 Task: Create a new customer record by entering the following details: Name, Gender, Age, Mobile Number, Date, Current Address, Email, and Permanent Address. Save the record.
Action: Mouse moved to (683, 107)
Screenshot: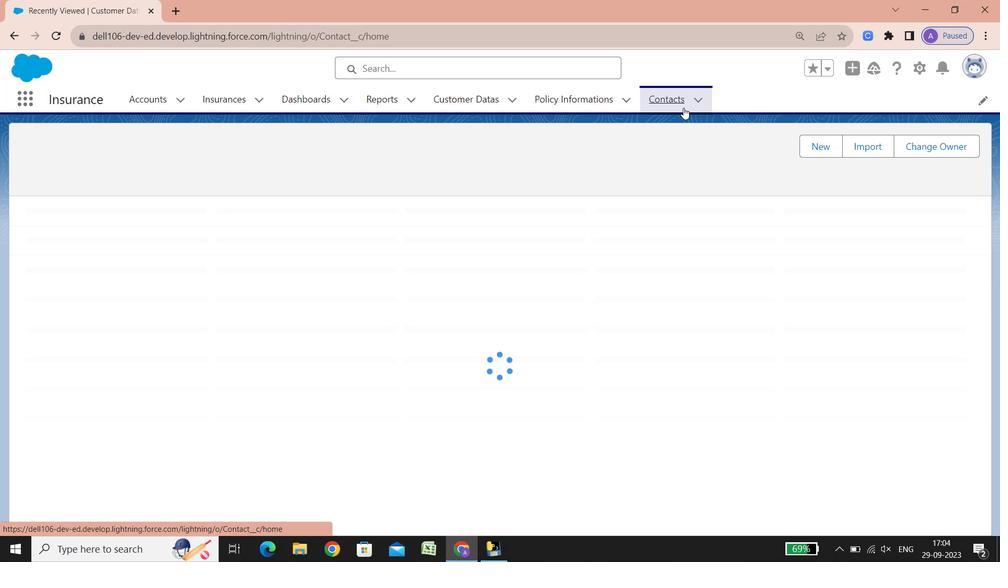 
Action: Mouse pressed left at (683, 107)
Screenshot: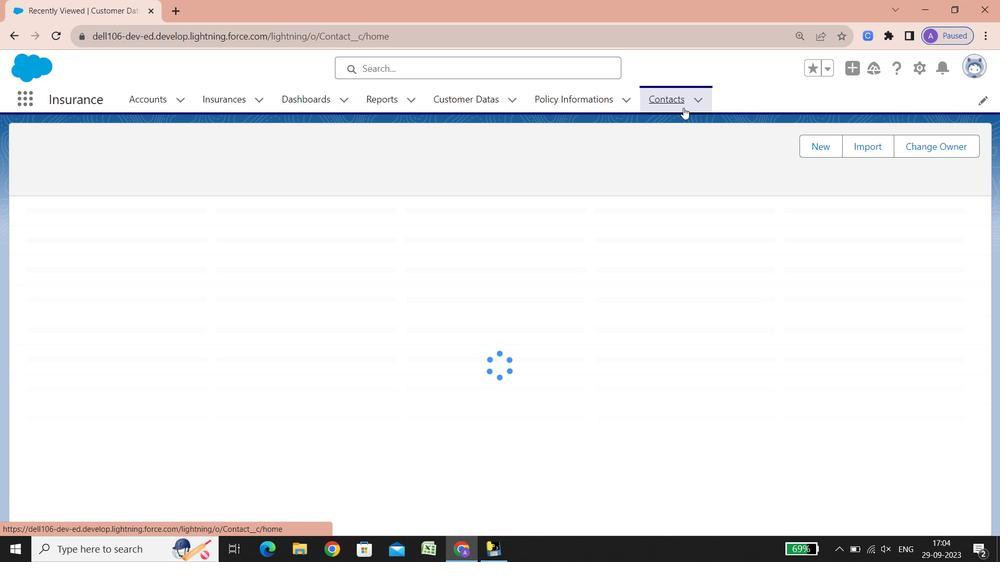 
Action: Mouse moved to (469, 95)
Screenshot: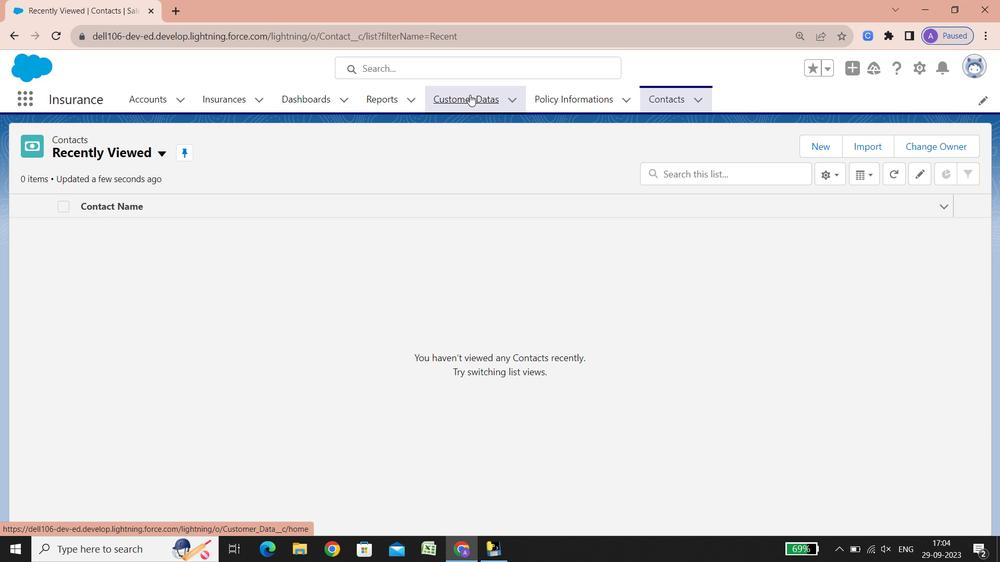 
Action: Mouse pressed left at (469, 95)
Screenshot: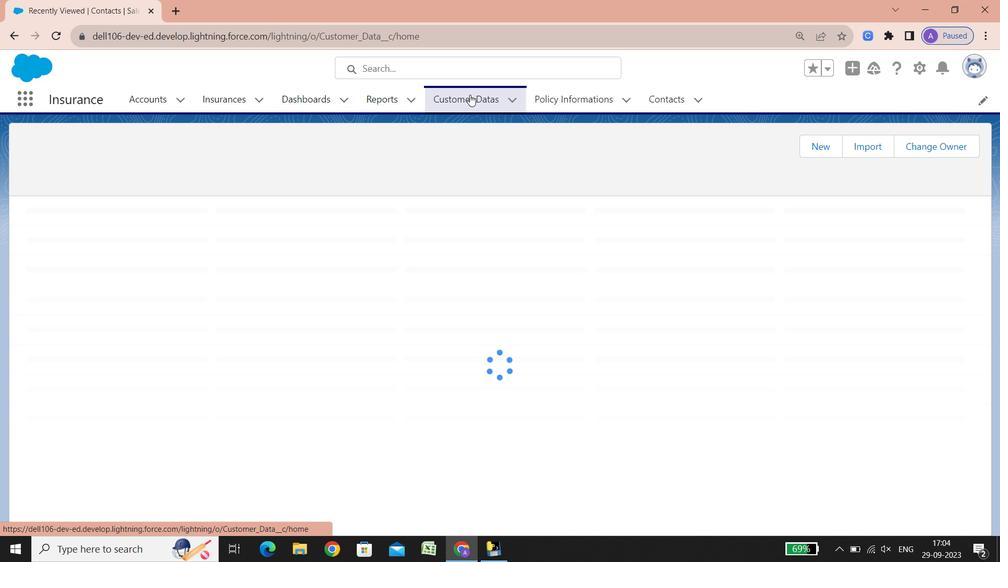 
Action: Mouse moved to (95, 222)
Screenshot: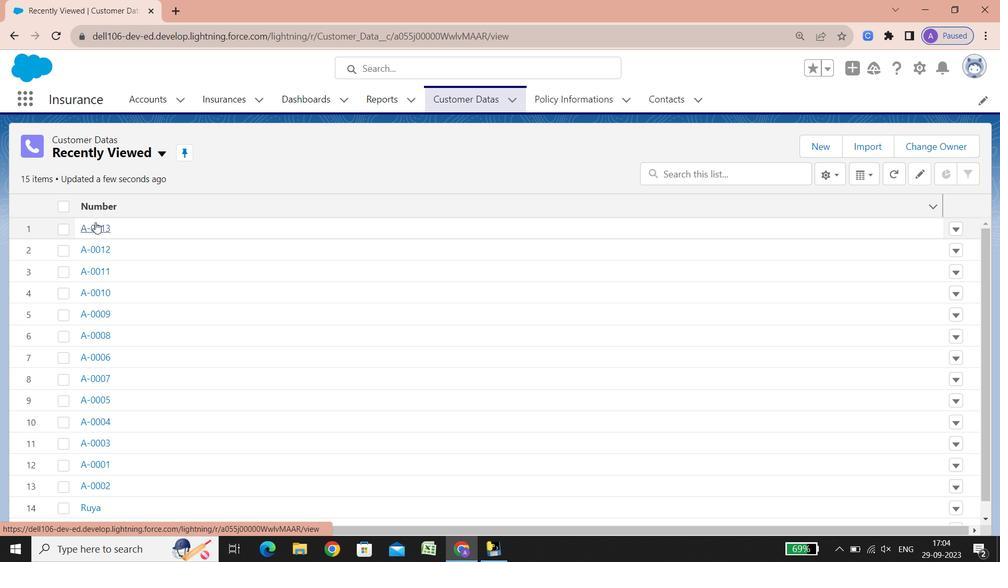 
Action: Mouse pressed left at (95, 222)
Screenshot: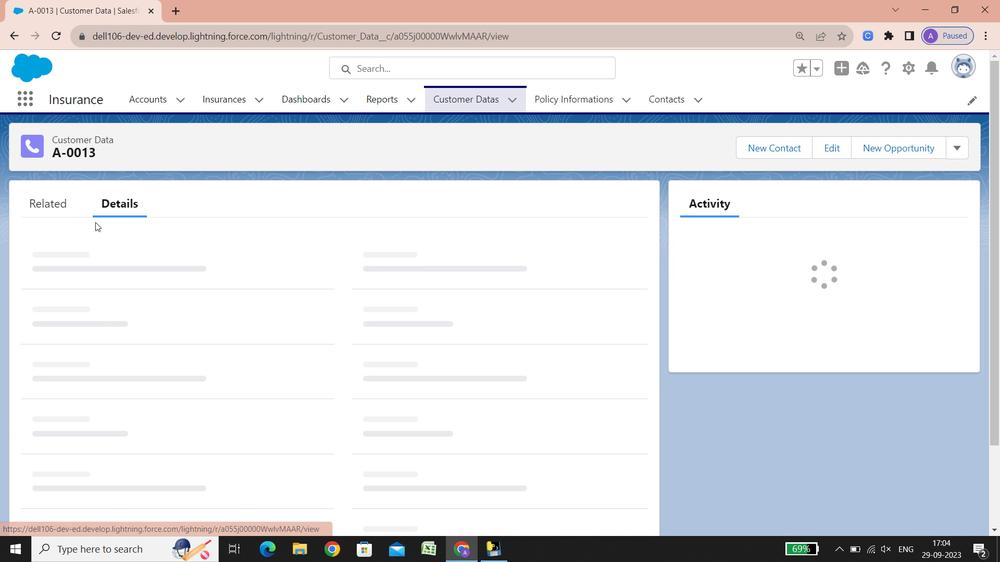
Action: Mouse moved to (824, 146)
Screenshot: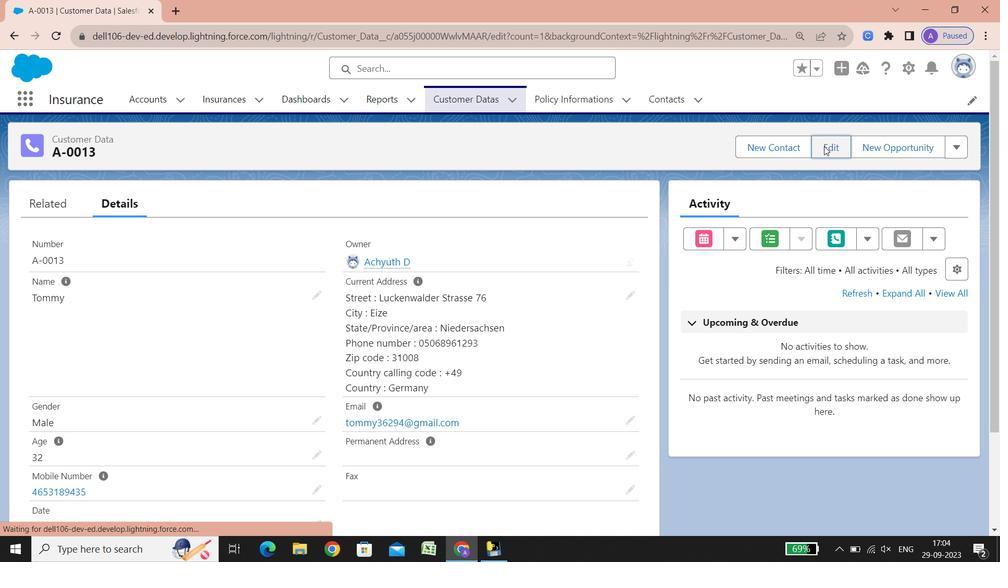 
Action: Mouse pressed left at (824, 146)
Screenshot: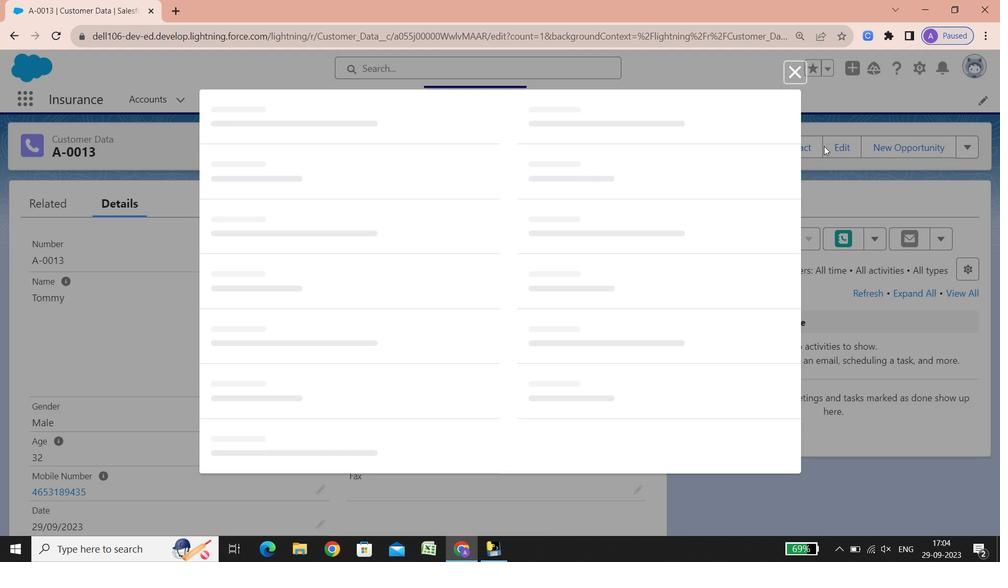 
Action: Mouse moved to (522, 335)
Screenshot: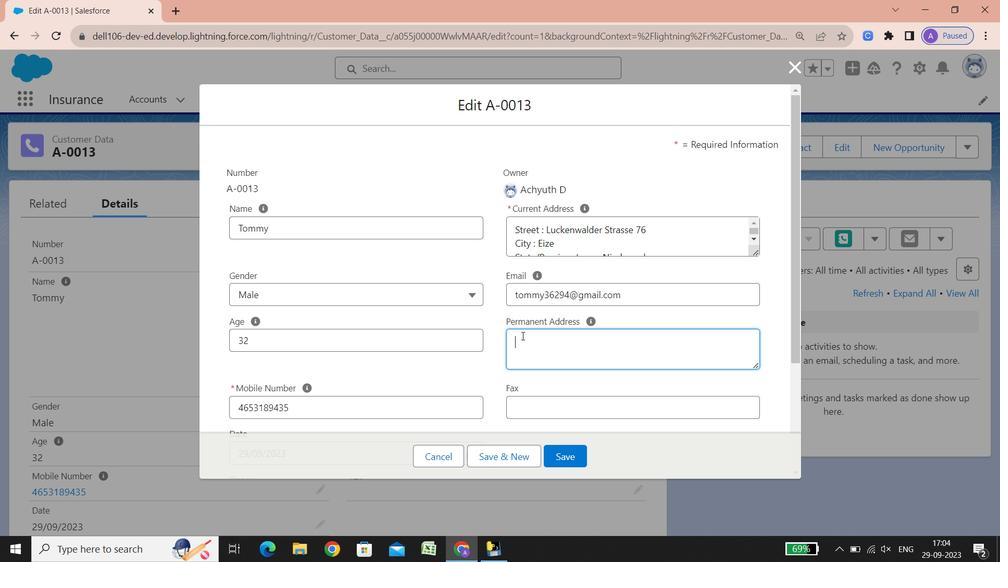 
Action: Mouse pressed left at (522, 335)
Screenshot: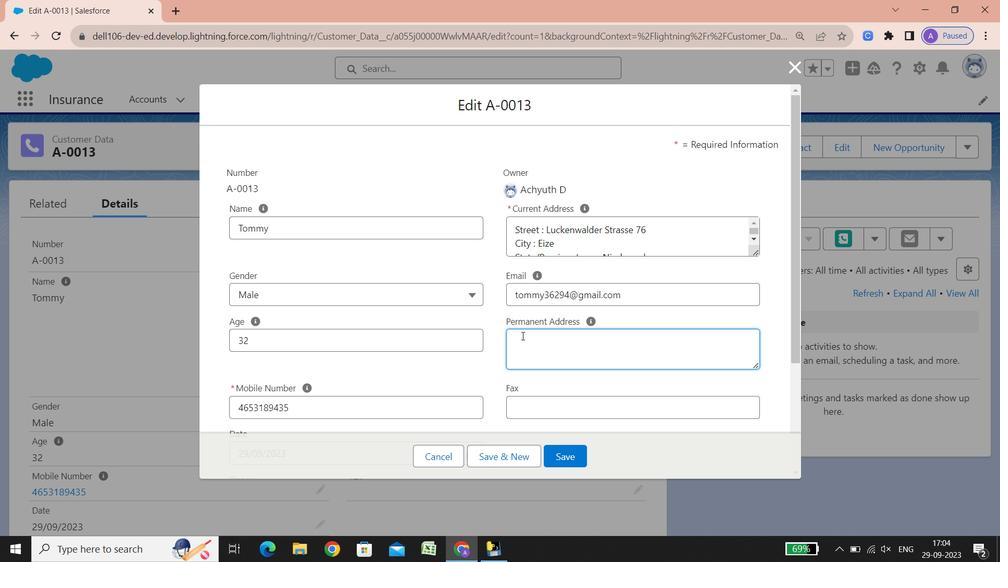 
Action: Key pressed <Key.shift><Key.shift><Key.shift><Key.shift><Key.shift><Key.shift><Key.shift><Key.shift><Key.shift><Key.shift><Key.shift><Key.shift><Key.shift><Key.shift>Stret<Key.backspace>et<Key.space><Key.shift_r><Key.shift_r><Key.shift_r><Key.shift_r><Key.shift_r><Key.shift_r><Key.shift_r><Key.shift_r><Key.shift_r><Key.shift_r><Key.shift_r><Key.shift_r>:<Key.space><Key.shift>Motzstr.<Key.space>70<Key.enter><Key.shift><Key.shift><Key.shift><Key.shift><Key.shift><Key.shift><Key.shift><Key.shift><Key.shift><Key.shift><Key.shift><Key.shift><Key.shift><Key.shift><Key.shift>City<Key.space><Key.shift_r><Key.shift_r><Key.shift_r><Key.shift_r><Key.shift_r><Key.shift_r><Key.shift_r><Key.shift_r><Key.shift_r><Key.shift_r><Key.shift_r><Key.shift_r><Key.shift_r><Key.shift_r><Key.shift_r><Key.shift_r>)<Key.backspace><Key.shift_r>:<Key.space><Key.shift><Key.shift><Key.shift><Key.shift><Key.shift><Key.shift><Key.shift><Key.shift><Key.shift>Appenheim<Key.enter><Key.shift><Key.shift><Key.shift><Key.shift><Key.shift><Key.shift><Key.shift><Key.shift><Key.shift><Key.shift><Key.shift><Key.shift><Key.shift><Key.shift><Key.shift><Key.shift><Key.shift><Key.shift>State/<Key.shift><Key.shift><Key.shift><Key.shift><Key.shift><Key.shift><Key.shift><Key.shift><Key.shift><Key.shift><Key.shift><Key.shift><Key.shift><Key.shift><Key.shift><Key.shift><Key.shift><Key.shift><Key.shift><Key.shift><Key.shift><Key.shift><Key.shift><Key.shift><Key.shift><Key.shift><Key.shift>Province/area<Key.space><Key.shift_r>:<Key.space><Key.shift><Key.shift><Key.shift><Key.shift><Key.shift><Key.shift><Key.shift><Key.shift><Key.shift><Key.shift><Key.shift><Key.shift><Key.shift><Key.shift><Key.shift><Key.shift>Rheinland-<Key.shift>Pfalz<Key.enter><Key.shift><Key.shift>Phone<Key.space>number<Key.space><Key.shift_r>:<Key.space>06122<Key.backspace>5877340<Key.enter><Key.shift><Key.shift><Key.shift><Key.shift><Key.shift><Key.shift><Key.shift><Key.shift><Key.shift><Key.shift><Key.shift><Key.shift><Key.shift><Key.shift><Key.shift><Key.shift><Key.shift><Key.shift><Key.shift><Key.shift>Zip<Key.space>code<Key.space><Key.shift_r><Key.shift_r><Key.shift_r><Key.shift_r>:<Key.space>55437<Key.enter><Key.shift><Key.shift><Key.shift><Key.shift><Key.shift><Key.shift><Key.shift><Key.shift>Country<Key.space>calling<Key.space>code<Key.space><Key.shift_r>:<Key.space><Key.shift_r>+49<Key.enter><Key.shift><Key.shift><Key.shift><Key.shift>Country<Key.space><Key.shift_r><Key.shift_r><Key.shift_r><Key.shift_r><Key.shift_r><Key.shift_r><Key.shift_r><Key.shift_r><Key.shift_r><Key.shift_r><Key.shift_r><Key.shift_r><Key.shift_r><Key.shift_r><Key.shift_r><Key.shift_r><Key.shift_r><Key.shift_r><Key.shift_r><Key.shift_r><Key.shift_r><Key.shift_r><Key.shift_r><Key.shift_r><Key.shift_r><Key.shift_r><Key.shift_r><Key.shift_r><Key.shift_r><Key.shift_r><Key.shift_r><Key.shift_r><Key.shift_r><Key.shift_r><Key.shift_r><Key.shift_r><Key.shift_r><Key.shift_r><Key.shift_r><Key.shift_r><Key.shift_r><Key.shift_r><Key.shift_r><Key.shift_r>:<Key.space><Key.shift>Germany
Screenshot: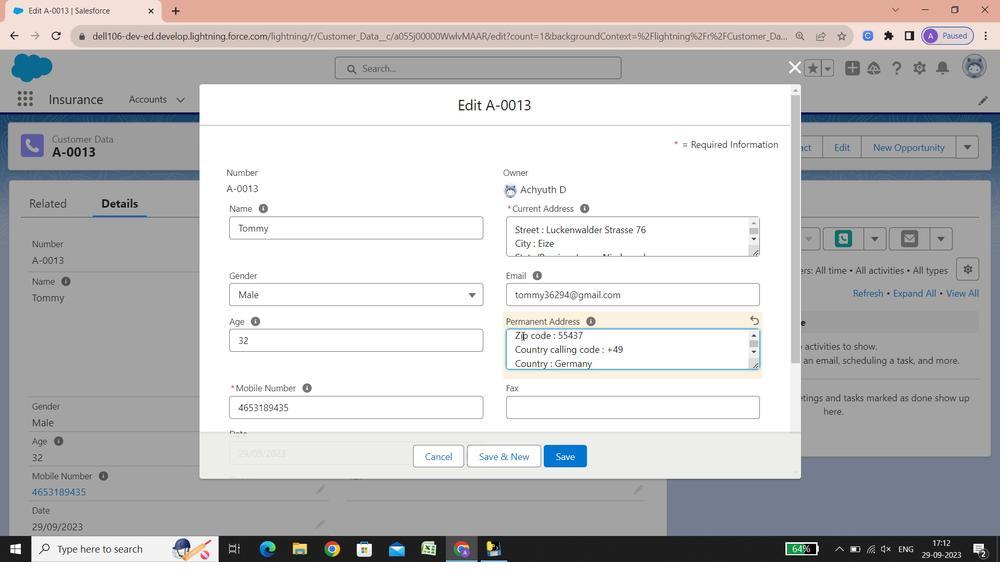 
Action: Mouse scrolled (522, 335) with delta (0, 0)
Screenshot: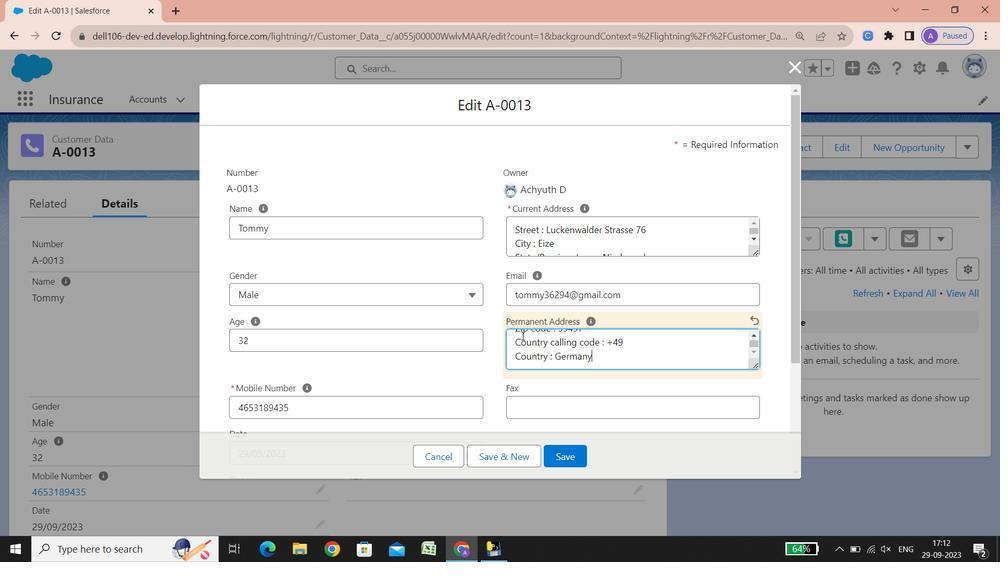 
Action: Mouse scrolled (522, 335) with delta (0, 0)
Screenshot: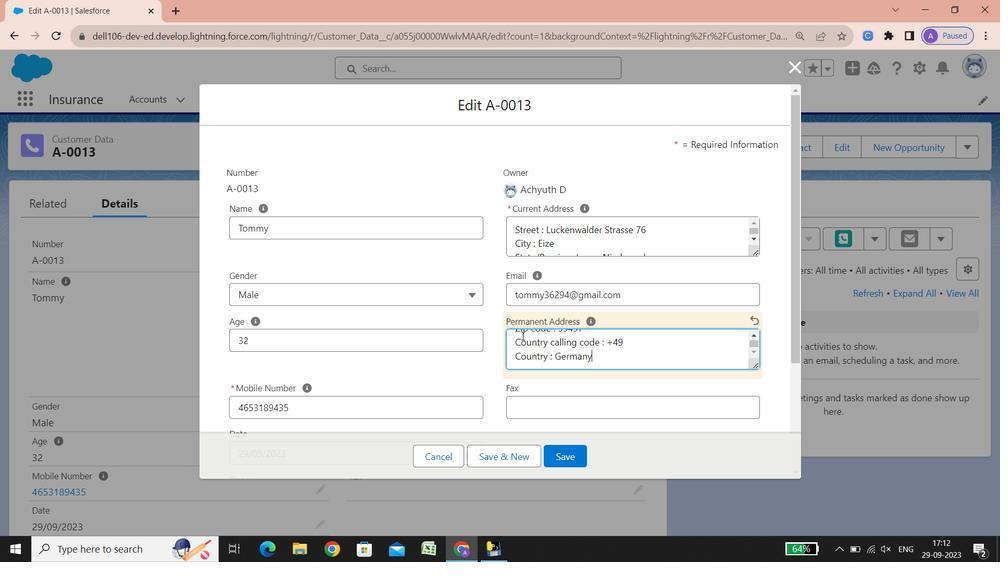 
Action: Mouse scrolled (522, 335) with delta (0, 0)
Screenshot: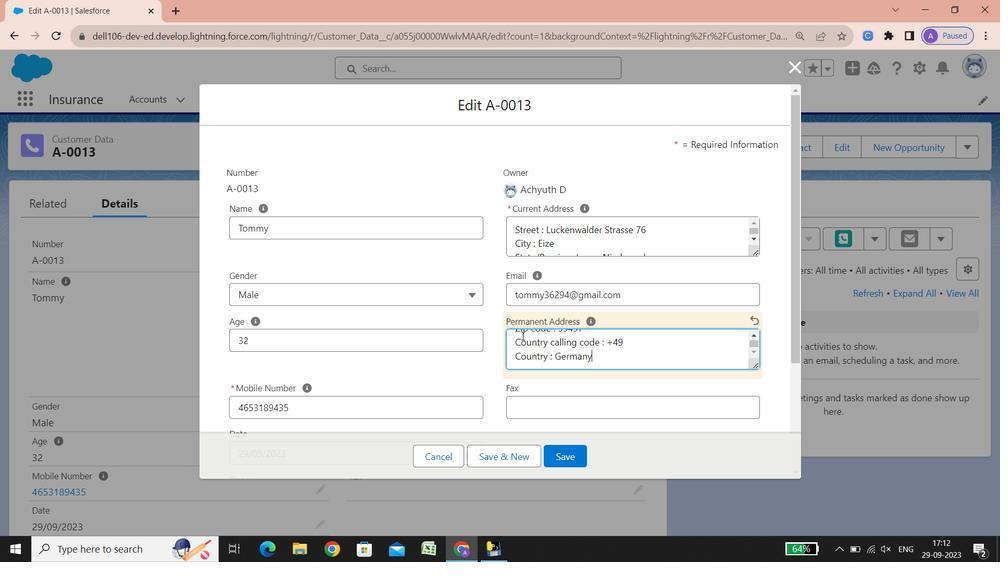 
Action: Mouse scrolled (522, 335) with delta (0, 0)
Screenshot: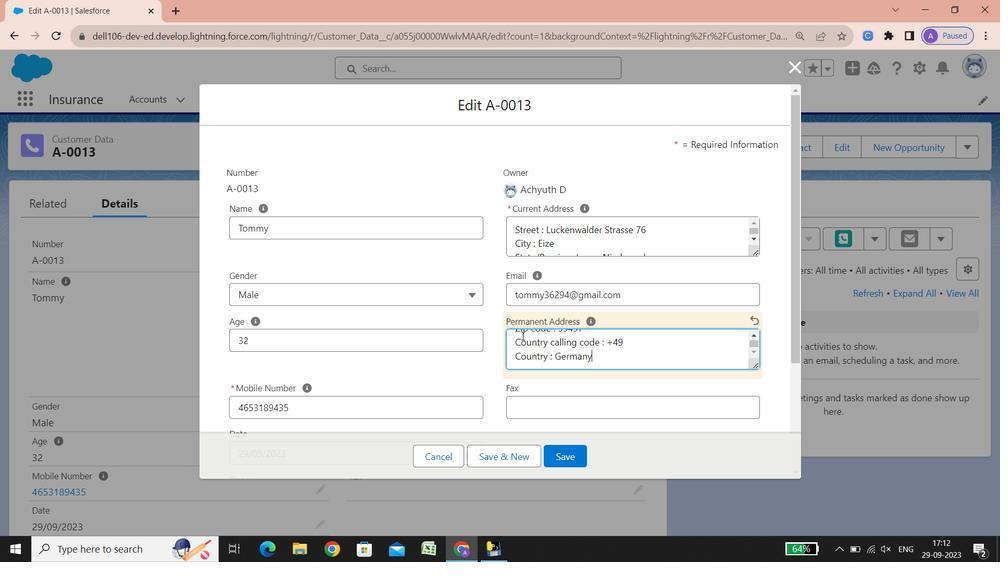 
Action: Mouse scrolled (522, 335) with delta (0, 0)
Screenshot: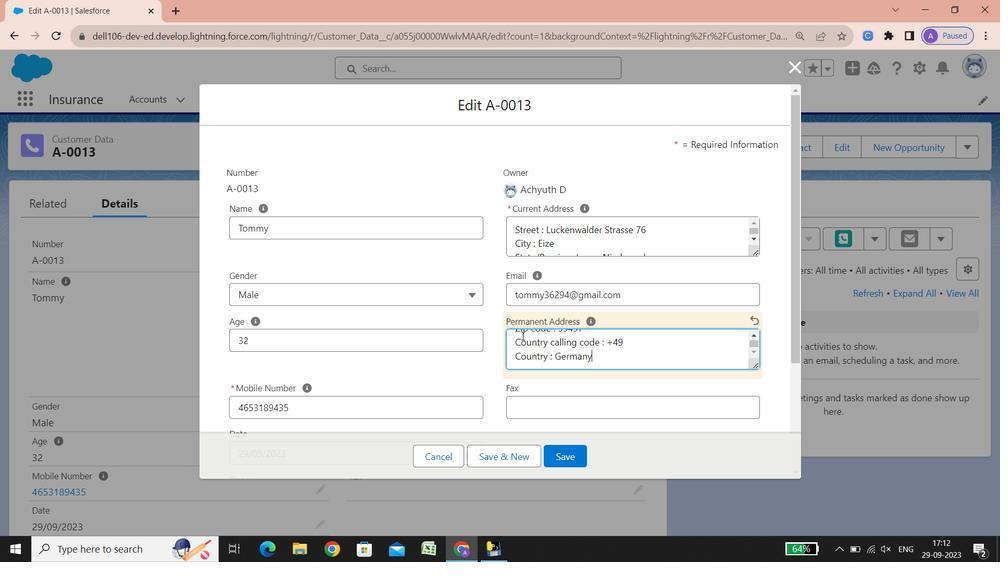 
Action: Mouse scrolled (522, 335) with delta (0, 0)
Screenshot: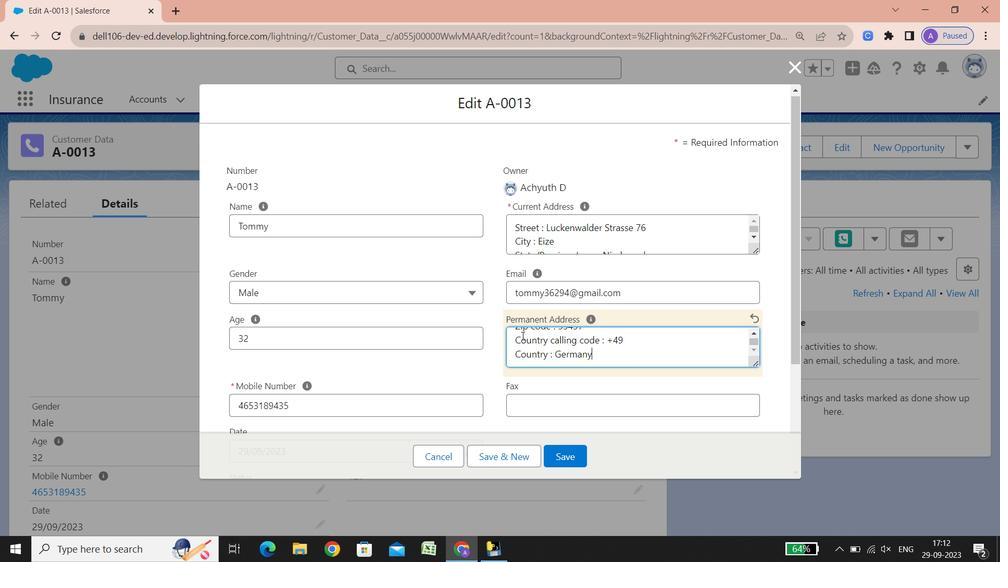 
Action: Mouse scrolled (522, 335) with delta (0, 0)
Screenshot: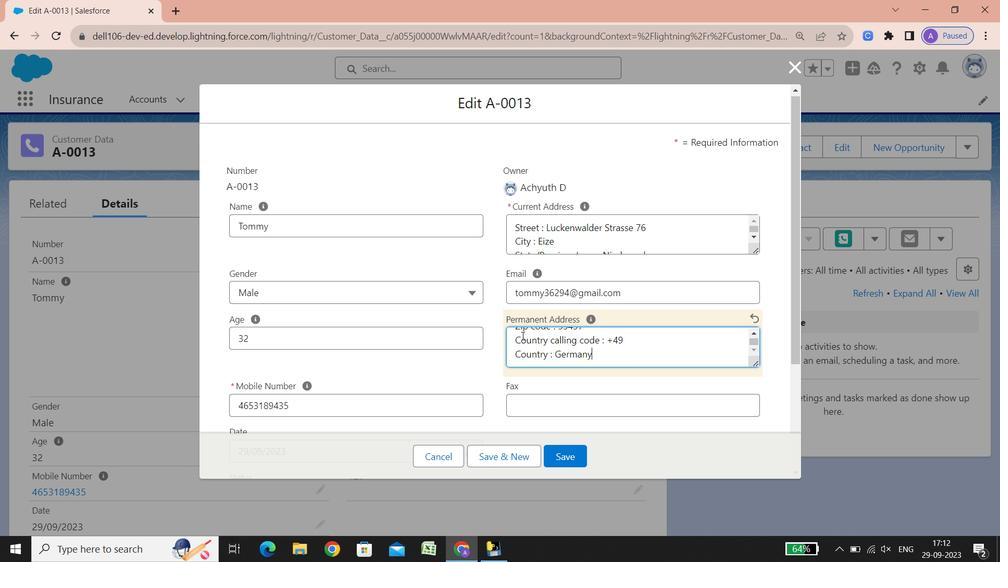 
Action: Mouse scrolled (522, 335) with delta (0, 0)
Screenshot: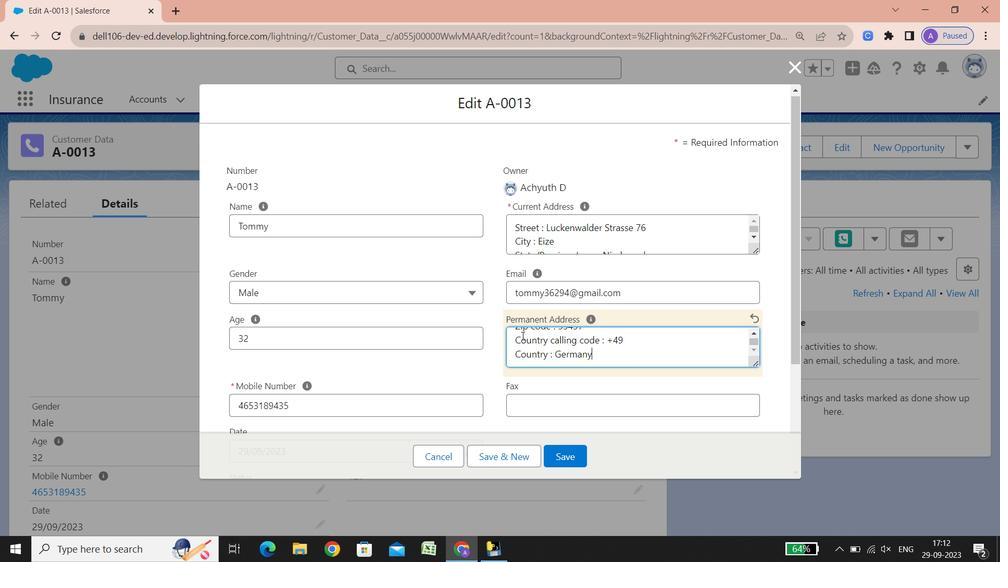 
Action: Mouse scrolled (522, 335) with delta (0, 0)
Screenshot: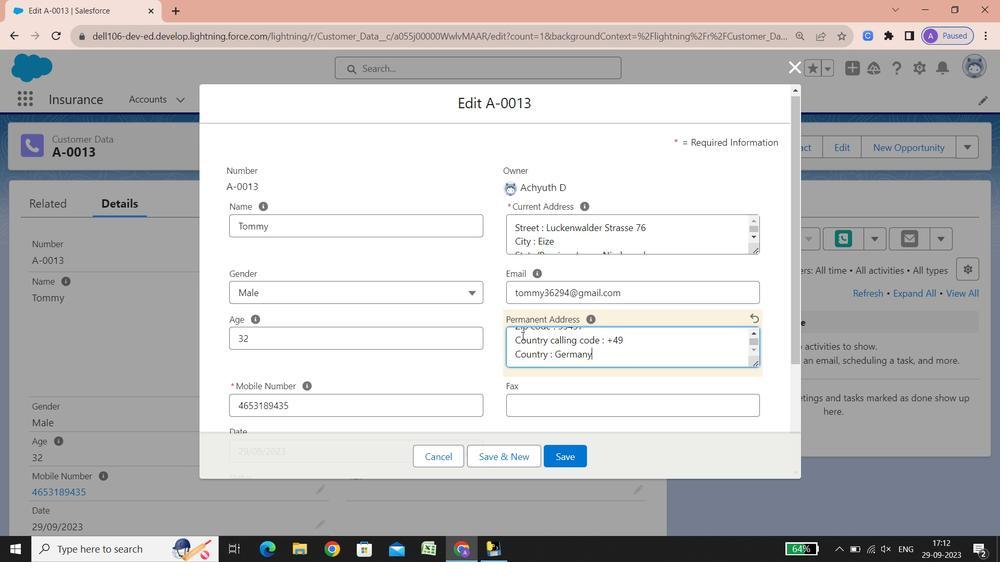 
Action: Mouse scrolled (522, 335) with delta (0, 0)
Screenshot: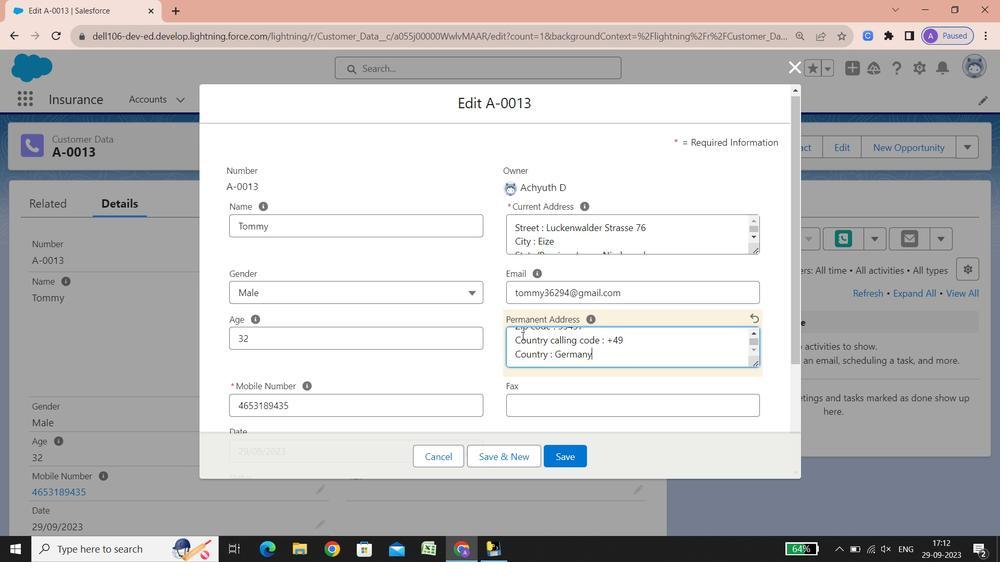 
Action: Mouse scrolled (522, 335) with delta (0, 0)
Screenshot: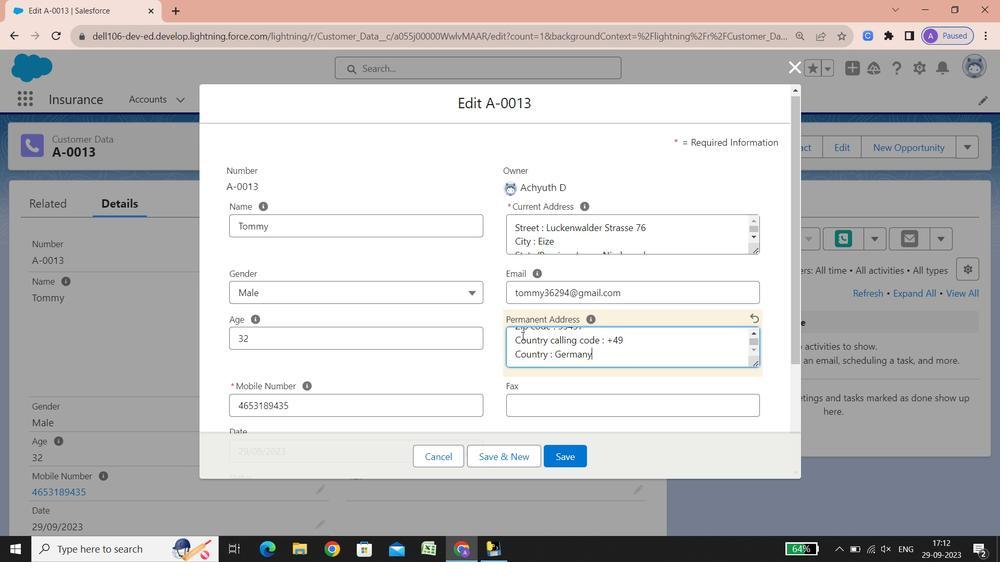 
Action: Mouse scrolled (522, 335) with delta (0, 0)
Screenshot: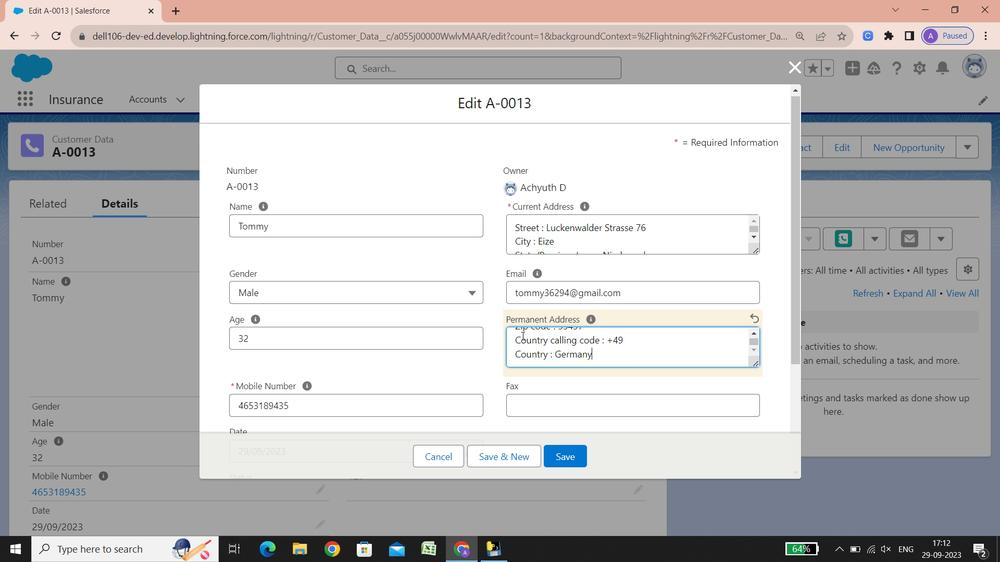 
Action: Mouse scrolled (522, 335) with delta (0, 0)
Screenshot: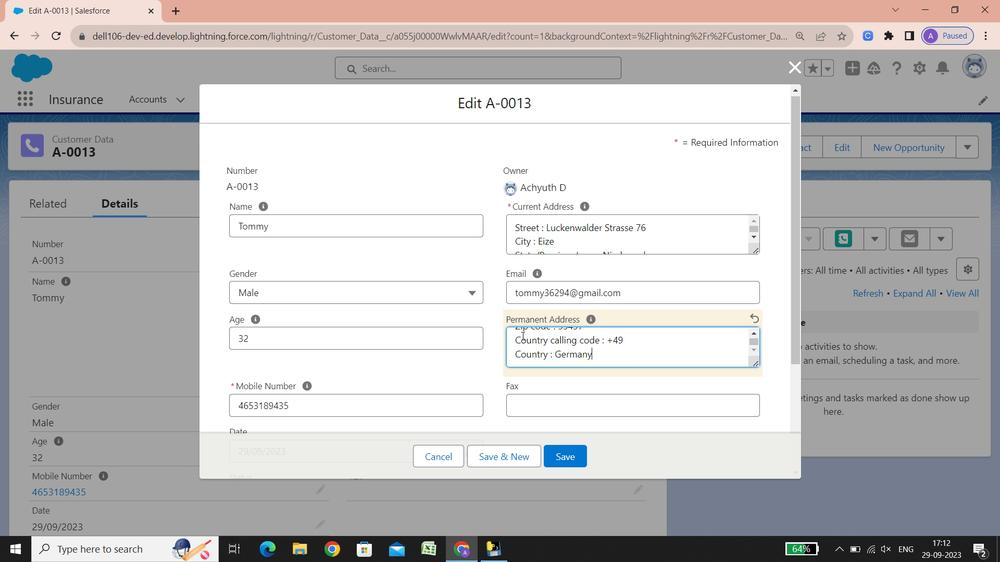 
Action: Mouse scrolled (522, 335) with delta (0, 0)
Screenshot: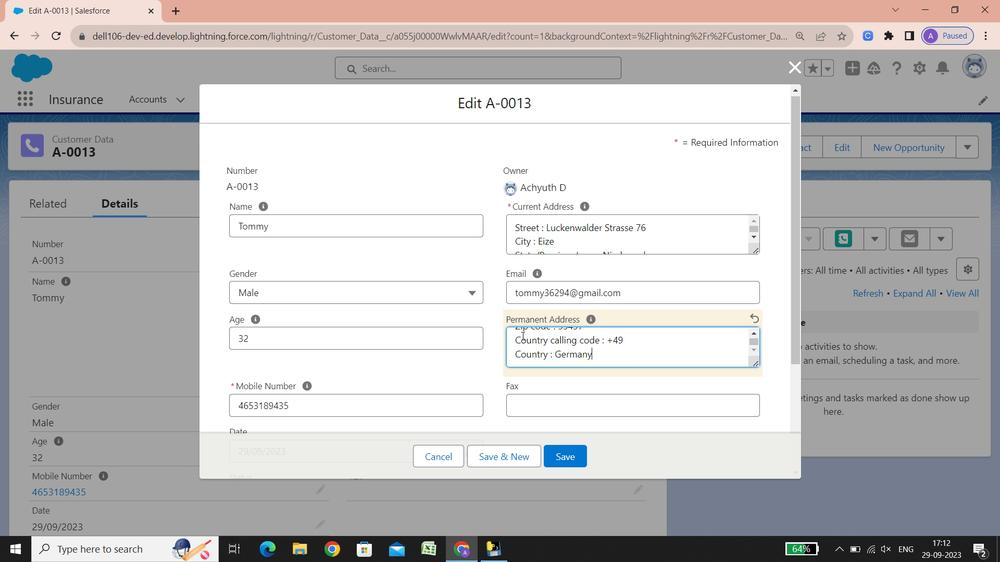 
Action: Mouse scrolled (522, 335) with delta (0, 0)
Screenshot: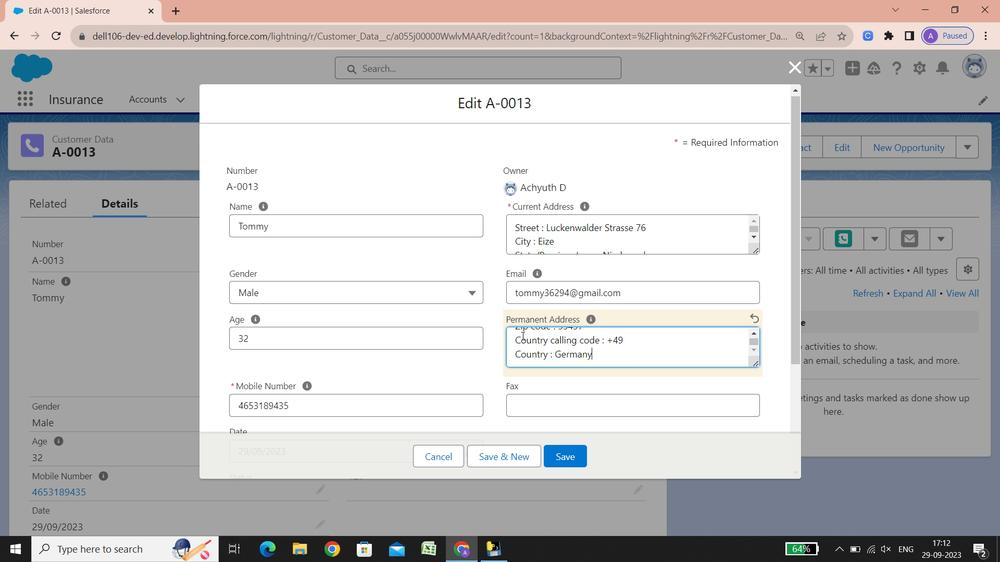 
Action: Mouse scrolled (522, 335) with delta (0, 0)
Screenshot: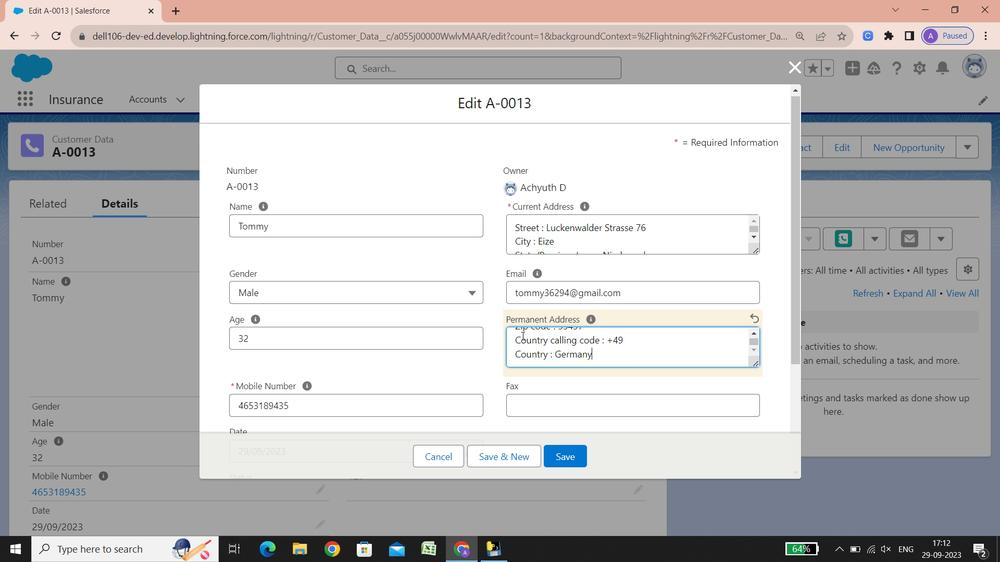 
Action: Mouse scrolled (522, 335) with delta (0, 0)
Screenshot: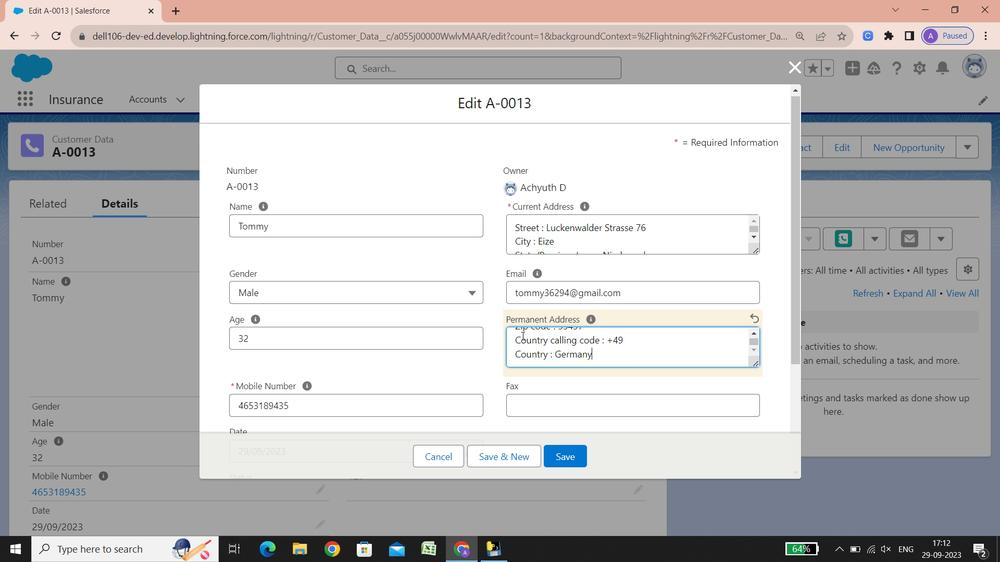 
Action: Mouse scrolled (522, 335) with delta (0, 0)
Screenshot: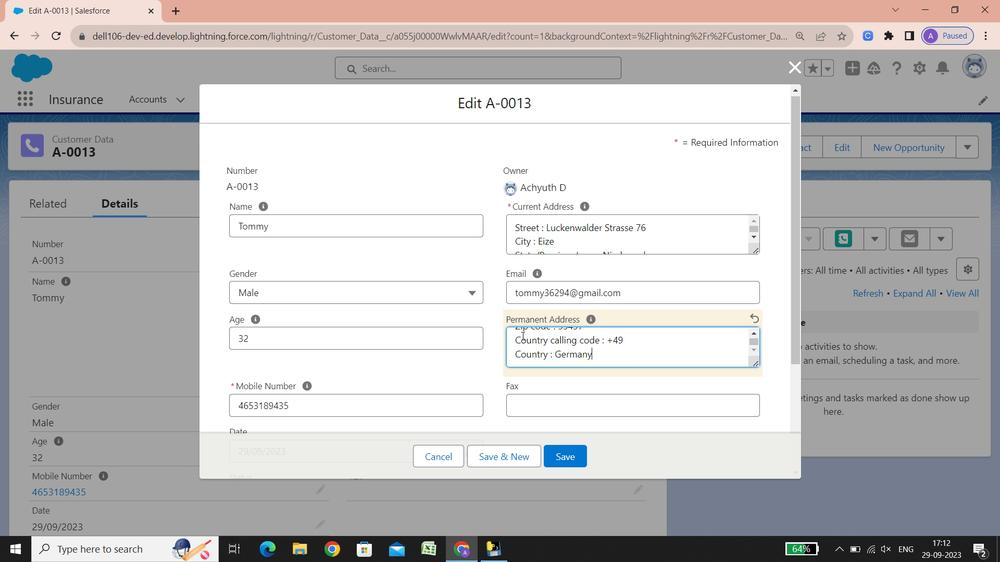 
Action: Mouse scrolled (522, 335) with delta (0, 0)
Screenshot: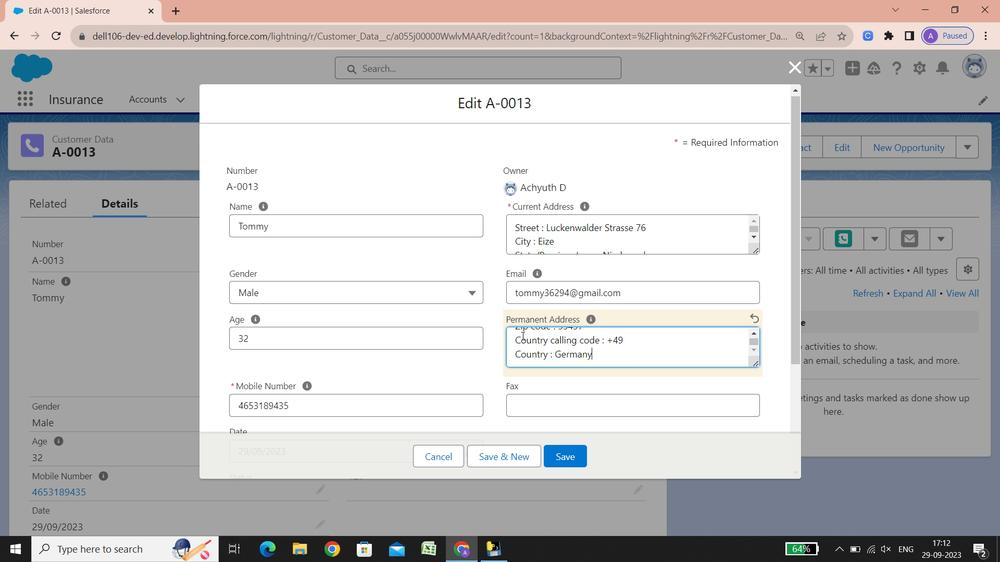 
Action: Mouse scrolled (522, 335) with delta (0, 0)
Screenshot: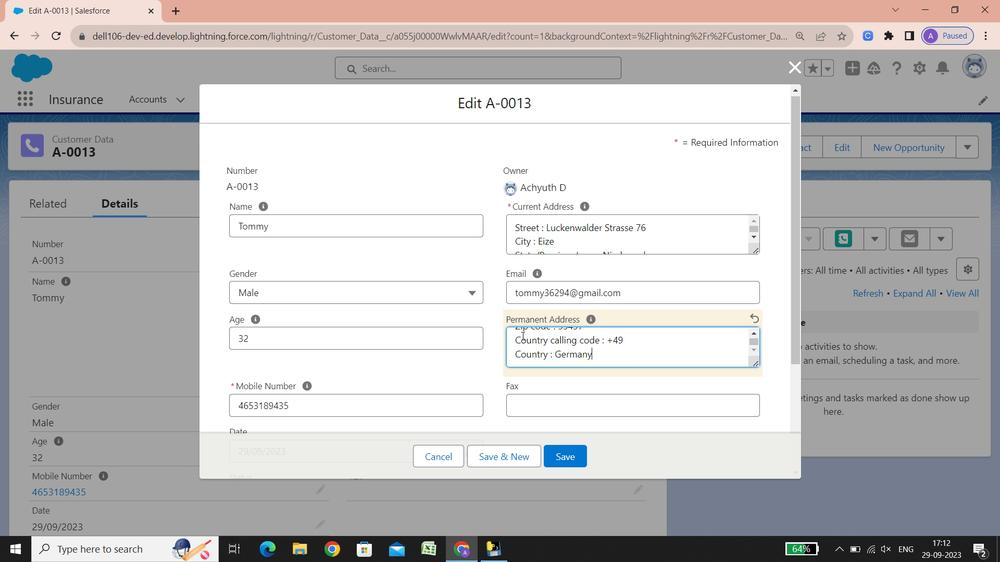 
Action: Mouse scrolled (522, 335) with delta (0, 0)
Screenshot: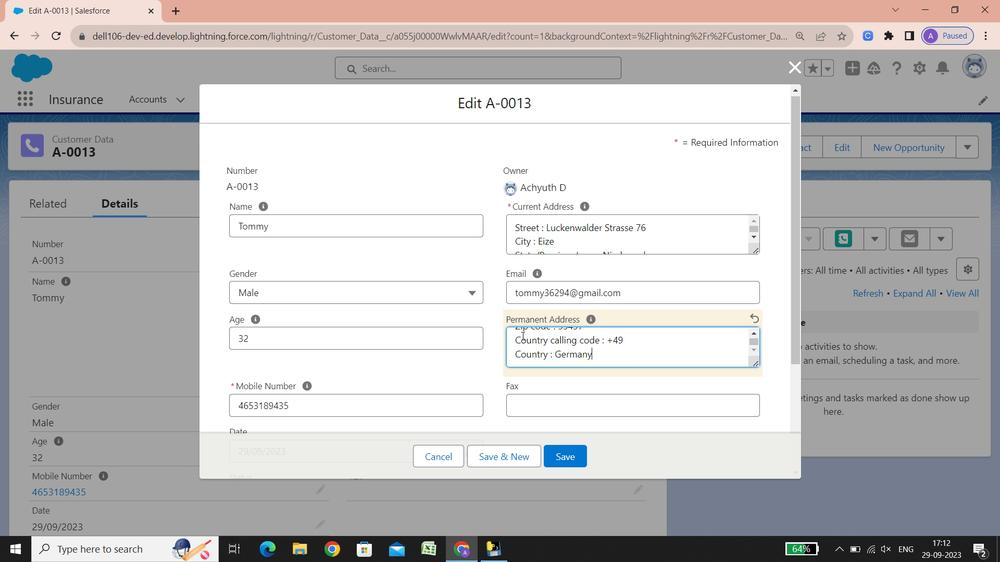 
Action: Mouse scrolled (522, 335) with delta (0, 0)
Screenshot: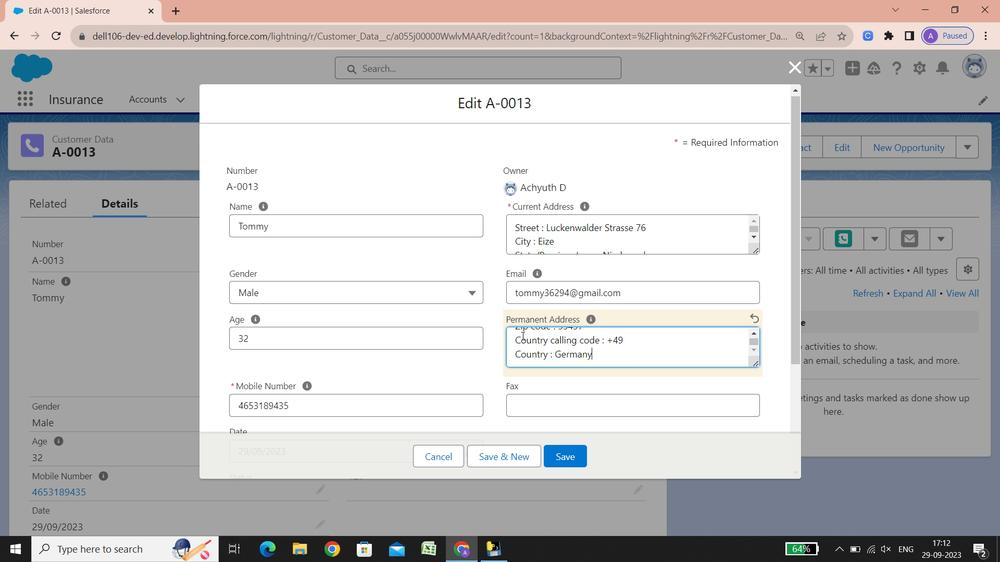 
Action: Mouse scrolled (522, 335) with delta (0, 0)
Screenshot: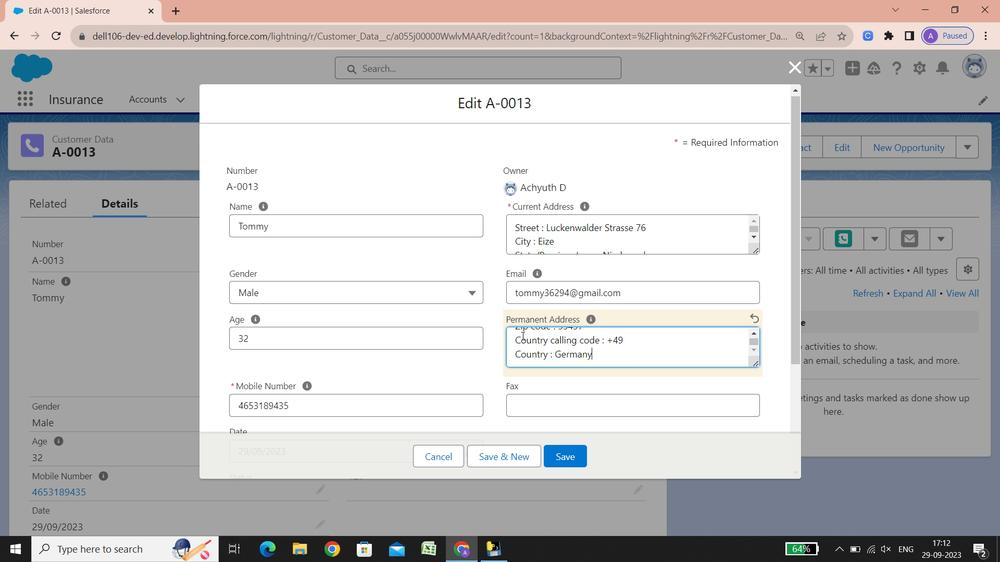 
Action: Mouse scrolled (522, 335) with delta (0, 0)
Screenshot: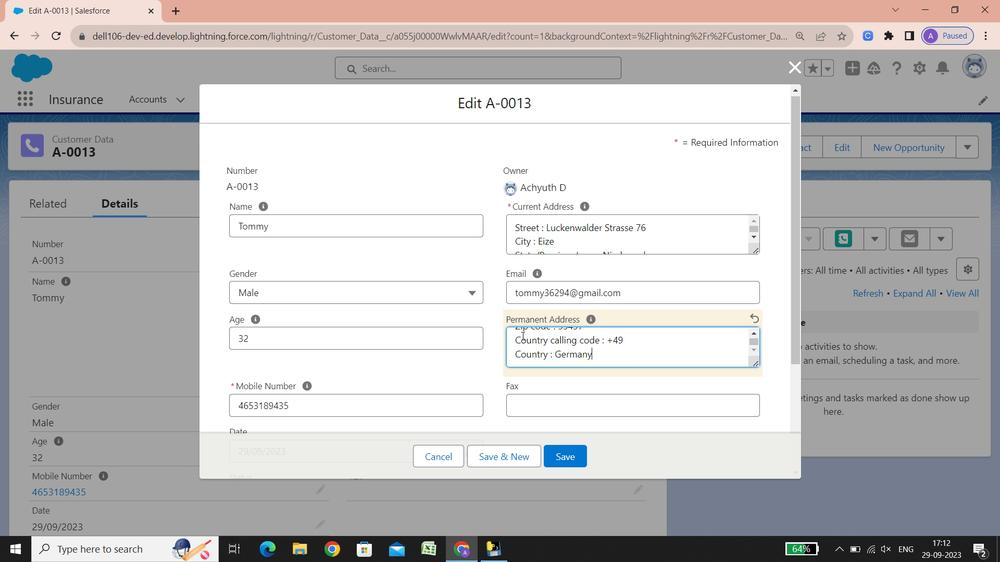 
Action: Mouse scrolled (522, 335) with delta (0, 0)
Screenshot: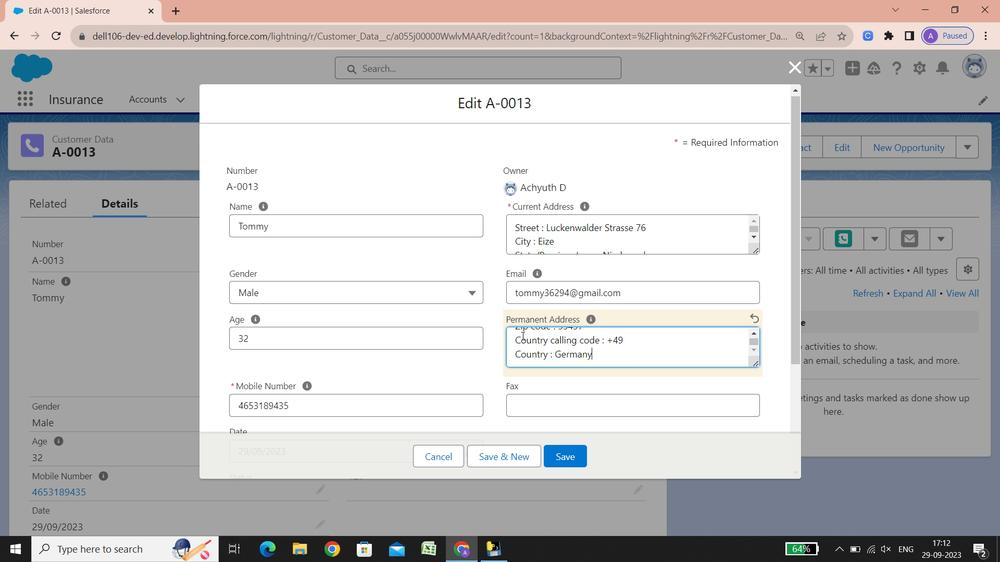 
Action: Mouse scrolled (522, 335) with delta (0, 0)
Screenshot: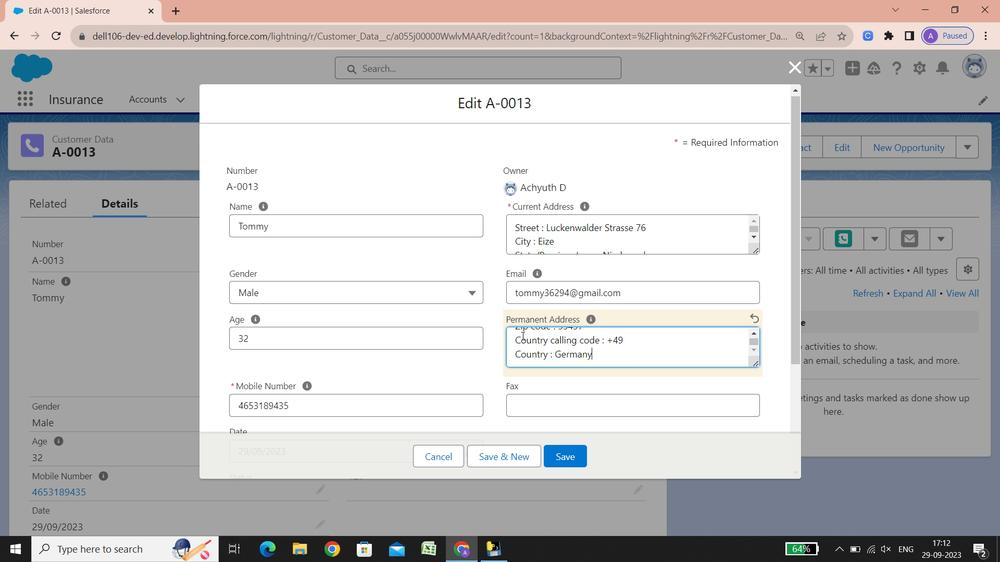 
Action: Mouse scrolled (522, 335) with delta (0, 0)
Screenshot: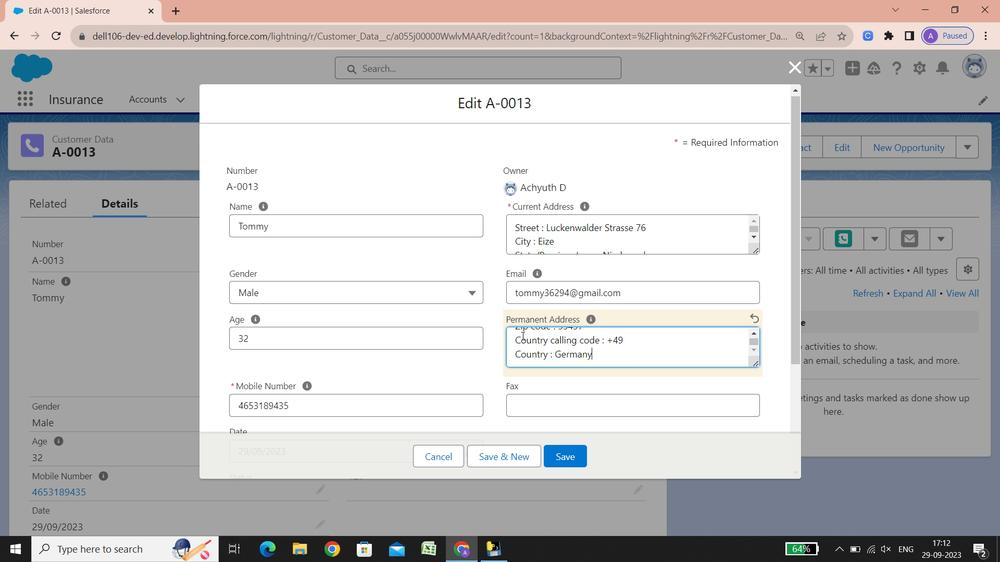 
Action: Mouse scrolled (522, 335) with delta (0, 0)
Screenshot: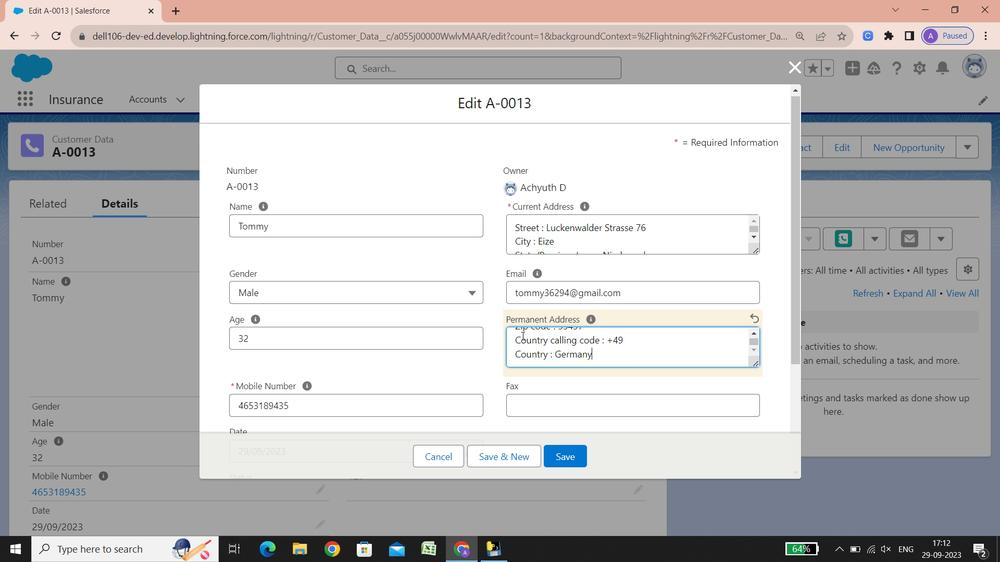 
Action: Mouse scrolled (522, 335) with delta (0, 0)
Screenshot: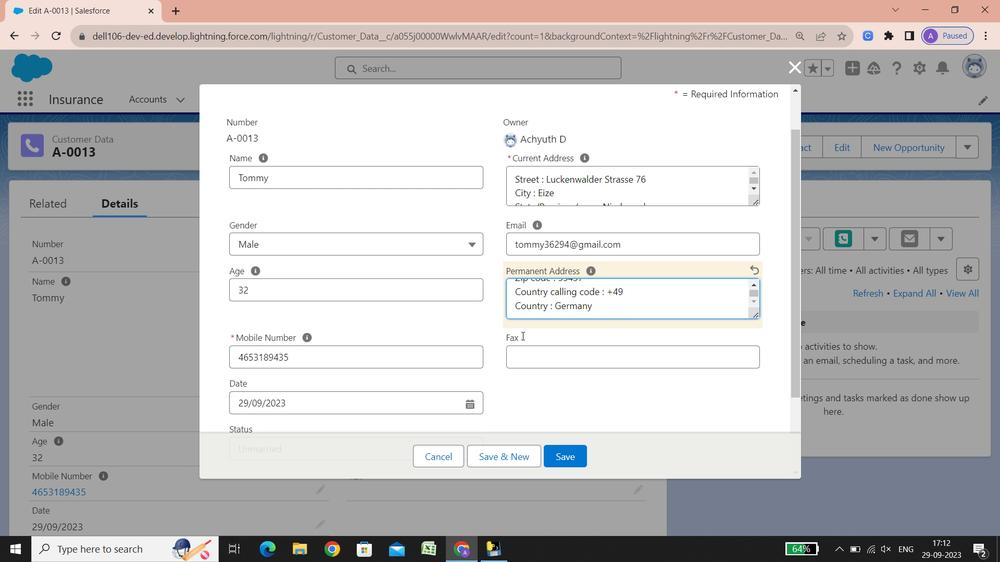 
Action: Mouse scrolled (522, 335) with delta (0, 0)
Screenshot: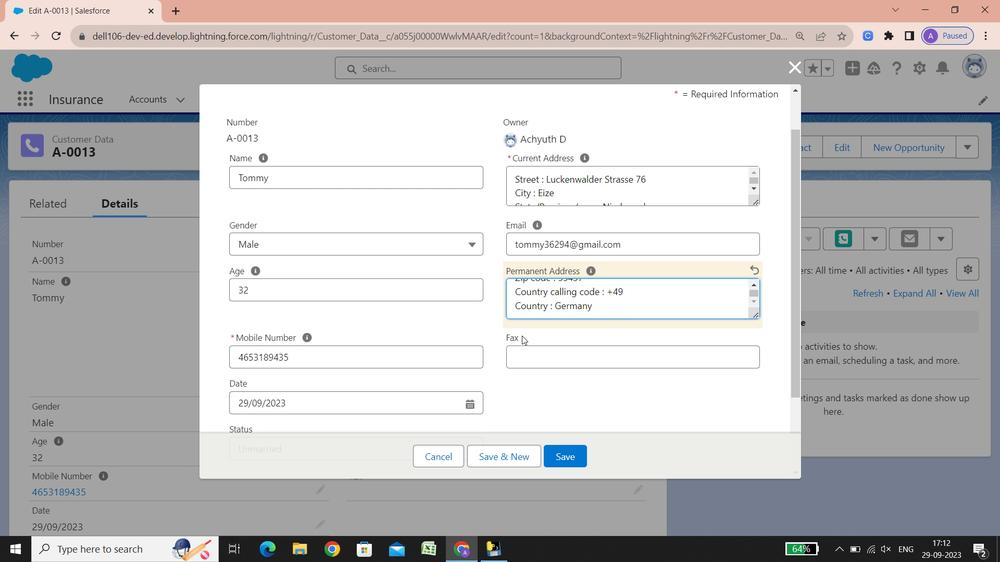 
Action: Mouse scrolled (522, 335) with delta (0, 0)
Screenshot: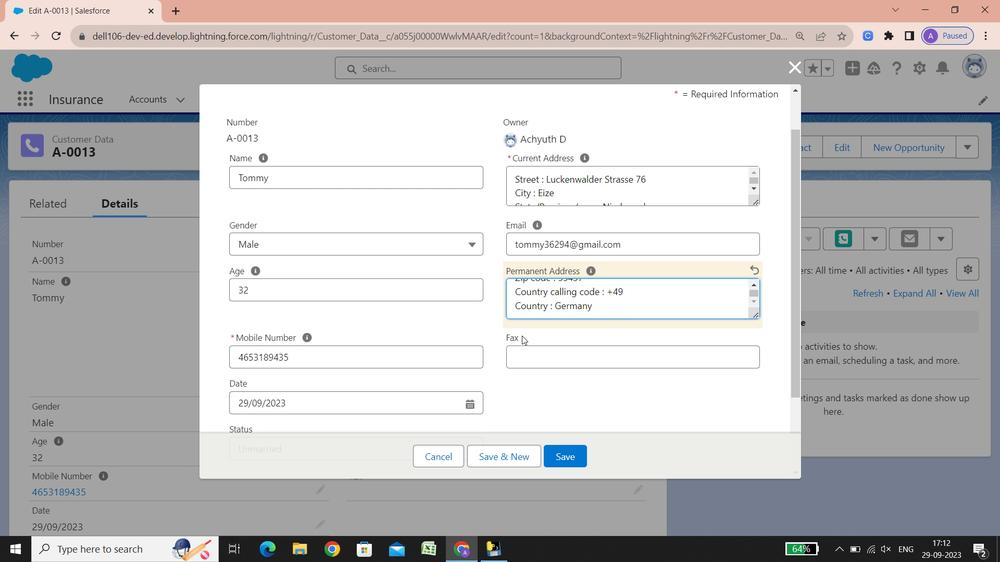 
Action: Mouse scrolled (522, 335) with delta (0, 0)
Screenshot: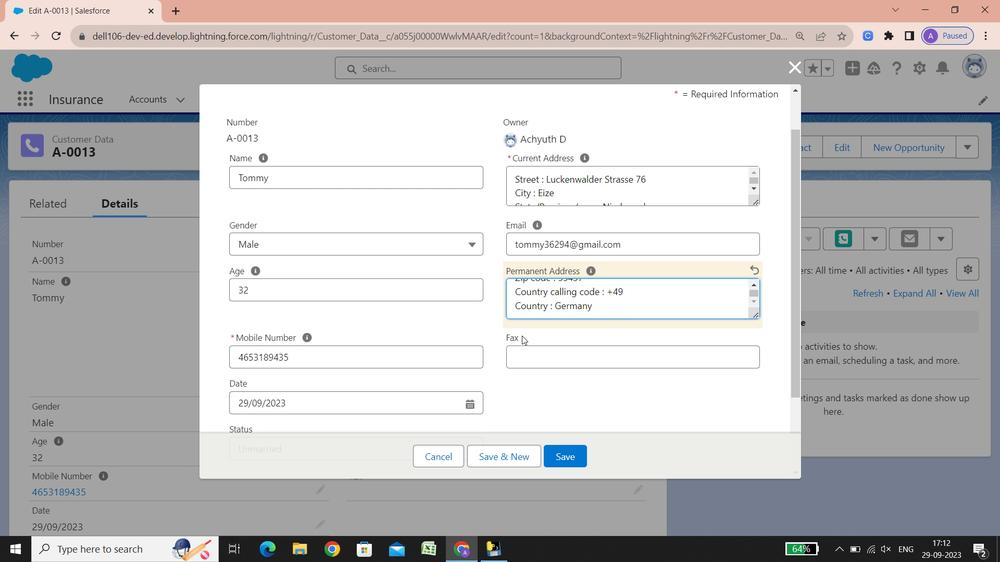 
Action: Mouse scrolled (522, 335) with delta (0, 0)
Screenshot: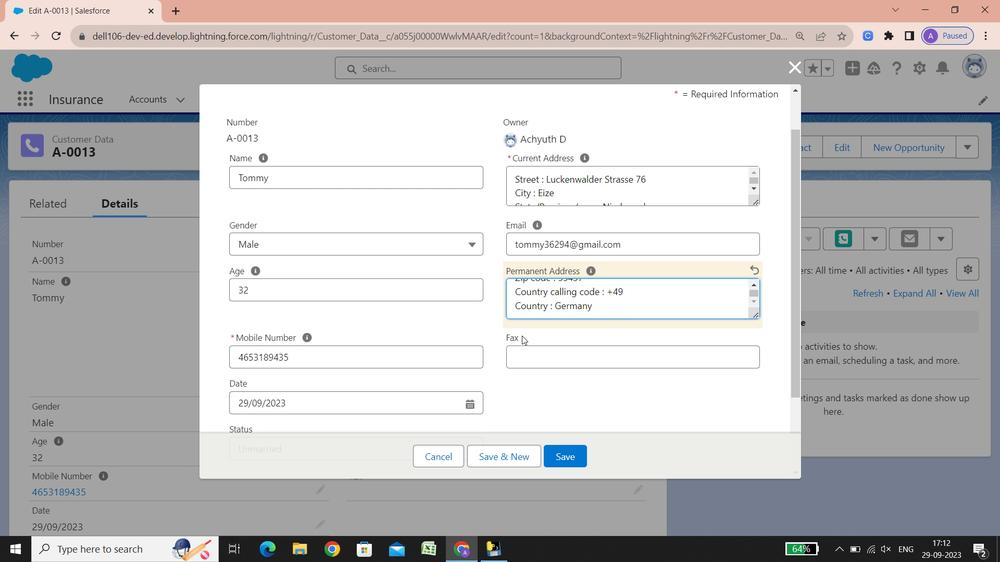 
Action: Mouse scrolled (522, 335) with delta (0, 0)
Screenshot: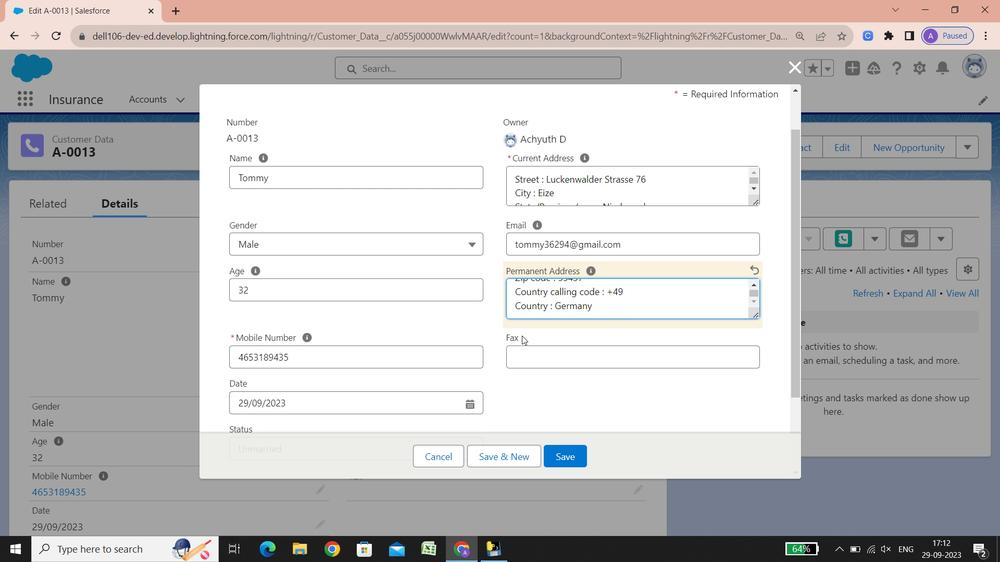 
Action: Mouse scrolled (522, 335) with delta (0, 0)
Screenshot: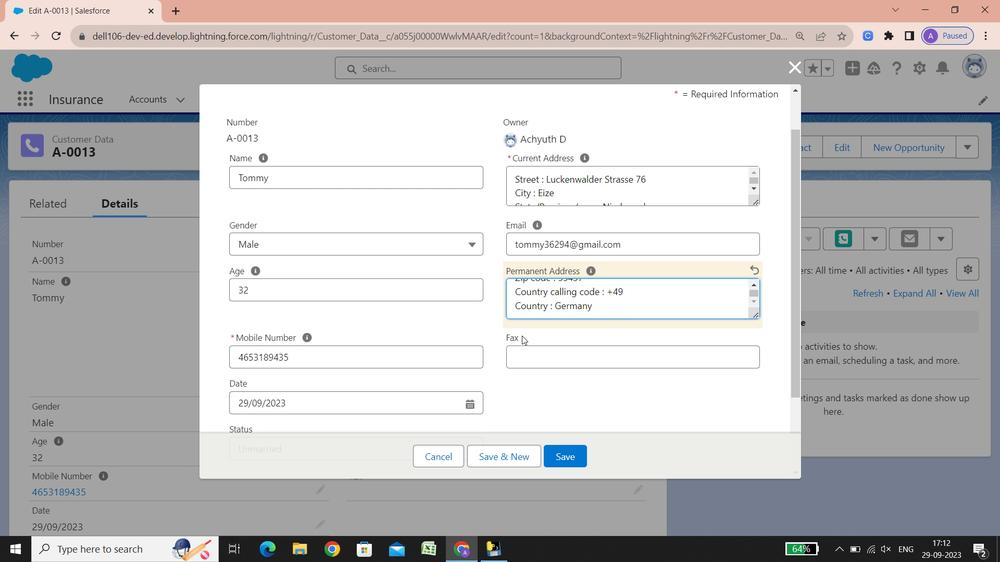 
Action: Mouse scrolled (522, 335) with delta (0, 0)
Screenshot: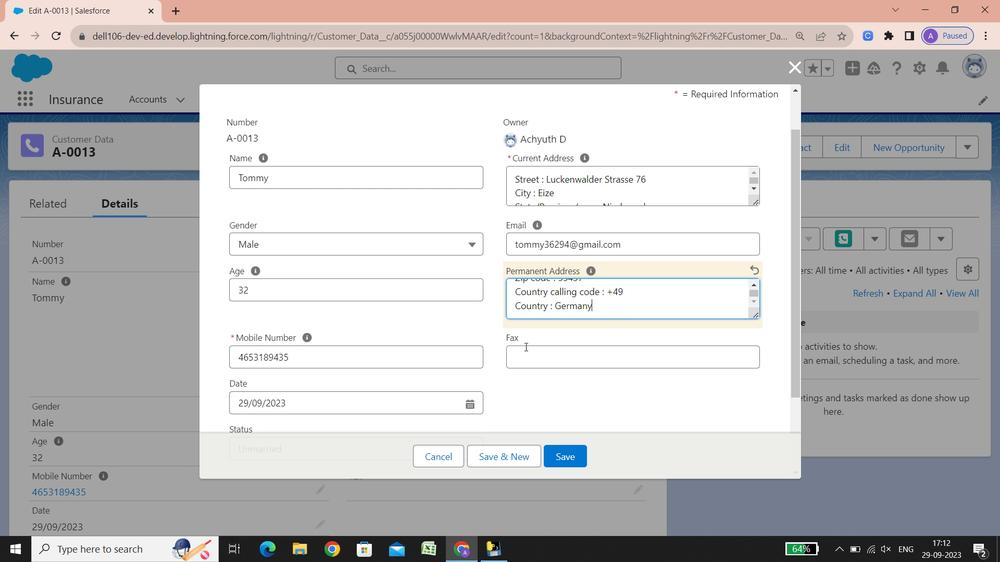 
Action: Mouse scrolled (522, 335) with delta (0, 0)
Screenshot: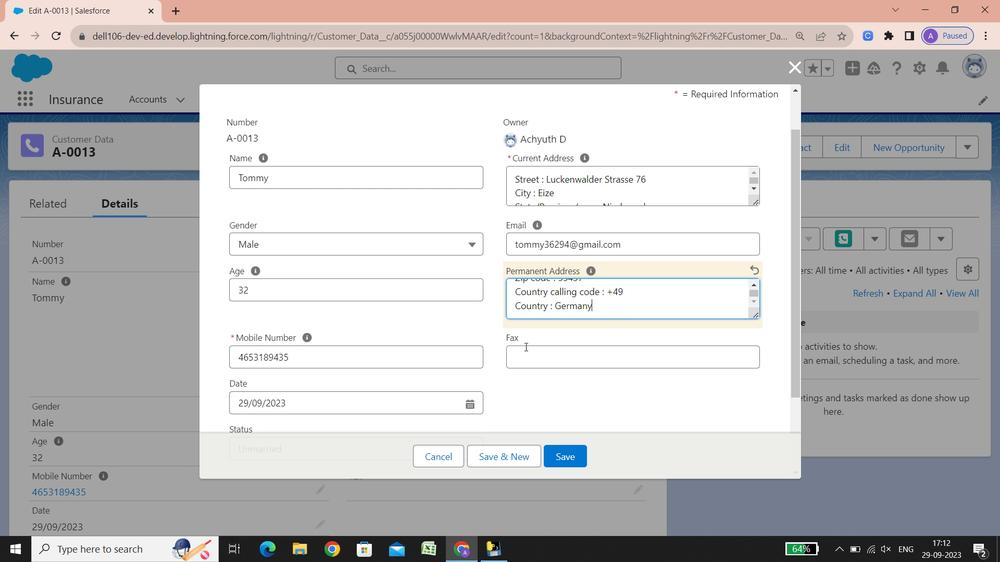 
Action: Mouse scrolled (522, 335) with delta (0, 0)
Screenshot: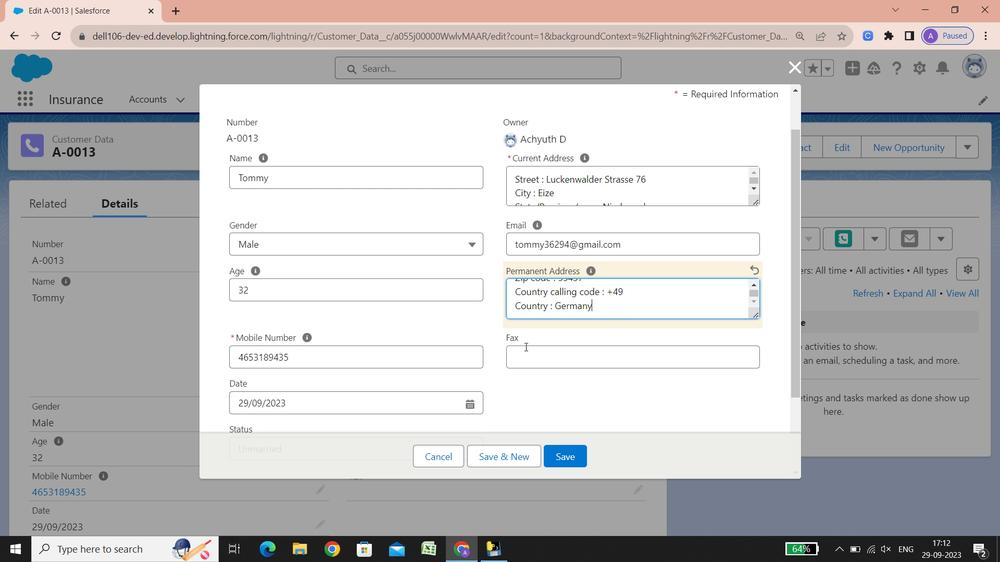 
Action: Mouse scrolled (522, 335) with delta (0, 0)
Screenshot: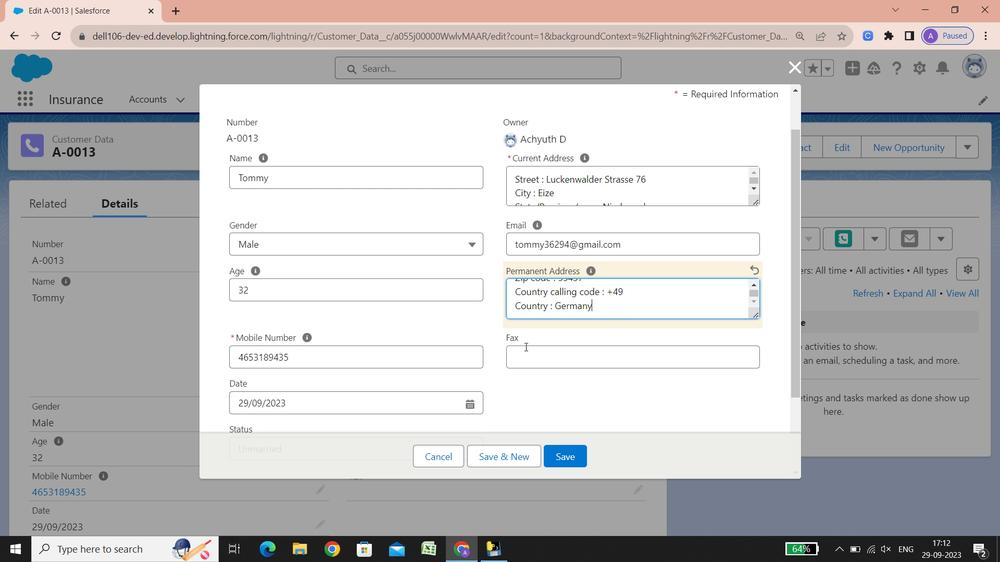 
Action: Mouse scrolled (522, 335) with delta (0, 0)
Screenshot: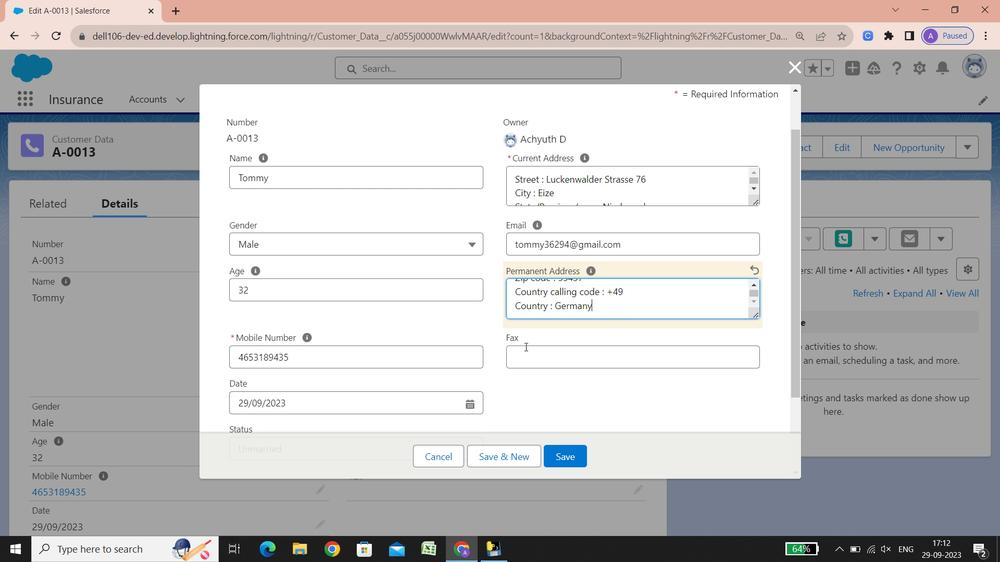 
Action: Mouse scrolled (522, 335) with delta (0, 0)
Screenshot: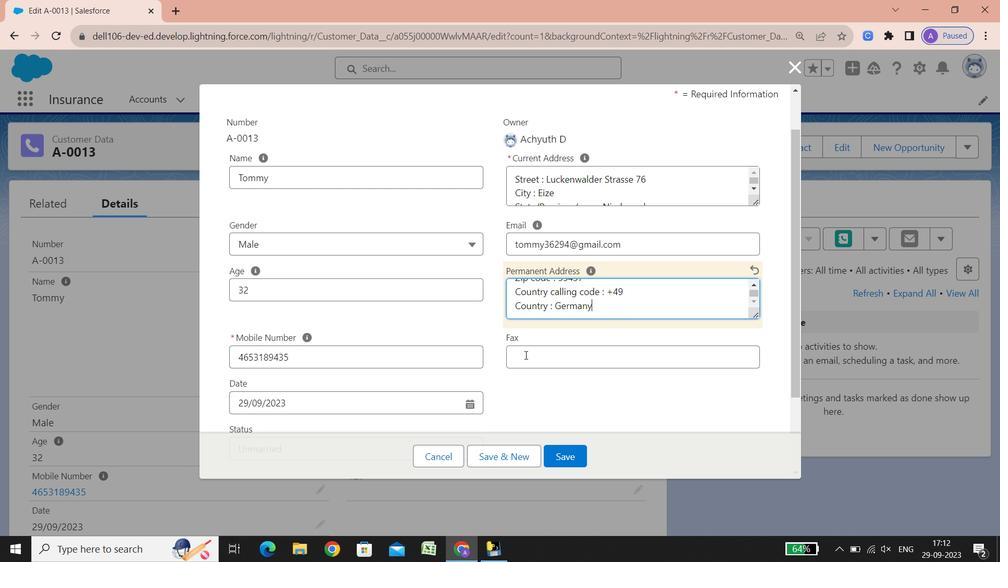 
Action: Mouse scrolled (522, 335) with delta (0, 0)
Screenshot: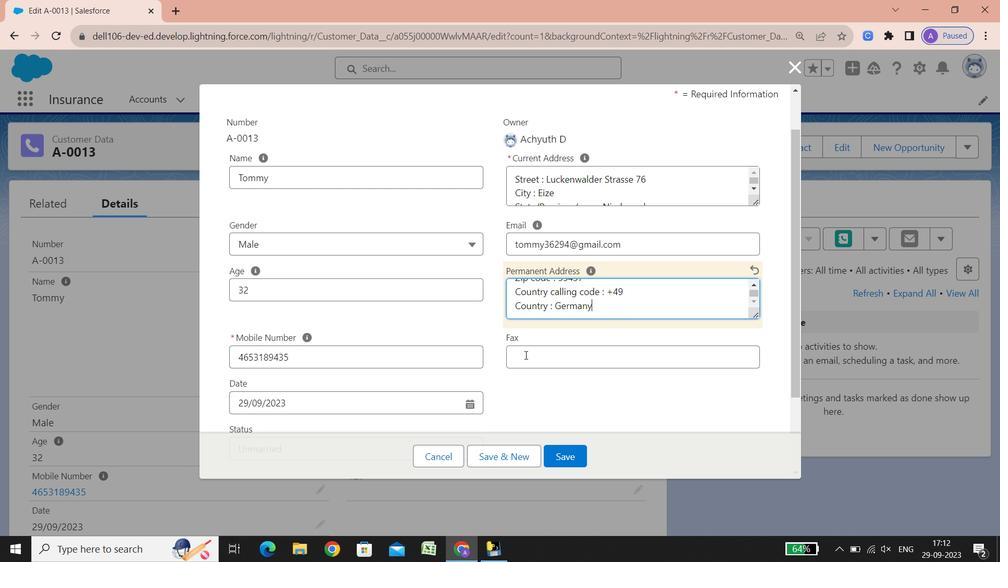 
Action: Mouse scrolled (522, 335) with delta (0, 0)
Screenshot: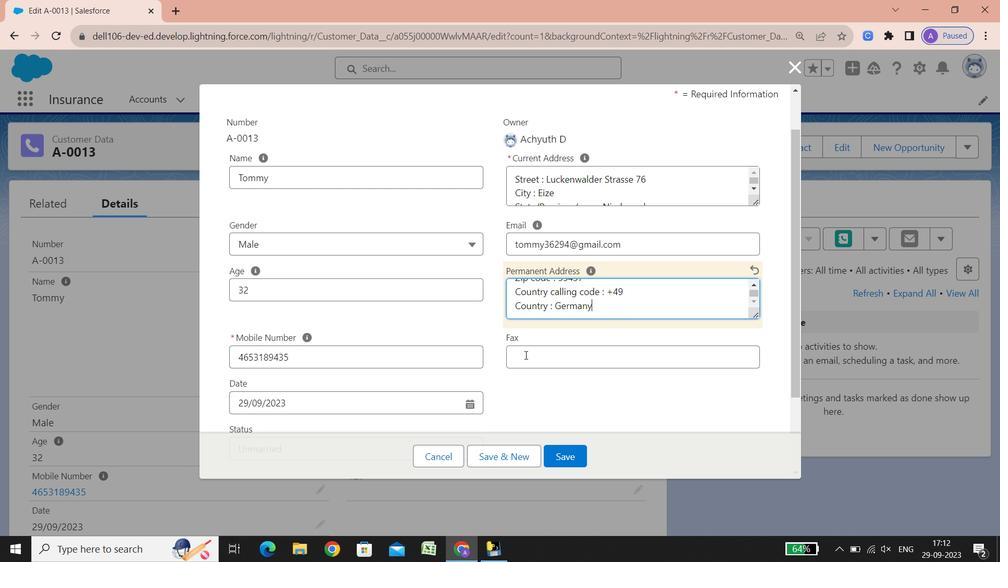 
Action: Mouse scrolled (522, 335) with delta (0, 0)
Screenshot: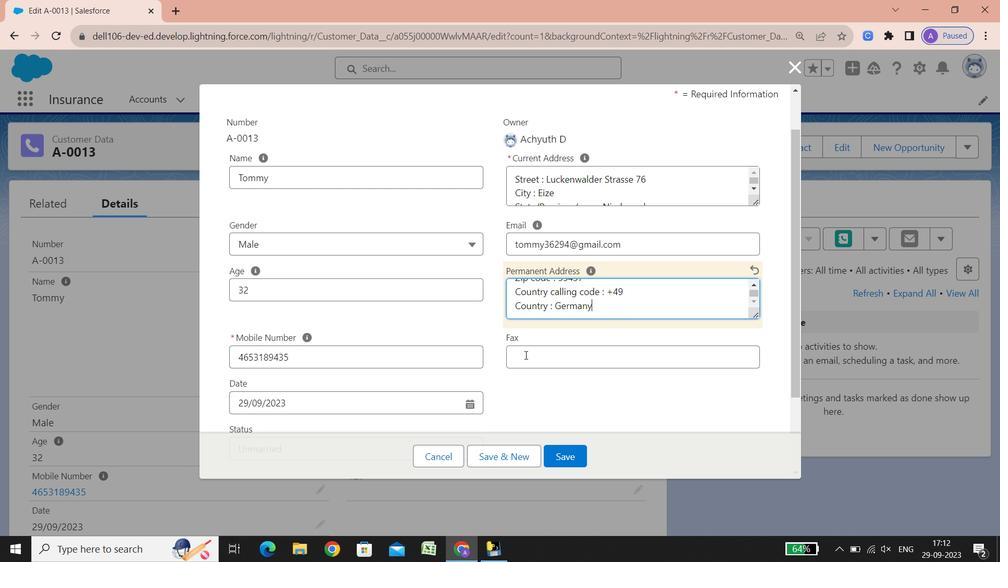 
Action: Mouse scrolled (522, 335) with delta (0, 0)
Screenshot: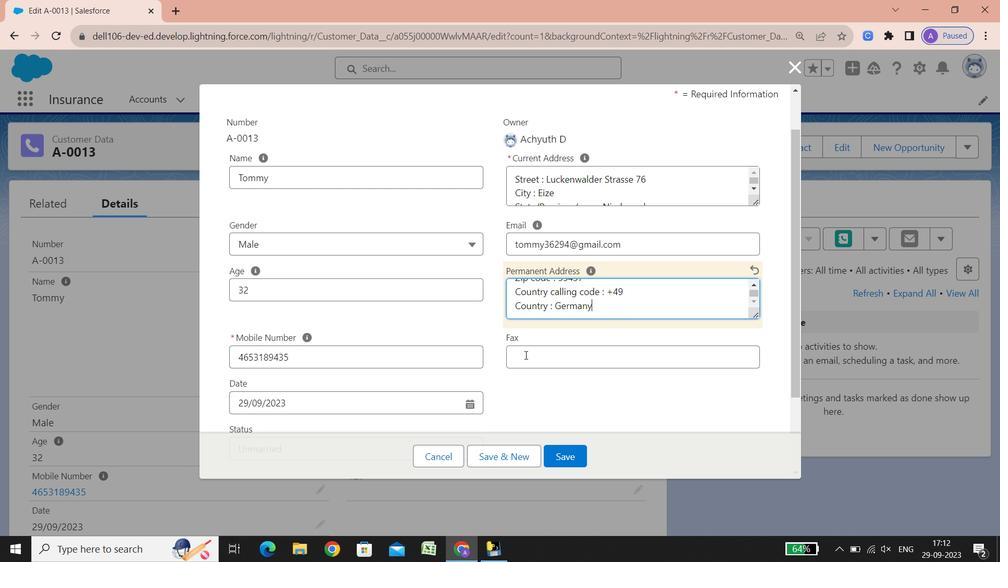 
Action: Mouse scrolled (522, 335) with delta (0, 0)
Screenshot: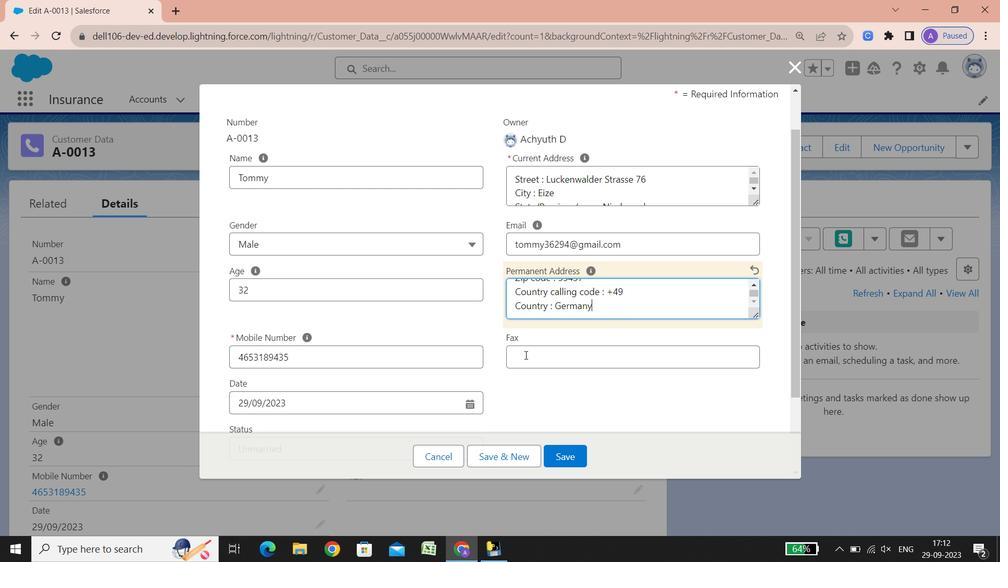 
Action: Mouse scrolled (522, 335) with delta (0, 0)
Screenshot: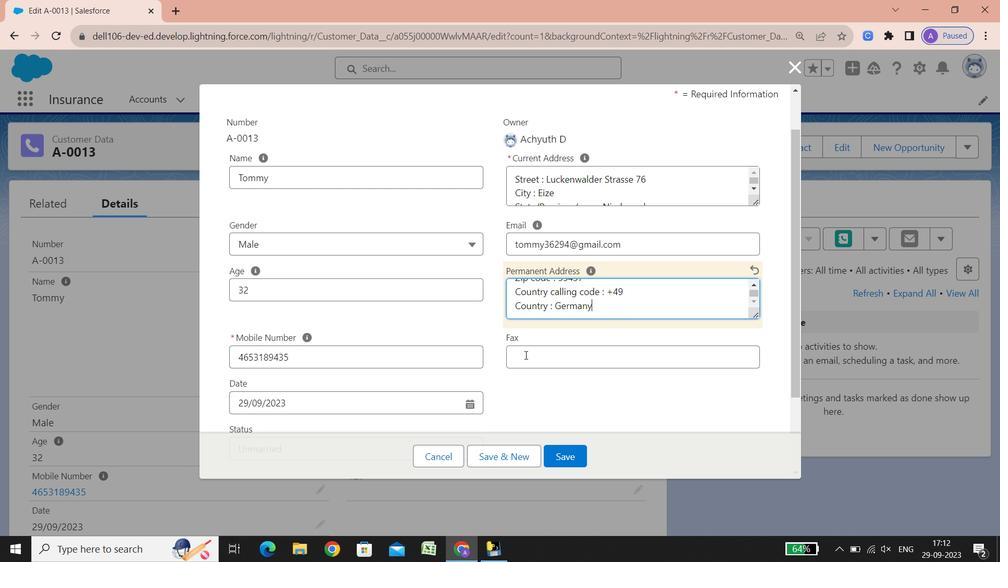 
Action: Mouse scrolled (522, 335) with delta (0, 0)
Screenshot: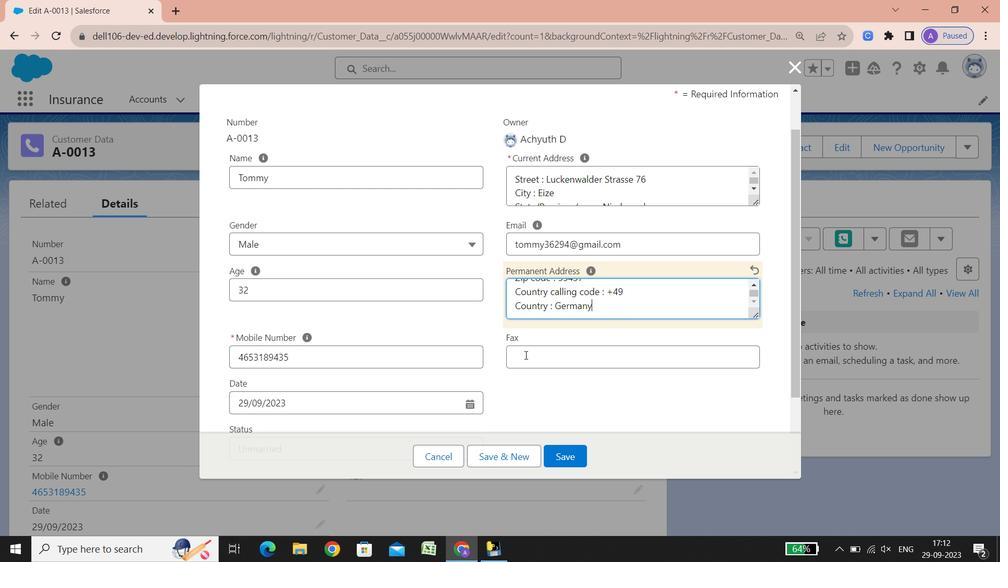 
Action: Mouse moved to (525, 355)
Screenshot: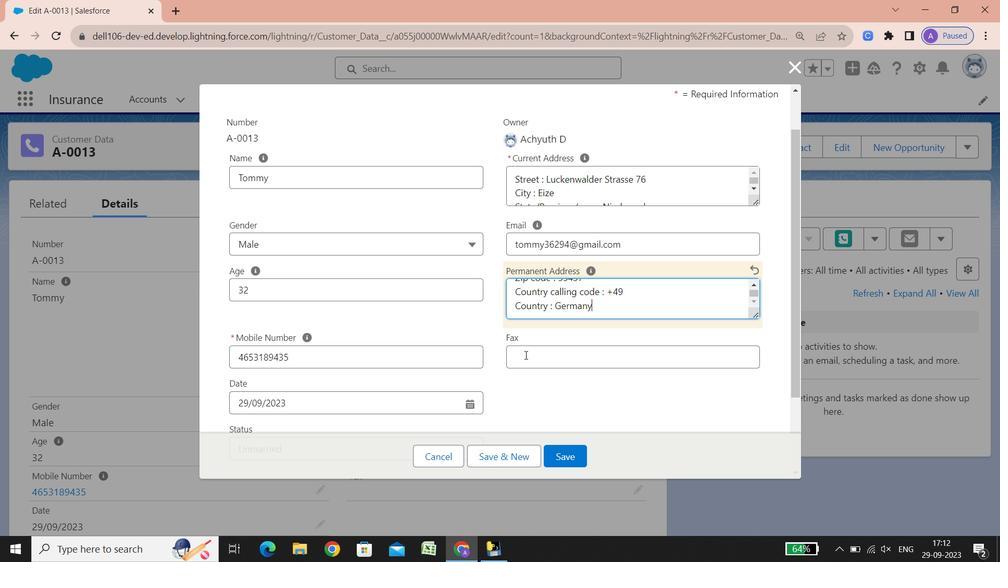 
Action: Mouse pressed left at (525, 355)
Screenshot: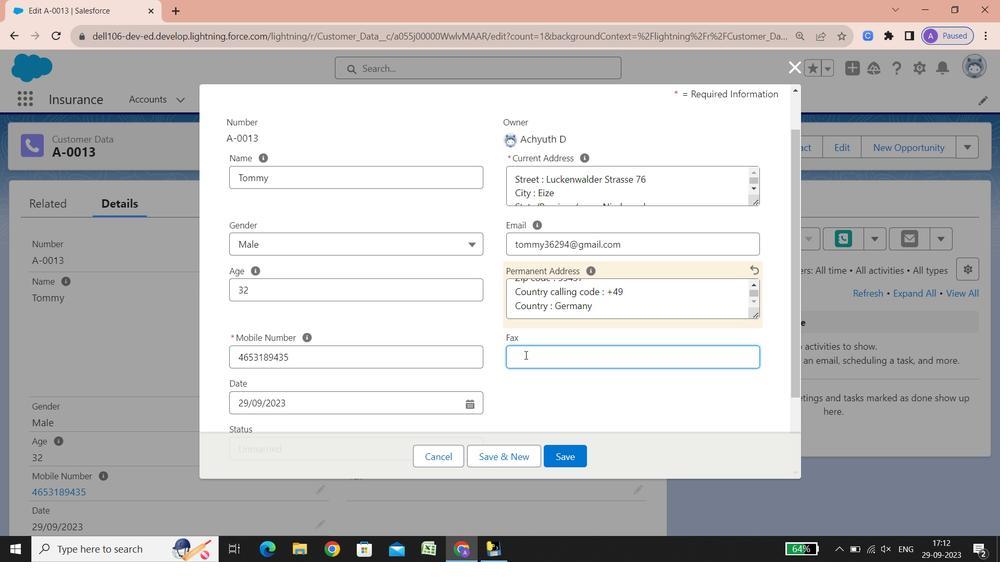 
Action: Key pressed 3525981896566
Screenshot: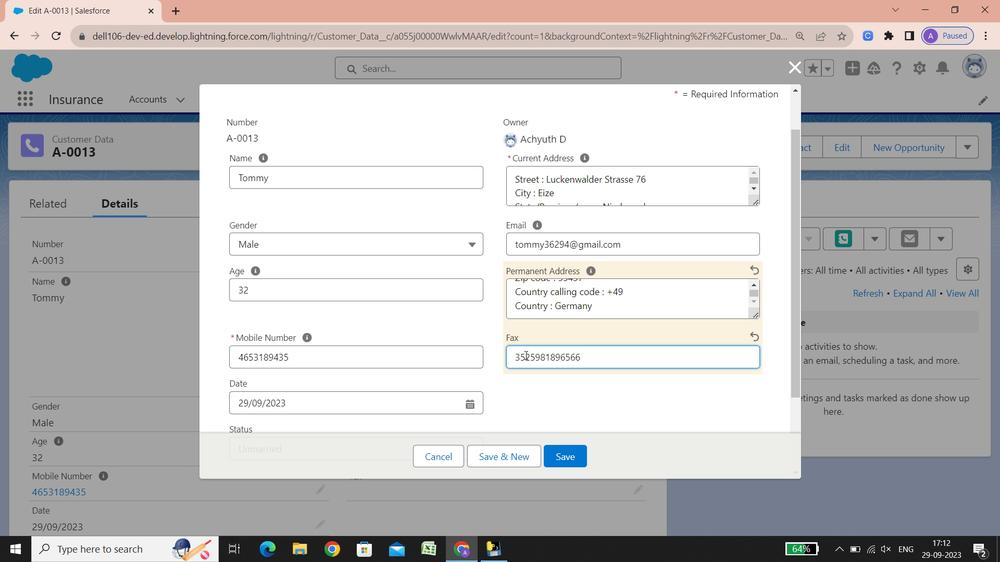 
Action: Mouse moved to (569, 452)
Screenshot: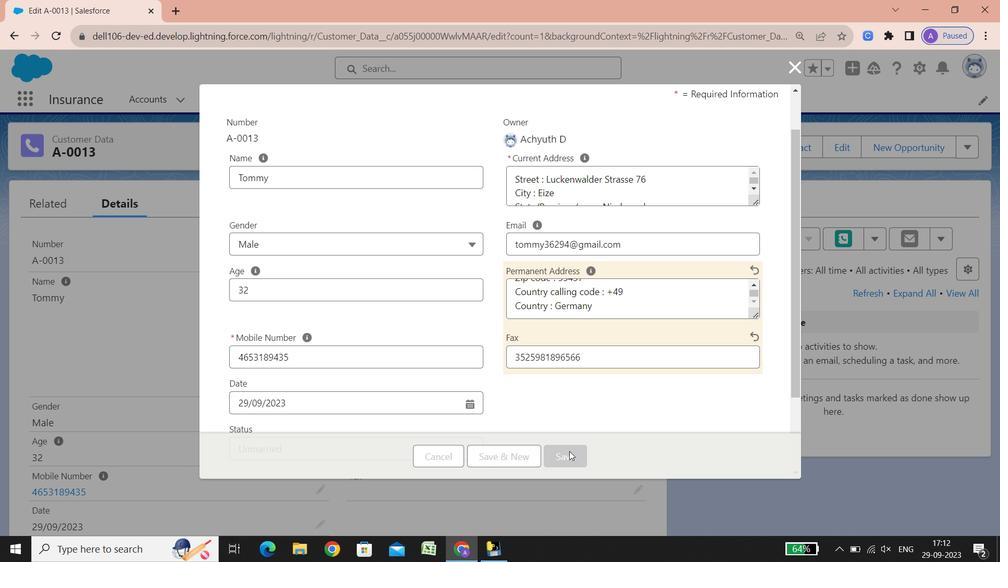 
Action: Mouse pressed left at (569, 452)
Screenshot: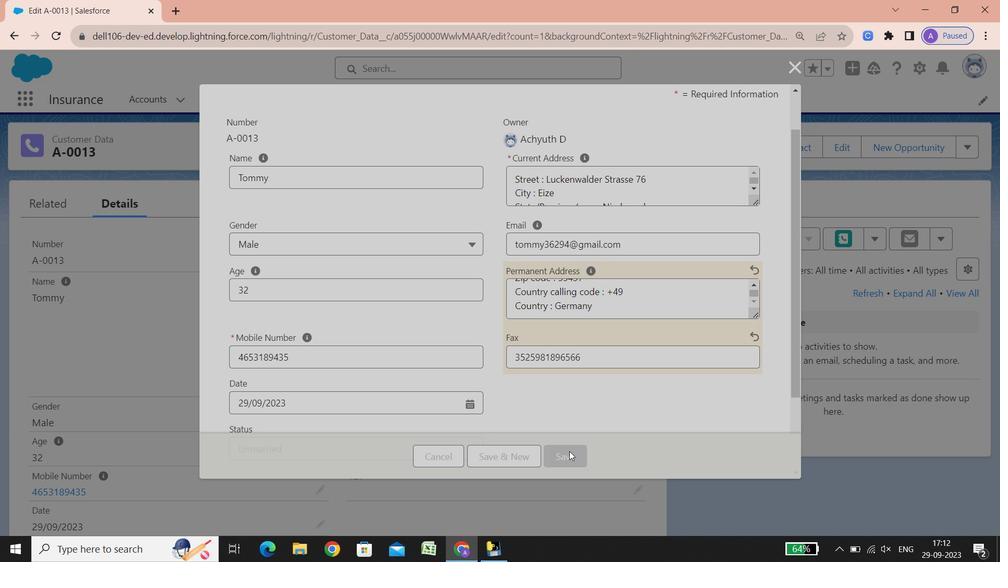 
Action: Mouse moved to (450, 94)
Screenshot: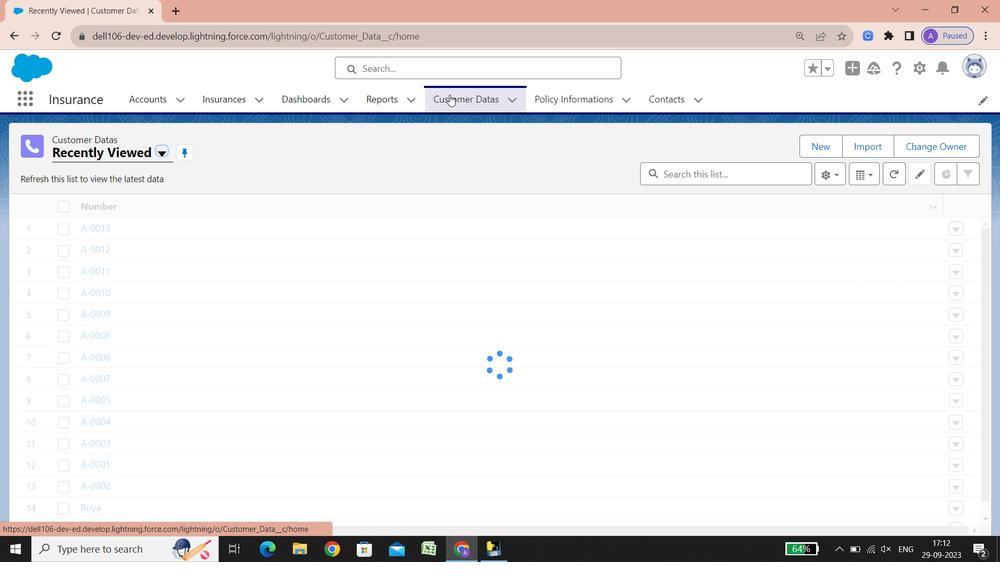 
Action: Mouse pressed left at (450, 94)
Screenshot: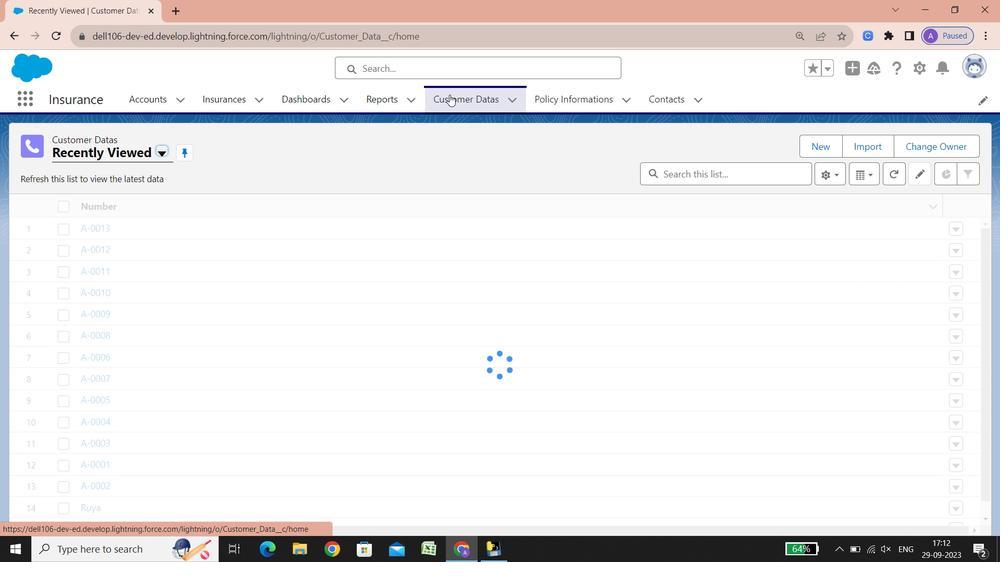 
Action: Mouse moved to (826, 152)
Screenshot: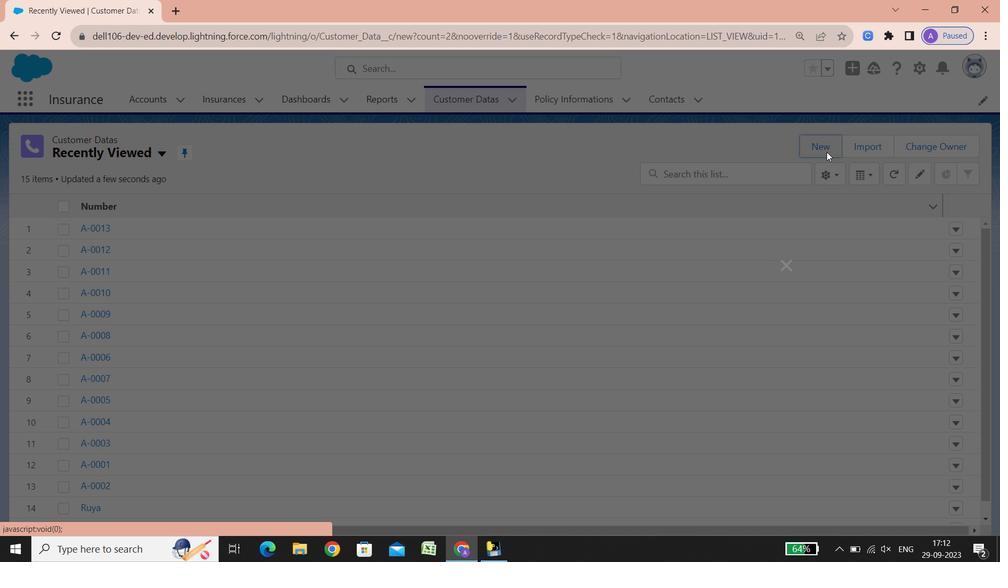 
Action: Mouse pressed left at (826, 152)
Screenshot: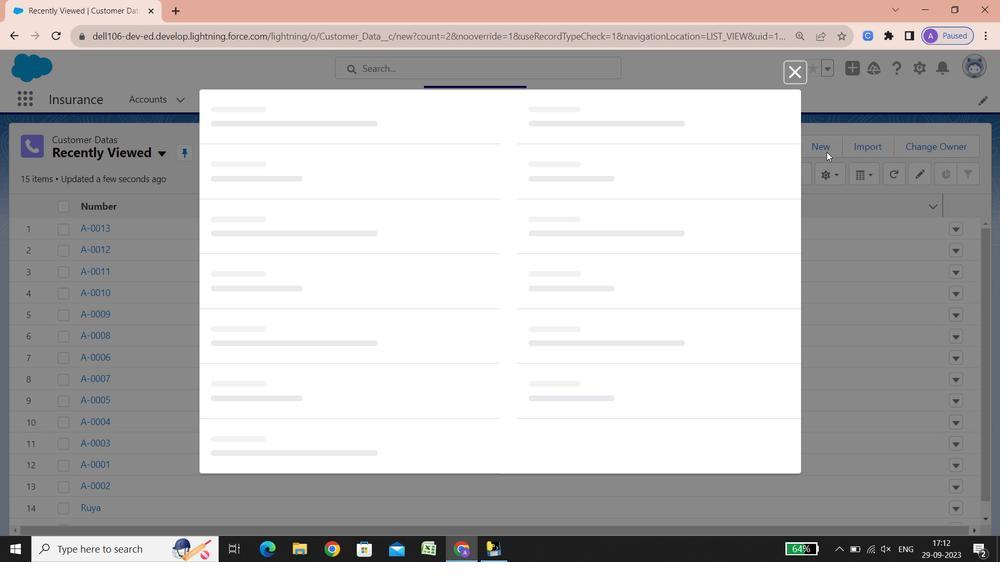 
Action: Mouse moved to (357, 240)
Screenshot: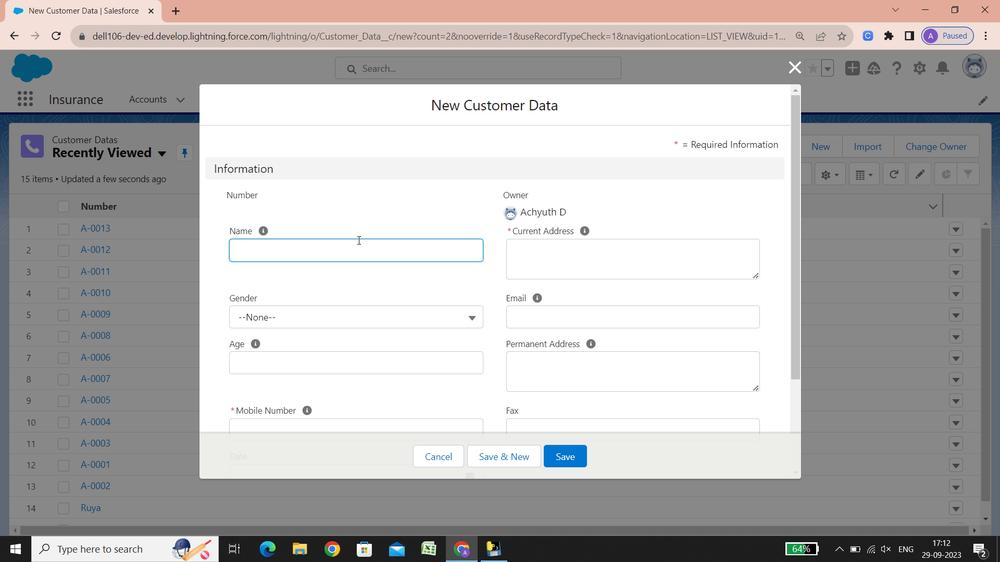 
Action: Key pressed <Key.shift><Key.shift><Key.shift><Key.shift><Key.shift><Key.shift><Key.shift><Key.shift><Key.shift><Key.shift><Key.shift><Key.shift><Key.shift><Key.shift><Key.shift><Key.shift>Alpha
Screenshot: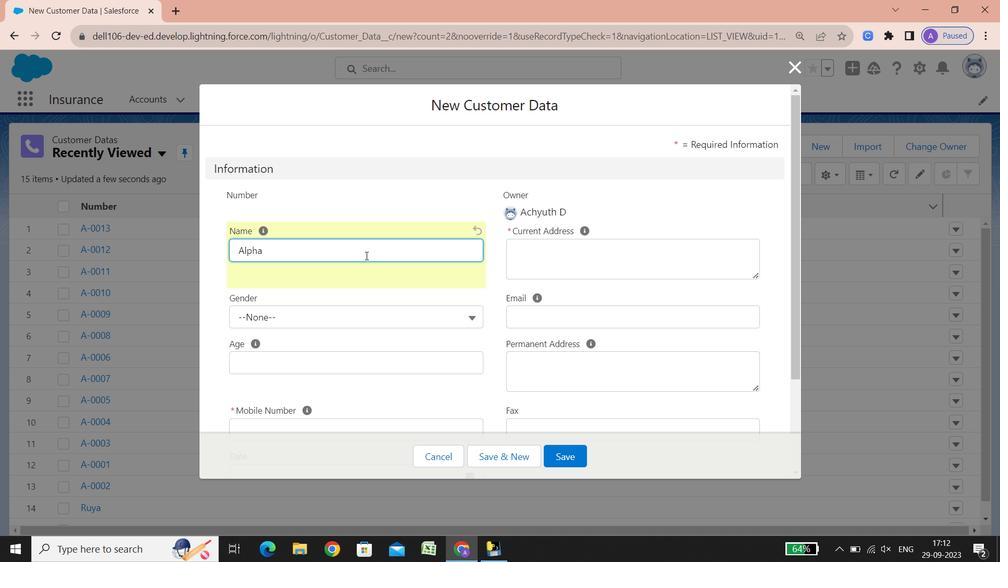 
Action: Mouse moved to (387, 320)
Screenshot: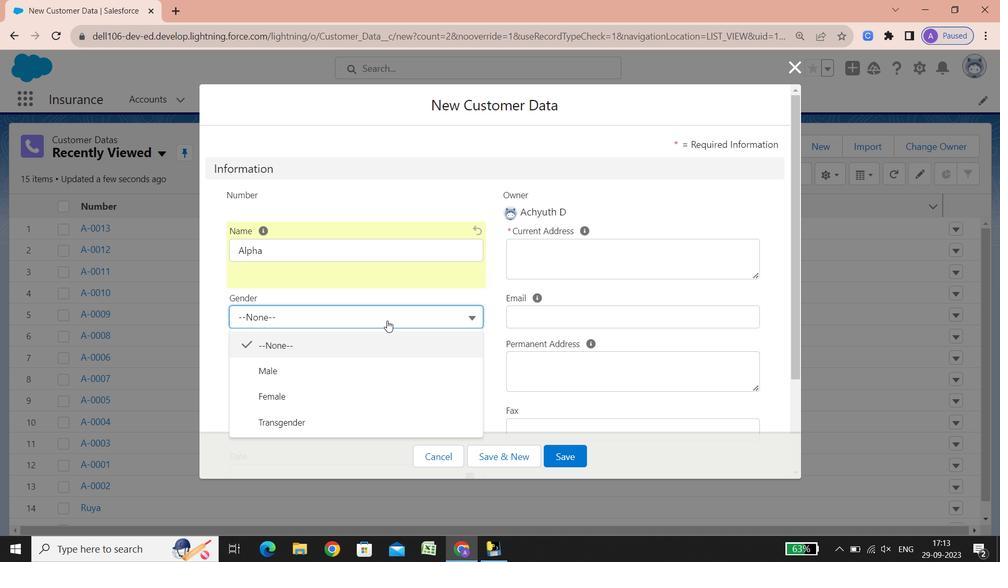 
Action: Mouse pressed left at (387, 320)
Screenshot: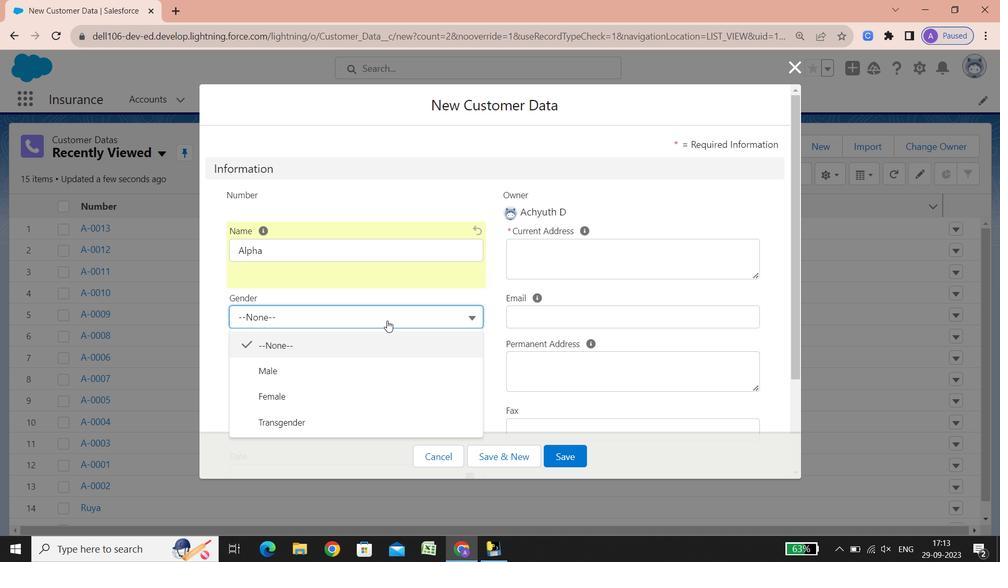 
Action: Mouse moved to (326, 365)
Screenshot: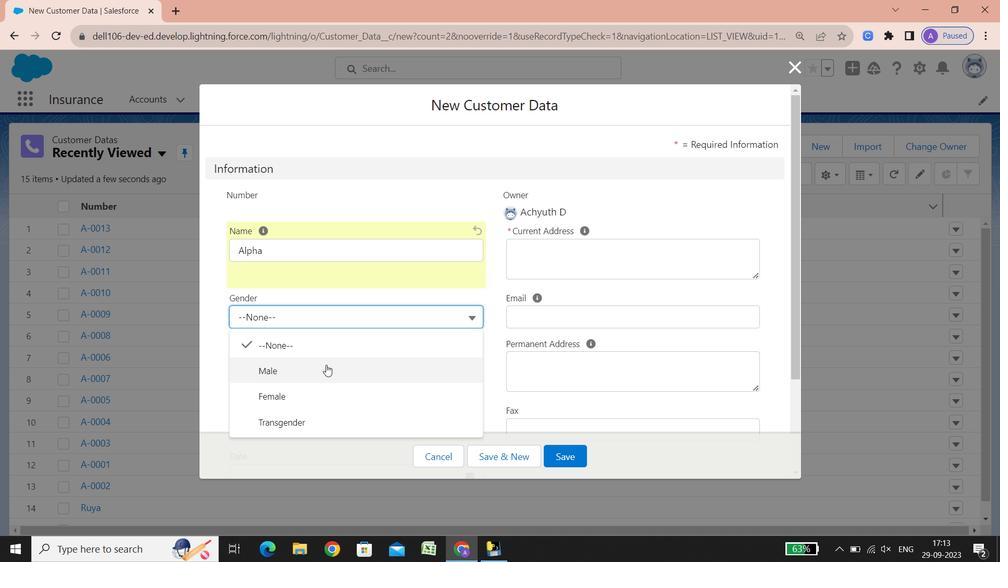 
Action: Mouse pressed left at (326, 365)
Screenshot: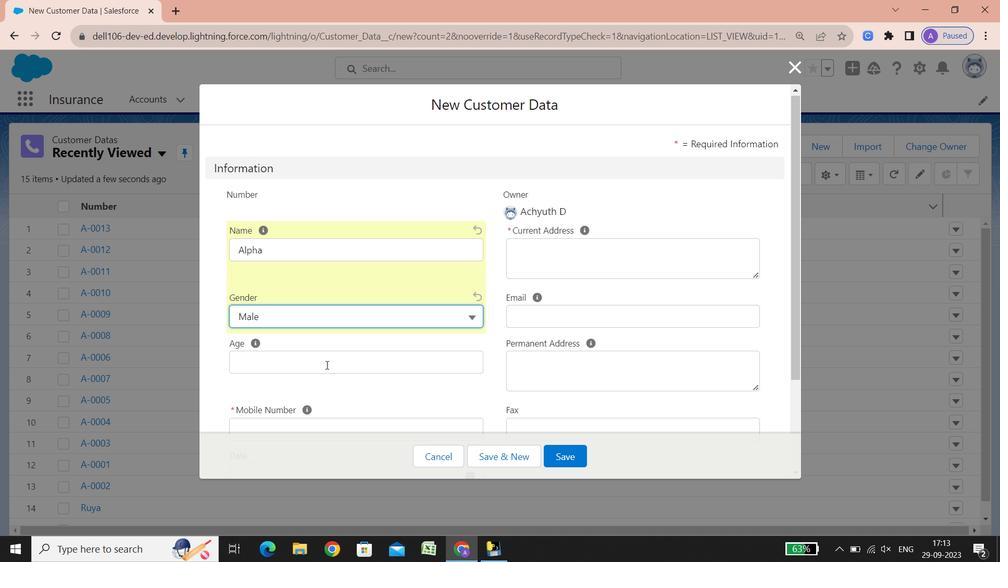 
Action: Mouse scrolled (326, 364) with delta (0, 0)
Screenshot: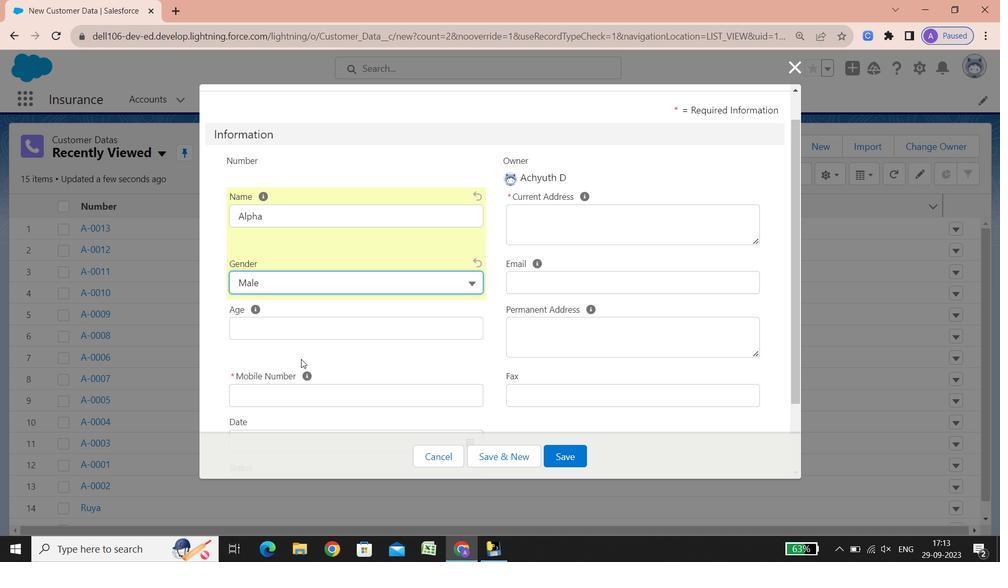 
Action: Mouse scrolled (326, 364) with delta (0, 0)
Screenshot: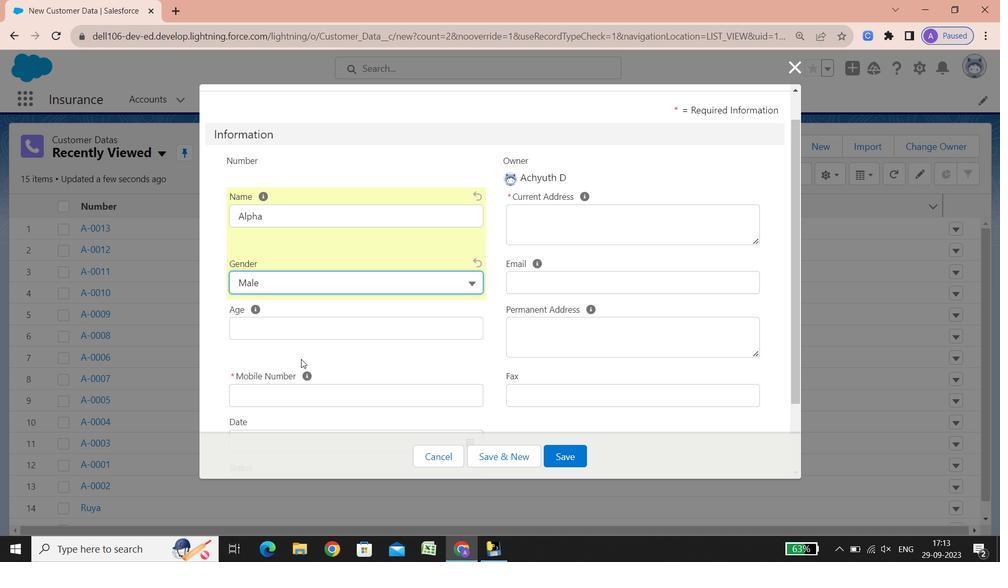 
Action: Mouse scrolled (326, 364) with delta (0, 0)
Screenshot: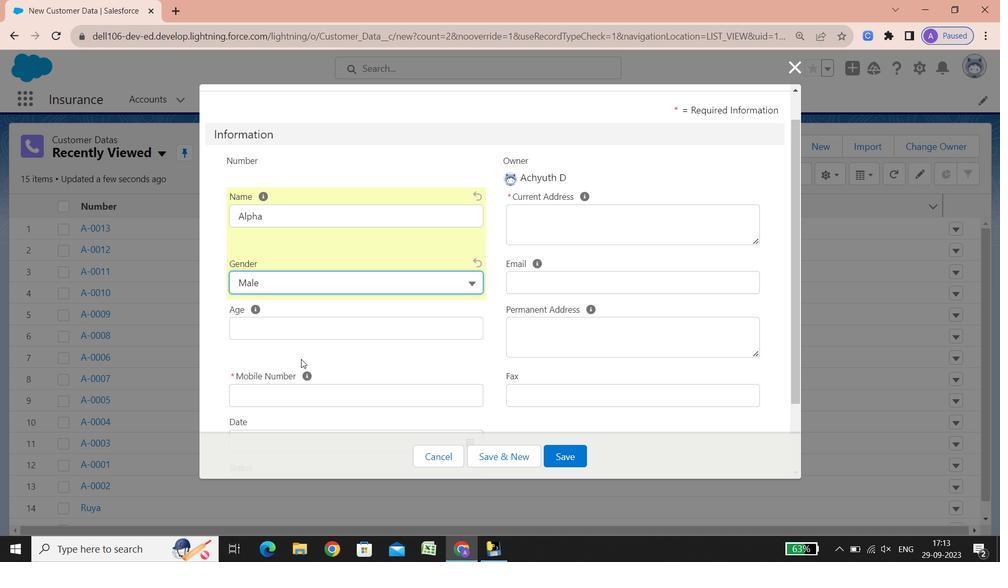 
Action: Mouse scrolled (326, 364) with delta (0, 0)
Screenshot: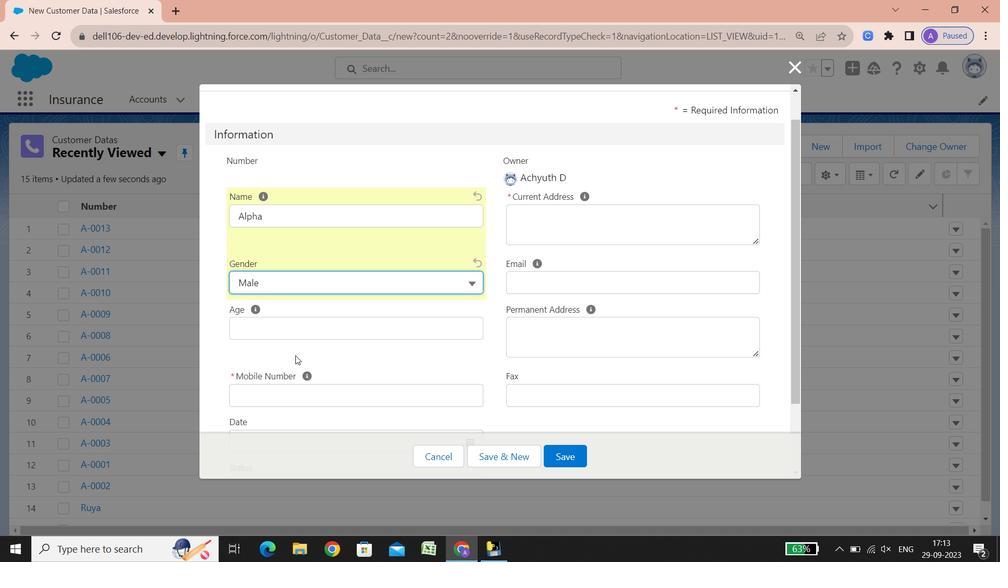 
Action: Mouse scrolled (326, 364) with delta (0, 0)
Screenshot: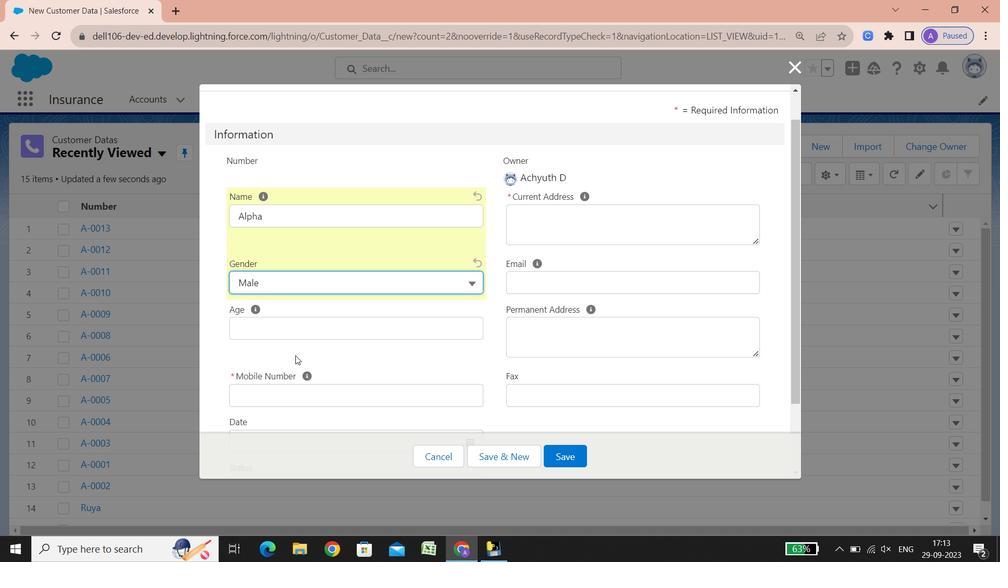 
Action: Mouse scrolled (326, 364) with delta (0, 0)
Screenshot: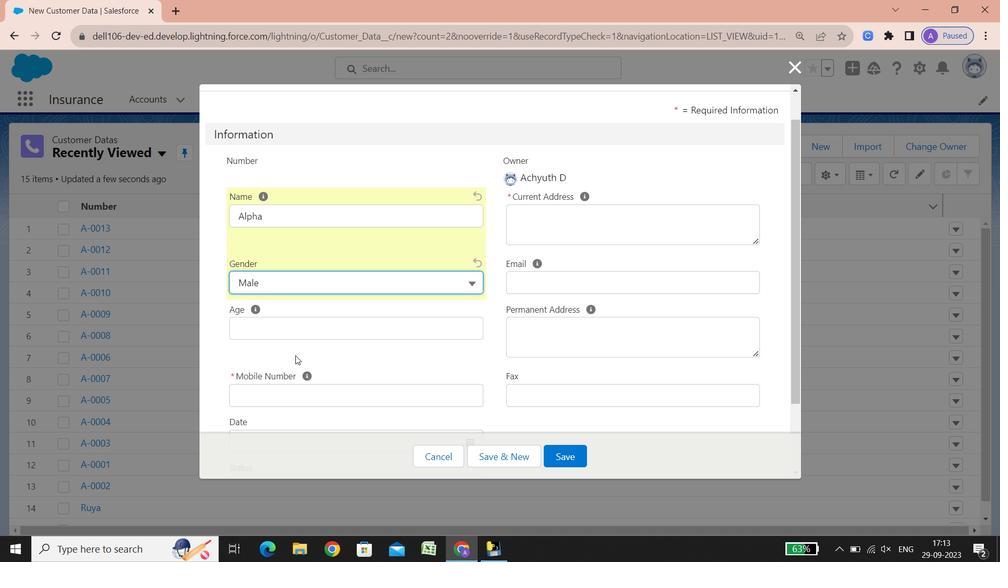 
Action: Mouse scrolled (326, 364) with delta (0, 0)
Screenshot: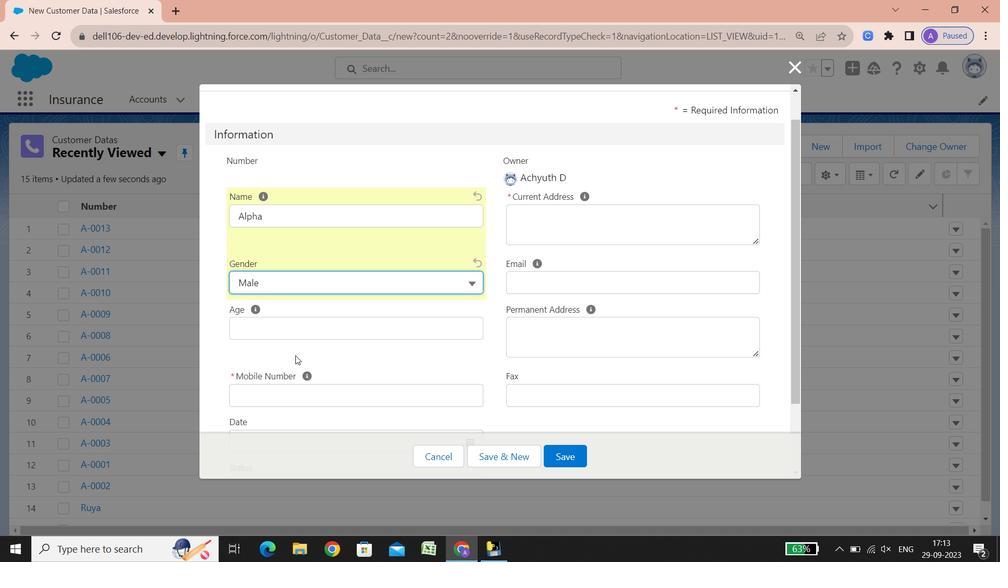 
Action: Mouse scrolled (326, 364) with delta (0, 0)
Screenshot: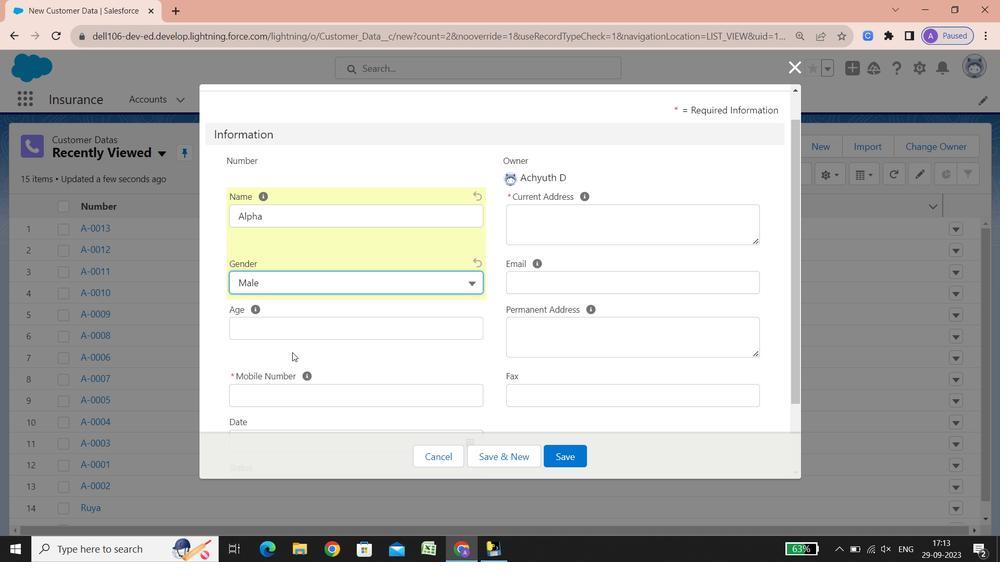 
Action: Mouse scrolled (326, 364) with delta (0, 0)
Screenshot: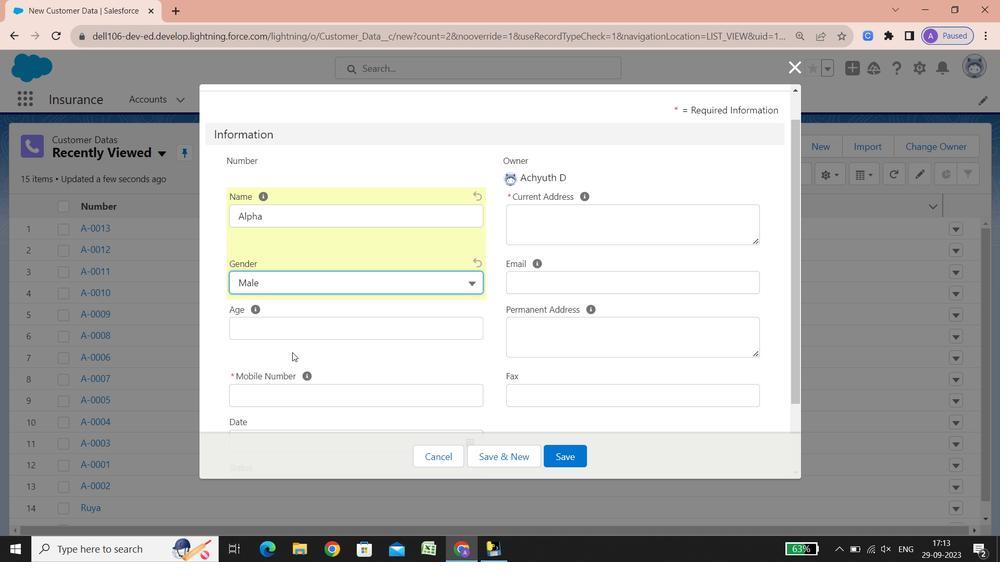 
Action: Mouse scrolled (326, 364) with delta (0, 0)
Screenshot: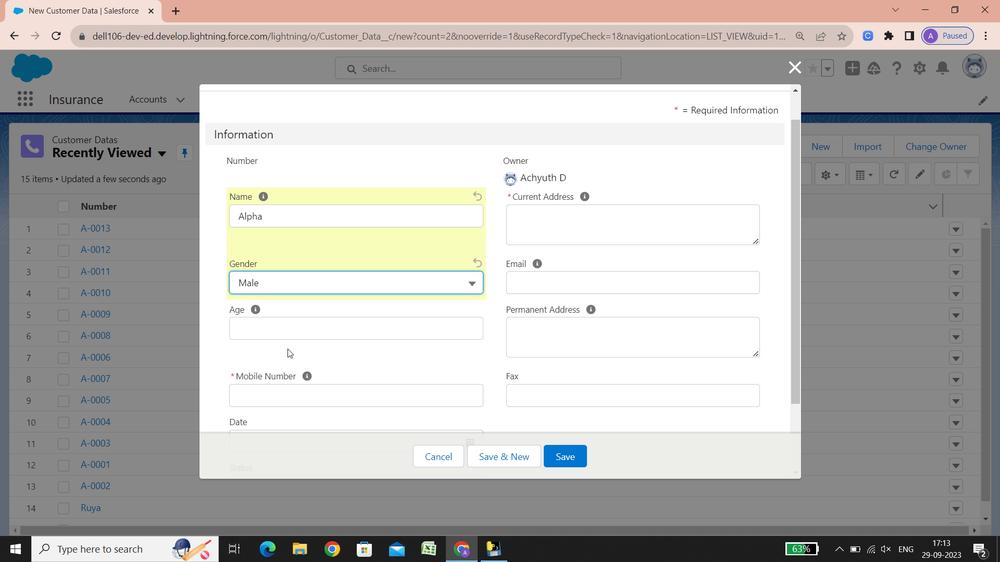 
Action: Mouse scrolled (326, 364) with delta (0, 0)
Screenshot: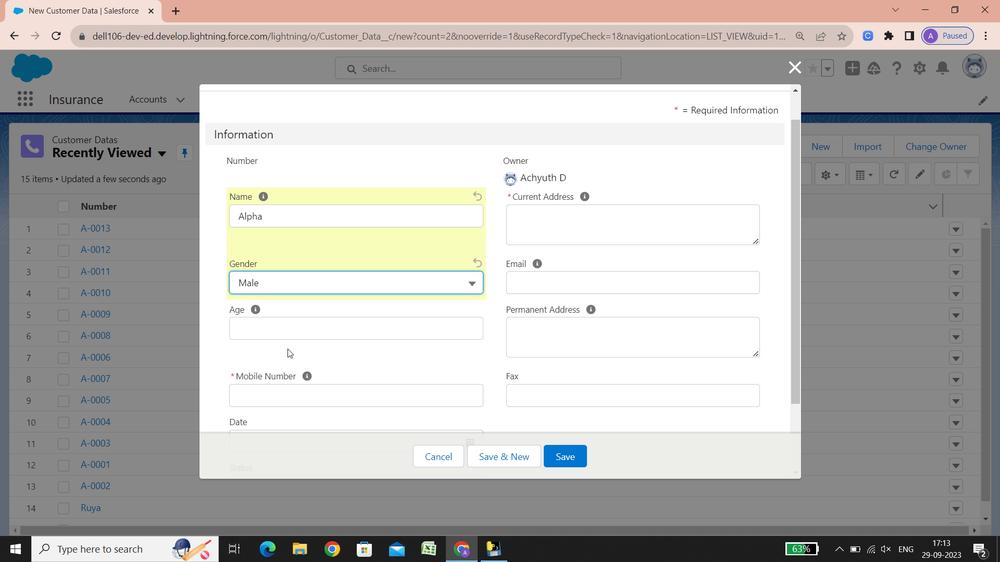 
Action: Mouse scrolled (326, 364) with delta (0, 0)
Screenshot: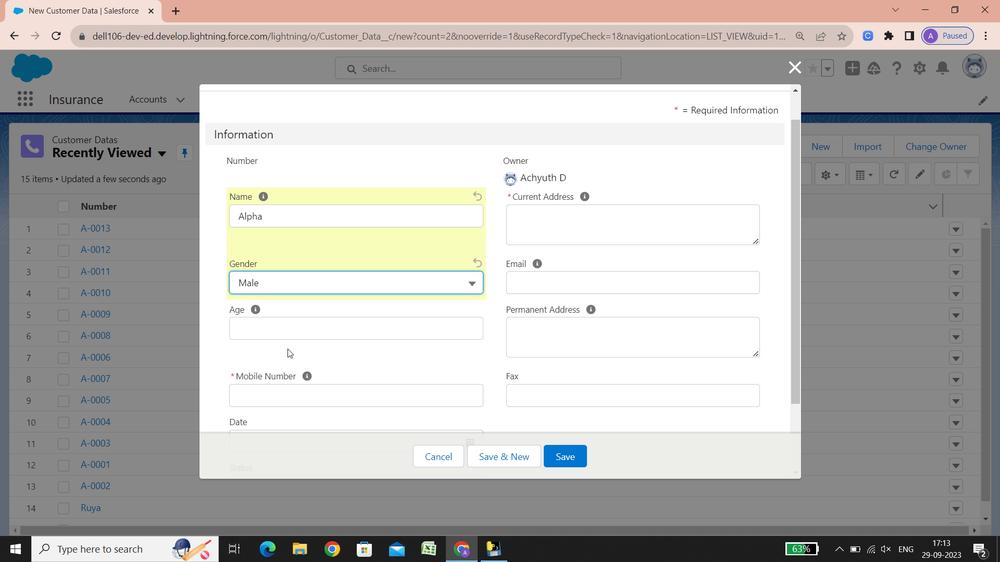 
Action: Mouse scrolled (326, 364) with delta (0, 0)
Screenshot: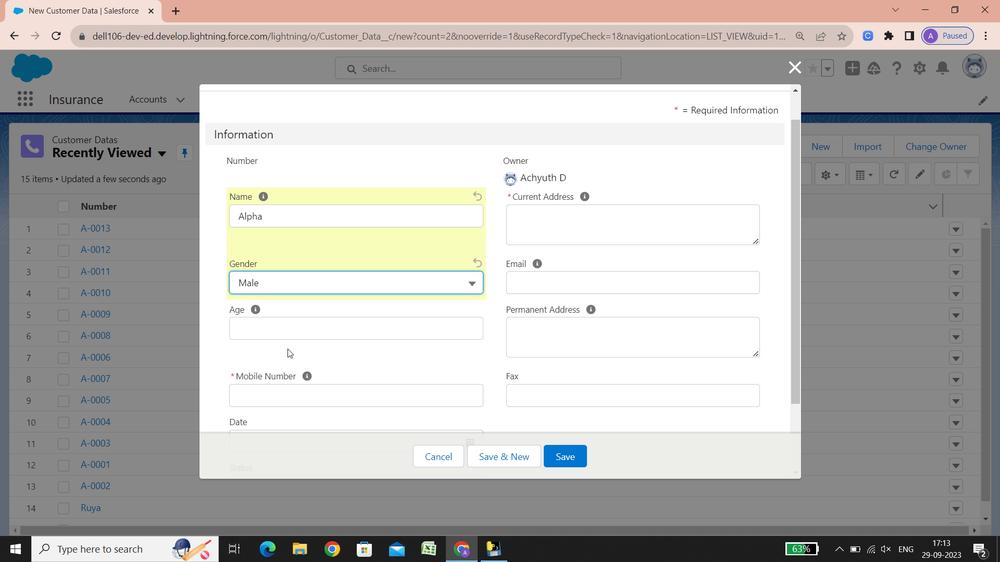 
Action: Mouse scrolled (326, 364) with delta (0, 0)
Screenshot: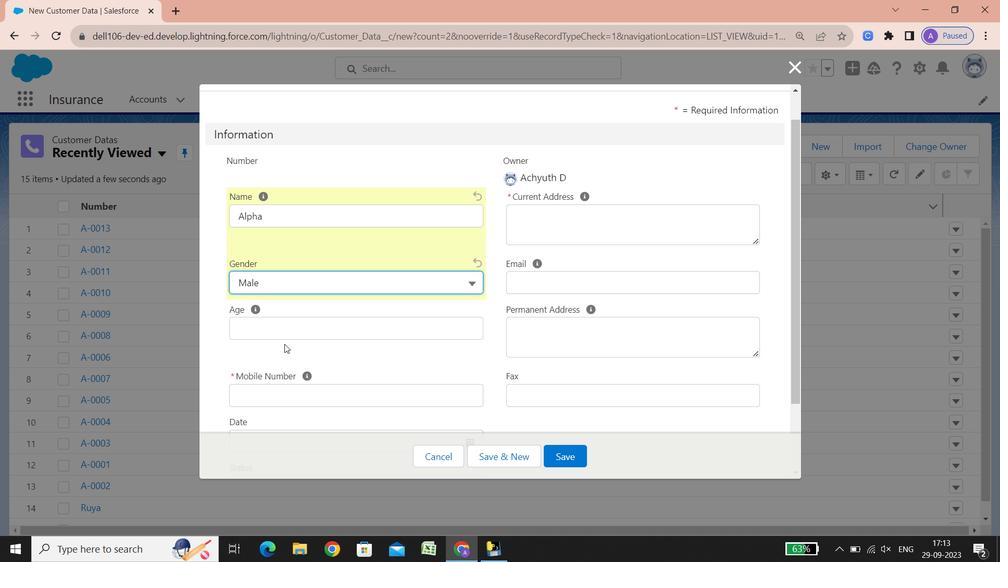 
Action: Mouse scrolled (326, 364) with delta (0, 0)
Screenshot: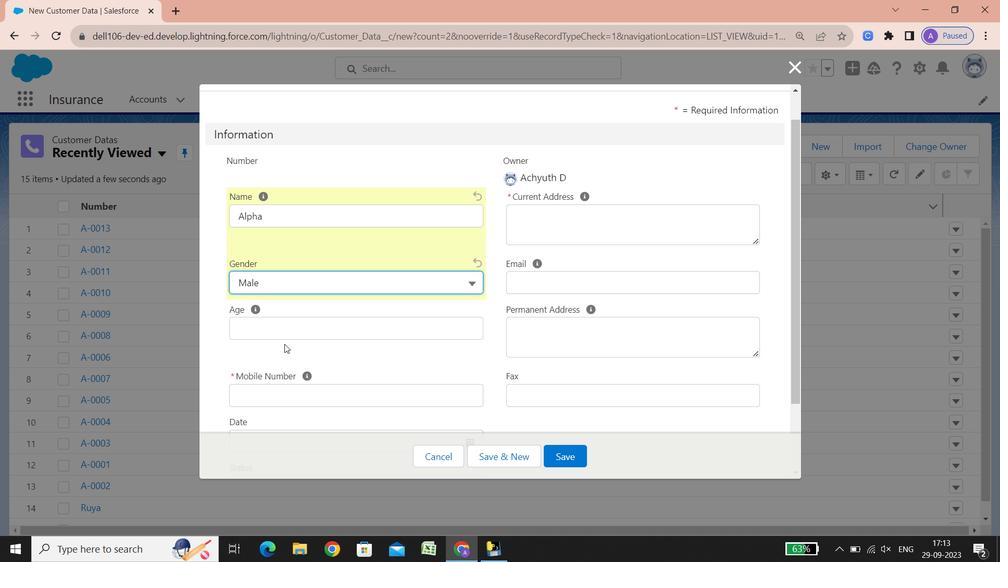 
Action: Mouse scrolled (326, 364) with delta (0, 0)
Screenshot: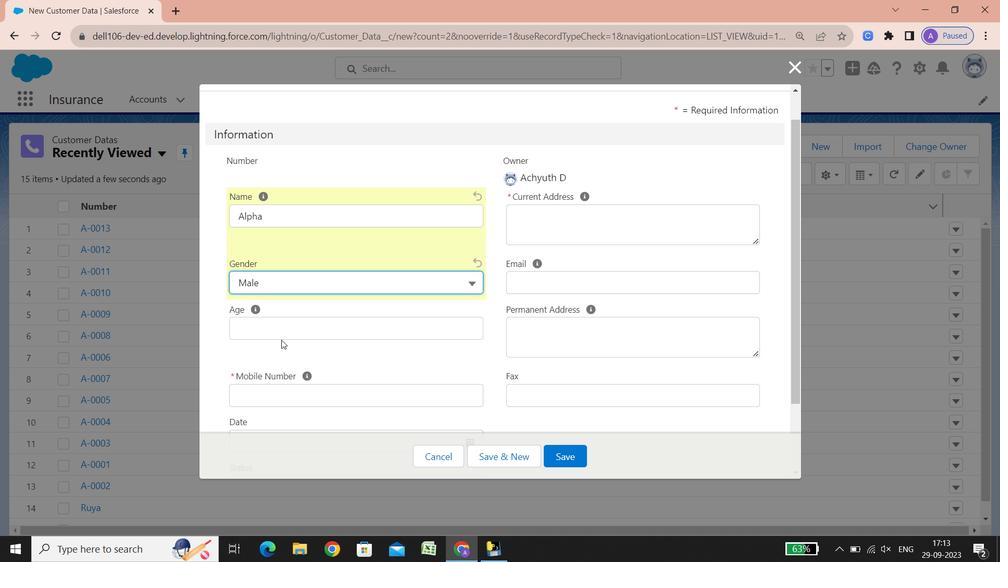 
Action: Mouse scrolled (326, 364) with delta (0, 0)
Screenshot: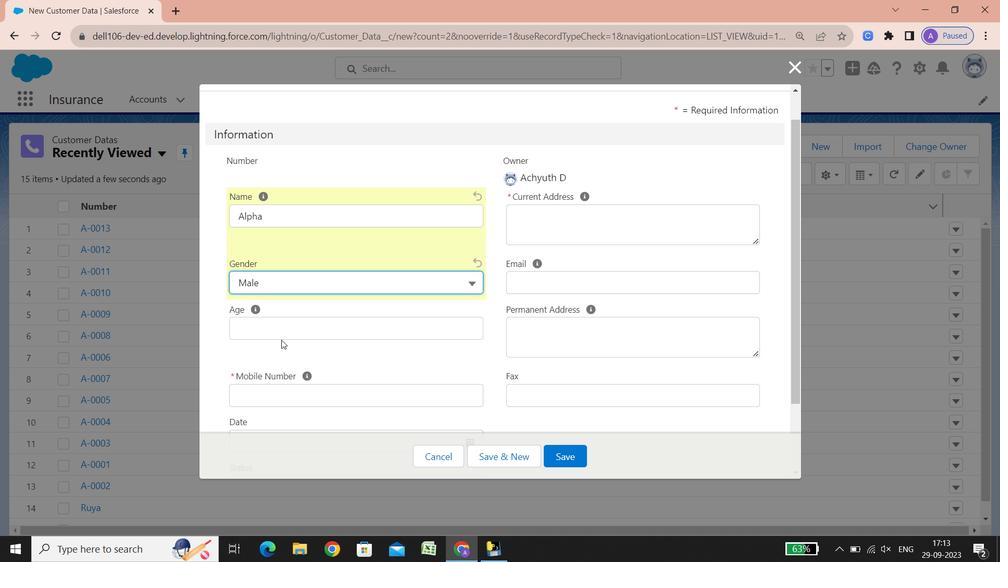 
Action: Mouse scrolled (326, 364) with delta (0, 0)
Screenshot: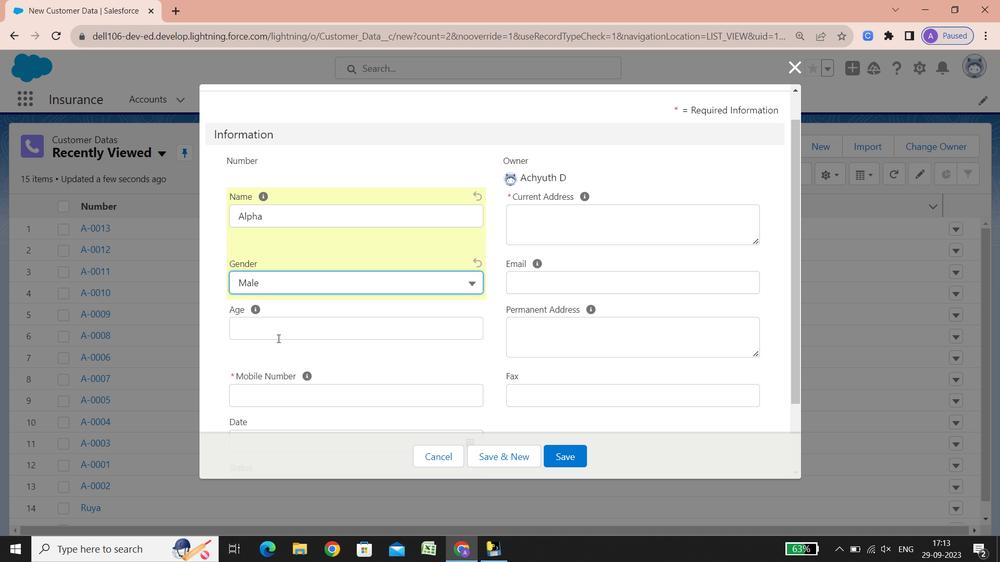 
Action: Mouse scrolled (326, 364) with delta (0, 0)
Screenshot: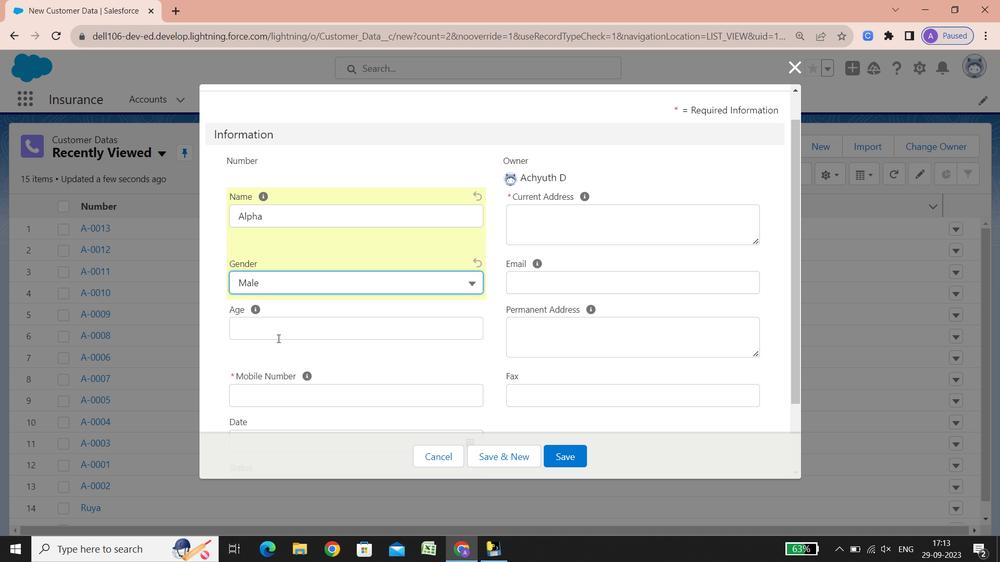 
Action: Mouse scrolled (326, 364) with delta (0, 0)
Screenshot: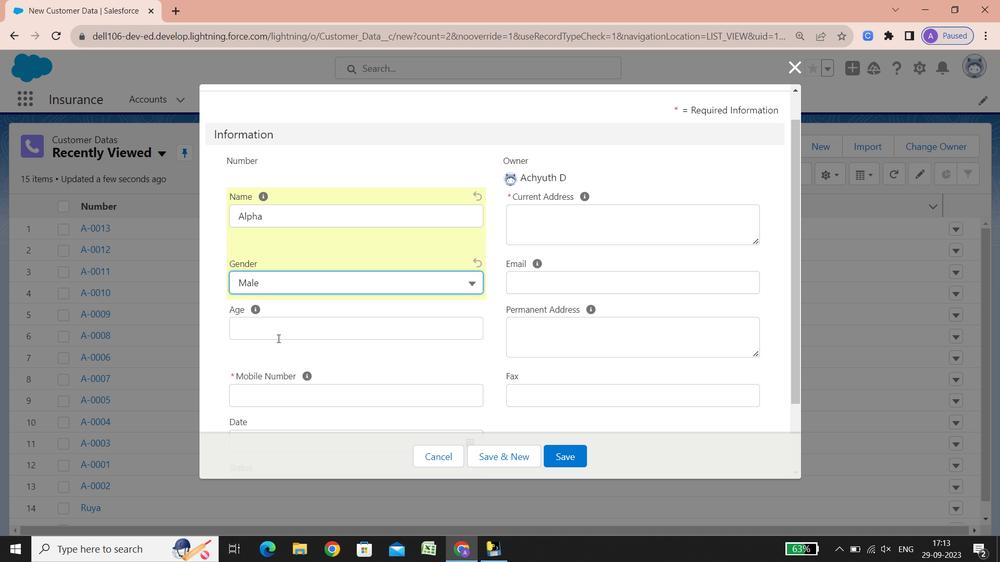 
Action: Mouse scrolled (326, 364) with delta (0, 0)
Screenshot: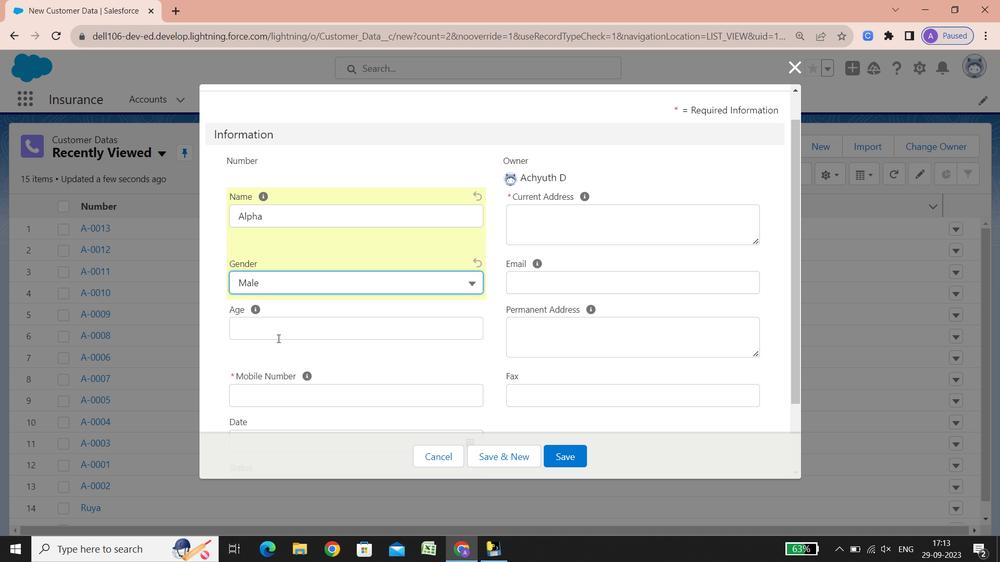 
Action: Mouse scrolled (326, 364) with delta (0, 0)
Screenshot: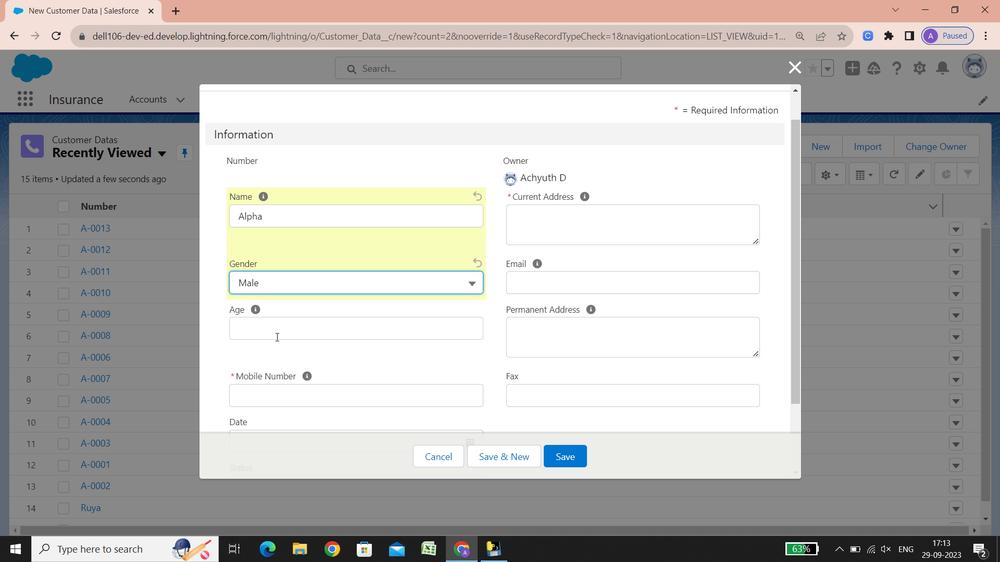 
Action: Mouse scrolled (326, 364) with delta (0, 0)
Screenshot: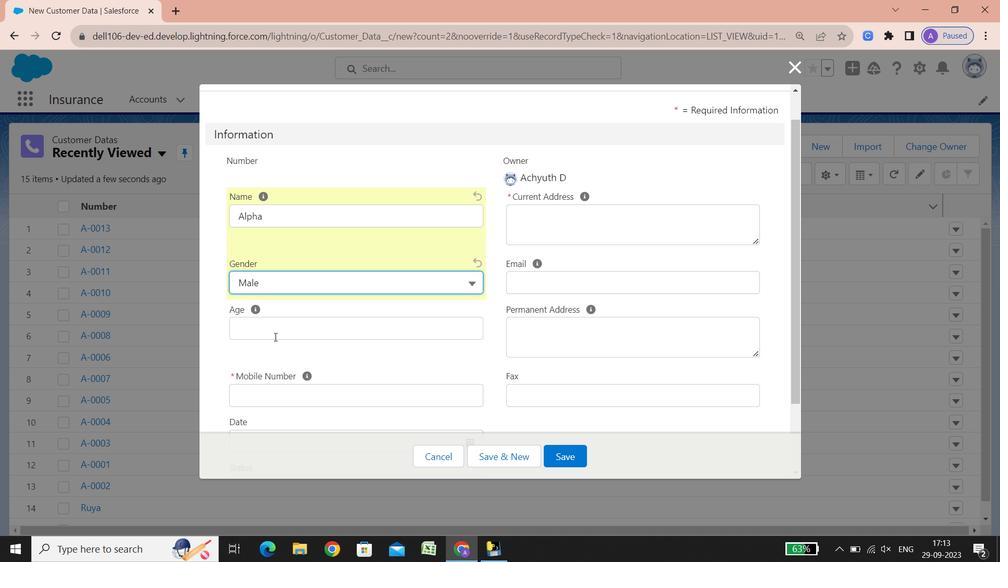 
Action: Mouse moved to (259, 330)
Screenshot: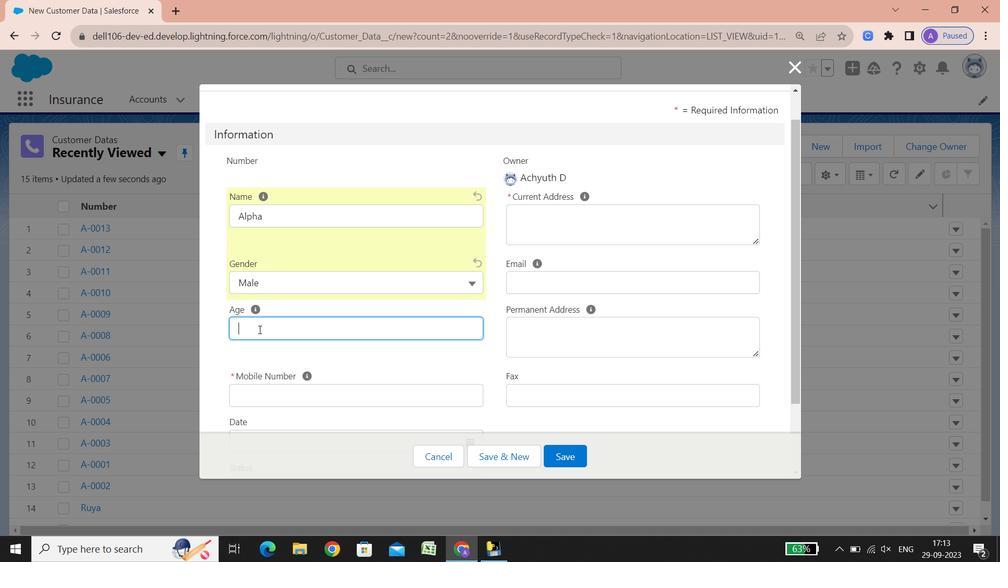 
Action: Mouse pressed left at (259, 330)
Screenshot: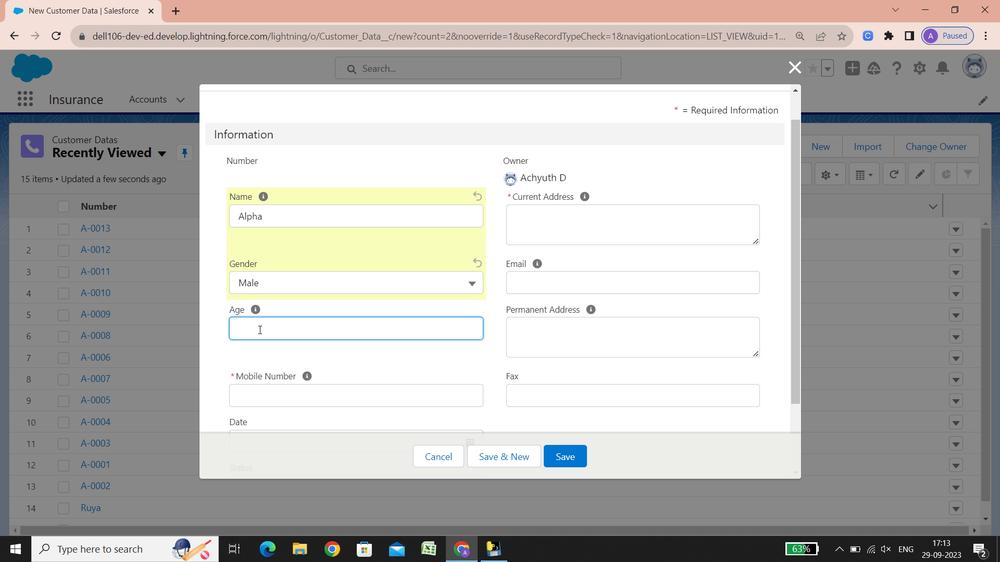 
Action: Key pressed 621<Key.backspace>
Screenshot: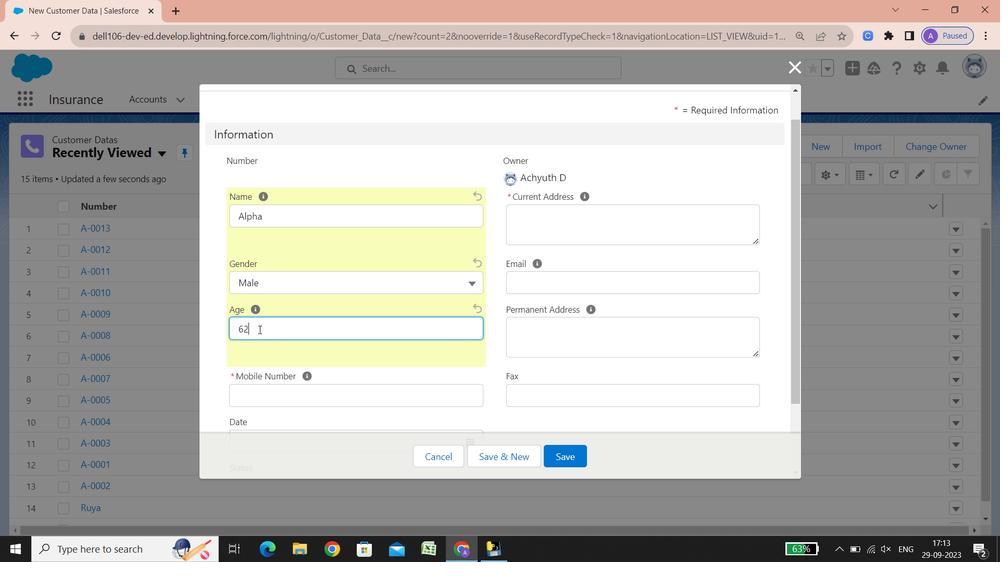 
Action: Mouse scrolled (259, 329) with delta (0, 0)
Screenshot: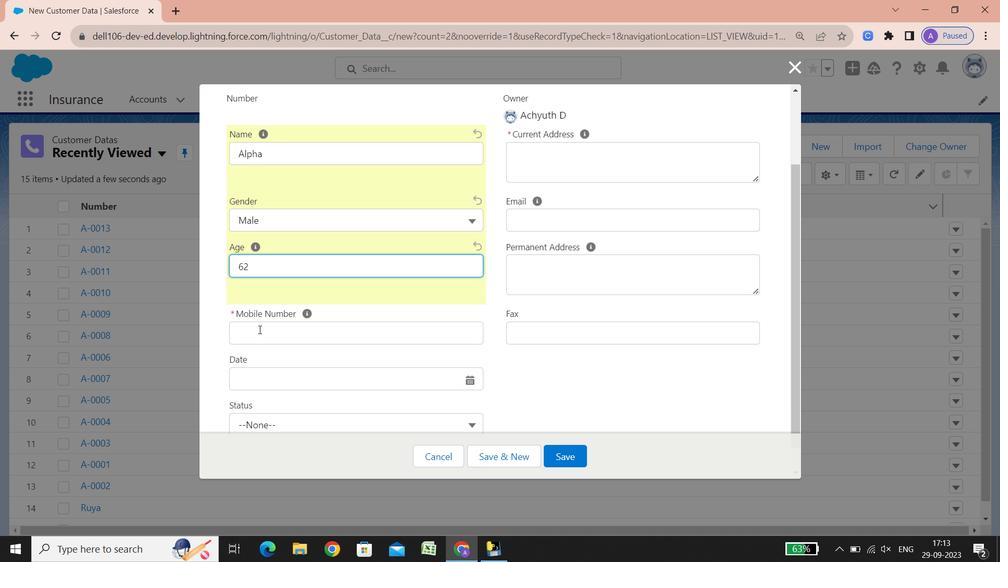 
Action: Mouse scrolled (259, 329) with delta (0, 0)
Screenshot: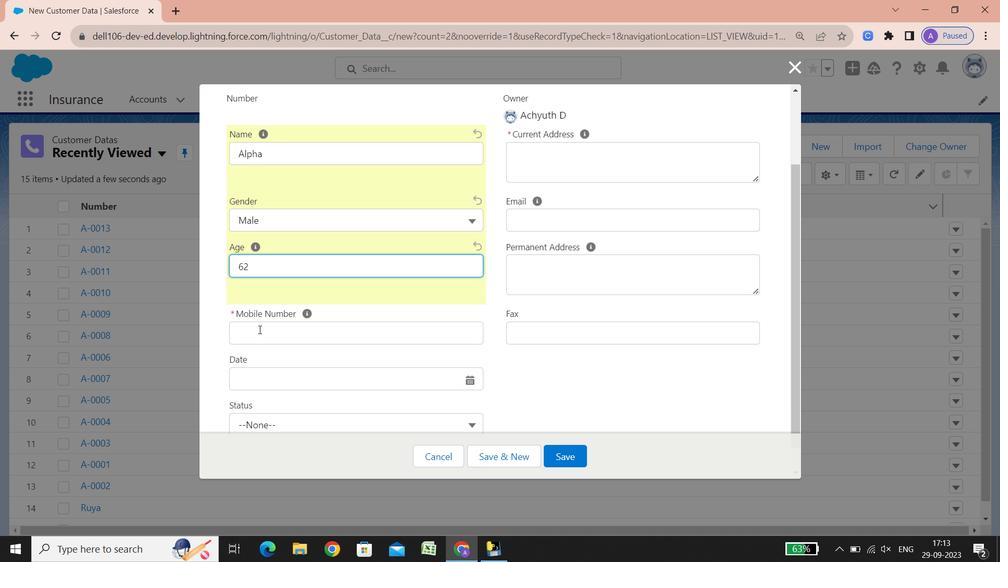 
Action: Mouse scrolled (259, 329) with delta (0, 0)
Screenshot: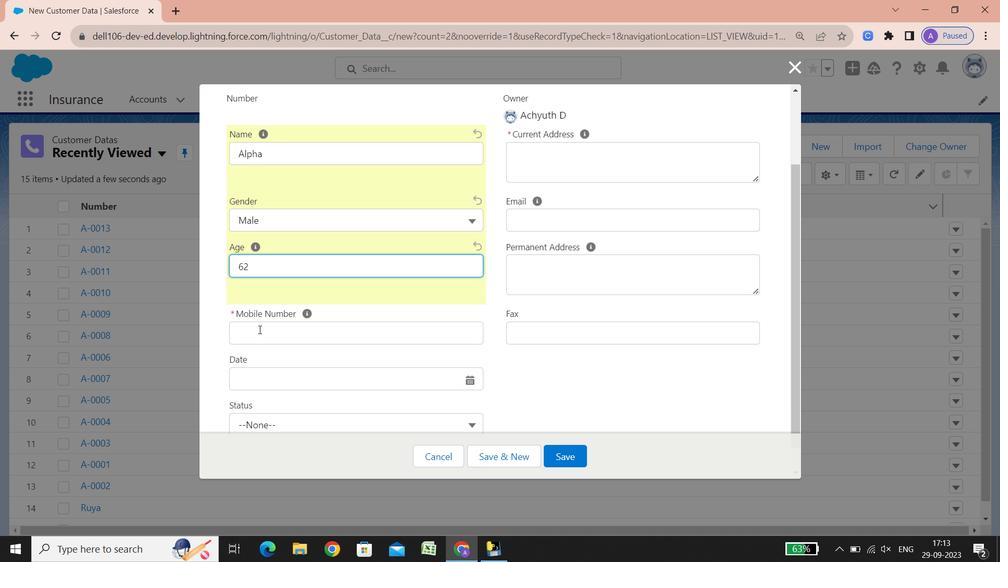 
Action: Mouse scrolled (259, 329) with delta (0, 0)
Screenshot: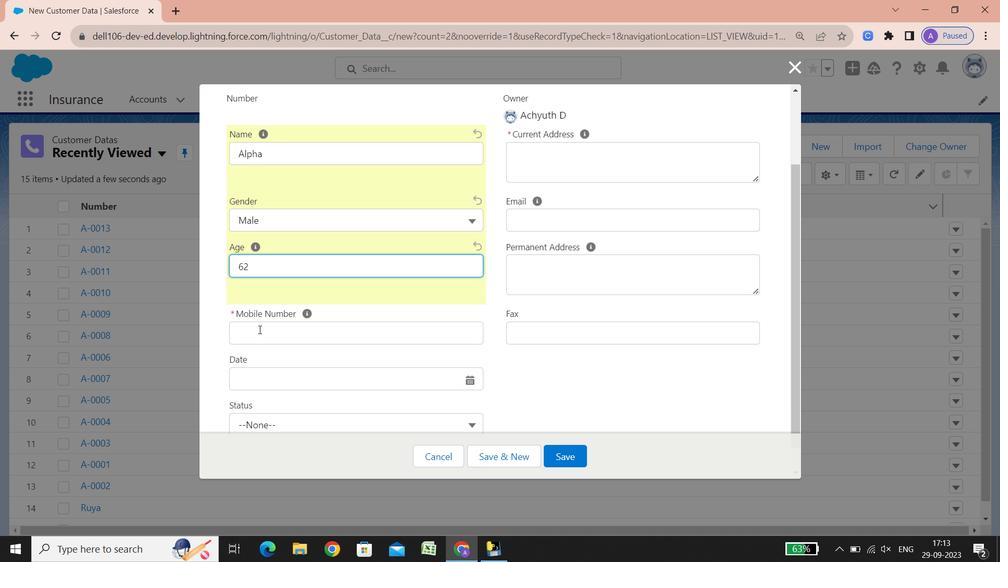 
Action: Mouse scrolled (259, 329) with delta (0, 0)
Screenshot: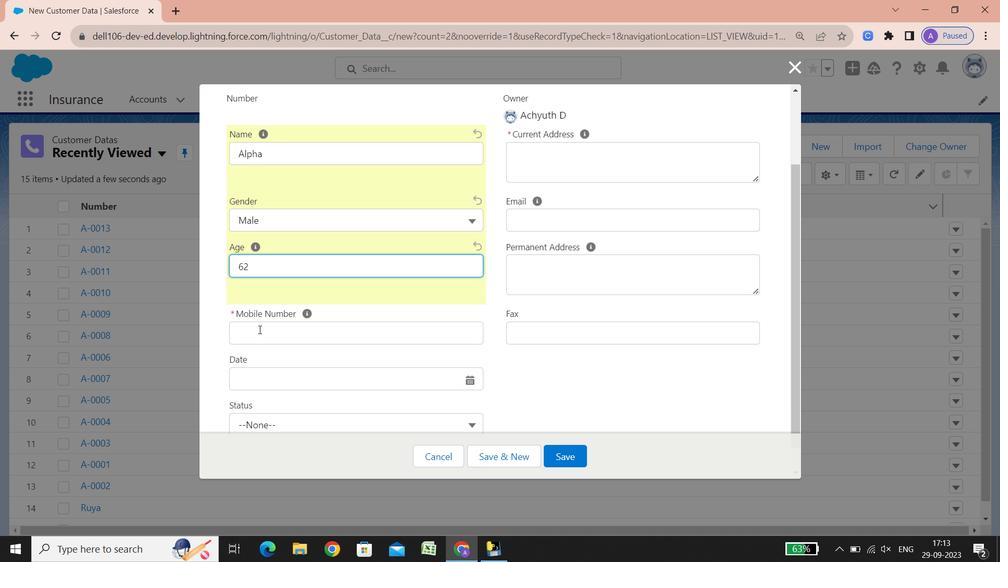 
Action: Mouse scrolled (259, 329) with delta (0, 0)
Screenshot: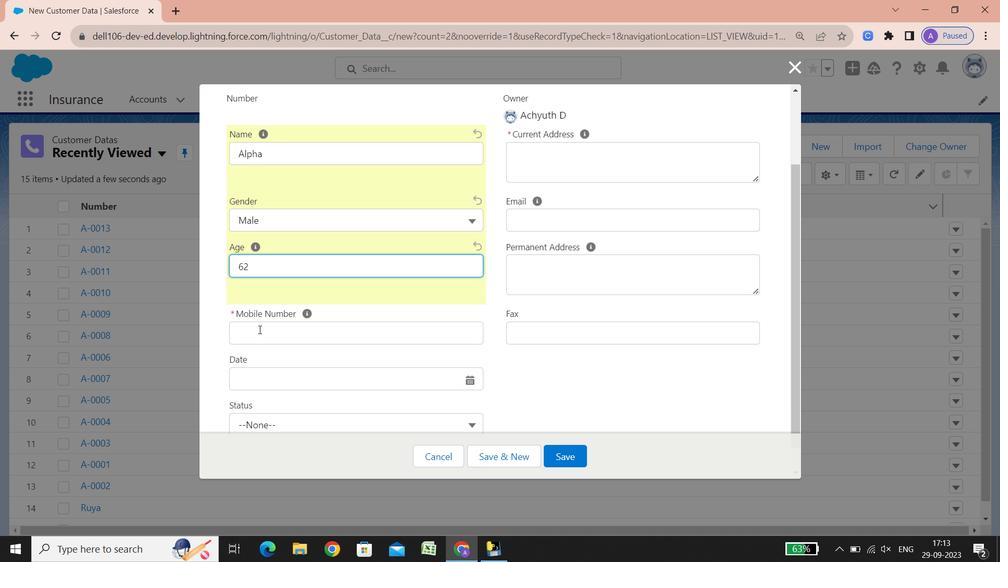 
Action: Mouse scrolled (259, 329) with delta (0, 0)
Screenshot: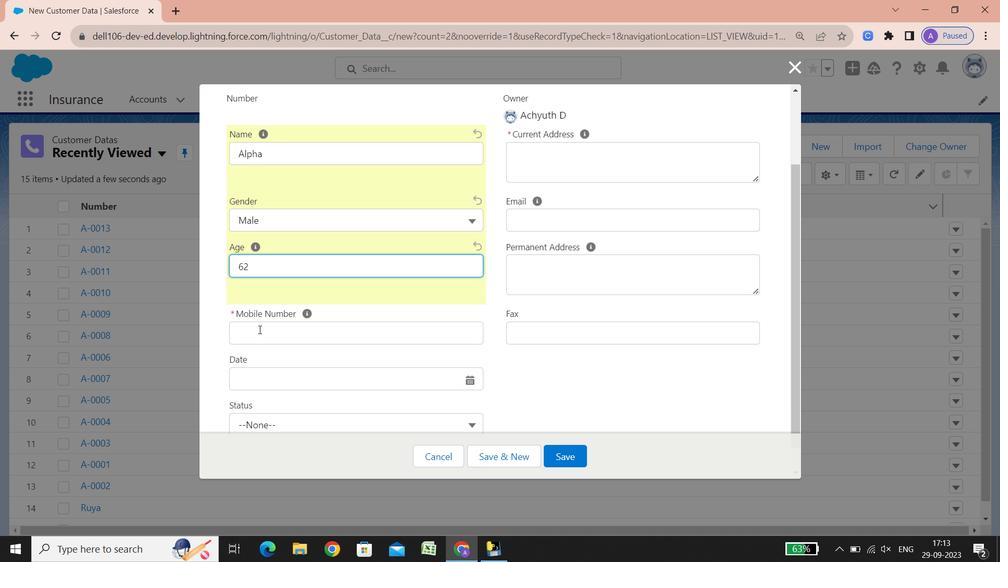 
Action: Mouse scrolled (259, 329) with delta (0, 0)
Screenshot: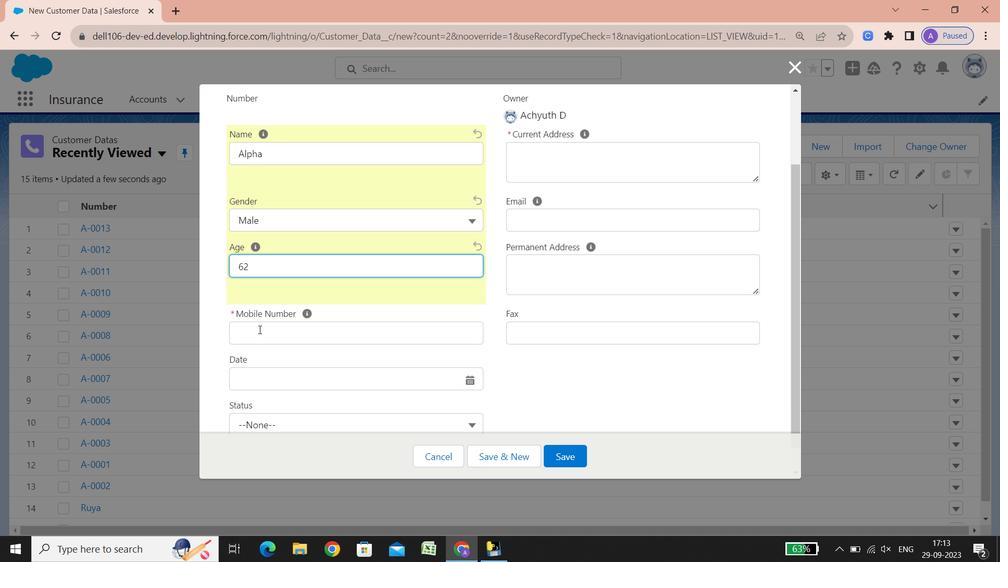 
Action: Mouse scrolled (259, 329) with delta (0, 0)
Screenshot: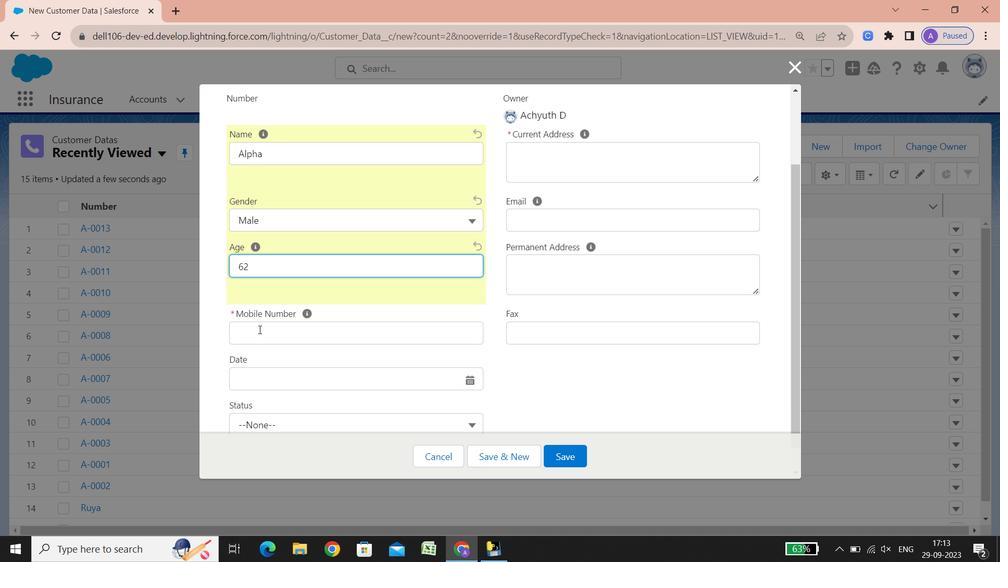 
Action: Mouse scrolled (259, 329) with delta (0, 0)
Screenshot: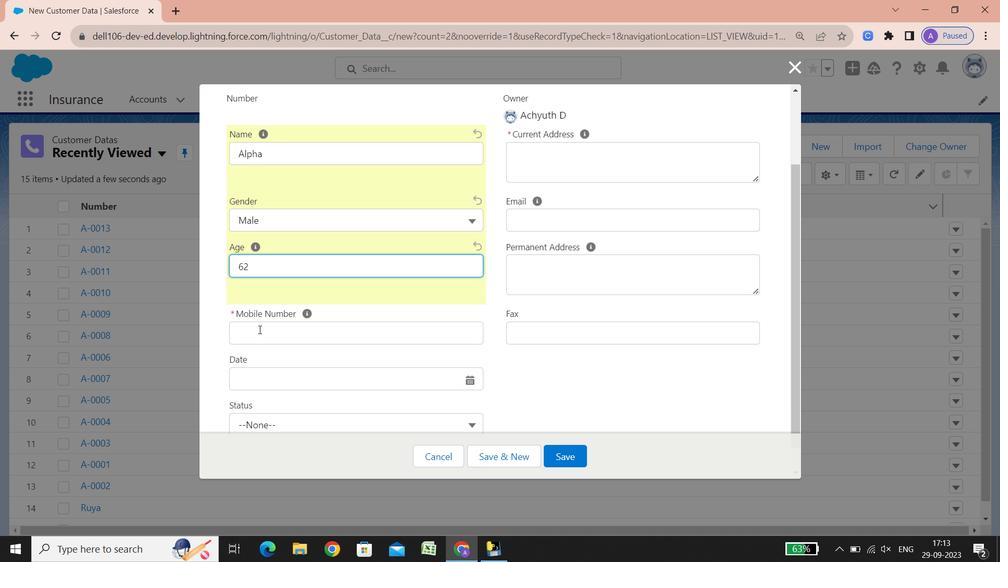 
Action: Mouse scrolled (259, 329) with delta (0, 0)
Screenshot: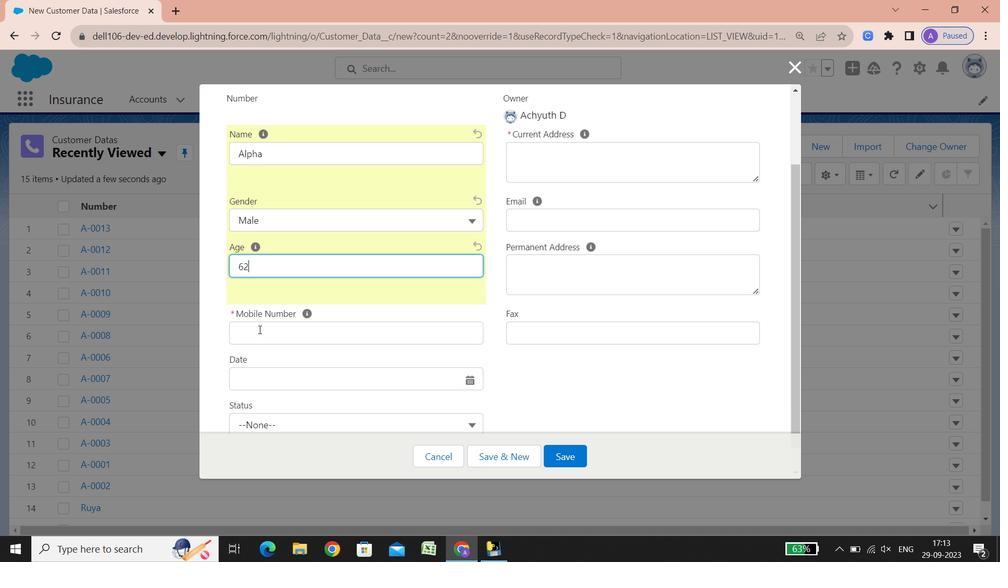 
Action: Mouse scrolled (259, 329) with delta (0, 0)
Screenshot: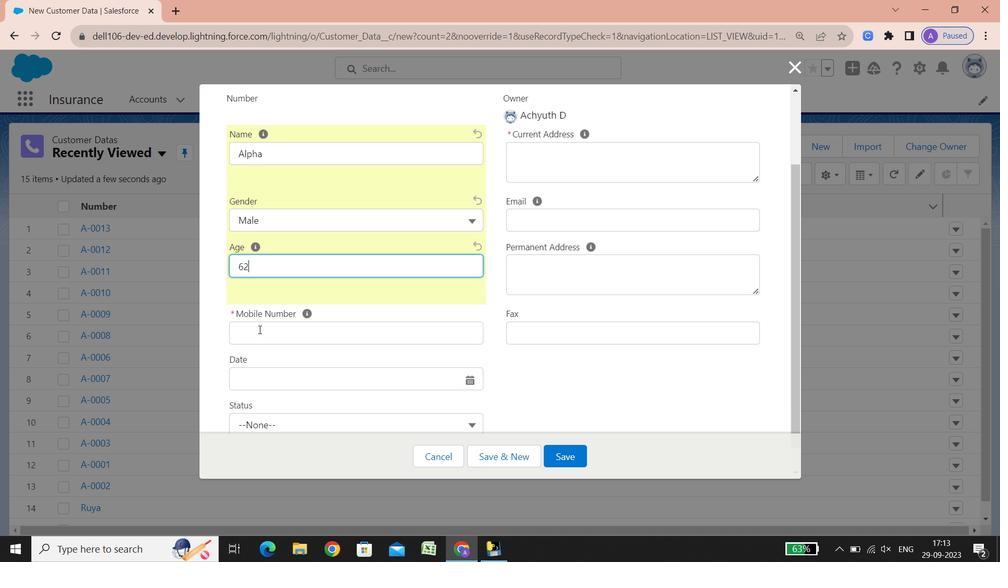 
Action: Mouse scrolled (259, 329) with delta (0, 0)
Screenshot: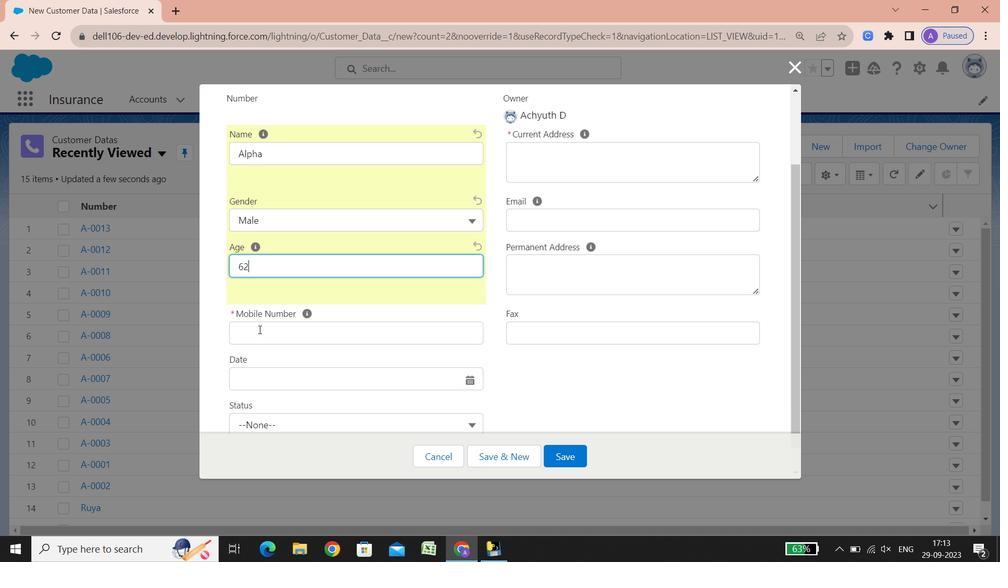 
Action: Mouse scrolled (259, 329) with delta (0, 0)
Screenshot: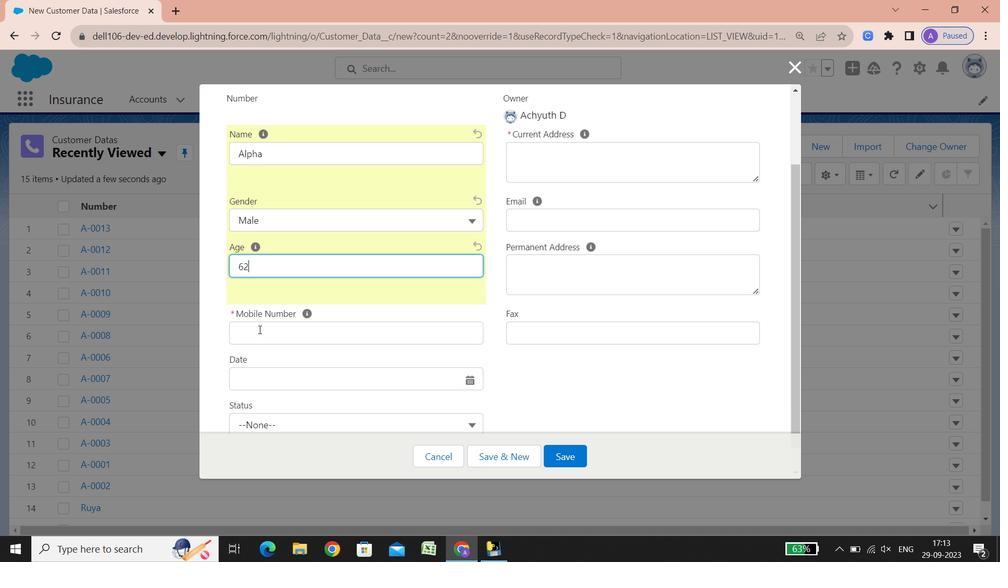 
Action: Mouse scrolled (259, 329) with delta (0, 0)
Screenshot: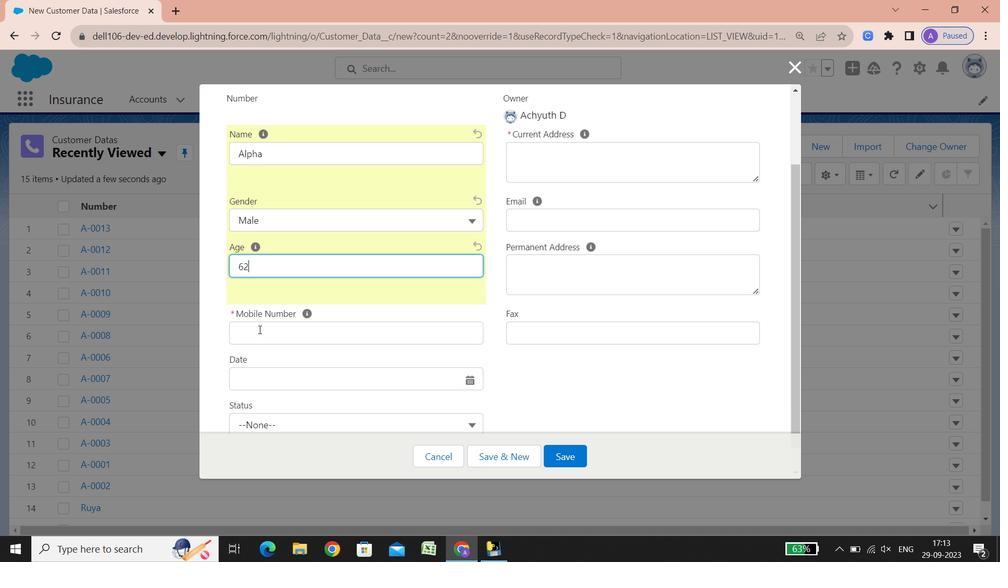 
Action: Mouse scrolled (259, 329) with delta (0, 0)
Screenshot: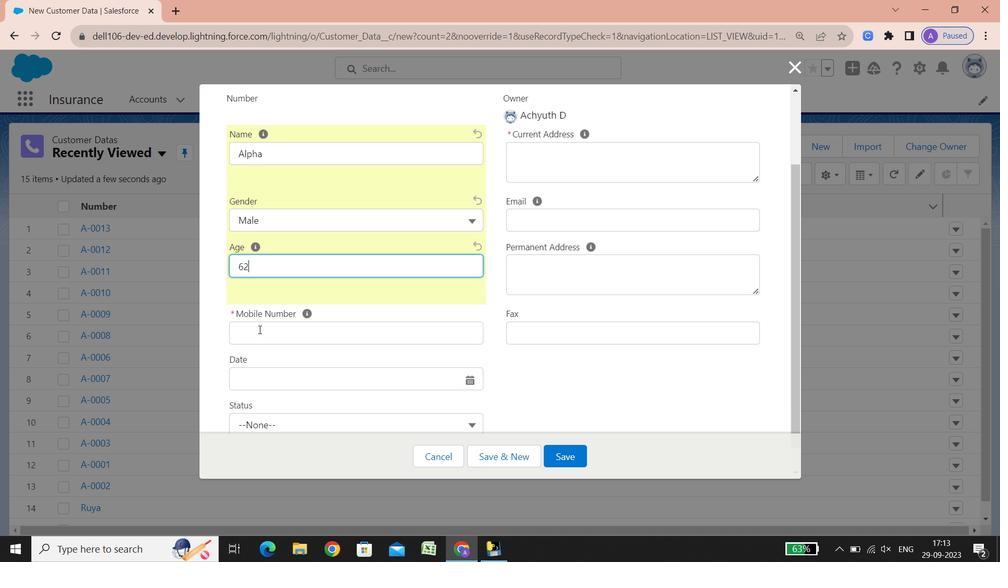 
Action: Mouse scrolled (259, 329) with delta (0, 0)
Screenshot: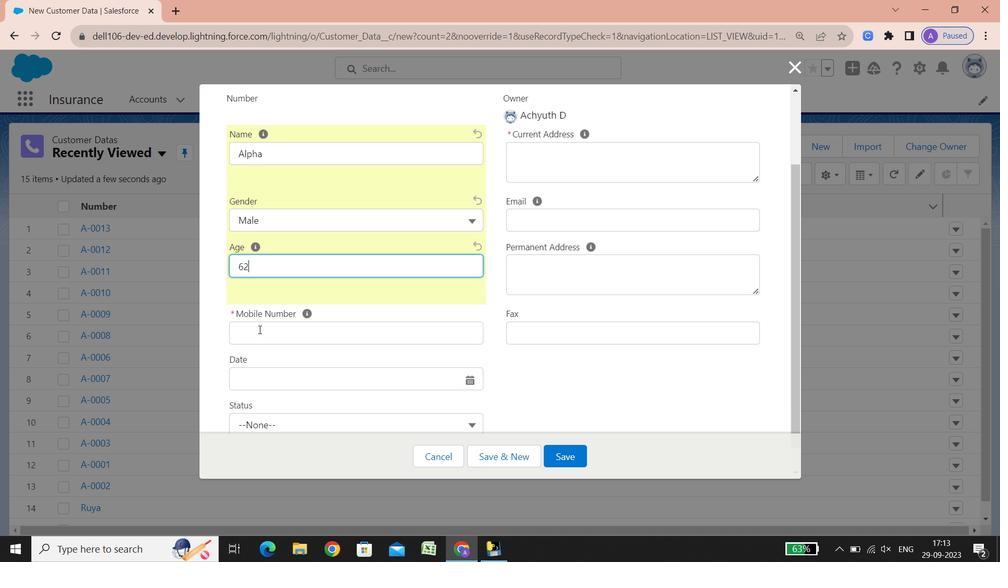 
Action: Mouse scrolled (259, 329) with delta (0, 0)
Screenshot: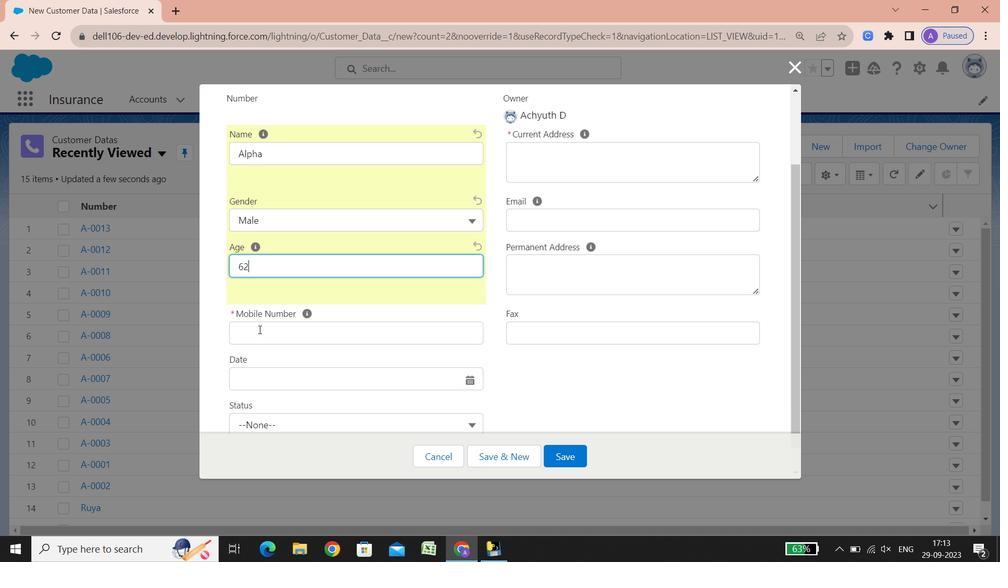 
Action: Mouse scrolled (259, 329) with delta (0, 0)
Screenshot: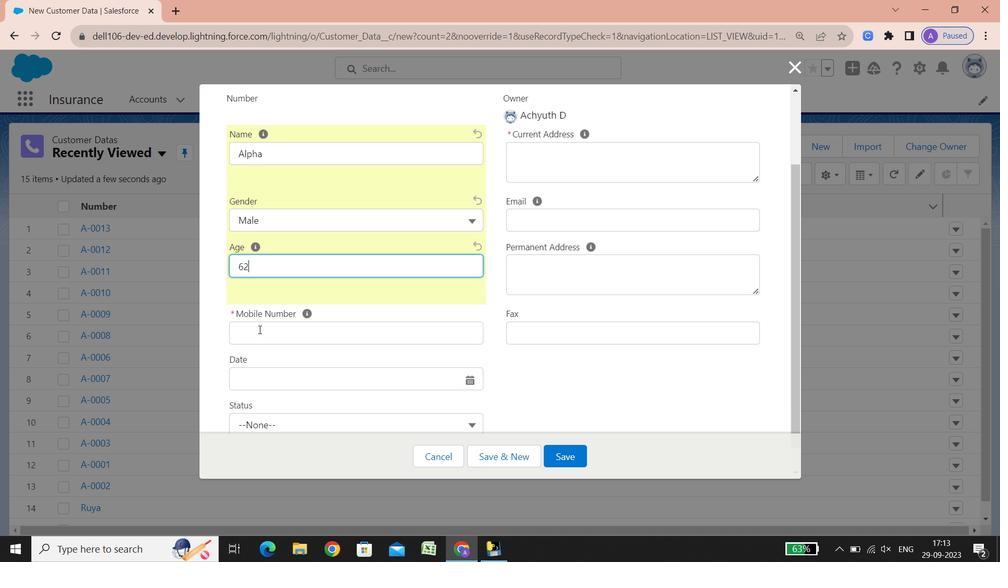 
Action: Mouse scrolled (259, 329) with delta (0, 0)
Screenshot: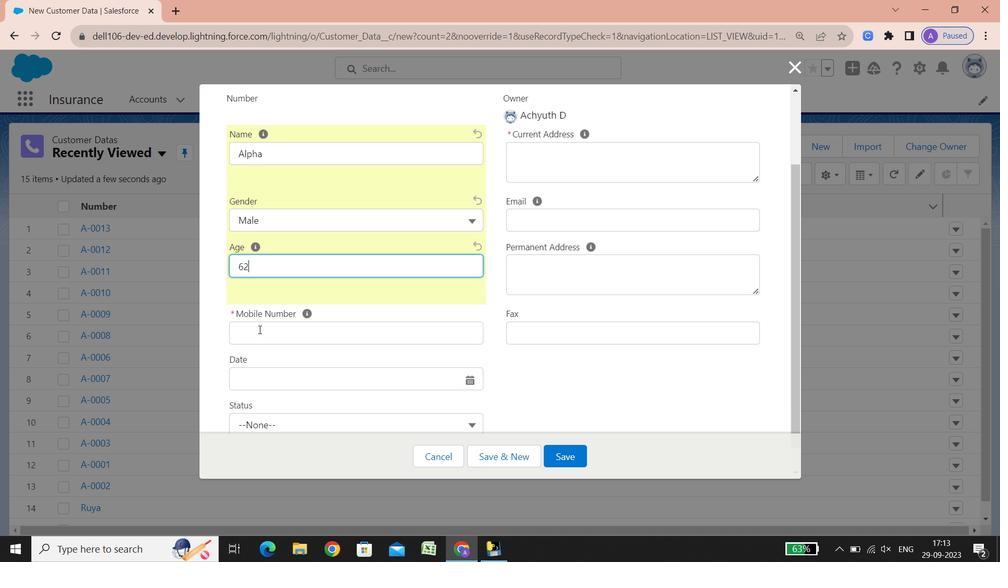 
Action: Mouse moved to (258, 330)
Screenshot: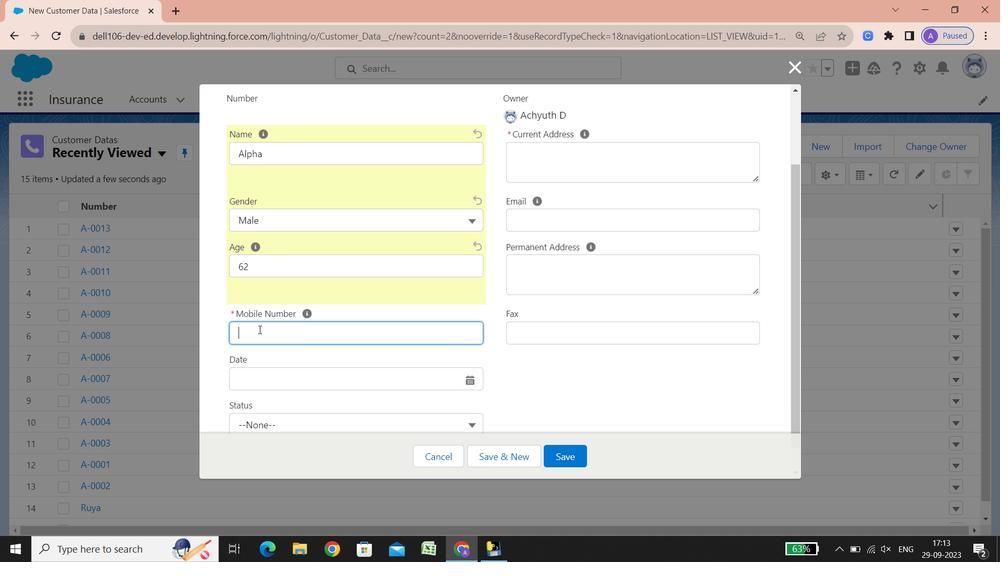 
Action: Mouse pressed left at (258, 330)
Screenshot: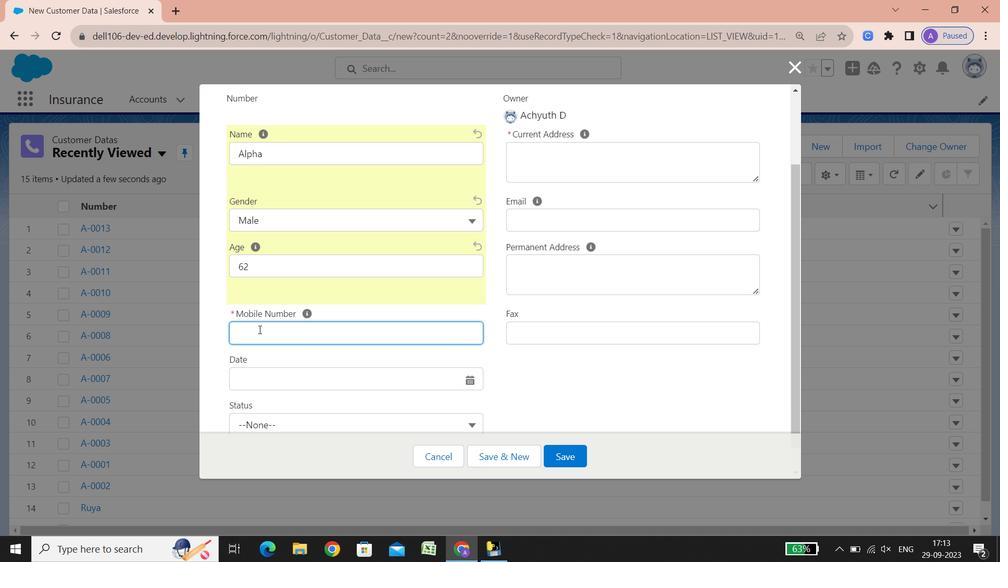 
Action: Key pressed 6995411855<Key.backspace>
Screenshot: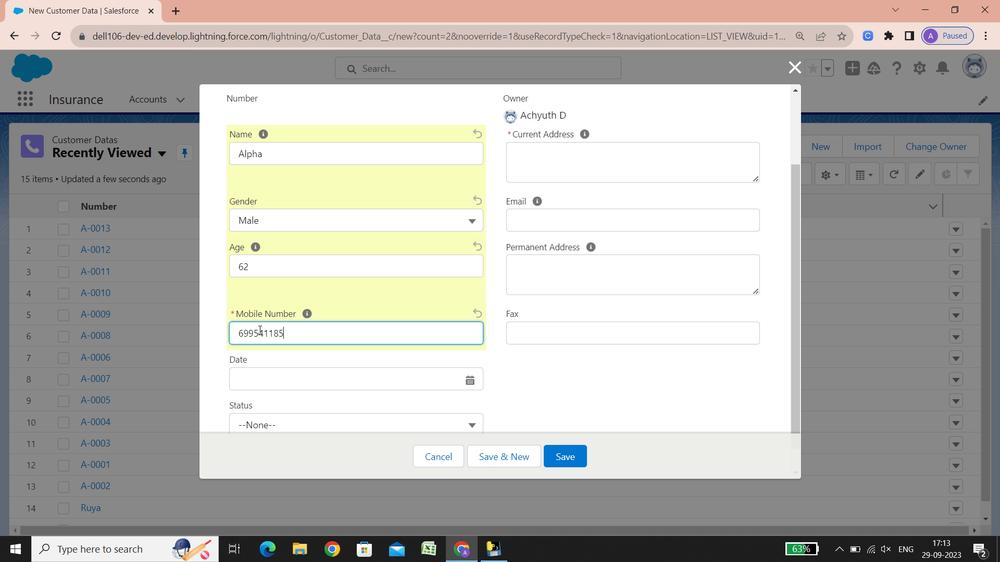
Action: Mouse scrolled (258, 329) with delta (0, 0)
Screenshot: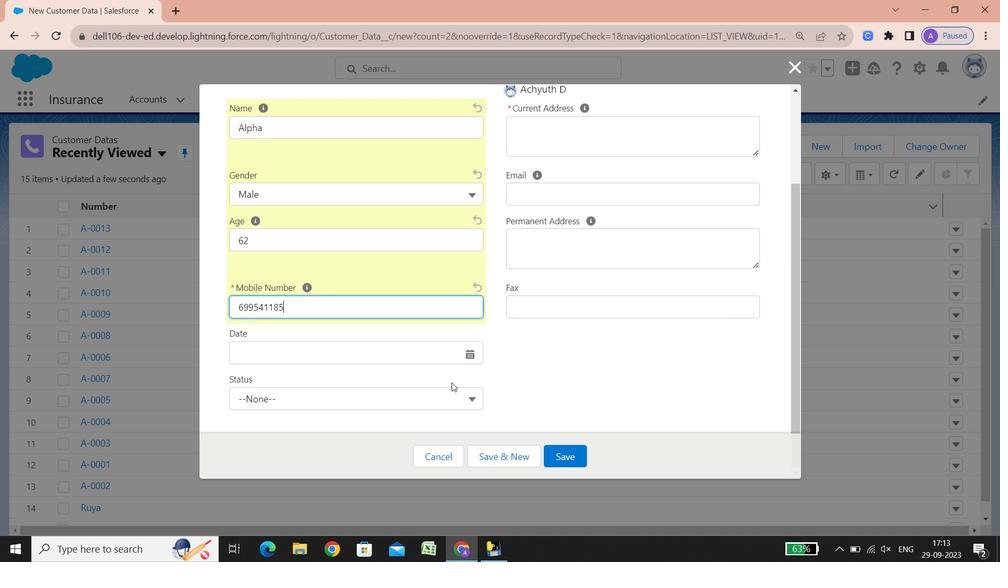 
Action: Mouse scrolled (258, 329) with delta (0, 0)
Screenshot: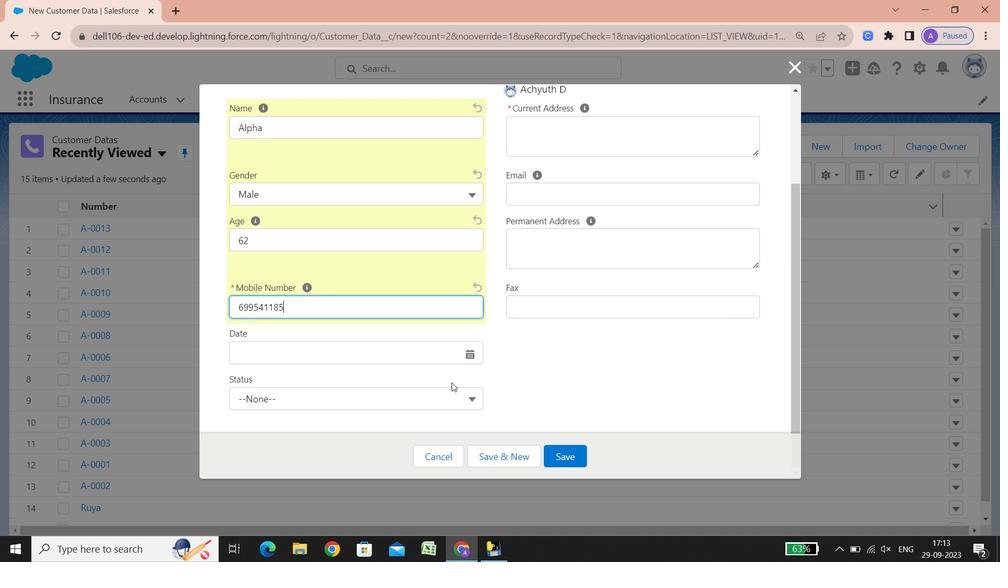 
Action: Mouse scrolled (258, 329) with delta (0, 0)
Screenshot: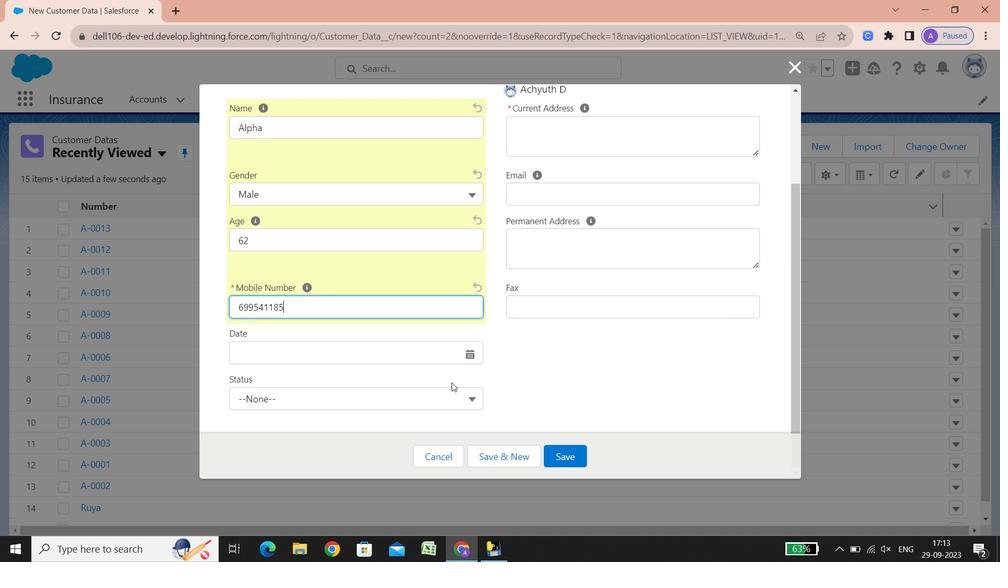 
Action: Mouse scrolled (258, 329) with delta (0, 0)
Screenshot: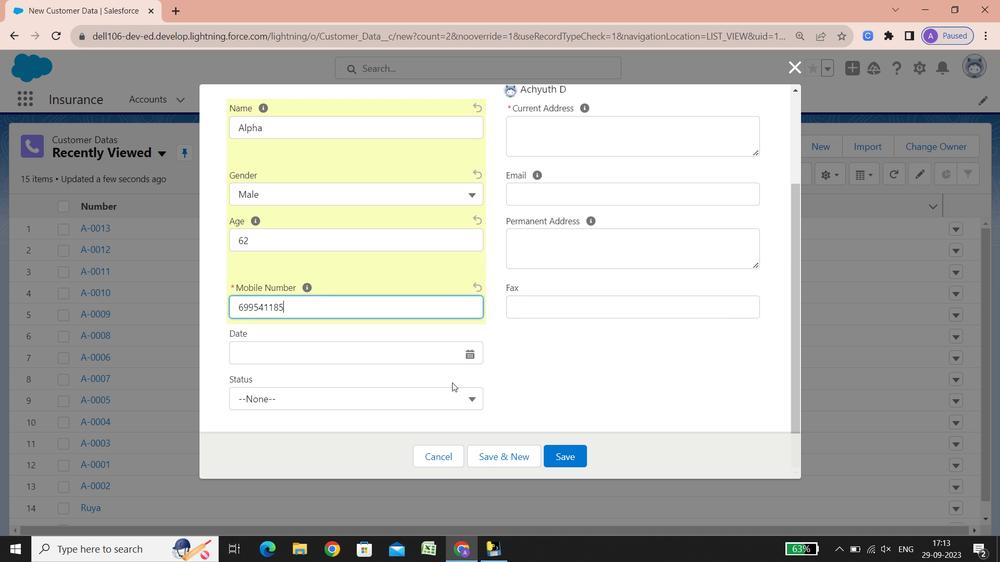 
Action: Mouse scrolled (258, 329) with delta (0, 0)
Screenshot: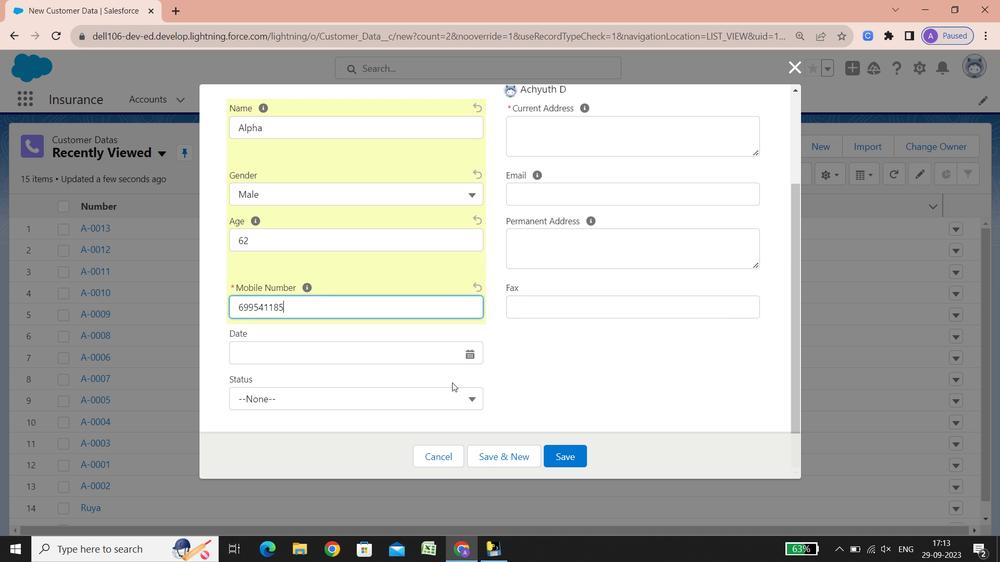 
Action: Mouse scrolled (258, 329) with delta (0, 0)
Screenshot: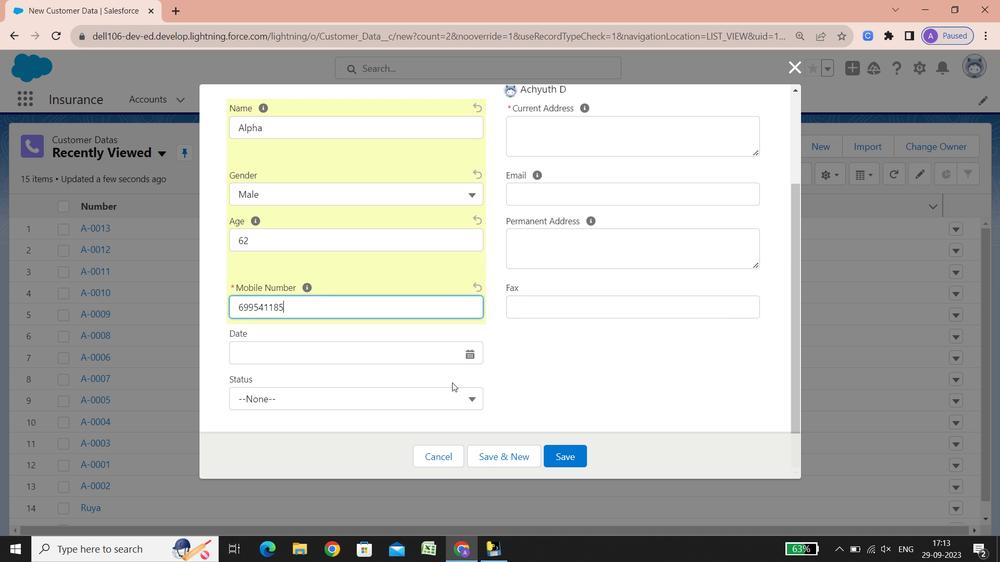 
Action: Mouse scrolled (258, 329) with delta (0, 0)
Screenshot: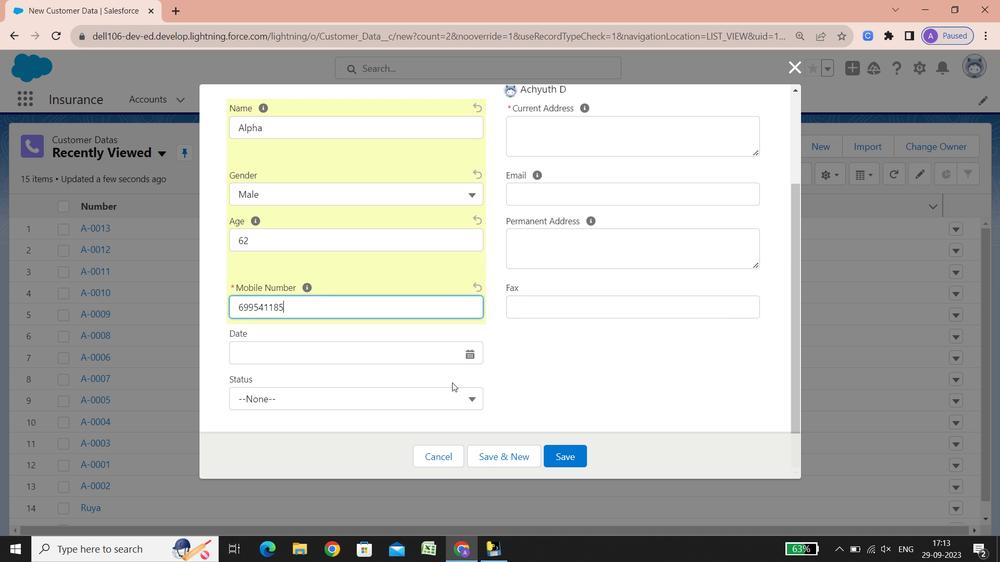 
Action: Mouse scrolled (258, 329) with delta (0, 0)
Screenshot: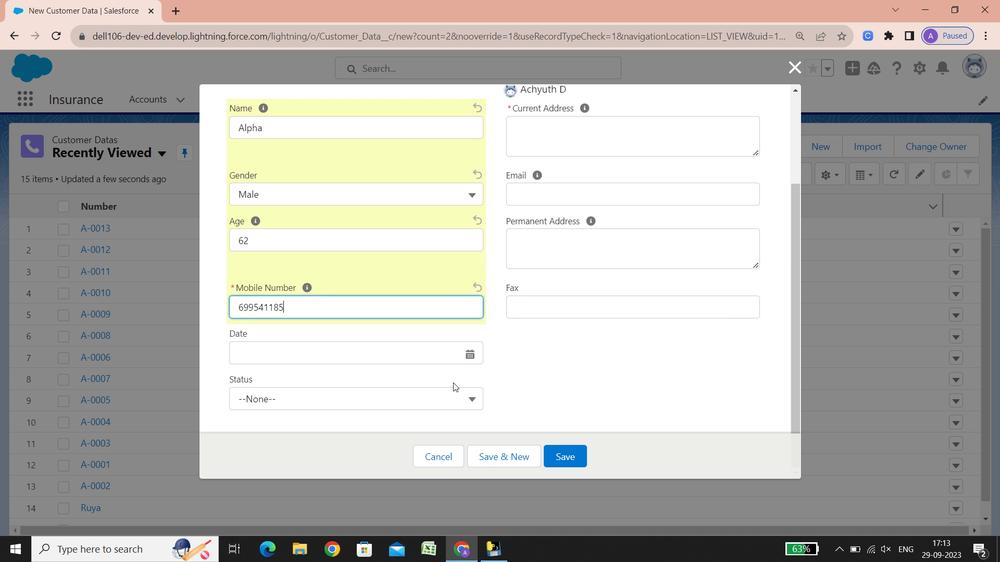 
Action: Mouse scrolled (258, 329) with delta (0, 0)
Screenshot: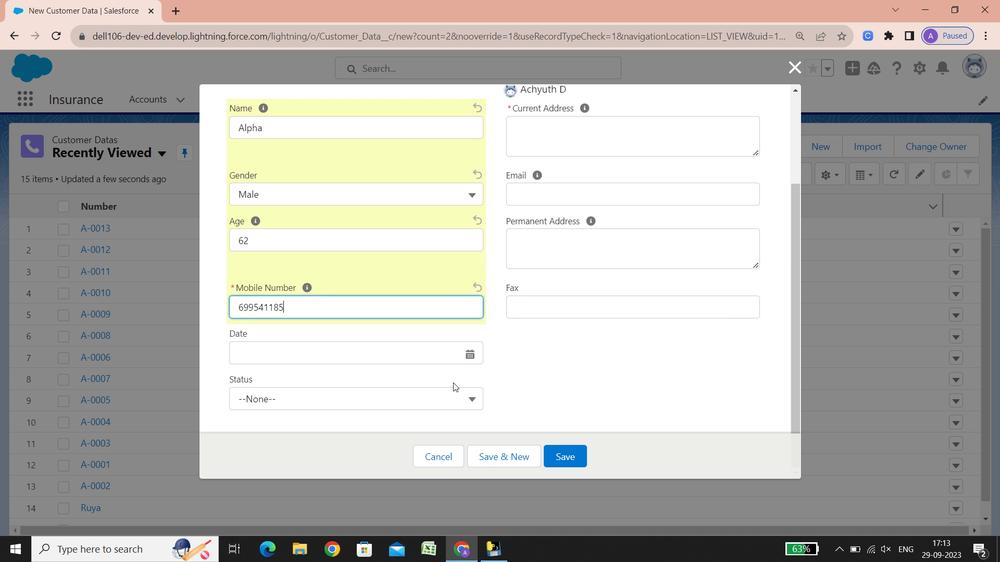 
Action: Mouse scrolled (258, 329) with delta (0, 0)
Screenshot: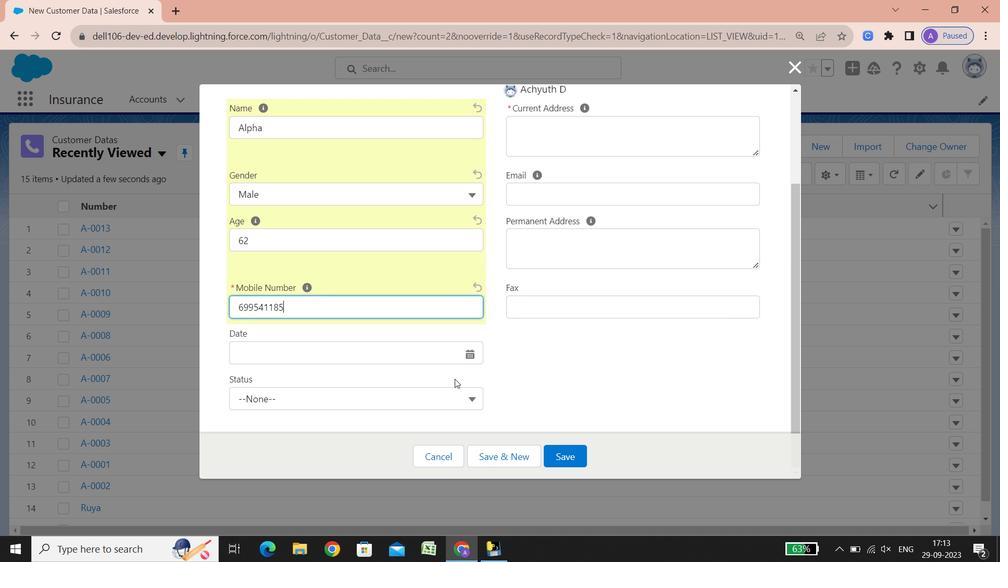 
Action: Mouse scrolled (258, 329) with delta (0, 0)
Screenshot: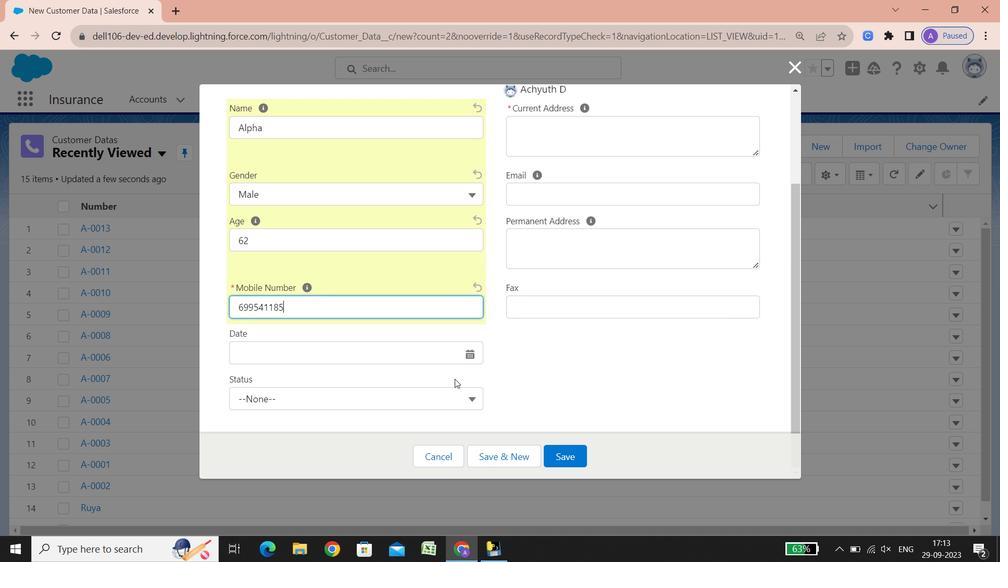 
Action: Mouse scrolled (258, 329) with delta (0, 0)
Screenshot: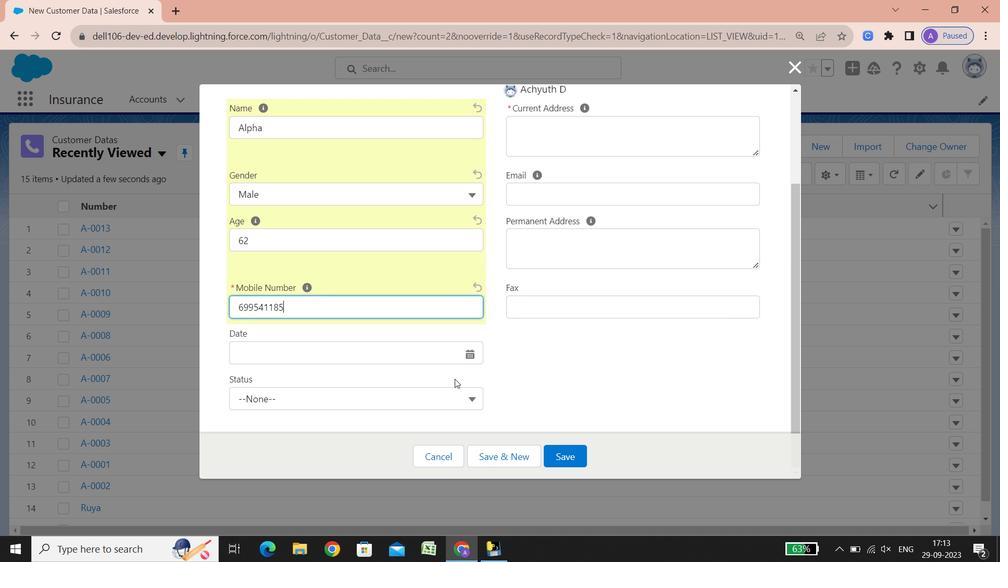 
Action: Mouse scrolled (258, 329) with delta (0, 0)
Screenshot: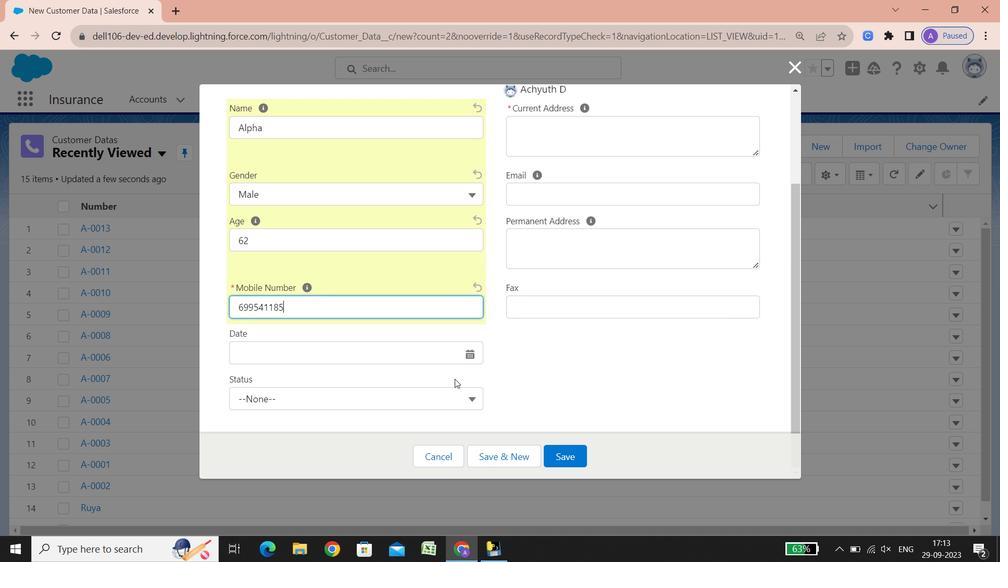 
Action: Mouse scrolled (258, 329) with delta (0, 0)
Screenshot: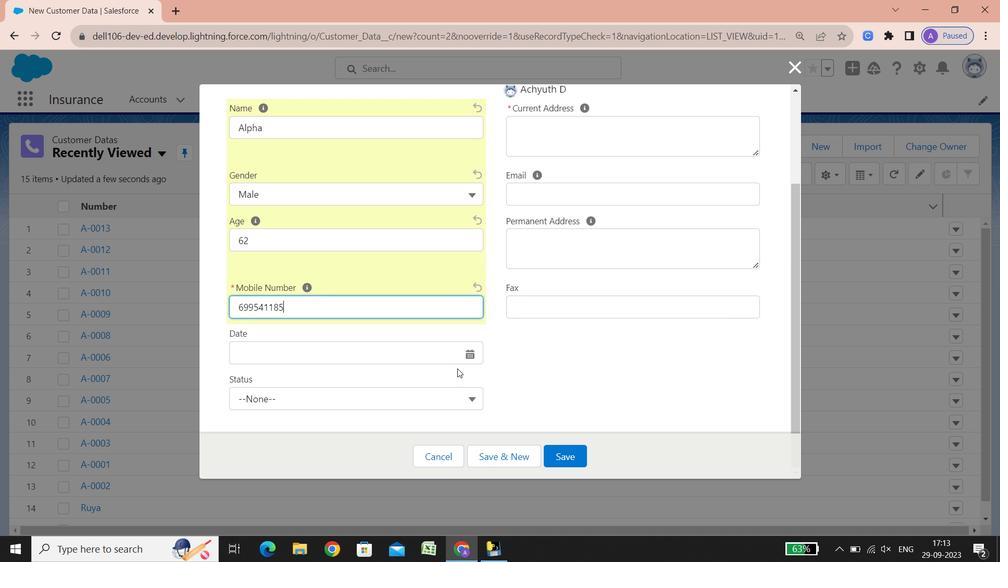 
Action: Mouse scrolled (258, 329) with delta (0, 0)
Screenshot: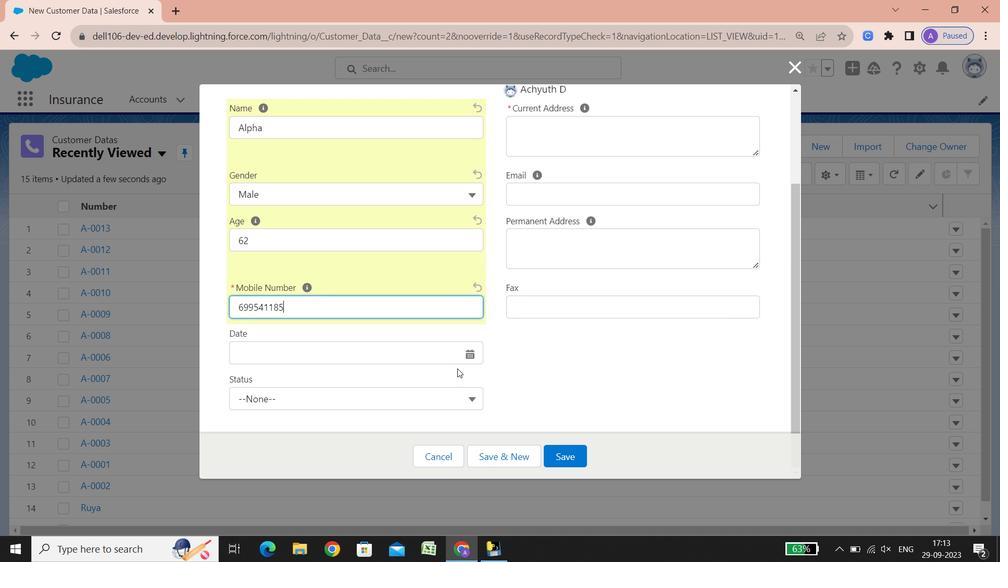 
Action: Mouse scrolled (258, 329) with delta (0, 0)
Screenshot: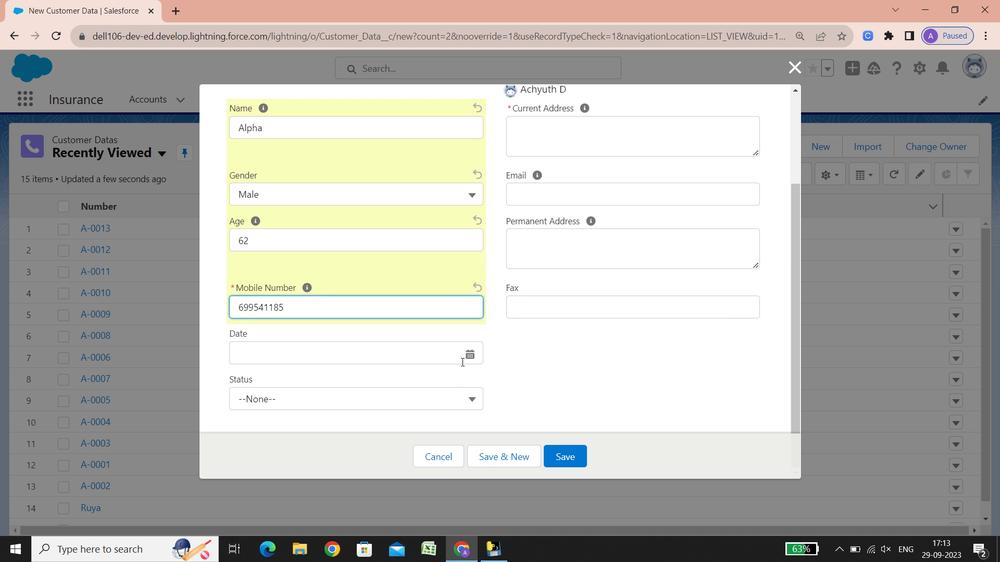 
Action: Mouse scrolled (258, 329) with delta (0, 0)
Screenshot: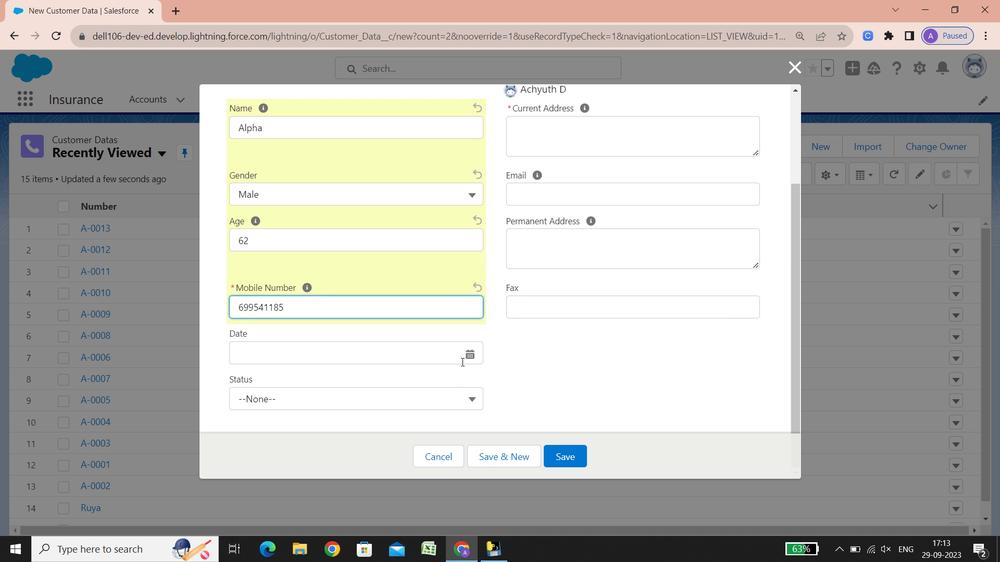 
Action: Mouse scrolled (258, 329) with delta (0, 0)
Screenshot: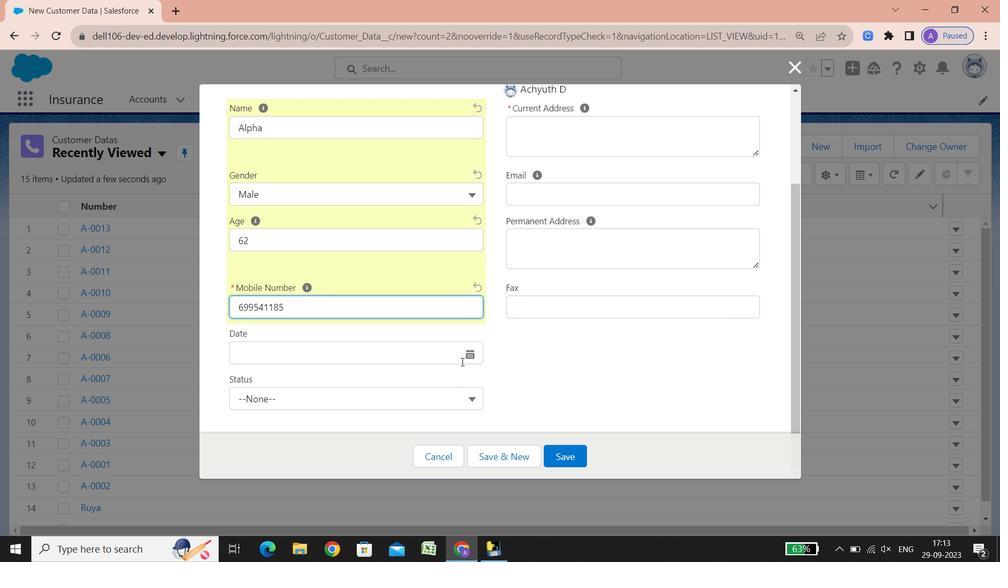 
Action: Mouse moved to (468, 352)
Screenshot: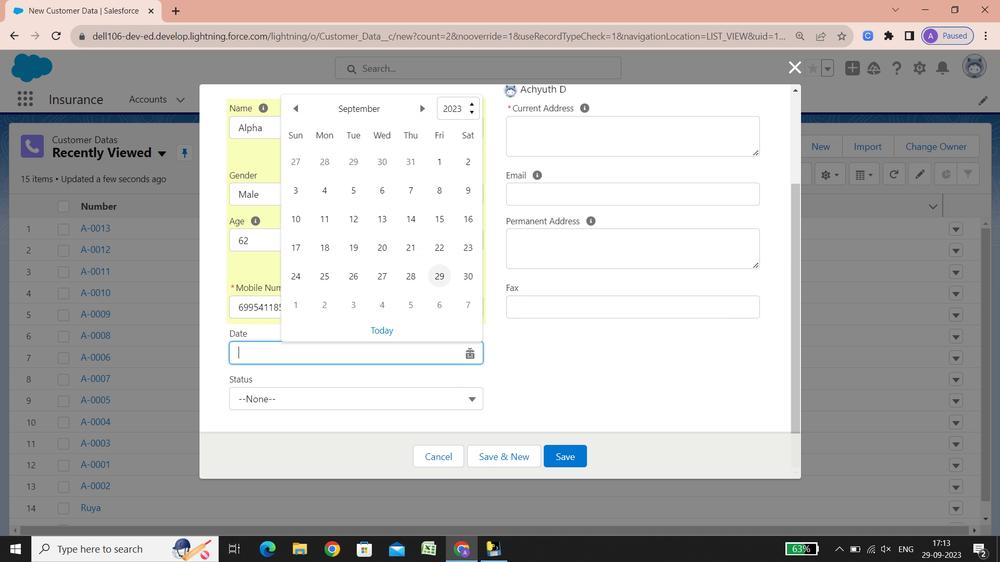 
Action: Mouse pressed left at (468, 352)
Screenshot: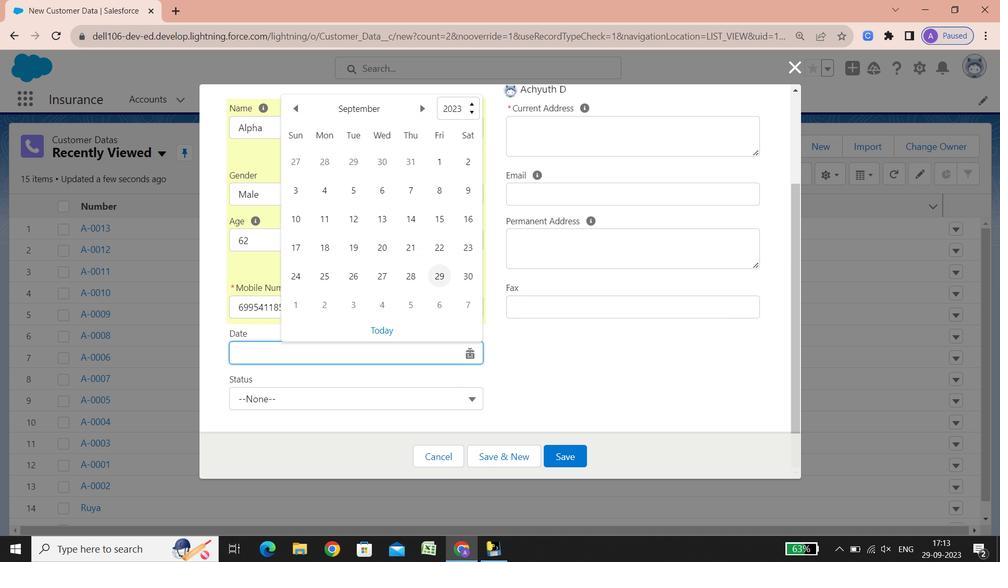 
Action: Mouse moved to (444, 280)
Screenshot: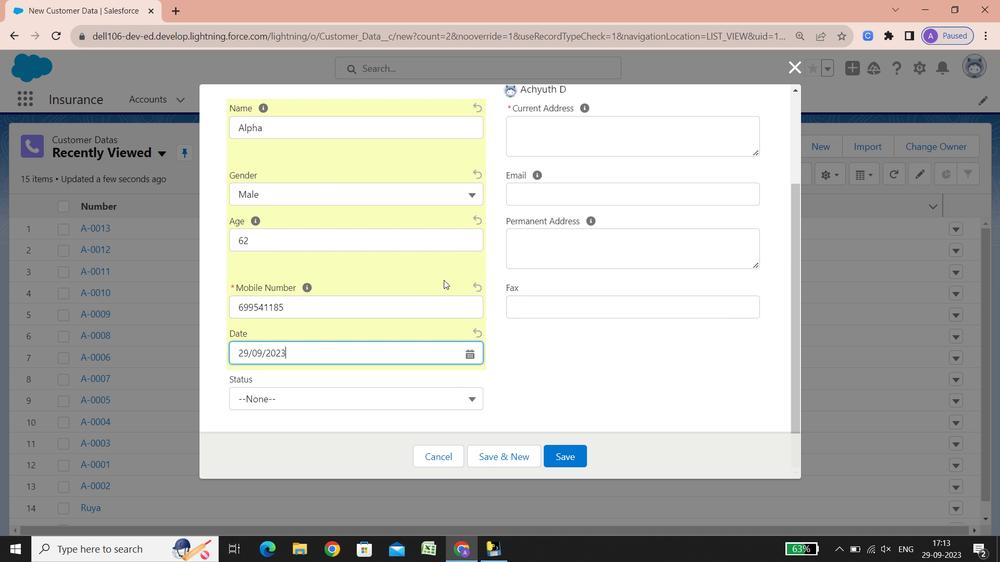 
Action: Mouse pressed left at (444, 280)
Screenshot: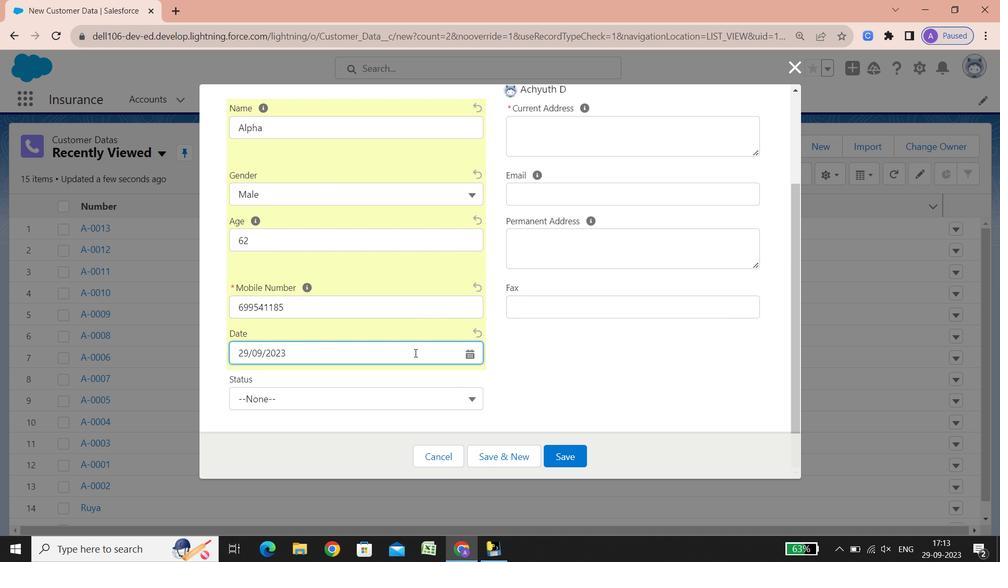 
Action: Mouse moved to (380, 407)
Screenshot: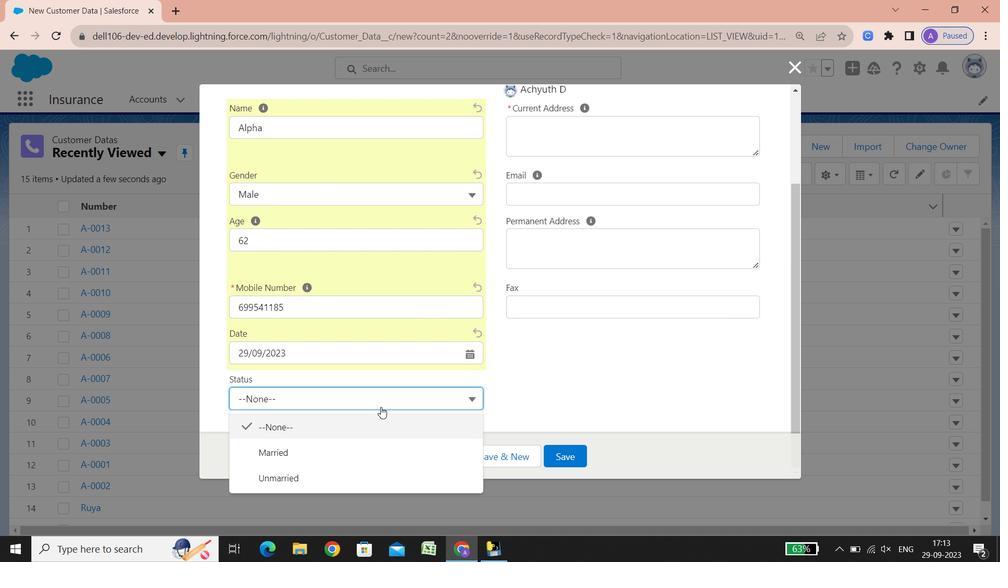 
Action: Mouse pressed left at (380, 407)
Screenshot: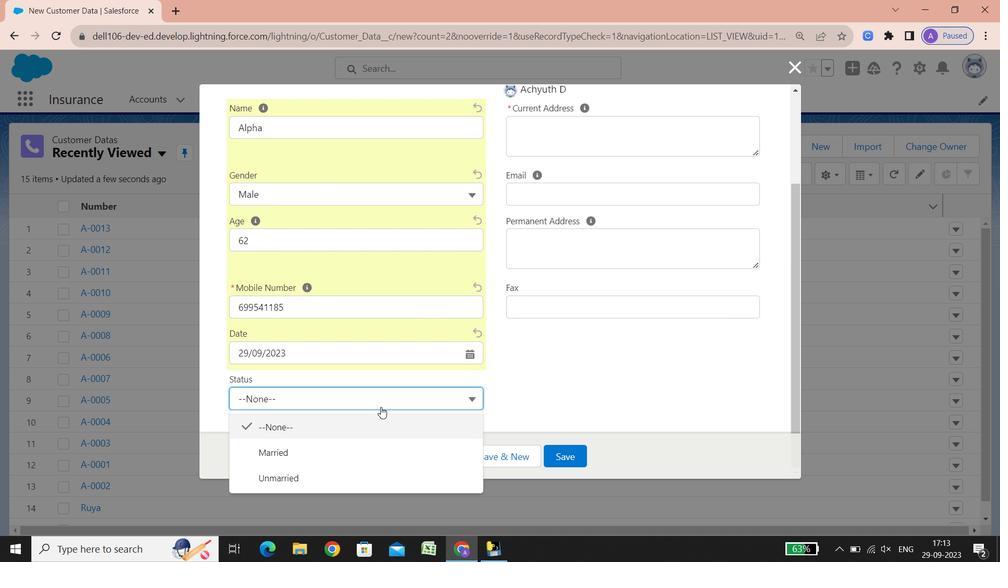 
Action: Mouse moved to (293, 474)
Screenshot: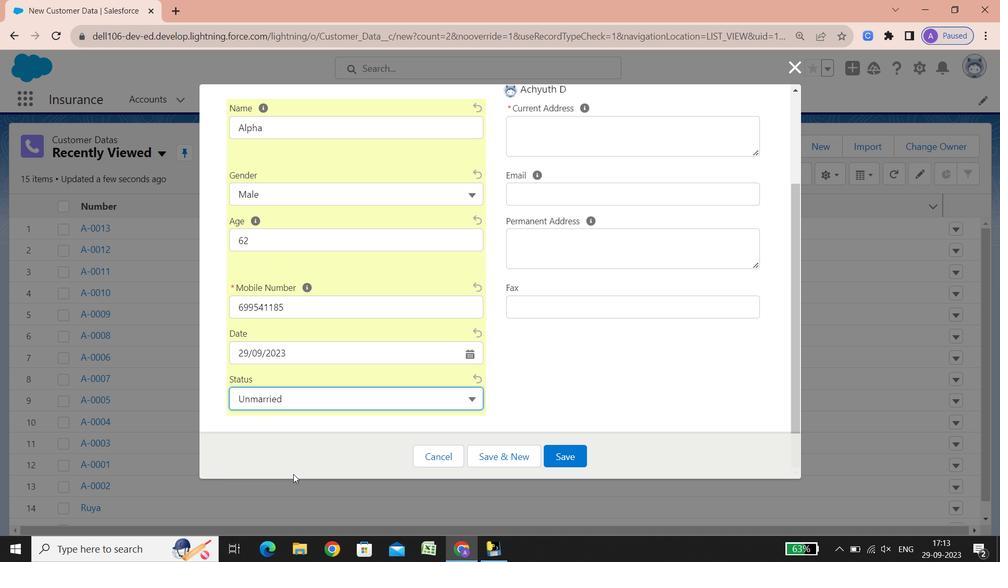 
Action: Mouse pressed left at (293, 474)
Screenshot: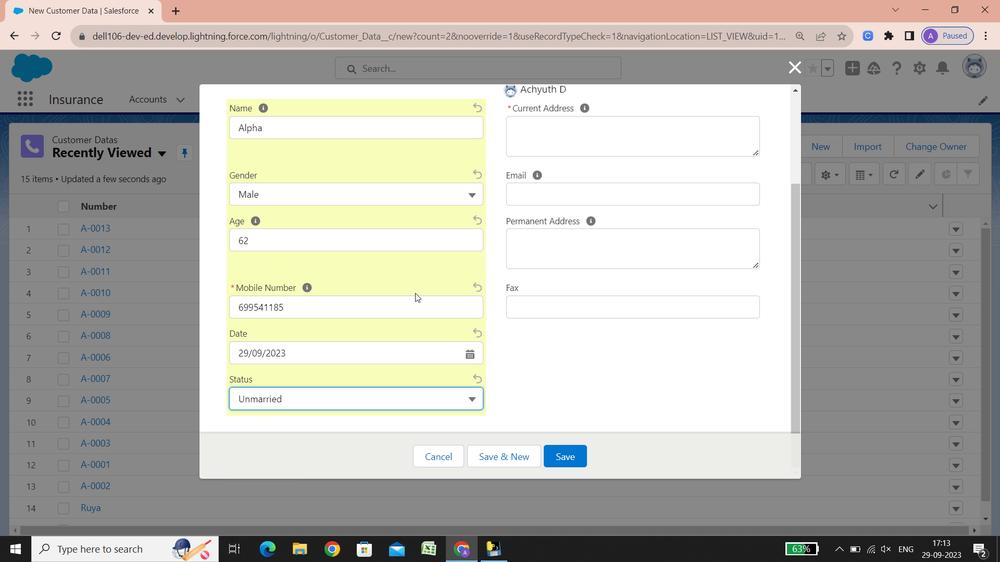 
Action: Mouse moved to (529, 200)
Screenshot: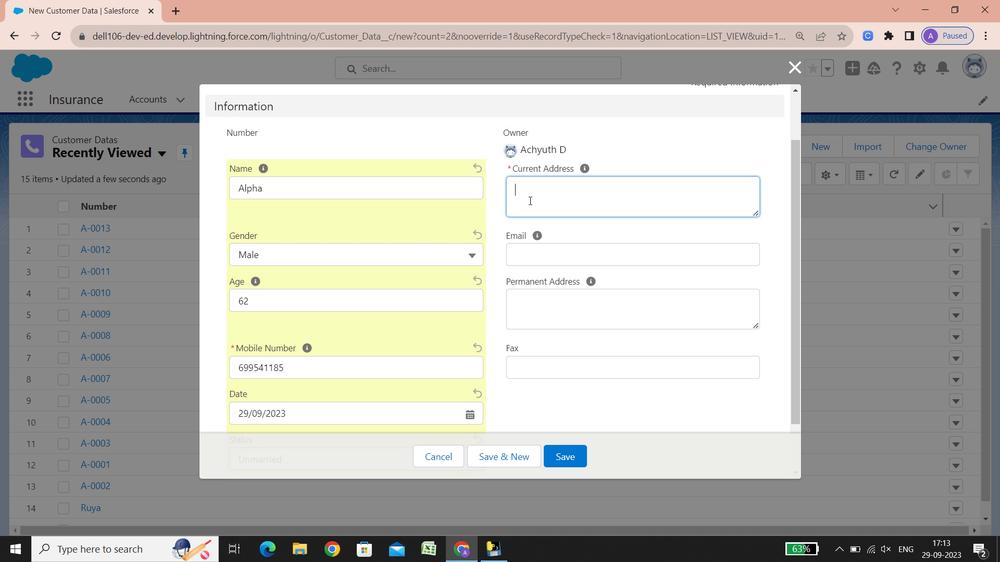 
Action: Mouse pressed left at (529, 200)
Screenshot: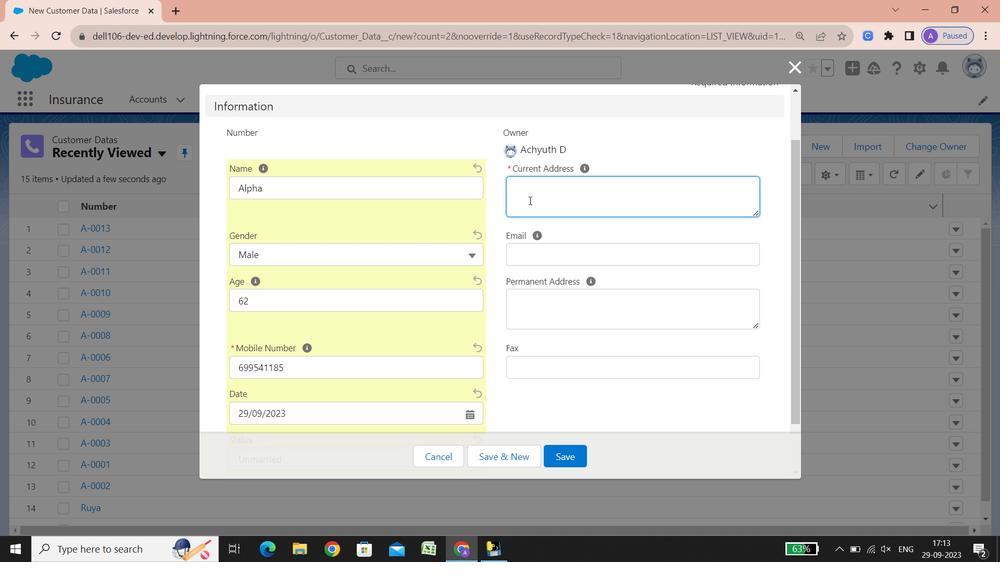 
Action: Key pressed <Key.shift><Key.shift><Key.shift><Key.shift><Key.shift><Key.shift><Key.shift><Key.shift><Key.shift><Key.shift>Street<Key.space><Key.shift_r><Key.shift_r>:<Key.space><Key.shift><Key.shift><Key.shift><Key.shift><Key.shift><Key.shift><Key.shift><Key.shift><Key.shift><Key.shift><Key.shift><Key.shift><Key.shift>Gotzkowskystrabe<Key.space>5<Key.enter><Key.shift><Key.shift><Key.shift><Key.shift><Key.shift><Key.shift>City
Screenshot: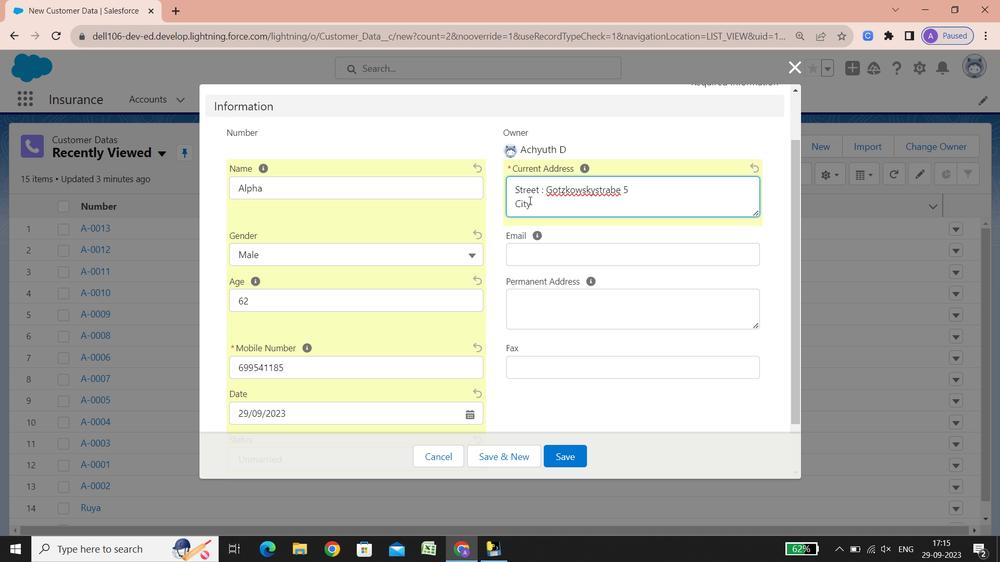 
Action: Mouse moved to (603, 136)
Screenshot: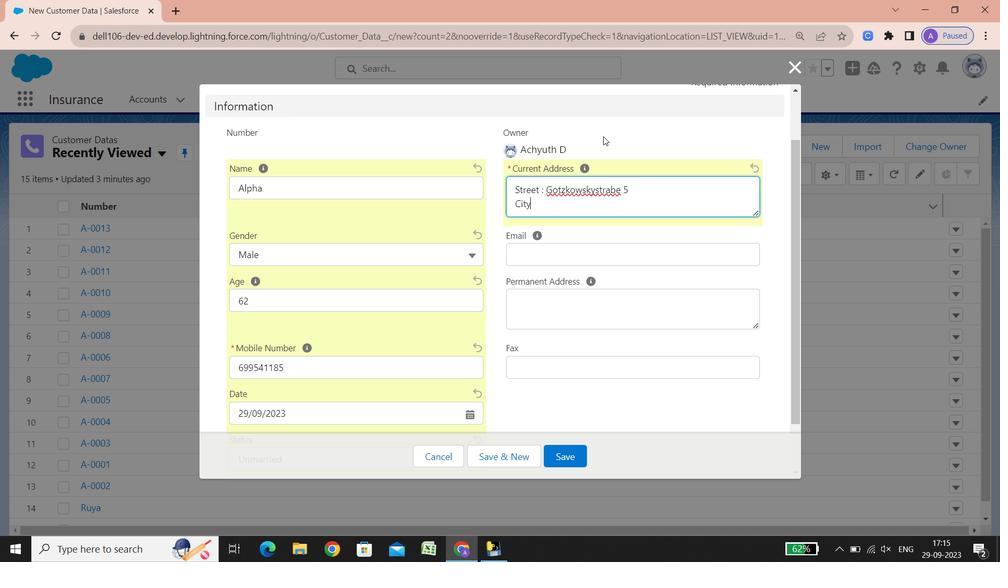 
Action: Key pressed <Key.space><Key.shift_r>:<Key.space><Key.shift>Bocholt<Key.enter><Key.shift><Key.shift><Key.shift><Key.shift><Key.shift><Key.shift><Key.shift><Key.shift><Key.shift><Key.shift><Key.shift><Key.shift><Key.shift><Key.shift><Key.shift><Key.shift><Key.shift><Key.shift><Key.shift><Key.shift><Key.shift><Key.shift><Key.shift><Key.shift><Key.shift><Key.shift><Key.shift><Key.shift><Key.shift><Key.shift>State/<Key.shift>Province/area<Key.space><Key.shift_r>:<Key.space><Key.shift><Key.shift>Noe<Key.backspace>rdrhein-<Key.shift><Key.shift><Key.shift><Key.shift><Key.shift><Key.shift><Key.shift><Key.shift><Key.shift><Key.shift><Key.shift><Key.shift><Key.shift><Key.shift><Key.shift><Key.shift><Key.shift><Key.shift><Key.shift><Key.shift><Key.shift><Key.shift><Key.shift><Key.shift><Key.shift><Key.shift><Key.shift><Key.shift><Key.shift><Key.shift><Key.shift><Key.shift><Key.shift><Key.shift><Key.shift><Key.shift><Key.shift><Key.shift><Key.shift><Key.shift><Key.shift><Key.shift><Key.shift><Key.shift><Key.shift><Key.shift><Key.shift><Key.shift><Key.shift><Key.shift><Key.shift><Key.shift><Key.shift><Key.shift><Key.shift><Key.shift><Key.shift><Key.shift><Key.shift><Key.shift><Key.shift><Key.shift><Key.shift><Key.shift><Key.shift><Key.shift>Westfalen<Key.enter><Key.shift><Key.shift><Key.shift><Key.shift><Key.shift><Key.shift><Key.shift><Key.shift><Key.shift><Key.shift><Key.shift><Key.shift><Key.shift><Key.shift><Key.shift><Key.shift><Key.shift><Key.shift><Key.shift><Key.shift><Key.shift><Key.shift><Key.shift><Key.shift><Key.shift><Key.shift><Key.shift><Key.shift><Key.shift><Key.shift><Key.shift><Key.shift><Key.shift><Key.shift><Key.shift><Key.shift><Key.shift><Key.shift><Key.shift><Key.shift><Key.shift><Key.shift><Key.shift><Key.shift><Key.shift><Key.shift><Key.shift><Key.shift>Phone<Key.space>number<Key.space><Key.shift_r>:<Key.space>028715522531<Key.enter><Key.shift><Key.shift><Key.shift><Key.shift><Key.shift><Key.shift><Key.shift><Key.shift><Key.shift><Key.shift><Key.shift><Key.shift><Key.shift><Key.shift><Key.shift><Key.shift><Key.shift><Key.shift><Key.shift><Key.shift><Key.shift><Key.shift><Key.shift><Key.shift><Key.shift><Key.shift><Key.shift><Key.shift><Key.shift><Key.shift><Key.shift>Zip<Key.space>code<Key.space><Key.shift_r><Key.shift_r><Key.shift_r><Key.shift_r><Key.shift_r><Key.shift_r><Key.shift_r><Key.shift_r><Key.shift_r><Key.shift_r><Key.shift_r><Key.shift_r><Key.shift_r><Key.shift_r>:<Key.space>46399<Key.enter><Key.shift><Key.shift><Key.shift><Key.shift>Country<Key.space>calling<Key.space>b<Key.backspace>code<Key.space><Key.shift_r>:<Key.space><Key.shift_r>+49<Key.enter><Key.shift>Country<Key.space><Key.space><Key.shift_r>:<Key.space><Key.shift>Germany
Screenshot: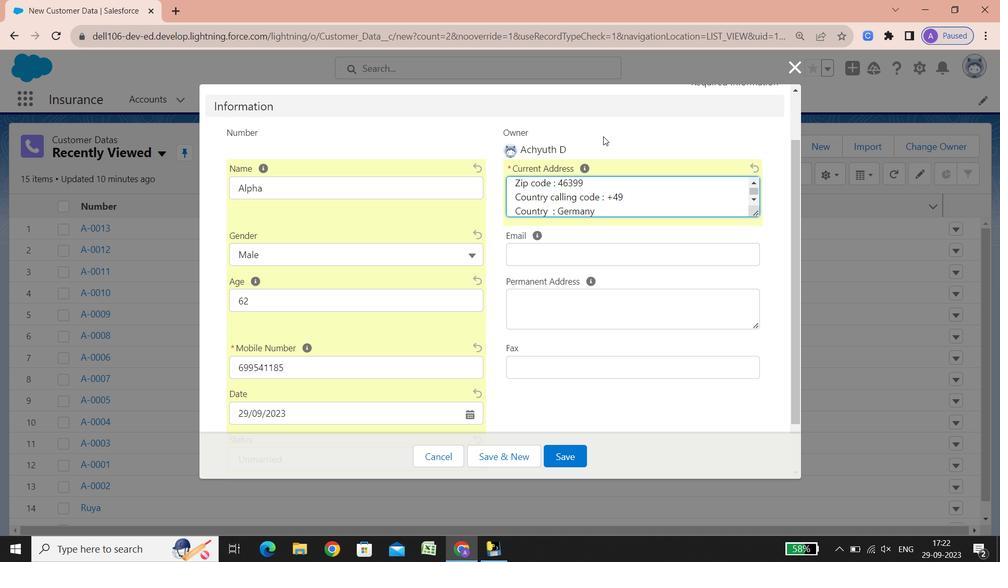 
Action: Mouse moved to (527, 260)
Screenshot: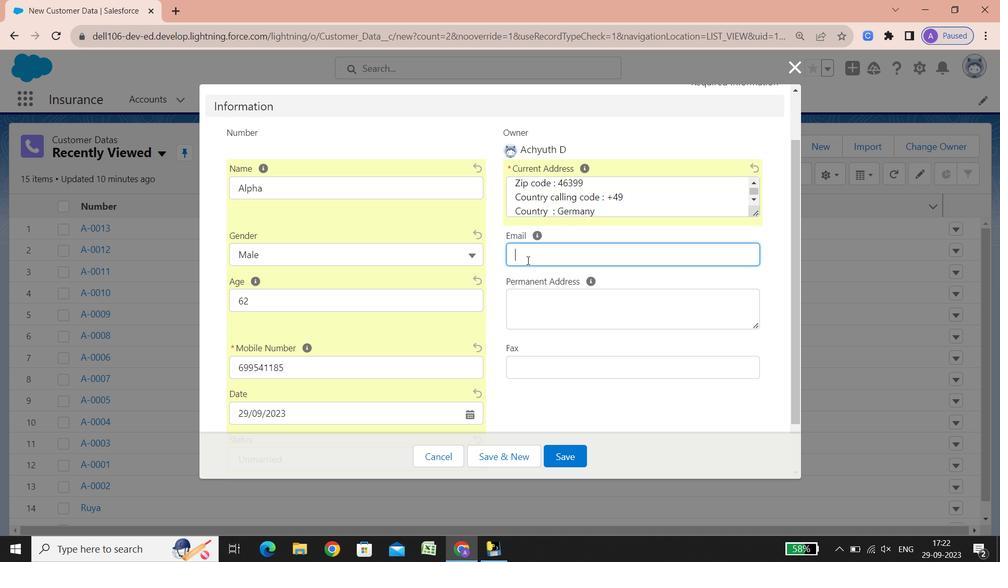 
Action: Mouse pressed left at (527, 260)
Screenshot: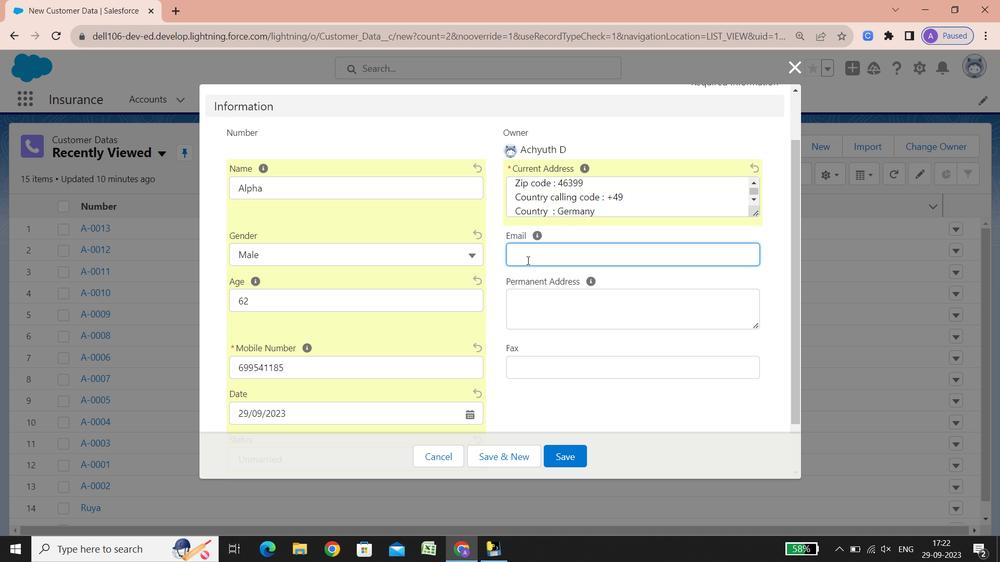 
Action: Key pressed <Key.shift><Key.shift><Key.shift><Key.shift><Key.shift><Key.shift><Key.shift><Key.shift><Key.shift><Key.shift><Key.shift><Key.shift><Key.shift><Key.shift><Key.shift><Key.shift><Key.shift><Key.shift><Key.shift><Key.shift><Key.shift><Key.shift><Key.shift><Key.shift><Key.shift>Alpha3259<Key.shift_r><Key.shift_r><Key.shift_r><Key.shift_r><Key.shift_r><Key.shift_r><Key.shift_r><Key.shift_r><Key.shift_r><Key.shift_r><Key.shift_r><Key.shift_r><Key.shift_r><Key.shift_r><Key.shift_r><Key.shift_r>2<Key.shift_r>@gmail.com
Screenshot: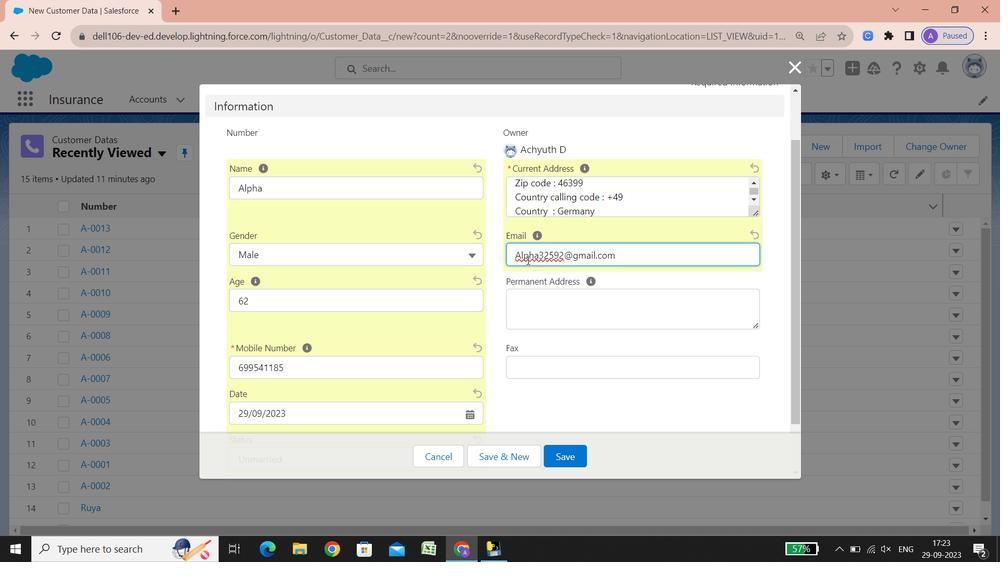 
Action: Mouse moved to (515, 293)
Screenshot: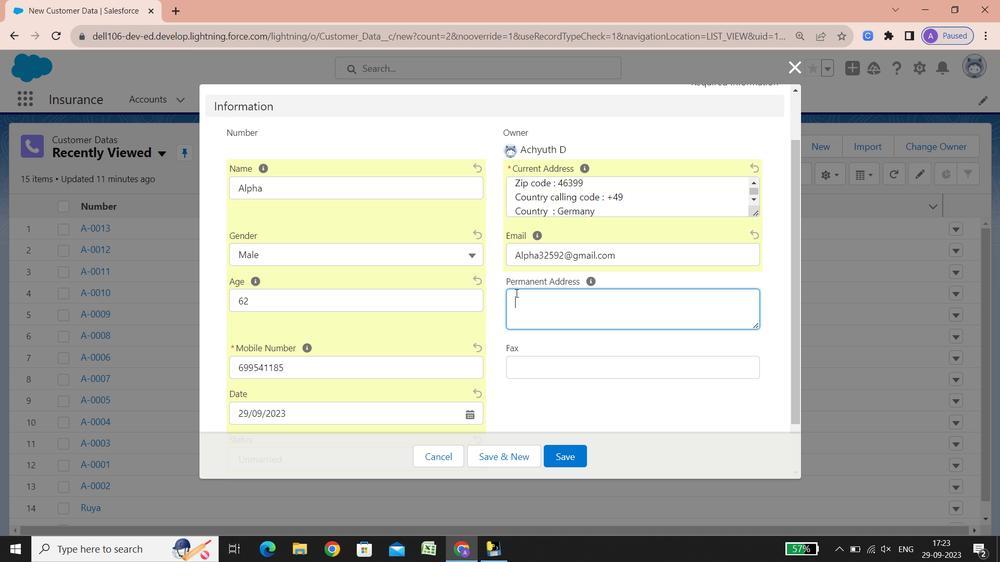 
Action: Mouse pressed left at (515, 293)
Screenshot: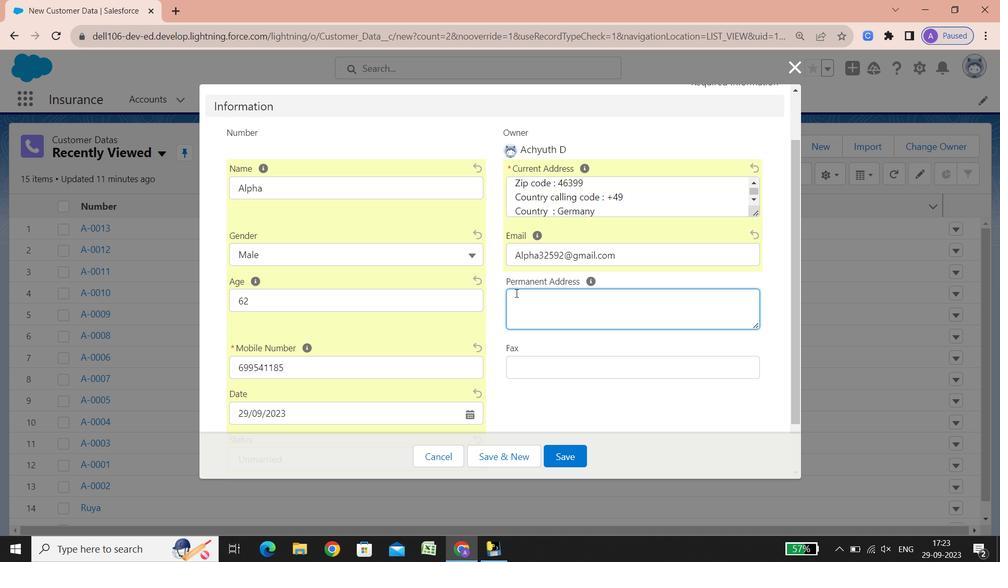 
Action: Key pressed <Key.shift><Key.shift><Key.shift><Key.shift><Key.shift><Key.shift><Key.shift><Key.shift><Key.shift><Key.shift>Street<Key.space><Key.shift_r>:<Key.space><Key.shift><Key.shift><Key.shift>Brandenburgische<Key.space><Key.shift>Str<Key.space>74<Key.enter><Key.shift><Key.shift><Key.shift><Key.shift><Key.shift><Key.shift><Key.shift><Key.shift><Key.shift><Key.shift><Key.shift><Key.shift><Key.shift>City<Key.space><Key.shift_r>:<Key.space><Key.shift>Dorth<Key.enter><Key.shift>State/<Key.shift>Province/area<Key.space><Key.shift_r>:<Key.space><Key.shift><Key.shift><Key.shift><Key.shift><Key.shift><Key.shift><Key.shift><Key.shift><Key.shift><Key.shift><Key.shift><Key.shift><Key.shift><Key.shift><Key.shift><Key.shift><Key.shift><Key.shift><Key.shift><Key.shift><Key.shift><Key.shift><Key.shift><Key.shift><Key.shift><Key.shift><Key.shift><Key.shift><Key.shift><Key.shift><Key.shift><Key.shift><Key.shift><Key.shift><Key.shift><Key.shift><Key.shift><Key.shift><Key.shift><Key.shift><Key.shift><Key.shift><Key.shift><Key.shift><Key.shift><Key.shift><Key.shift><Key.shift><Key.shift><Key.shift><Key.shift><Key.shift><Key.shift><Key.shift><Key.shift><Key.shift>Rcheinland-<Key.shift>Pfalz<Key.enter><Key.shift>Phone<Key.space><Key.shift>N<Key.backspace>number<Key.space><Key.shift_r><Key.shift_r><Key.shift_r><Key.shift_r><Key.shift_r><Key.shift_r><Key.shift_r><Key.shift_r><Key.shift_r><Key.shift_r><Key.shift_r>:<Key.space>06747155938<Key.enter><Key.shift><Key.shift><Key.shift><Key.shift><Key.shift><Key.shift><Key.shift><Key.shift><Key.shift><Key.shift><Key.shift>Zip<Key.space>code<Key.space><Key.shift_r>:L<Key.backspace><Key.space>56281<Key.enter><Key.shift>Country<Key.space>calling<Key.space>code<Key.space><Key.shift_r><Key.shift_r><Key.shift_r><Key.shift_r><Key.shift_r><Key.shift_r><Key.shift_r><Key.shift_r><Key.shift_r><Key.shift_r><Key.shift_r><Key.shift_r><Key.shift_r><Key.shift_r><Key.shift_r>:<Key.space><Key.shift_r>+49<Key.enter><Key.shift>Country<Key.space><Key.shift_r><Key.shift_r>:<Key.space><Key.shift><Key.shift><Key.shift><Key.shift><Key.shift><Key.shift><Key.shift><Key.shift><Key.shift><Key.shift><Key.shift><Key.shift><Key.shift><Key.shift><Key.shift><Key.shift><Key.shift><Key.shift><Key.shift><Key.shift><Key.shift><Key.shift><Key.shift><Key.shift><Key.shift><Key.shift><Key.shift><Key.shift><Key.shift><Key.shift><Key.shift><Key.shift><Key.shift><Key.shift><Key.shift><Key.shift><Key.shift><Key.shift><Key.shift><Key.shift><Key.shift><Key.shift><Key.shift><Key.shift><Key.shift><Key.shift>Germany
Screenshot: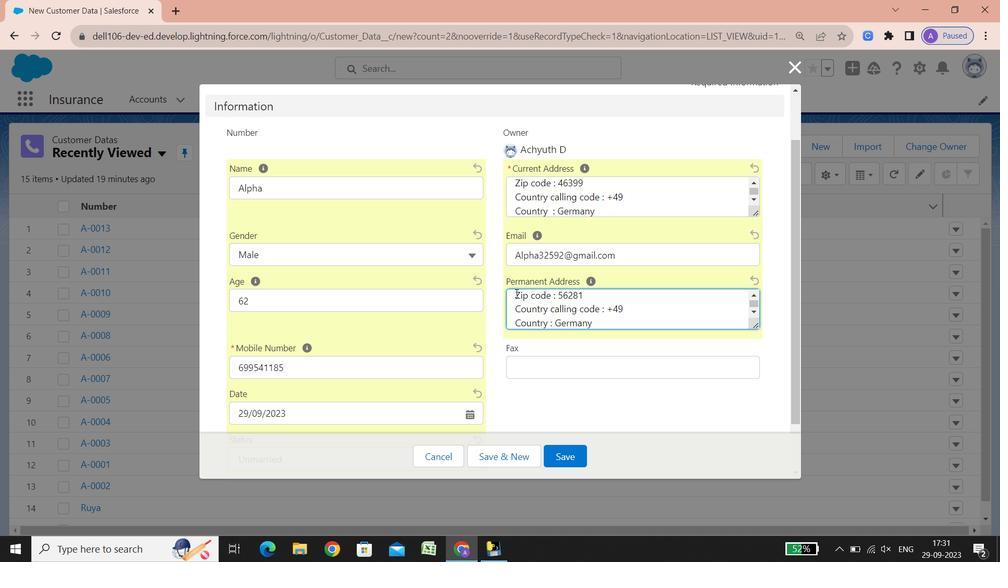 
Action: Mouse moved to (528, 368)
Screenshot: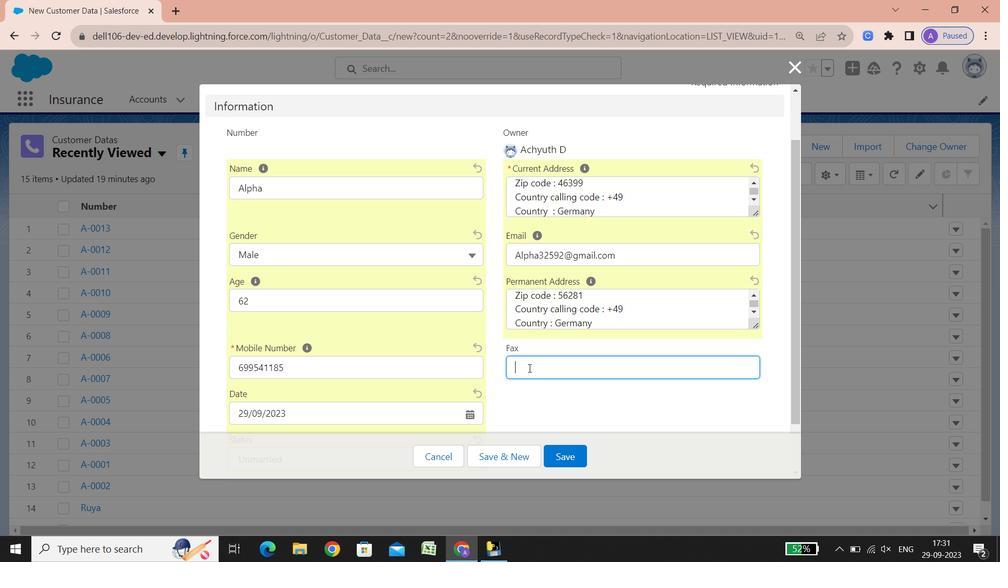 
Action: Mouse pressed left at (528, 368)
Screenshot: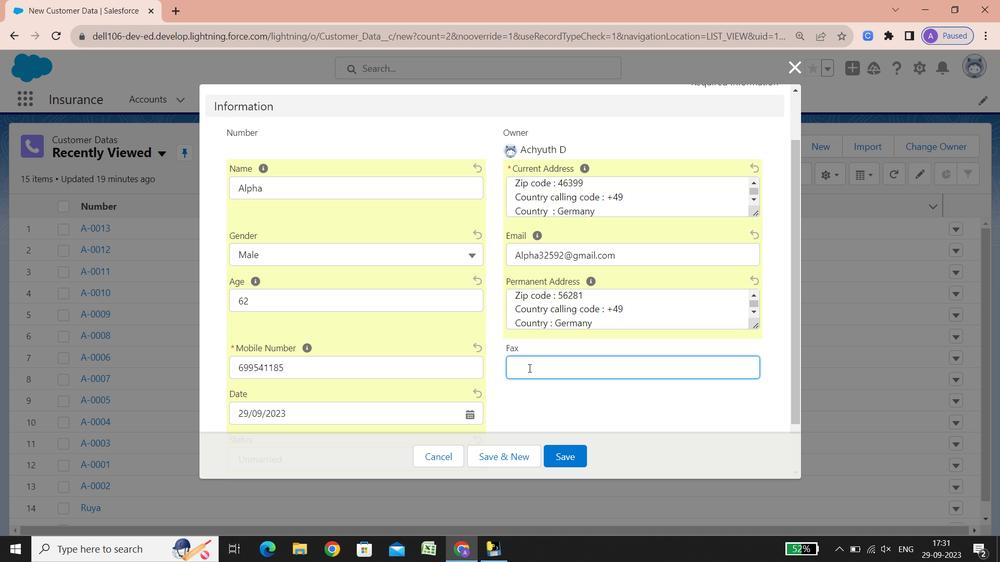 
Action: Key pressed 39514697231689
Screenshot: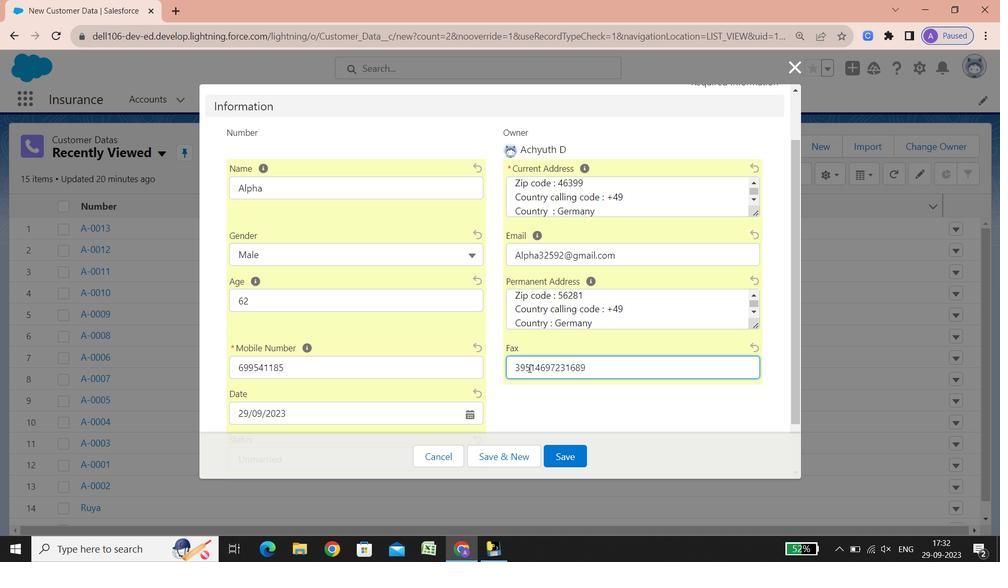 
Action: Mouse moved to (576, 450)
Screenshot: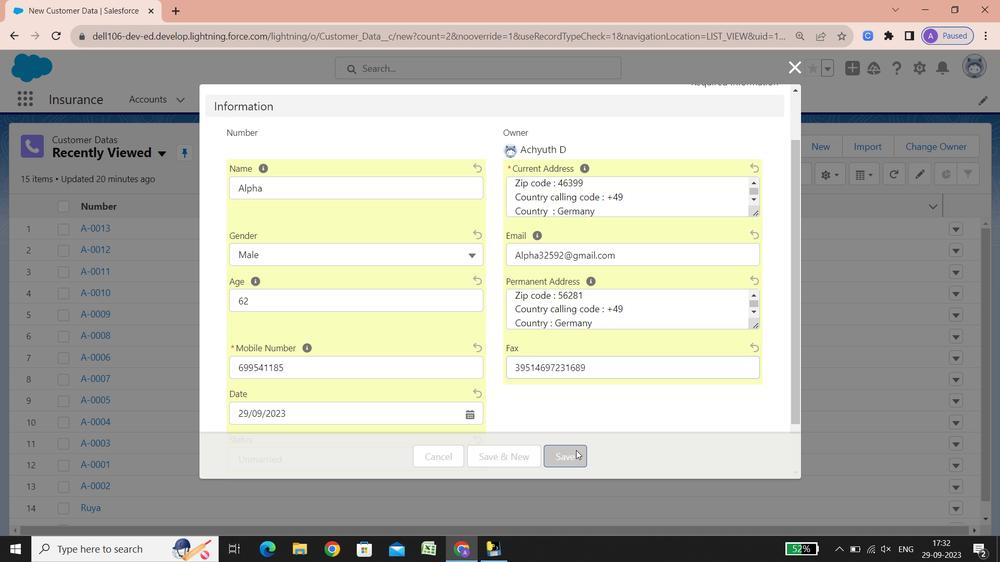 
Action: Mouse pressed left at (576, 450)
Screenshot: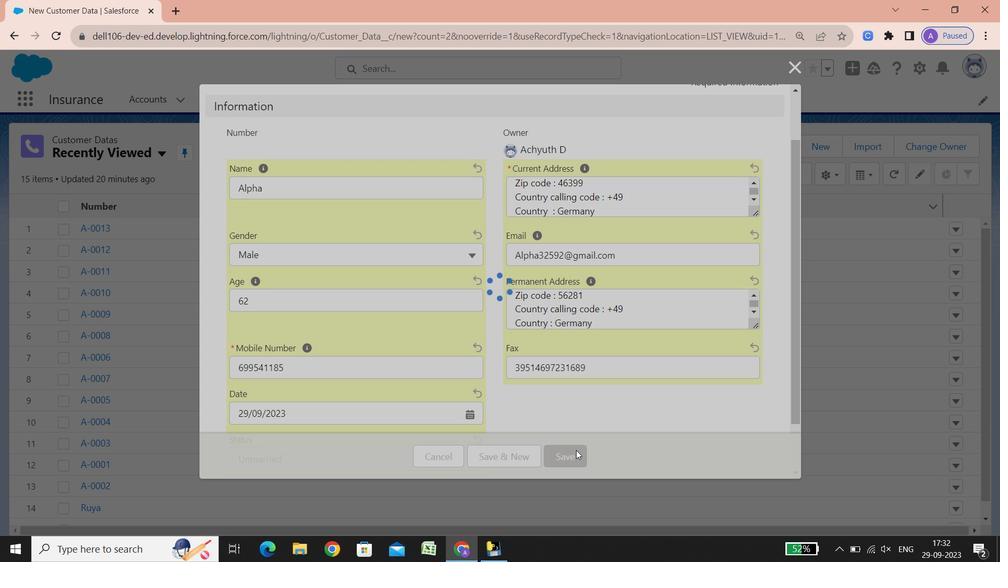 
Action: Mouse moved to (561, 393)
Screenshot: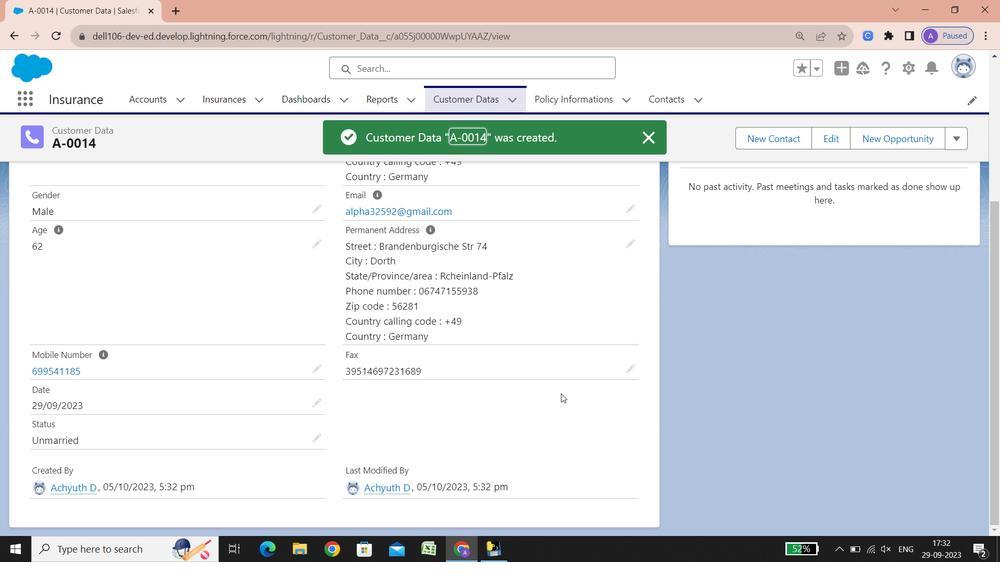 
Action: Mouse scrolled (561, 393) with delta (0, 0)
Screenshot: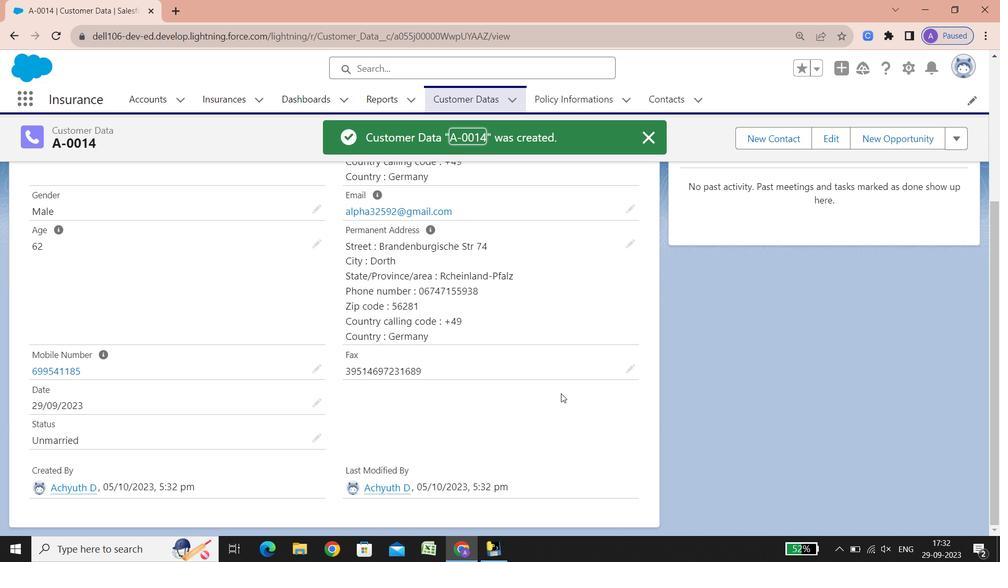 
Action: Mouse scrolled (561, 393) with delta (0, 0)
Screenshot: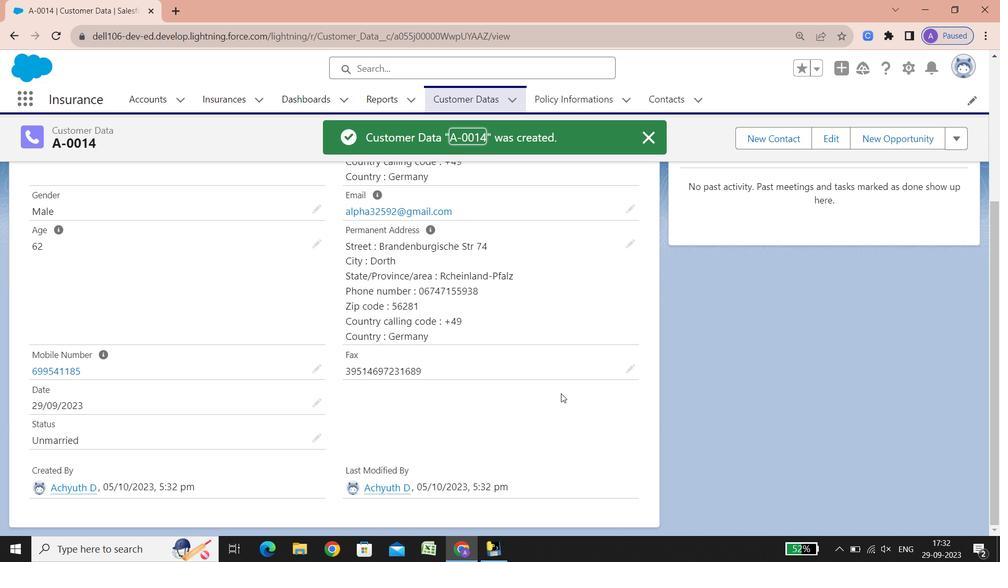 
Action: Mouse scrolled (561, 392) with delta (0, -1)
Screenshot: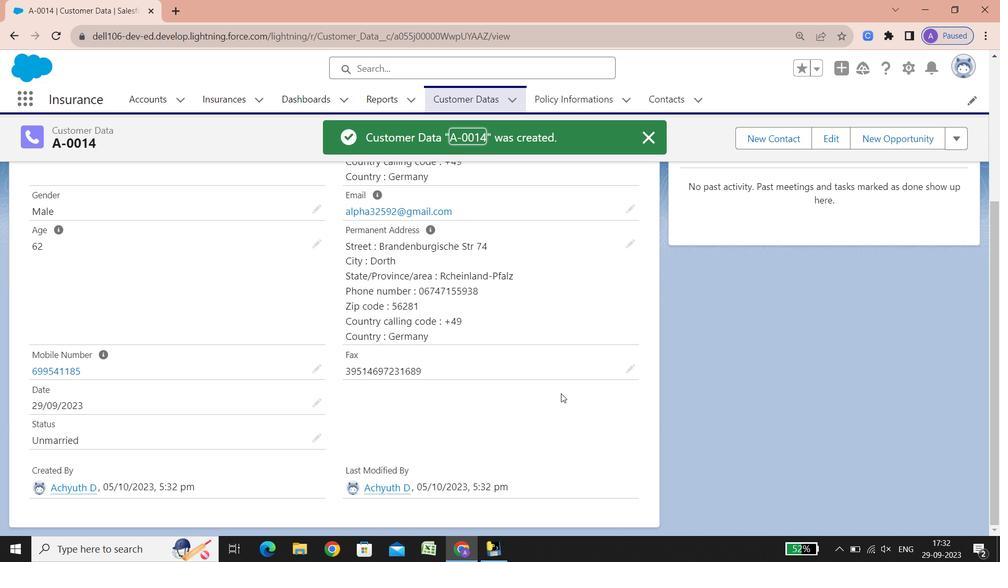 
Action: Mouse scrolled (561, 392) with delta (0, -1)
Screenshot: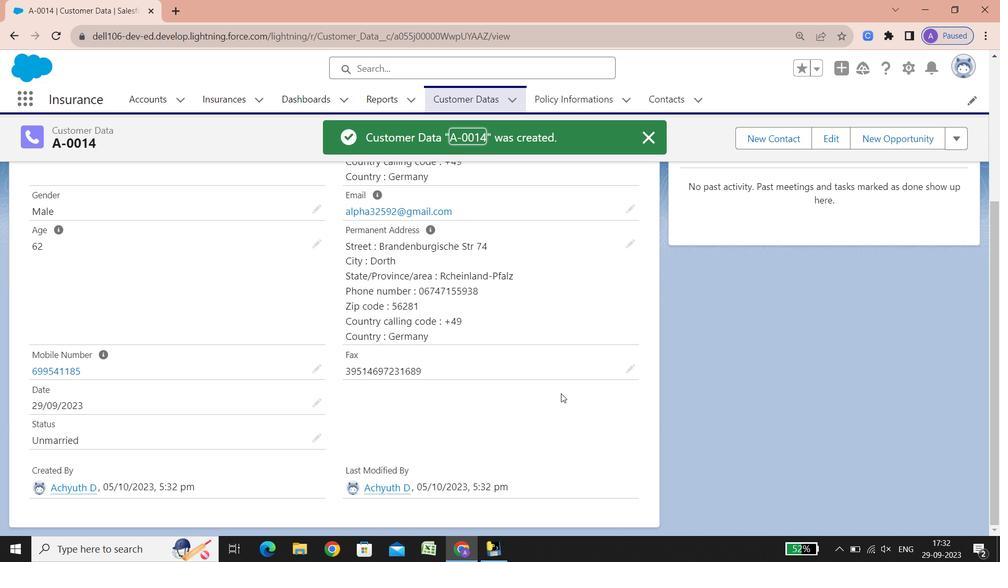 
Action: Mouse scrolled (561, 393) with delta (0, 0)
Screenshot: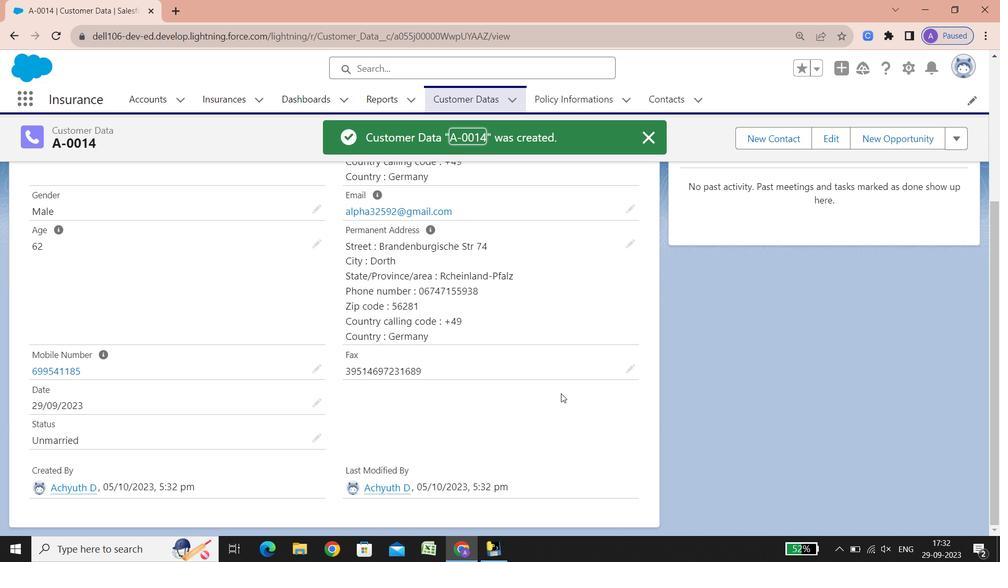 
Action: Mouse scrolled (561, 393) with delta (0, 0)
Screenshot: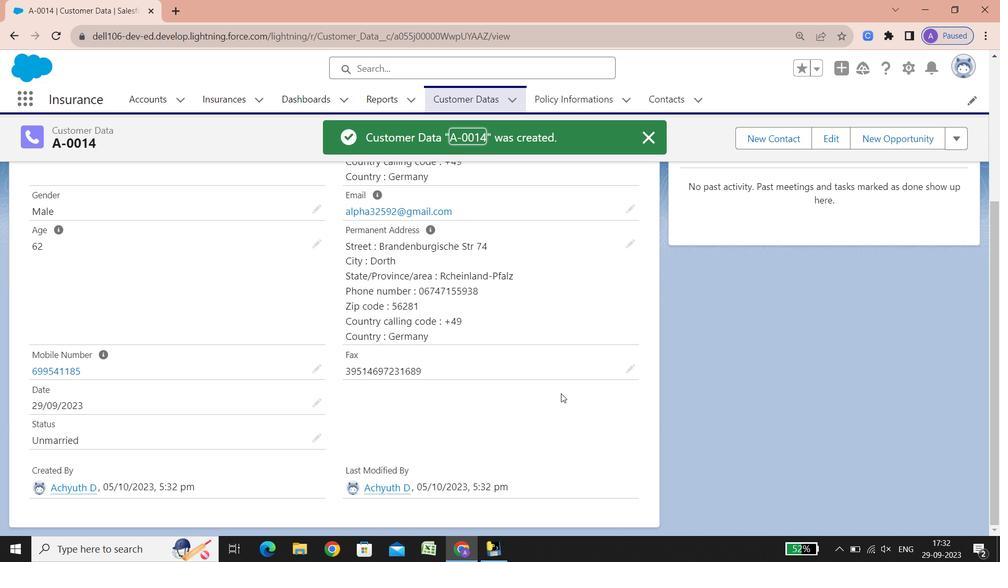 
Action: Mouse scrolled (561, 393) with delta (0, 0)
Screenshot: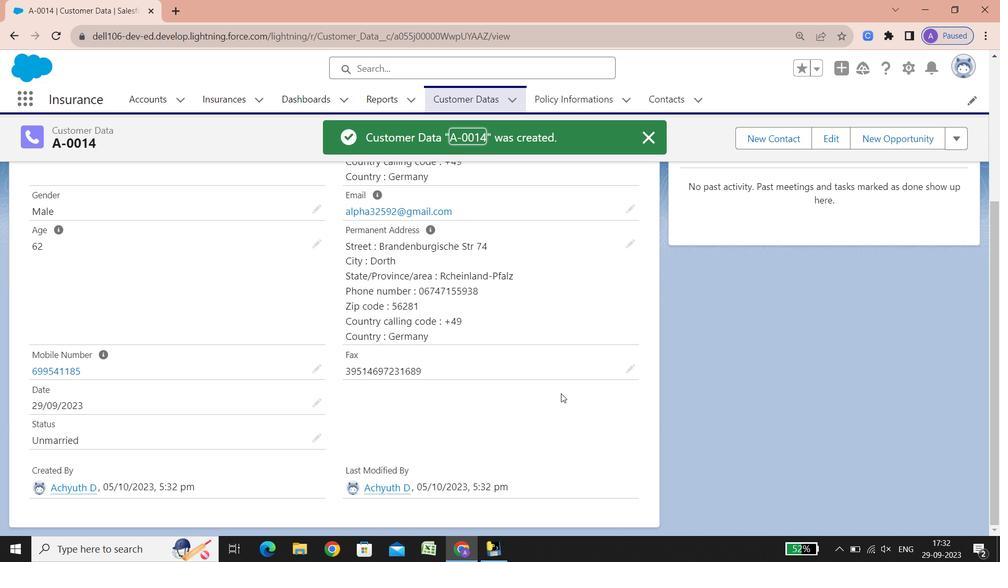 
Action: Mouse scrolled (561, 393) with delta (0, 0)
Screenshot: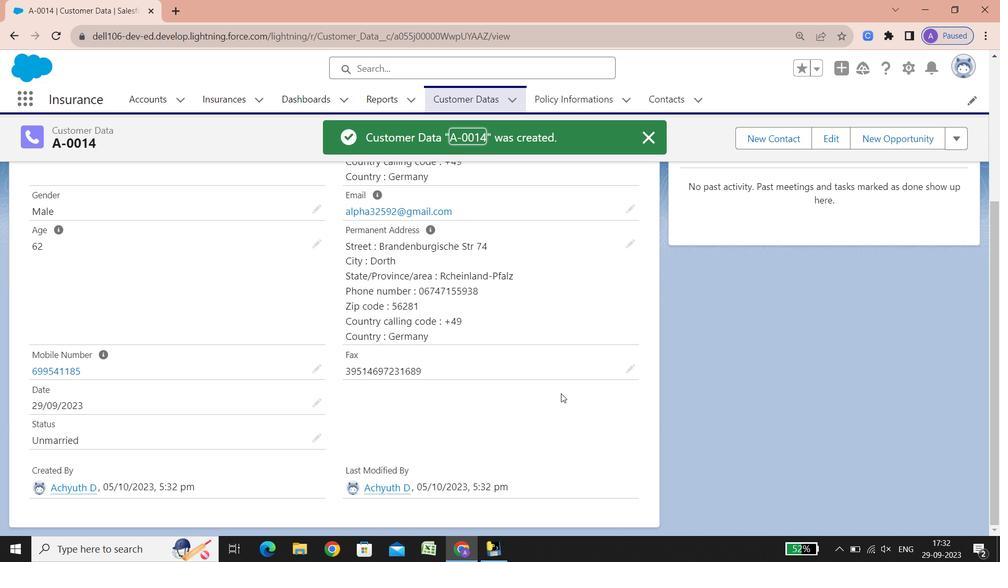 
Action: Mouse scrolled (561, 393) with delta (0, 0)
Screenshot: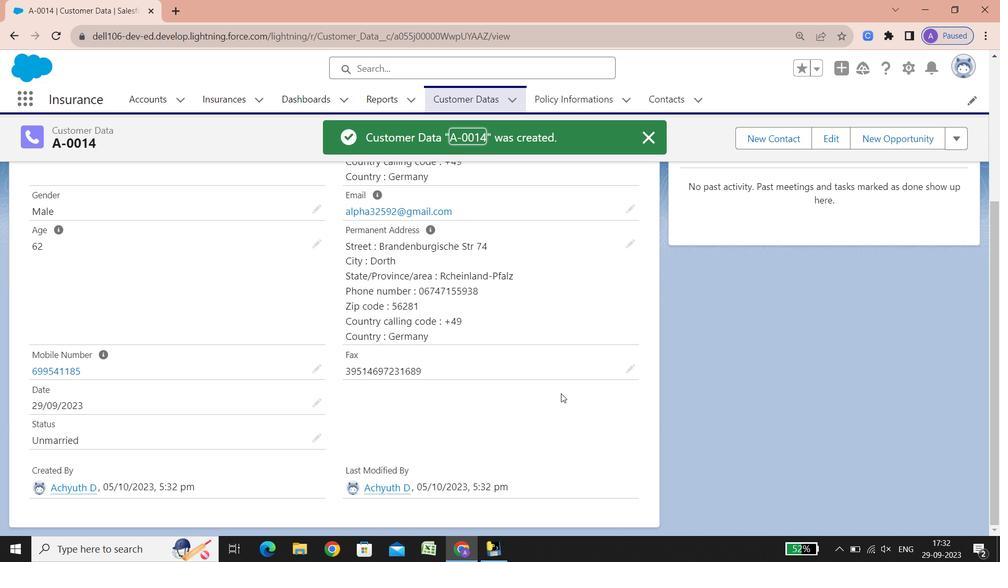 
Action: Mouse scrolled (561, 393) with delta (0, 0)
Screenshot: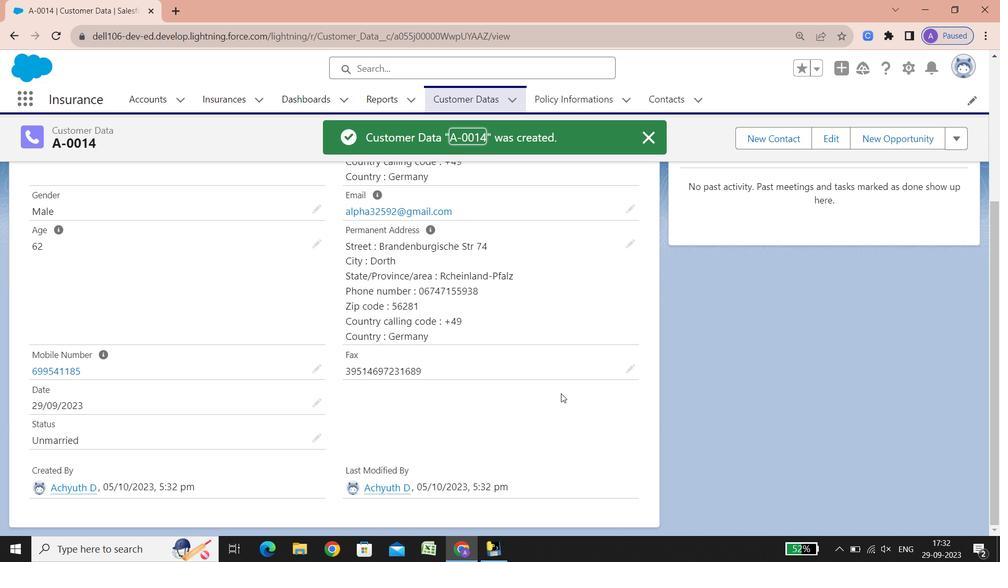 
Action: Mouse scrolled (561, 393) with delta (0, 0)
Screenshot: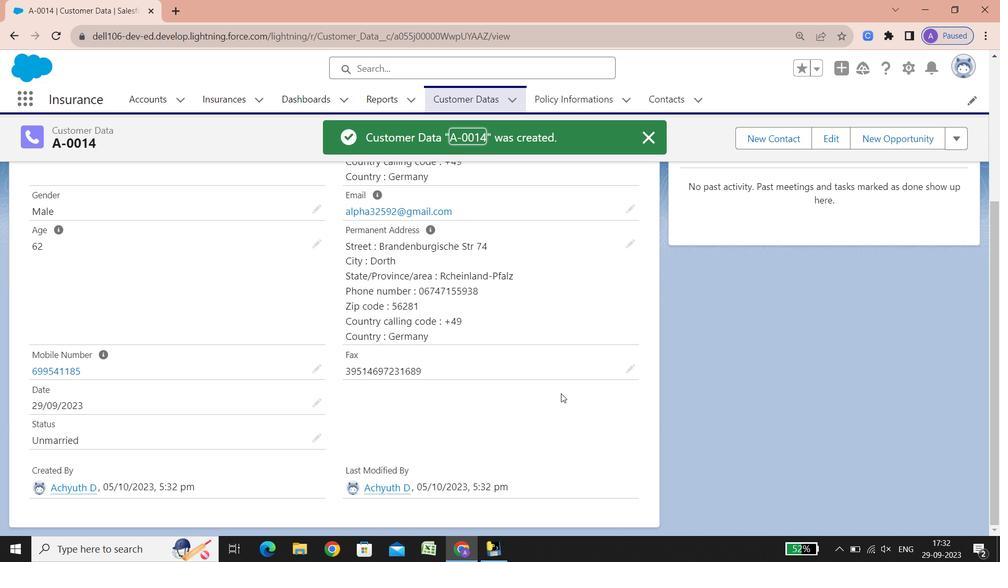 
Action: Mouse scrolled (561, 393) with delta (0, 0)
Screenshot: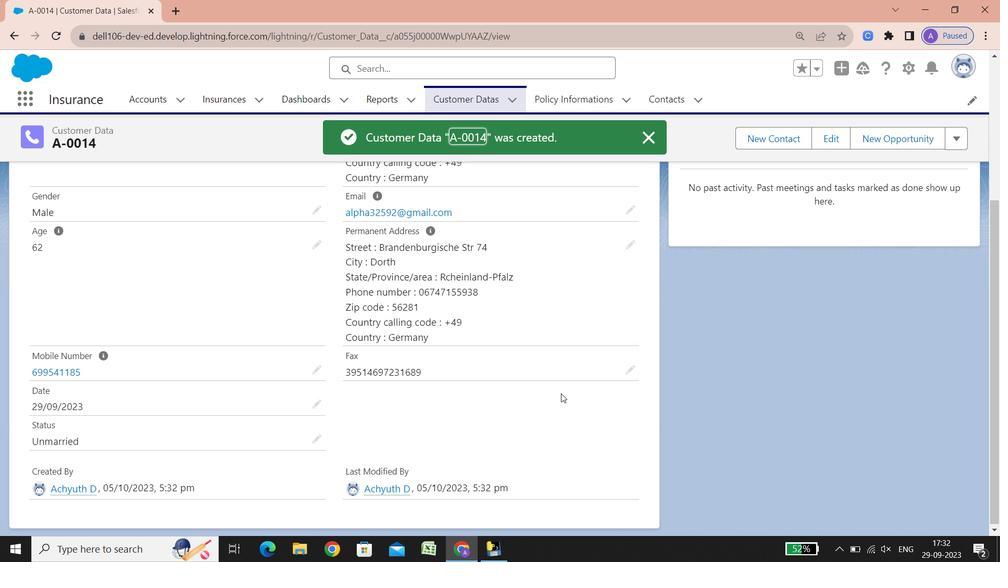 
Action: Mouse scrolled (561, 393) with delta (0, 0)
Screenshot: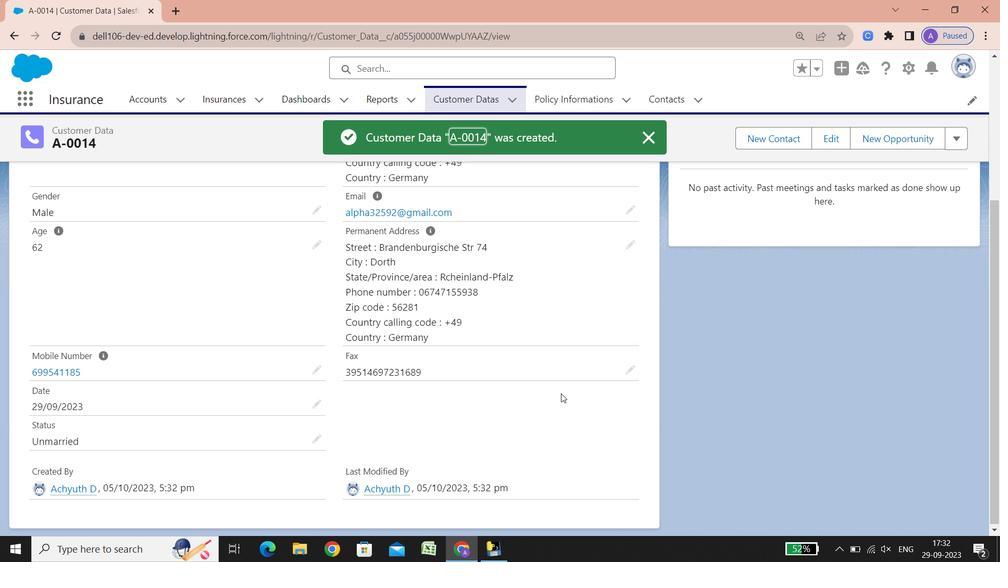 
Action: Mouse scrolled (561, 393) with delta (0, 0)
Screenshot: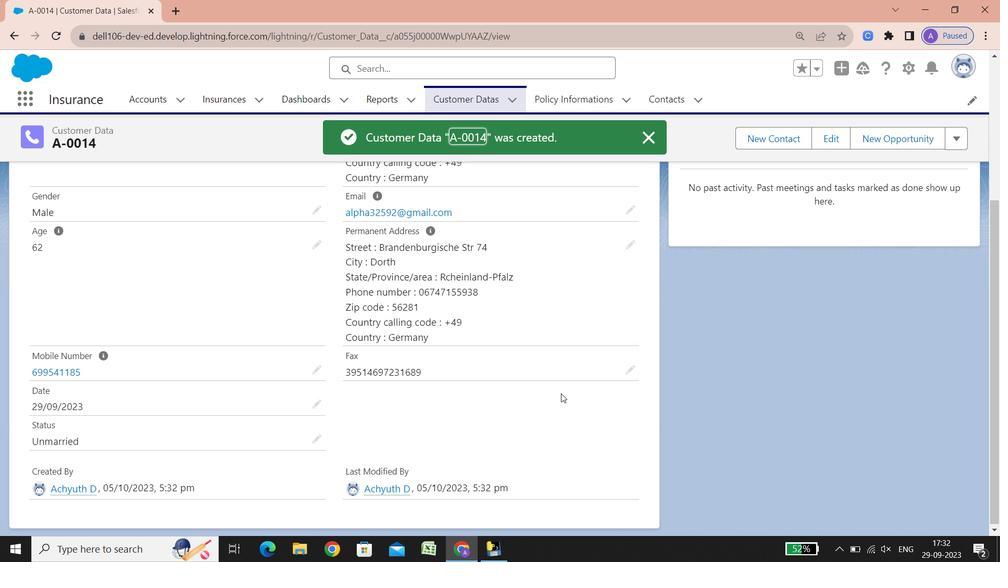 
Action: Mouse scrolled (561, 393) with delta (0, 0)
Screenshot: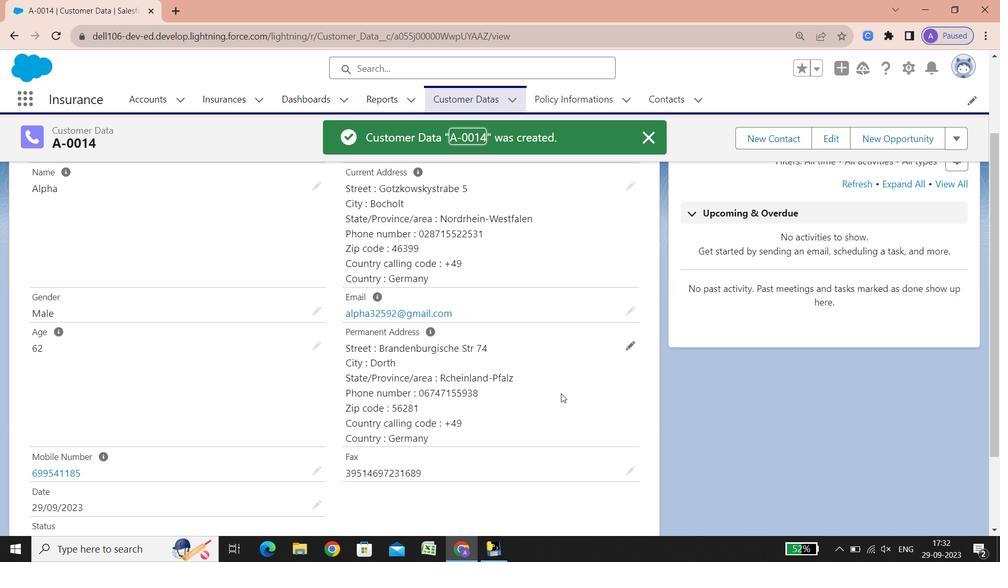 
Action: Mouse scrolled (561, 393) with delta (0, 0)
Screenshot: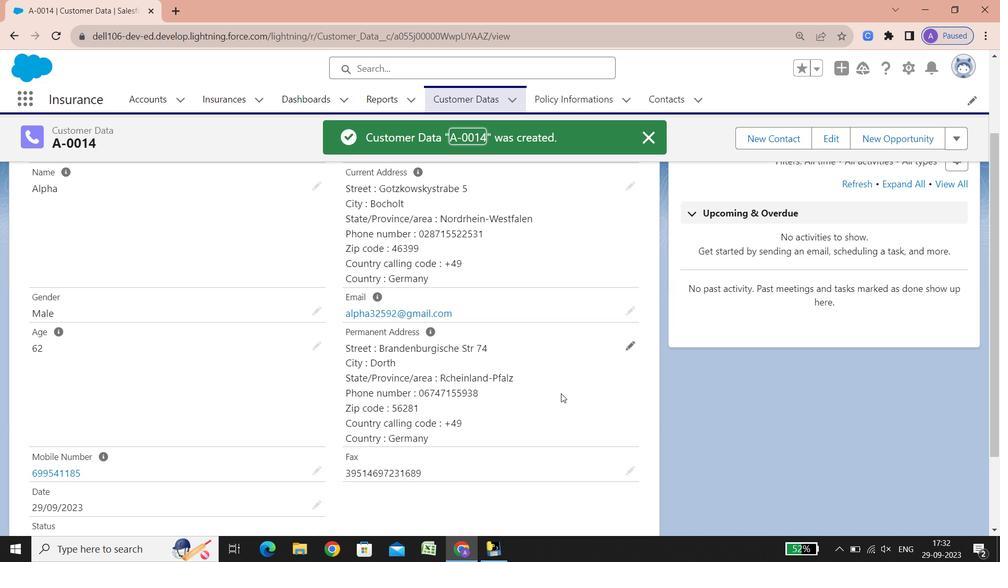 
Action: Mouse scrolled (561, 393) with delta (0, 0)
Screenshot: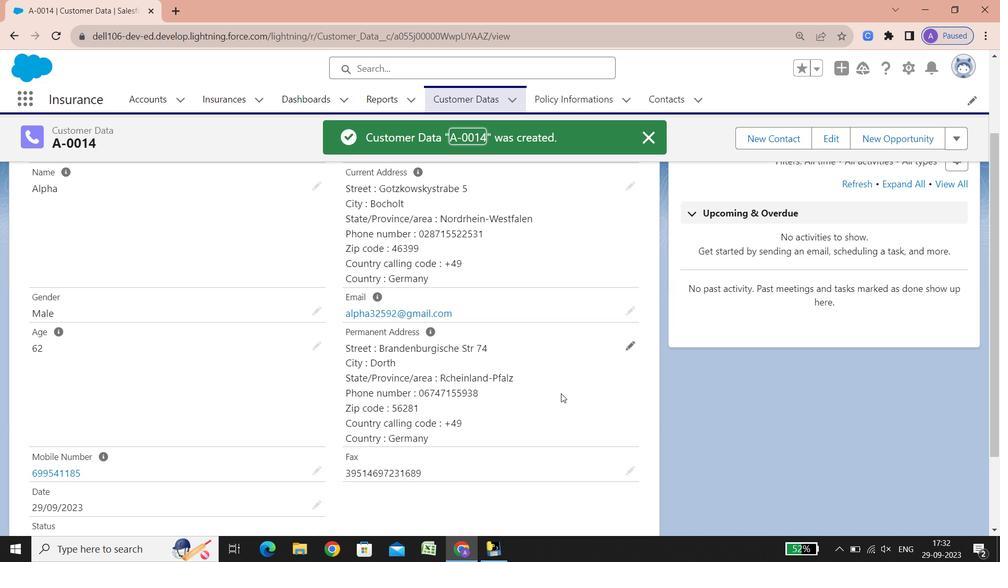 
Action: Mouse scrolled (561, 393) with delta (0, 0)
Screenshot: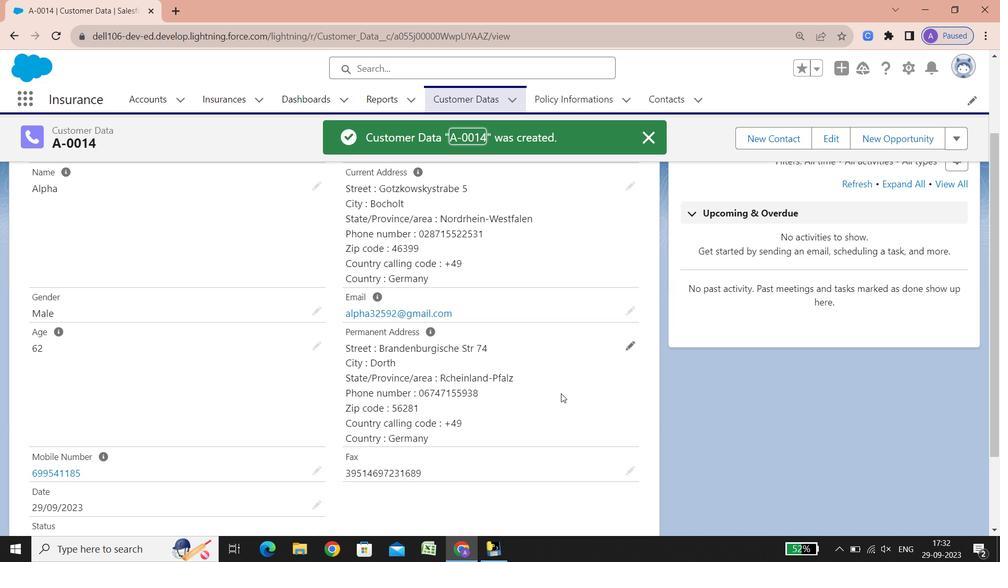 
Action: Mouse scrolled (561, 393) with delta (0, 0)
Screenshot: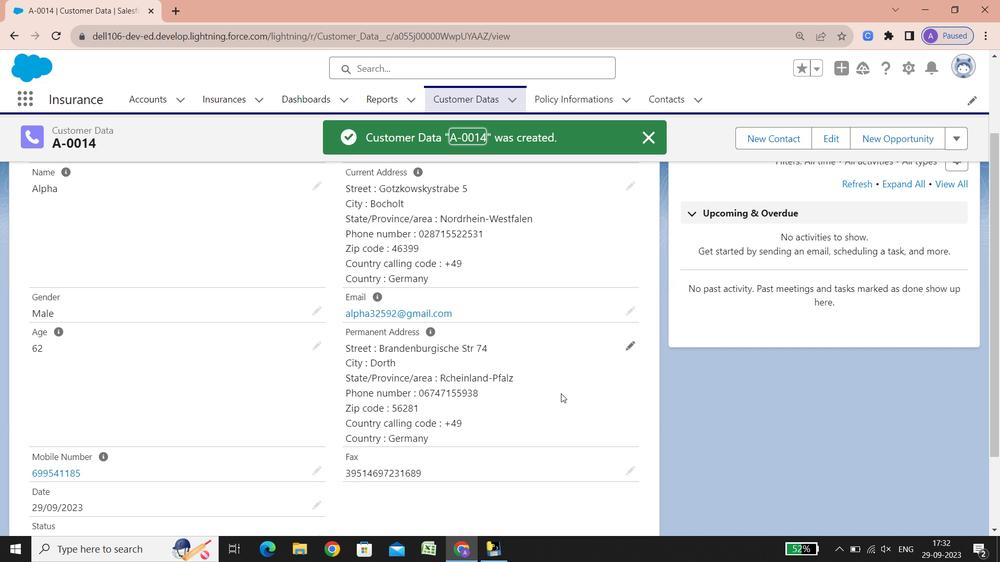 
Action: Mouse scrolled (561, 393) with delta (0, 0)
Screenshot: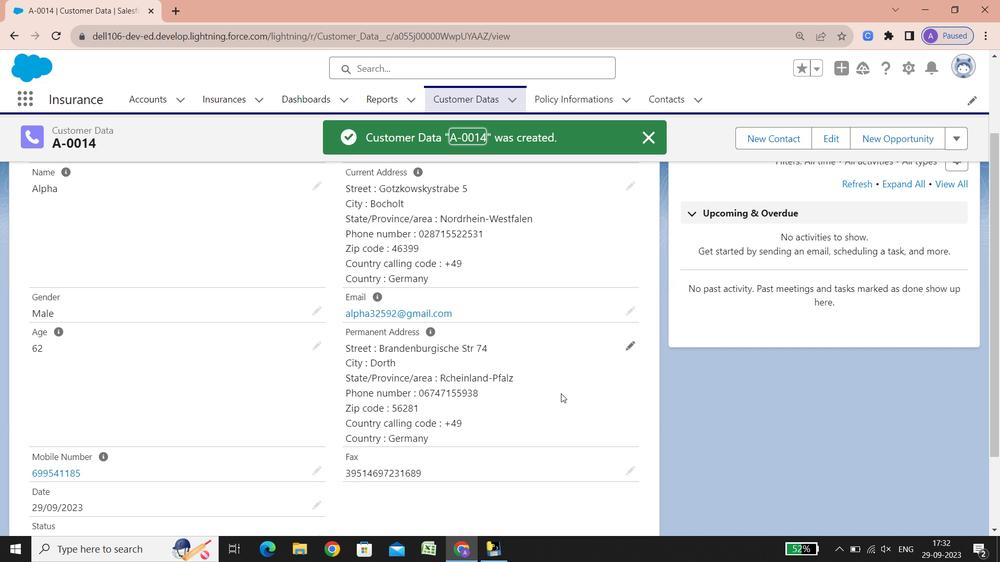 
Action: Mouse scrolled (561, 393) with delta (0, 0)
Screenshot: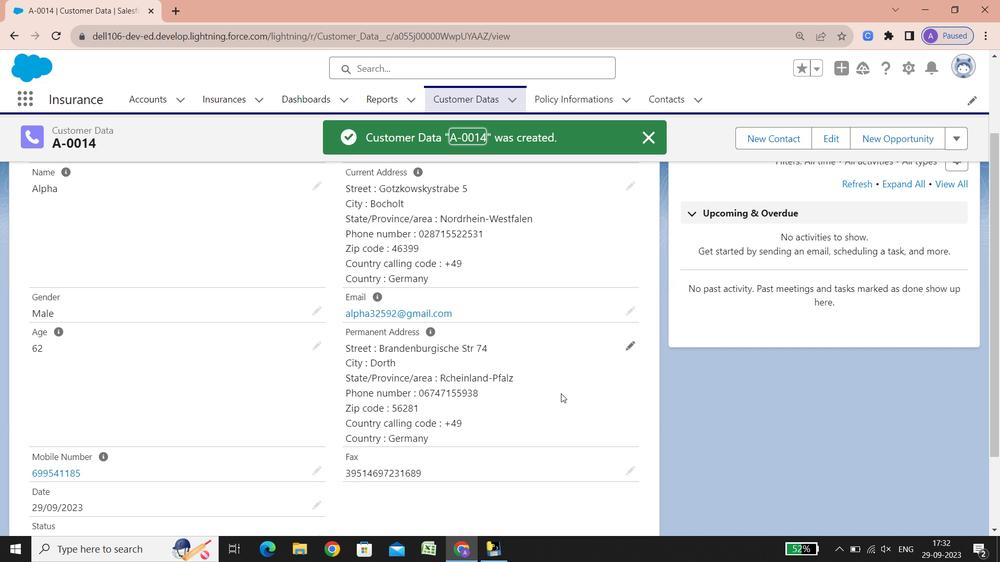 
Action: Mouse scrolled (561, 393) with delta (0, 0)
Screenshot: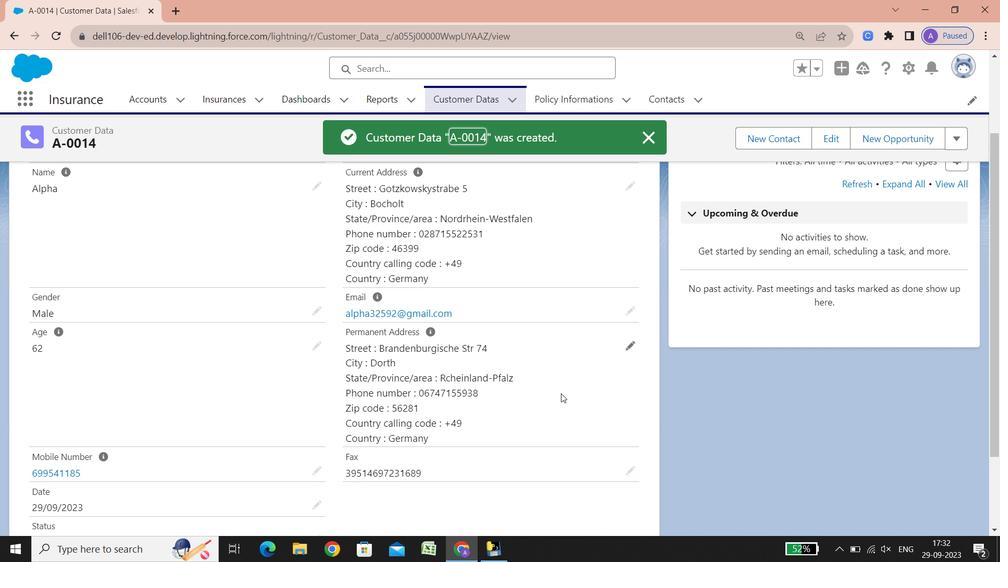 
Action: Mouse scrolled (561, 393) with delta (0, 0)
Screenshot: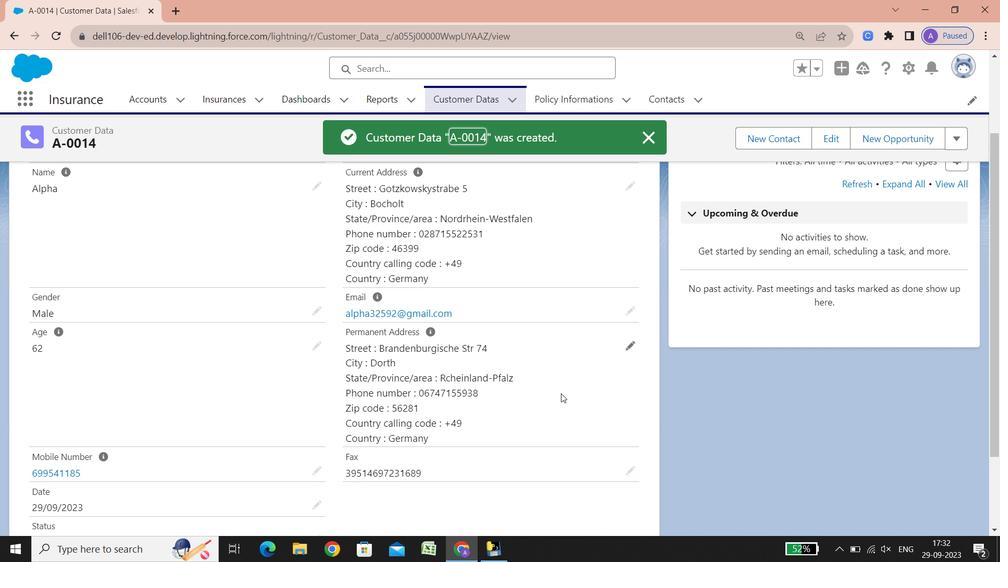 
Action: Mouse scrolled (561, 393) with delta (0, 0)
Screenshot: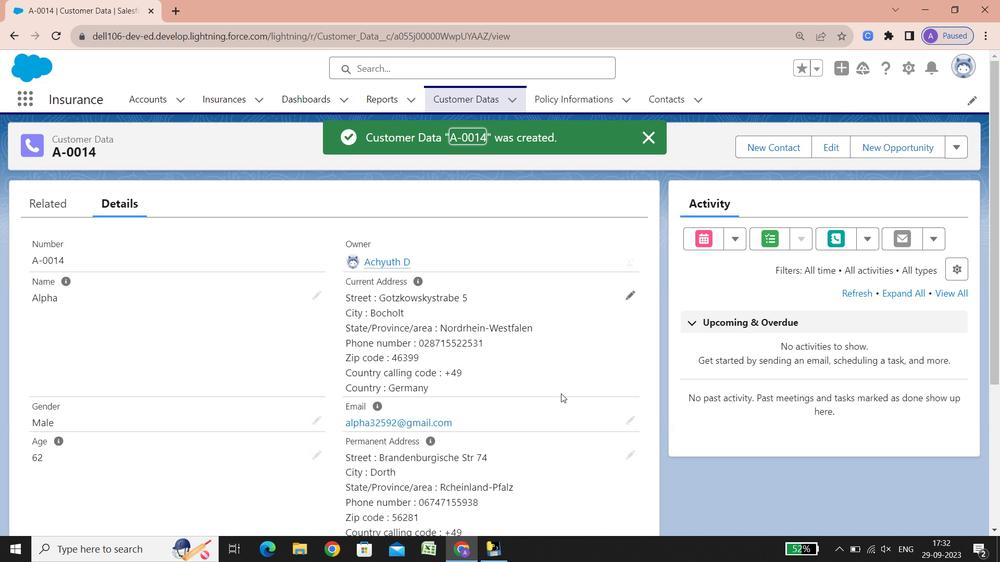 
Action: Mouse scrolled (561, 393) with delta (0, 0)
Screenshot: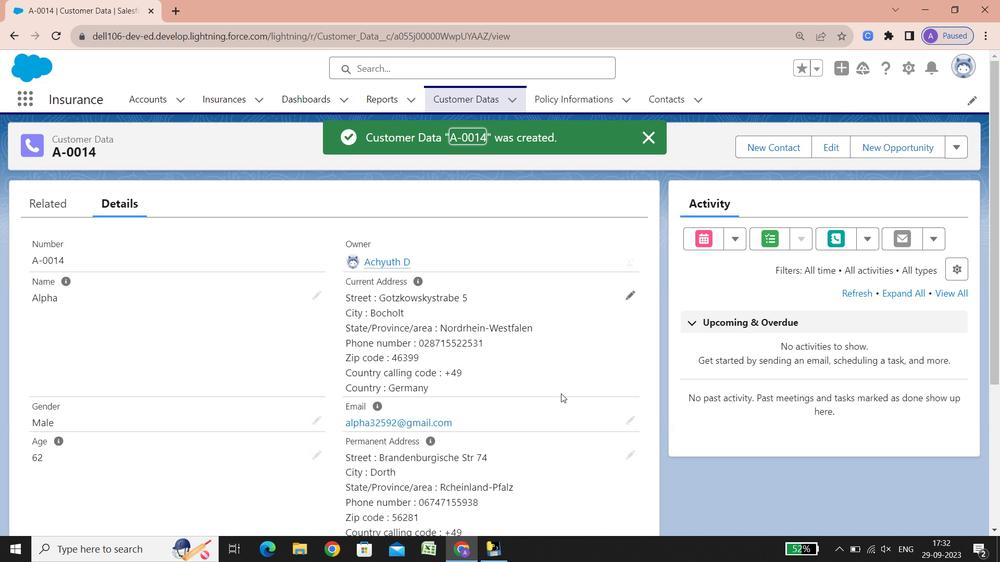 
Action: Mouse scrolled (561, 393) with delta (0, 0)
Screenshot: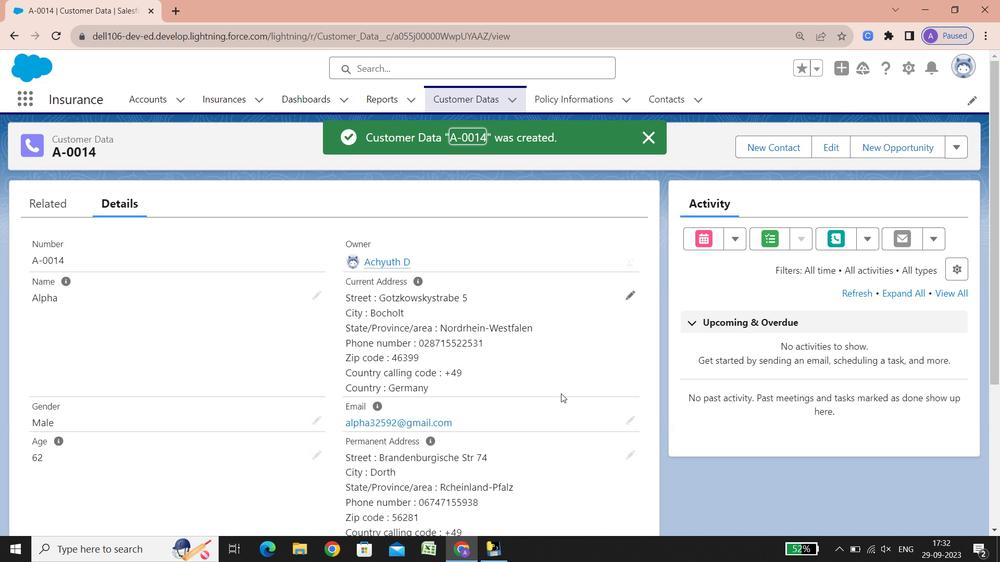 
Action: Mouse scrolled (561, 393) with delta (0, 0)
Screenshot: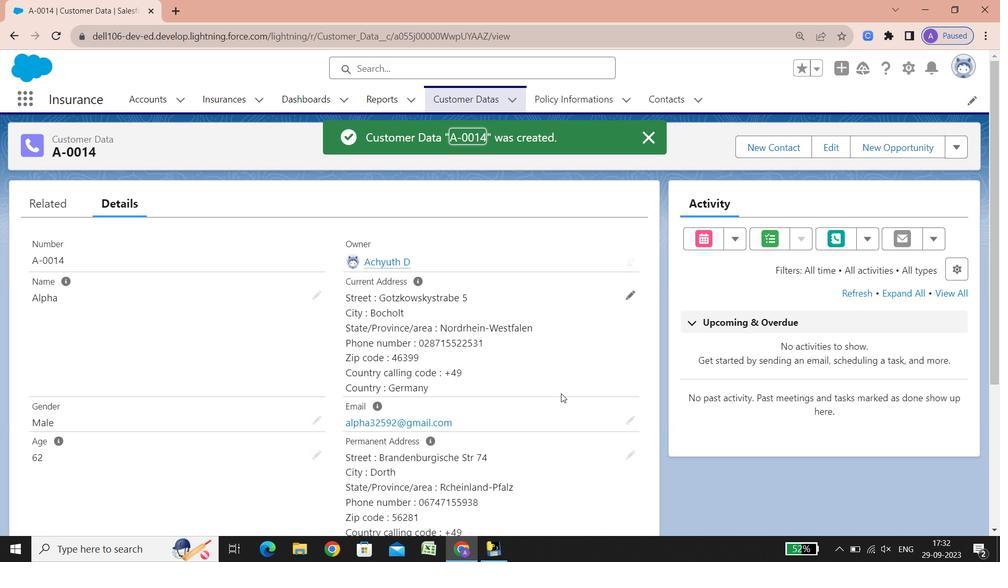 
Action: Mouse scrolled (561, 393) with delta (0, 0)
Screenshot: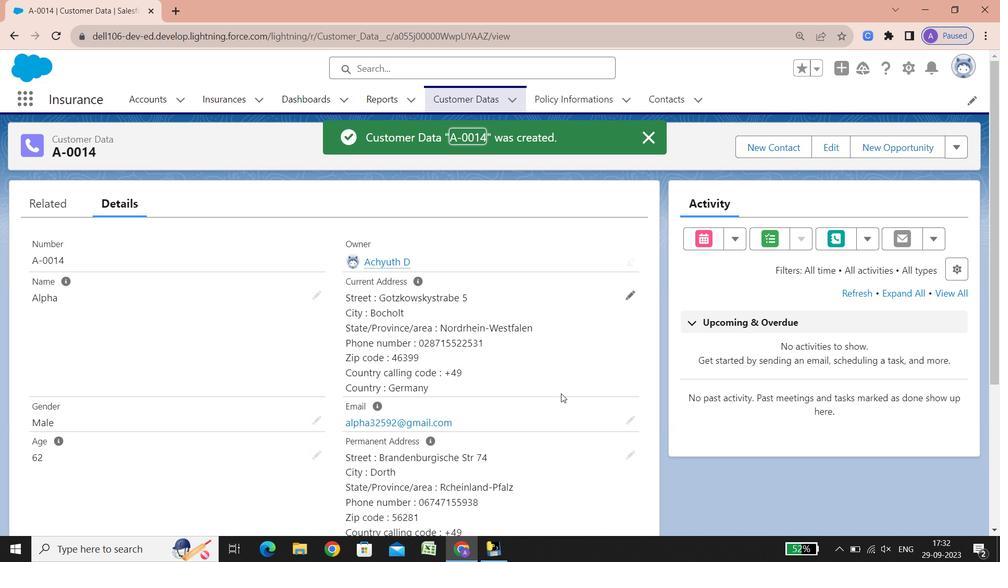 
Action: Mouse scrolled (561, 393) with delta (0, 0)
Screenshot: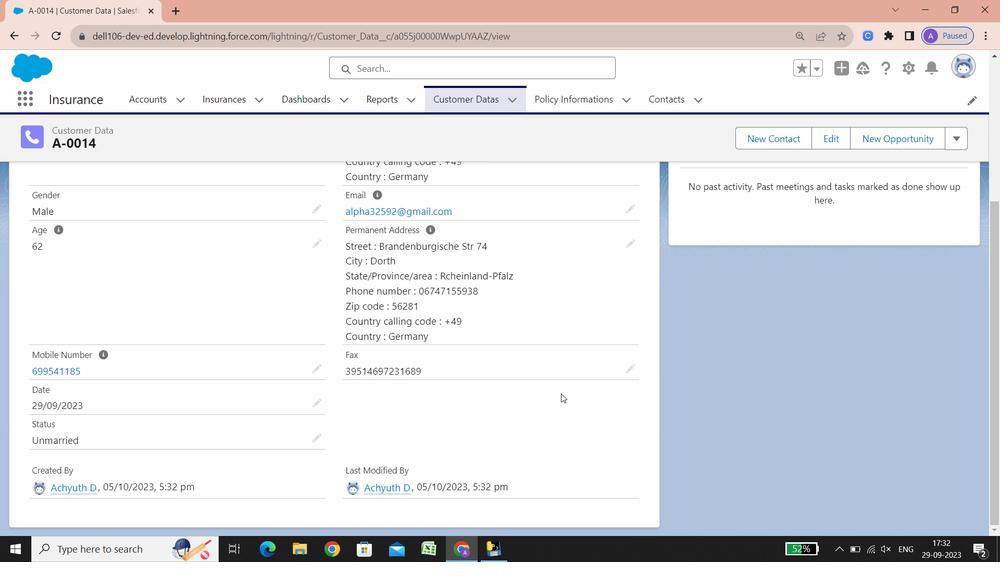 
Action: Mouse scrolled (561, 393) with delta (0, 0)
Screenshot: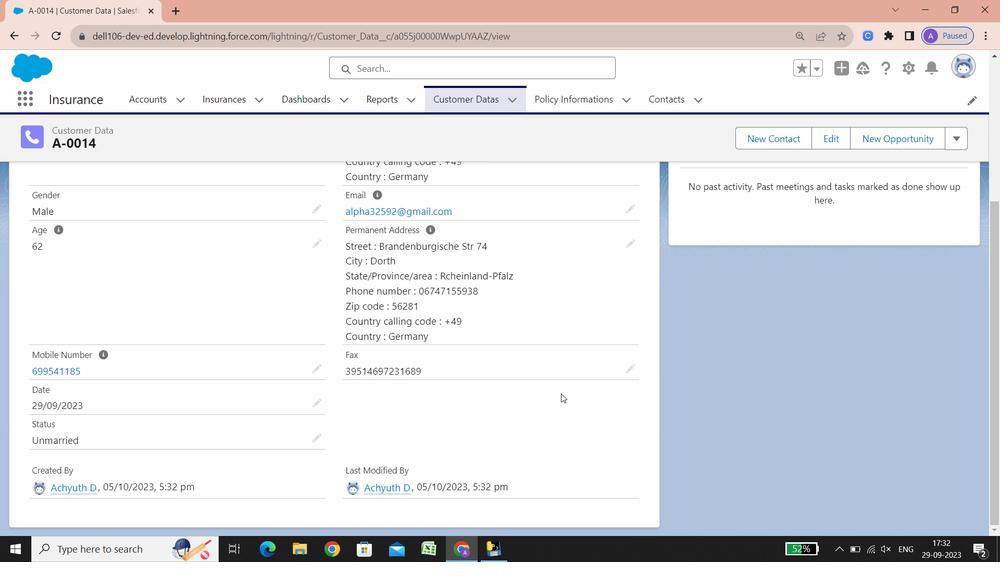 
Action: Mouse scrolled (561, 393) with delta (0, 0)
Screenshot: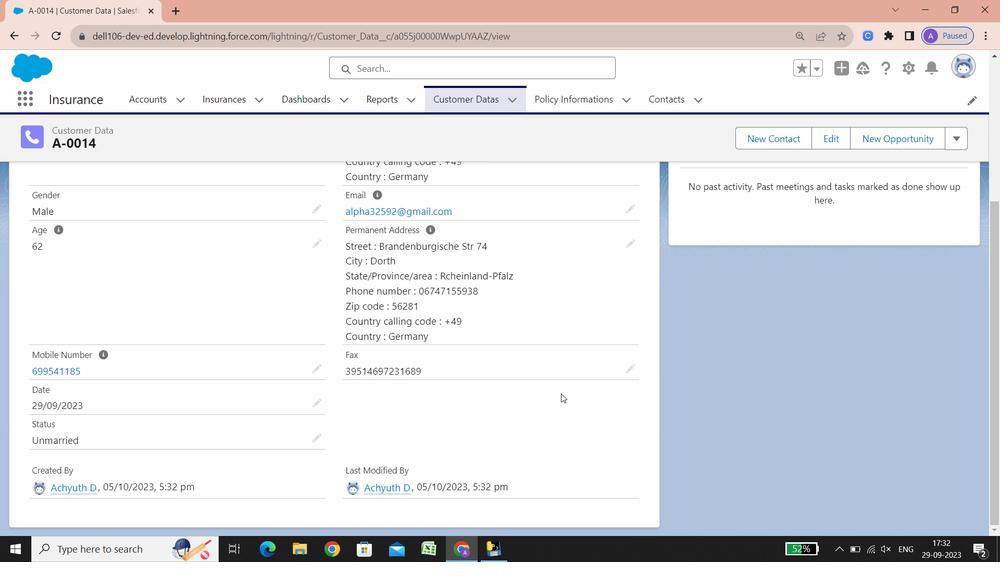 
Action: Mouse scrolled (561, 393) with delta (0, 0)
Screenshot: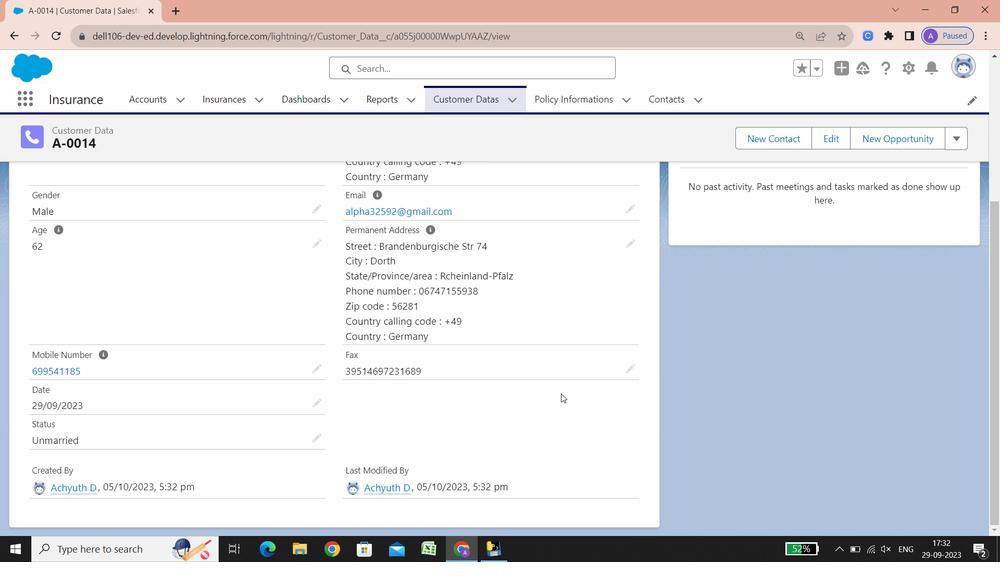 
Action: Mouse scrolled (561, 393) with delta (0, 0)
Screenshot: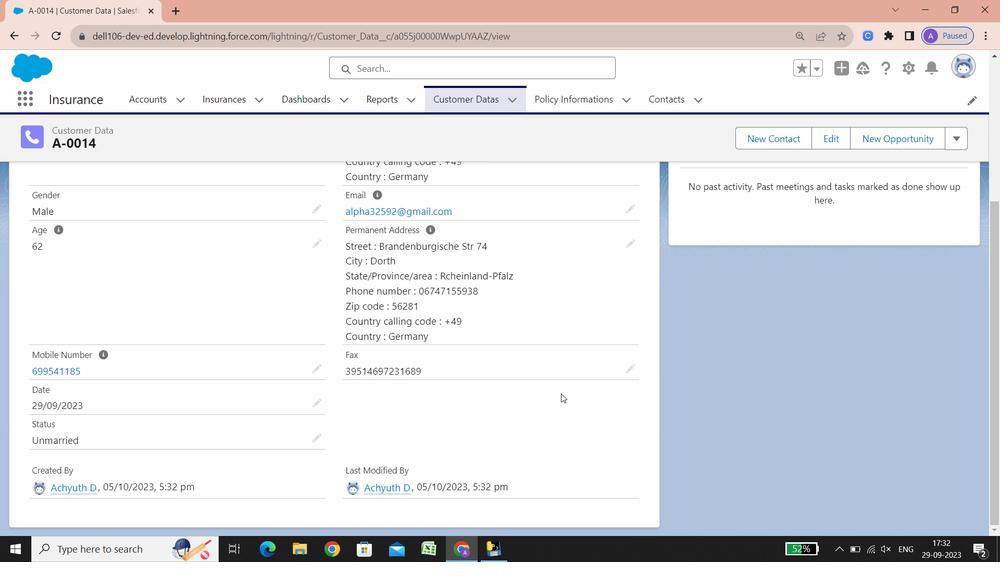
Action: Mouse scrolled (561, 393) with delta (0, 0)
Screenshot: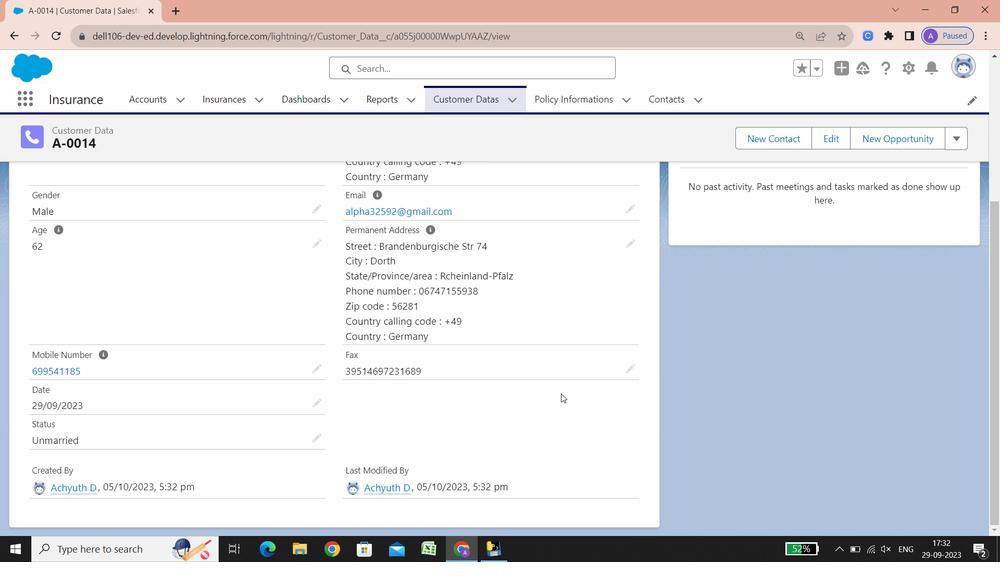 
Action: Mouse scrolled (561, 393) with delta (0, 0)
Screenshot: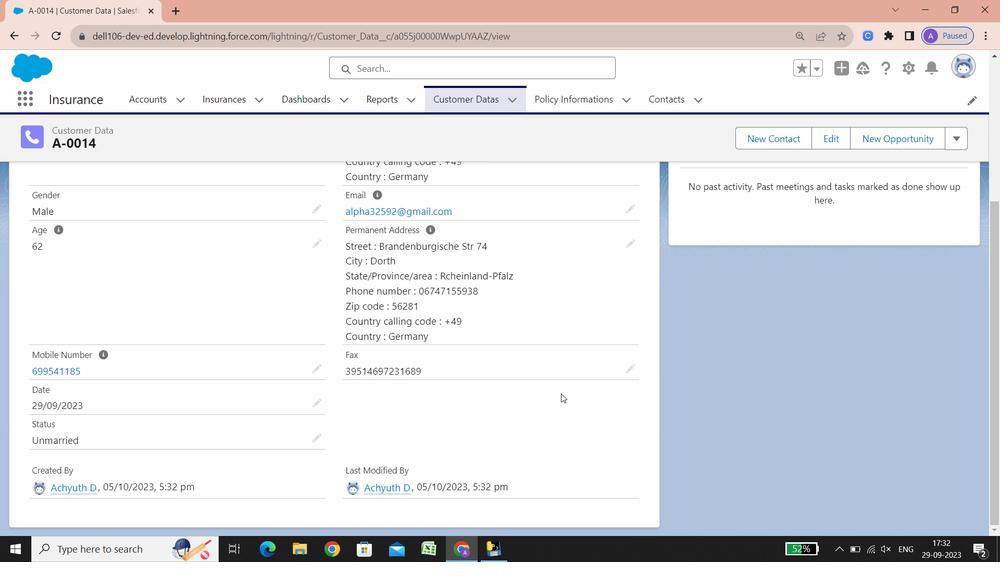
Action: Mouse scrolled (561, 393) with delta (0, 0)
Screenshot: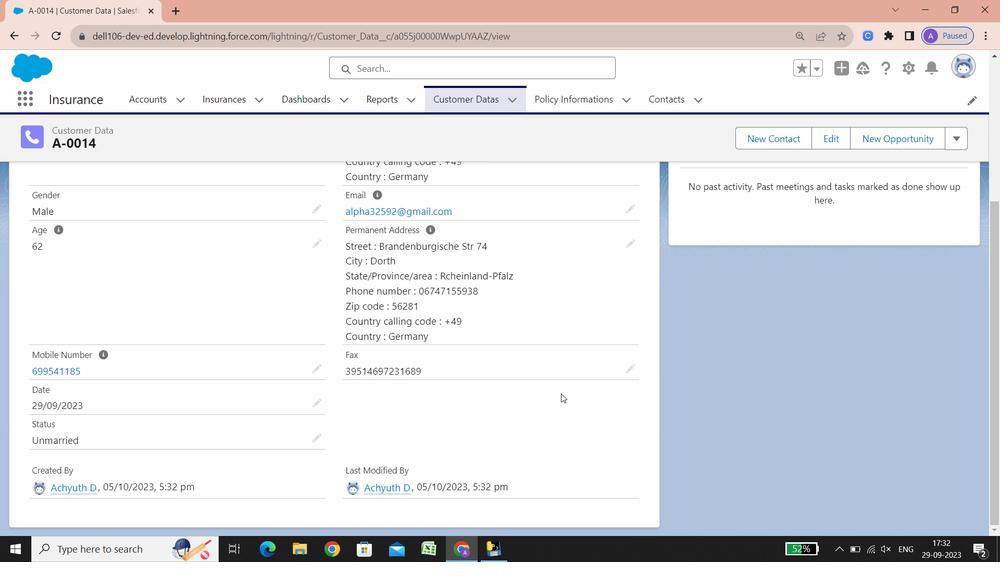 
Action: Mouse scrolled (561, 393) with delta (0, 0)
Screenshot: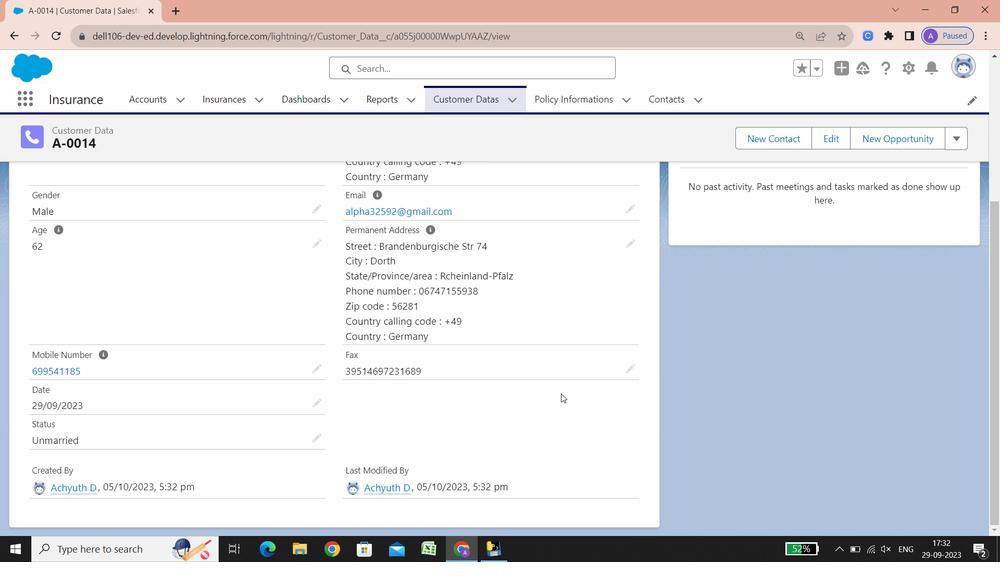 
Action: Mouse scrolled (561, 393) with delta (0, 0)
Screenshot: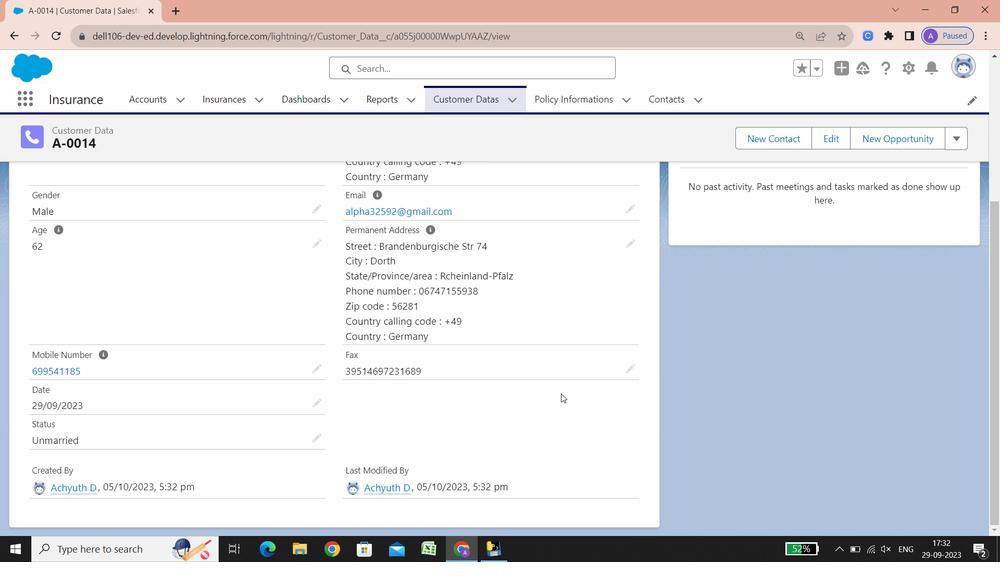 
Action: Mouse scrolled (561, 393) with delta (0, 0)
Screenshot: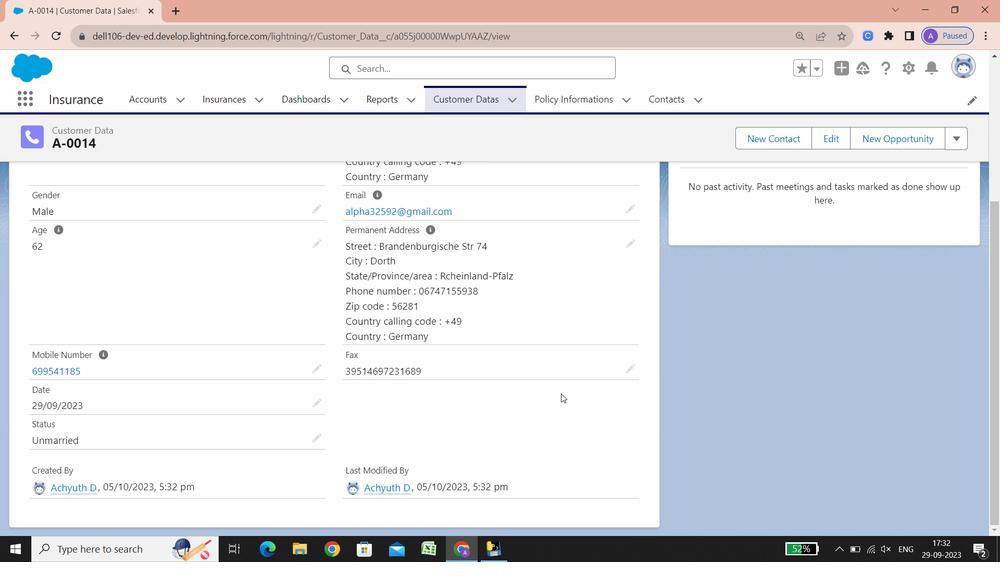 
Action: Mouse scrolled (561, 393) with delta (0, 0)
Screenshot: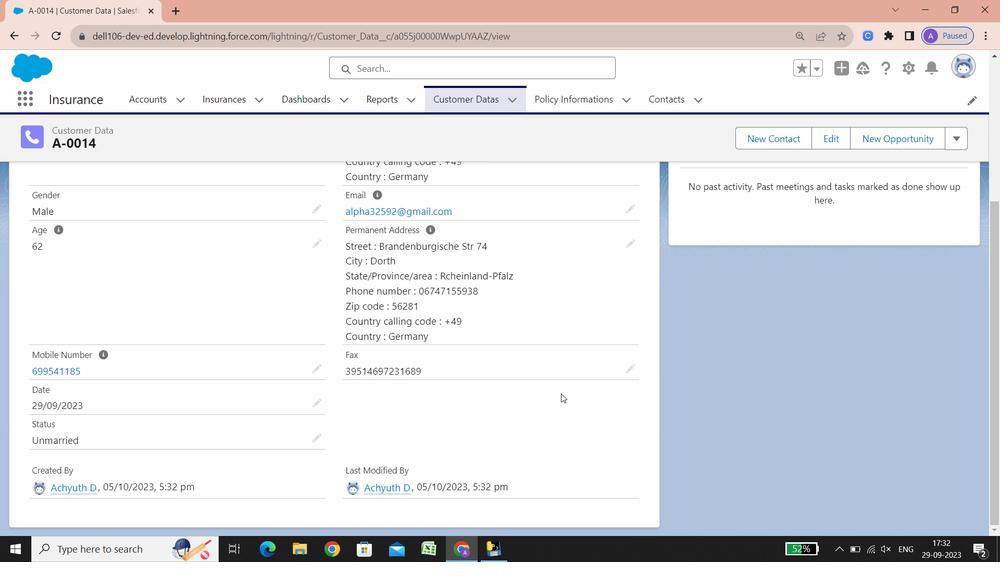 
Action: Mouse scrolled (561, 393) with delta (0, 0)
Screenshot: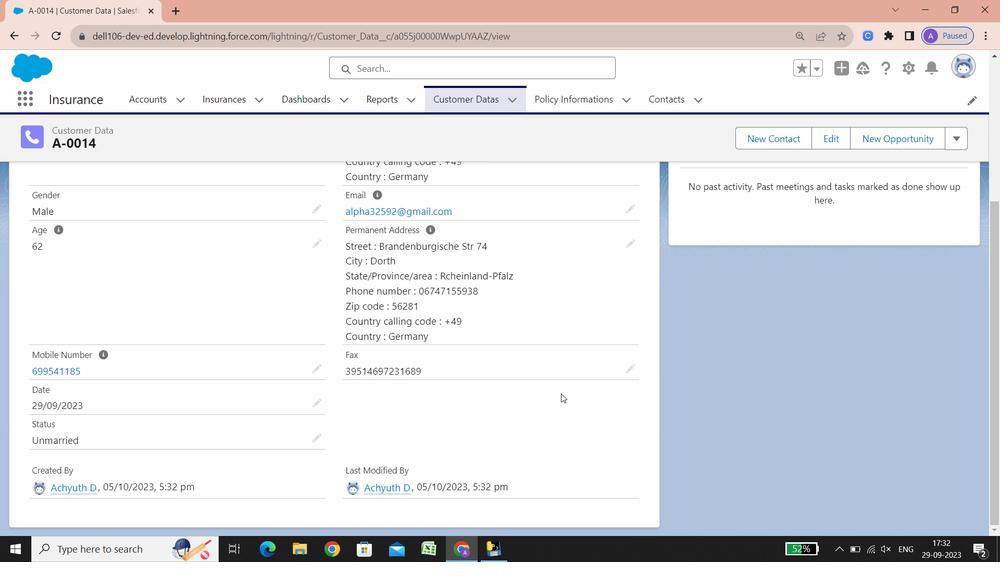 
Action: Mouse scrolled (561, 393) with delta (0, 0)
Screenshot: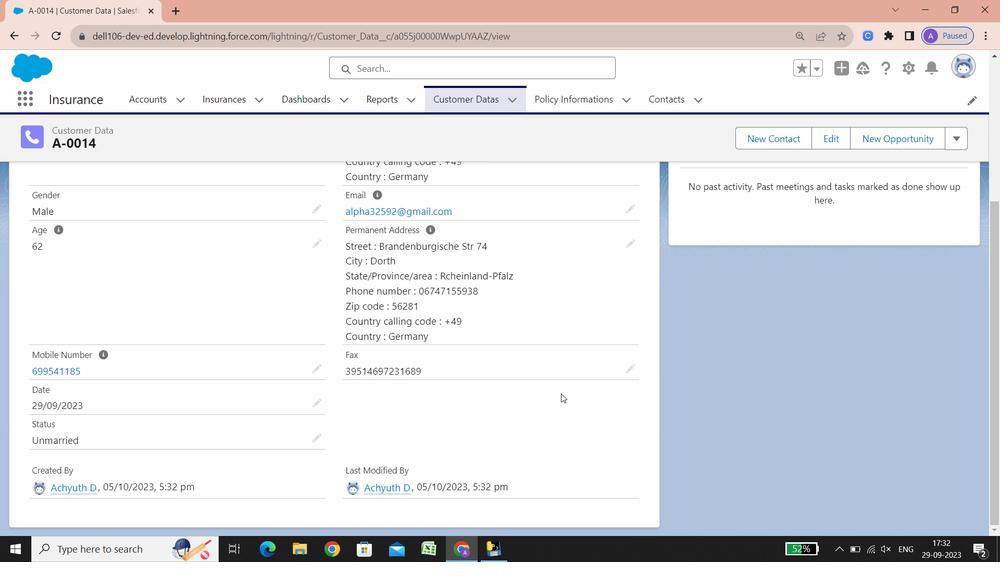 
Action: Mouse scrolled (561, 393) with delta (0, 0)
Screenshot: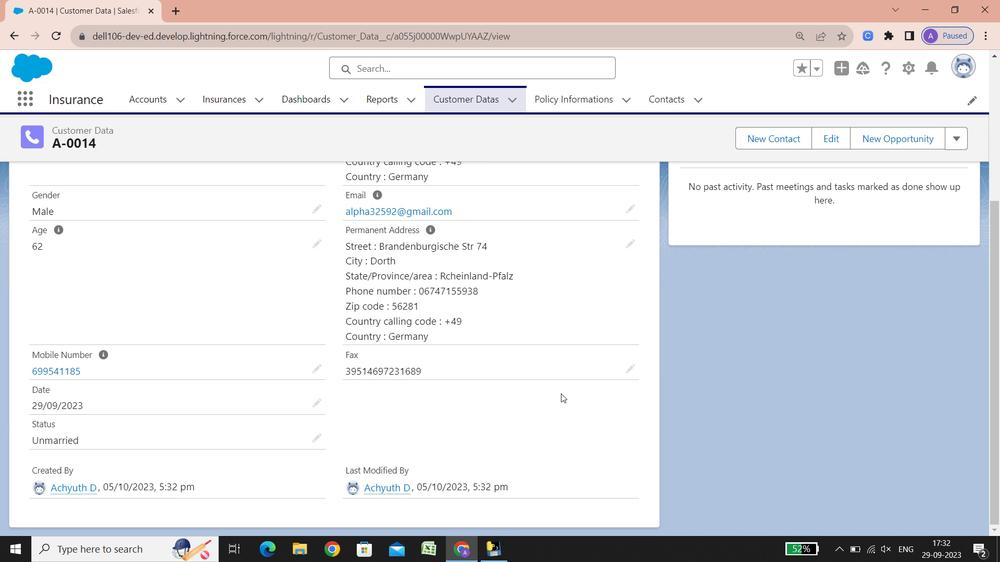 
Action: Mouse scrolled (561, 393) with delta (0, 0)
Screenshot: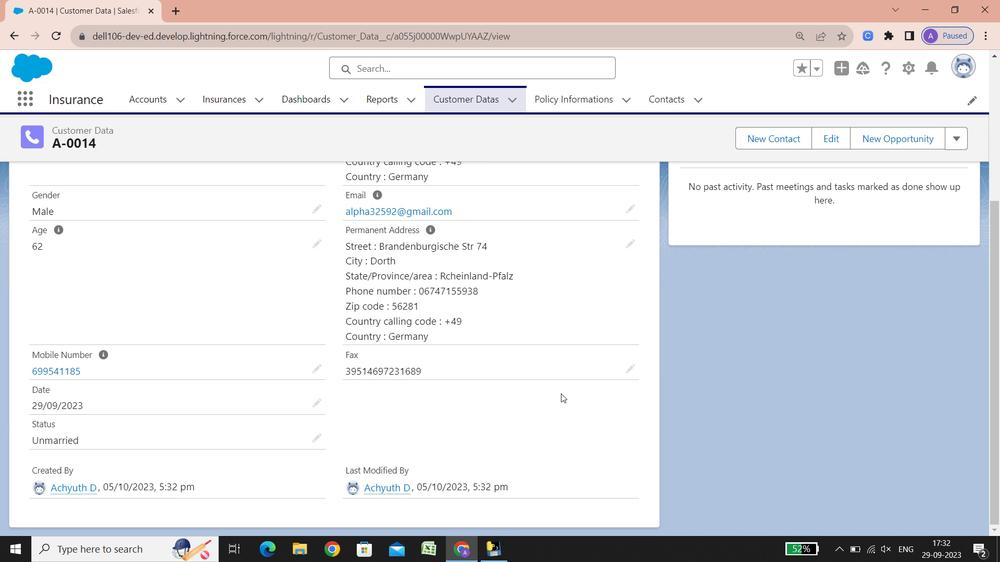 
Action: Mouse scrolled (561, 393) with delta (0, 0)
Screenshot: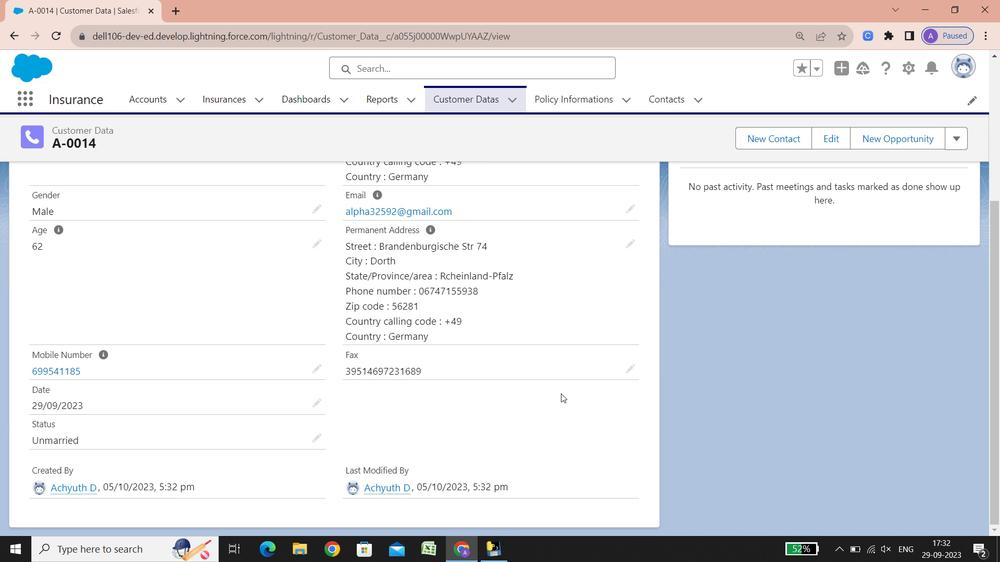 
Action: Mouse scrolled (561, 393) with delta (0, 0)
Screenshot: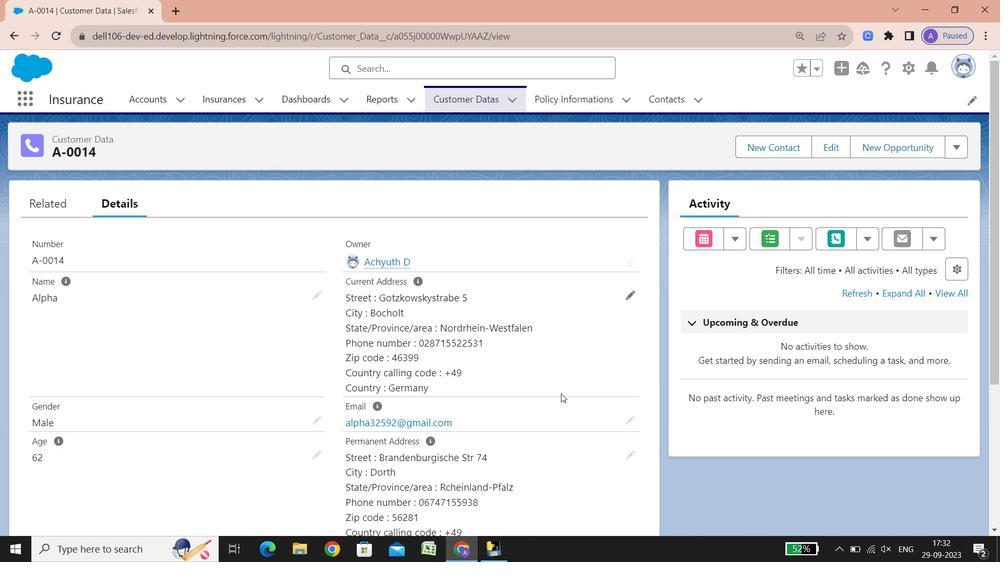 
Action: Mouse scrolled (561, 393) with delta (0, 0)
Screenshot: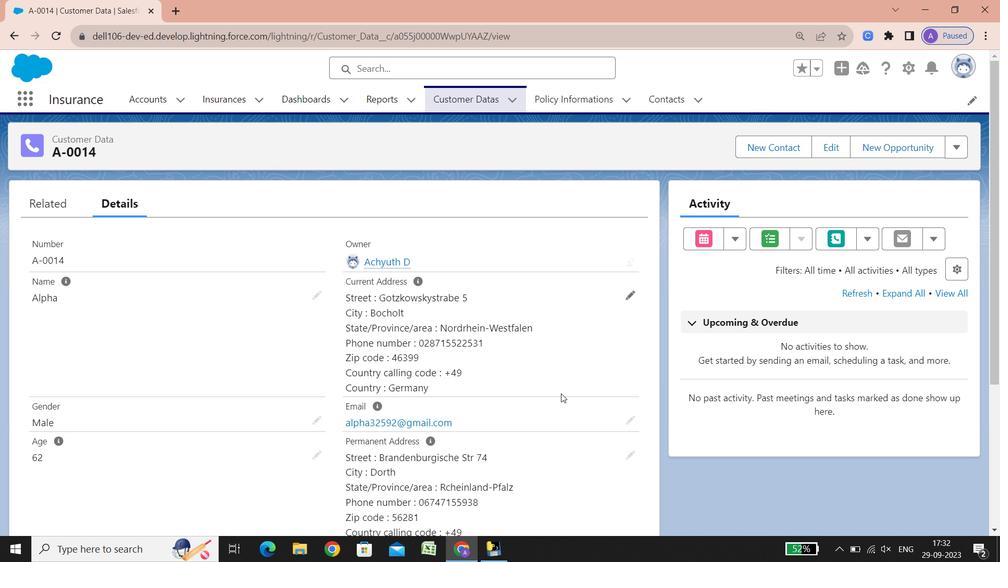
Action: Mouse scrolled (561, 393) with delta (0, 0)
Screenshot: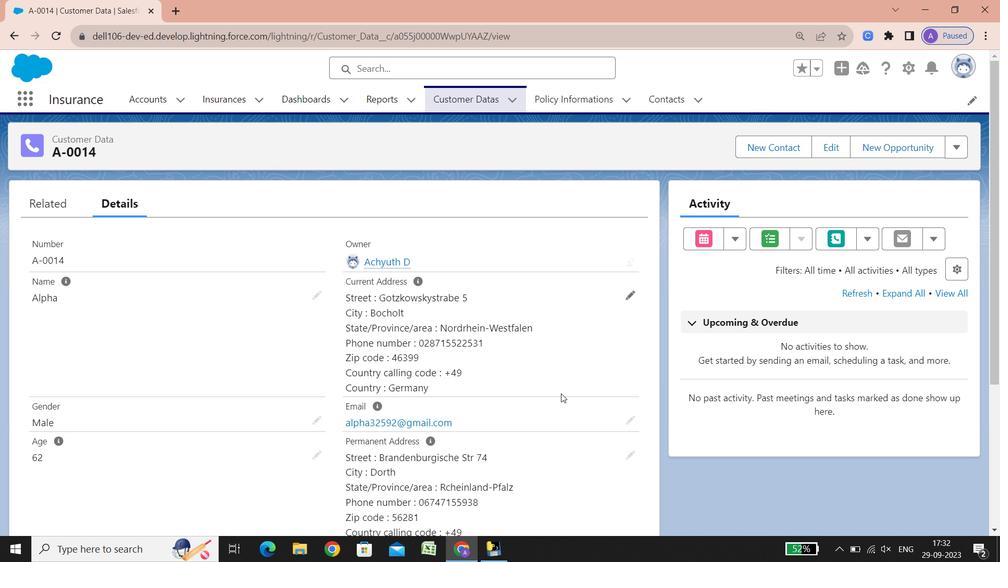 
Action: Mouse scrolled (561, 393) with delta (0, 0)
Screenshot: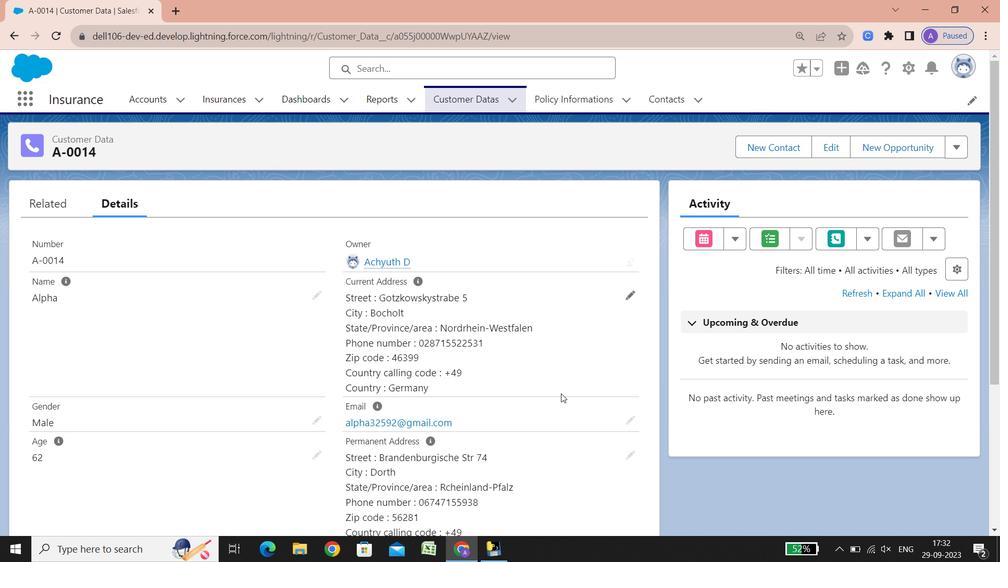 
Action: Mouse scrolled (561, 393) with delta (0, 0)
Screenshot: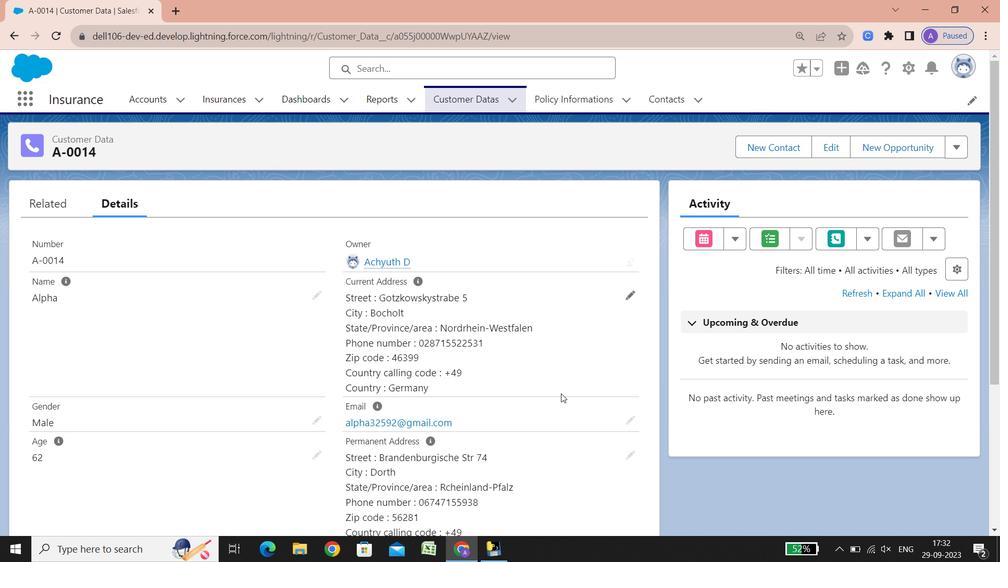 
Action: Mouse scrolled (561, 393) with delta (0, 0)
Screenshot: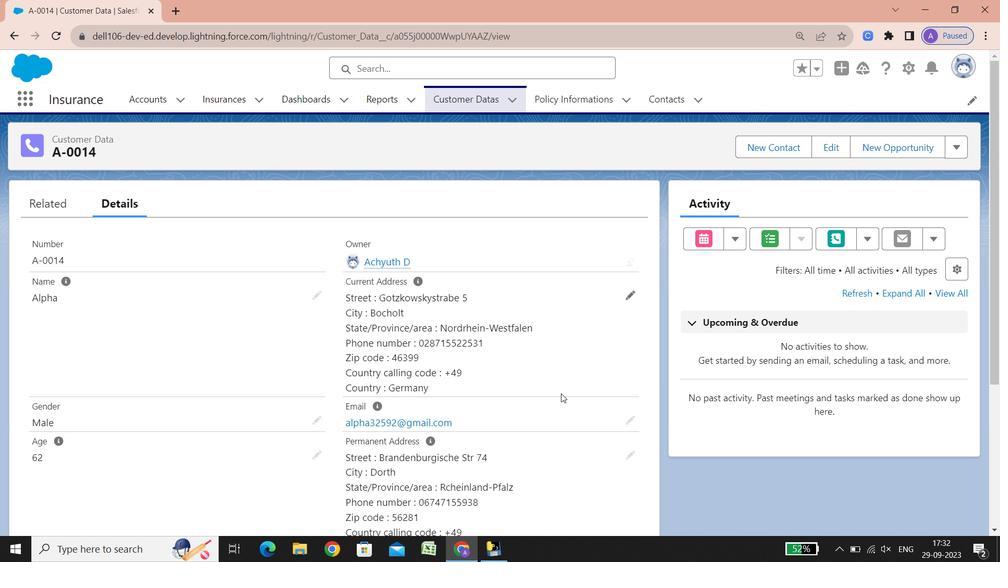 
Action: Mouse scrolled (561, 393) with delta (0, 0)
Screenshot: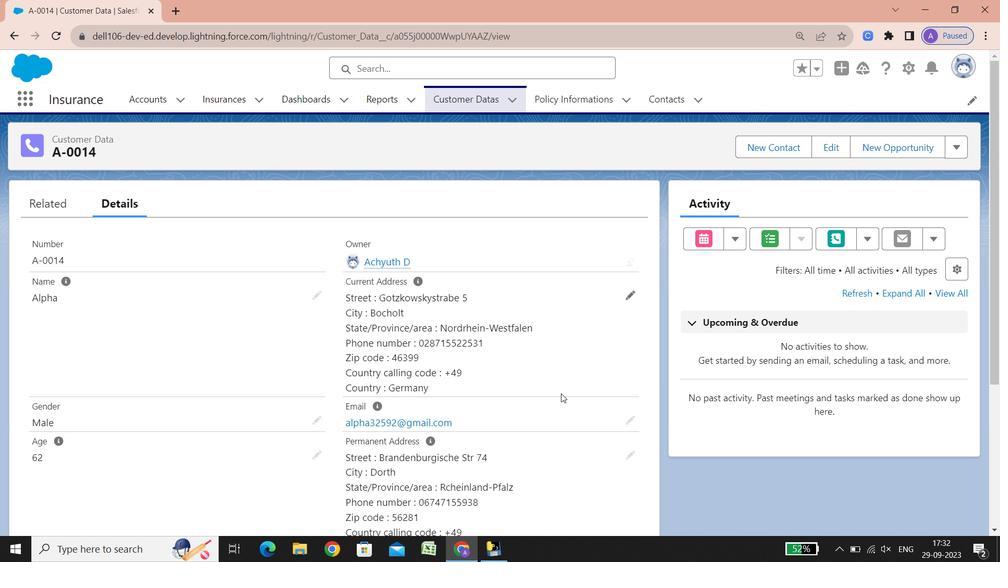 
Action: Mouse scrolled (561, 393) with delta (0, 0)
Screenshot: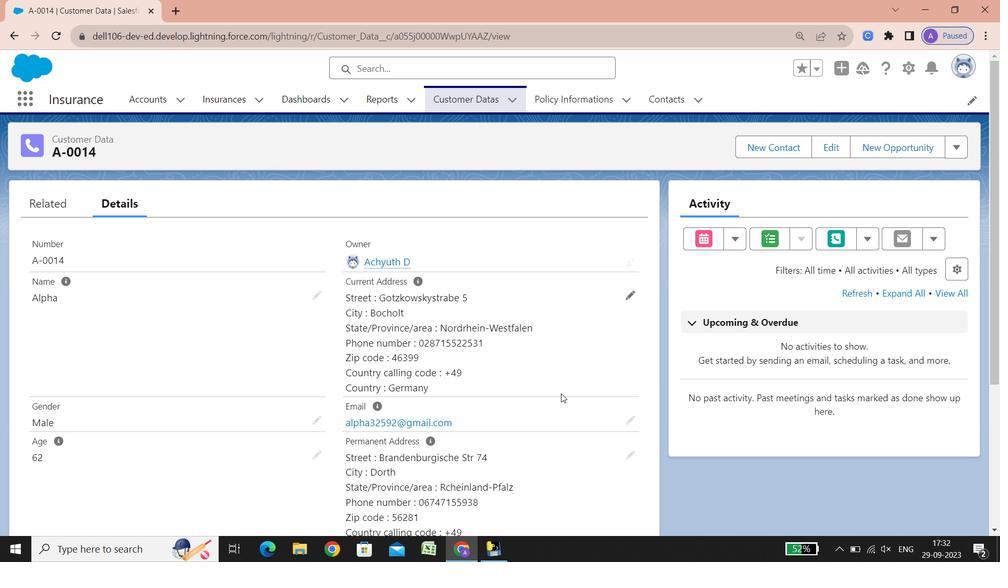 
Action: Mouse scrolled (561, 393) with delta (0, 0)
Screenshot: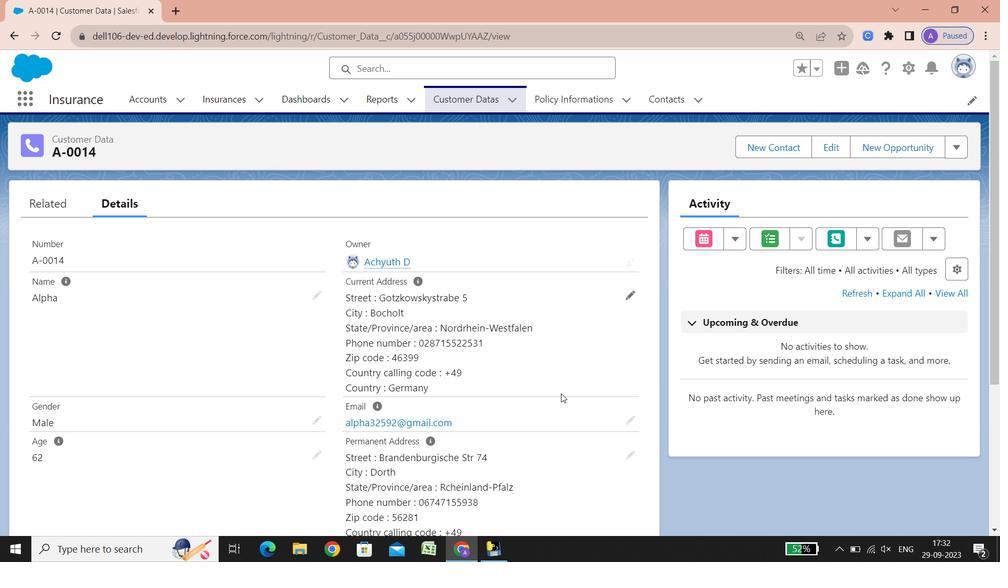 
Action: Mouse scrolled (561, 393) with delta (0, 0)
Screenshot: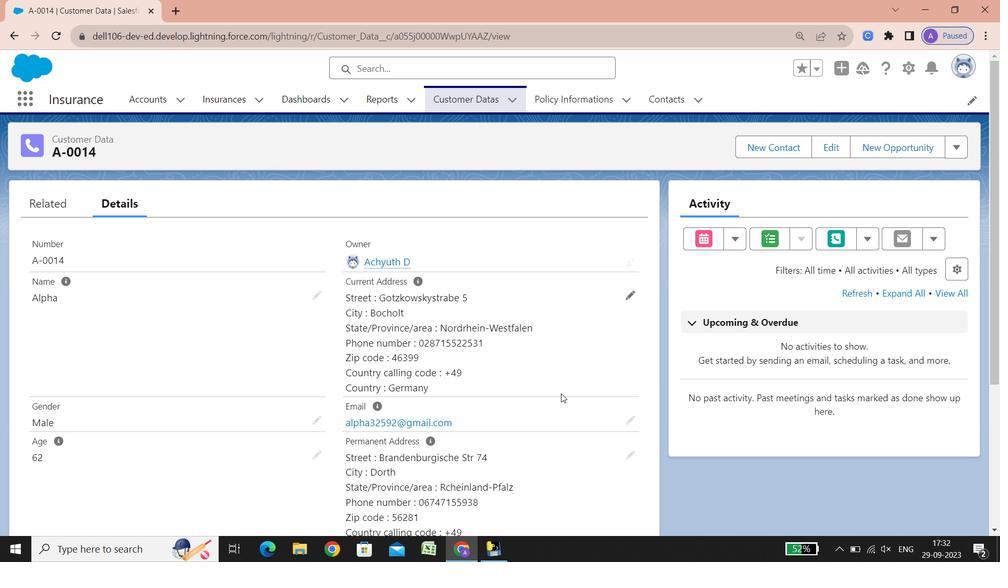 
Action: Mouse scrolled (561, 393) with delta (0, 0)
Screenshot: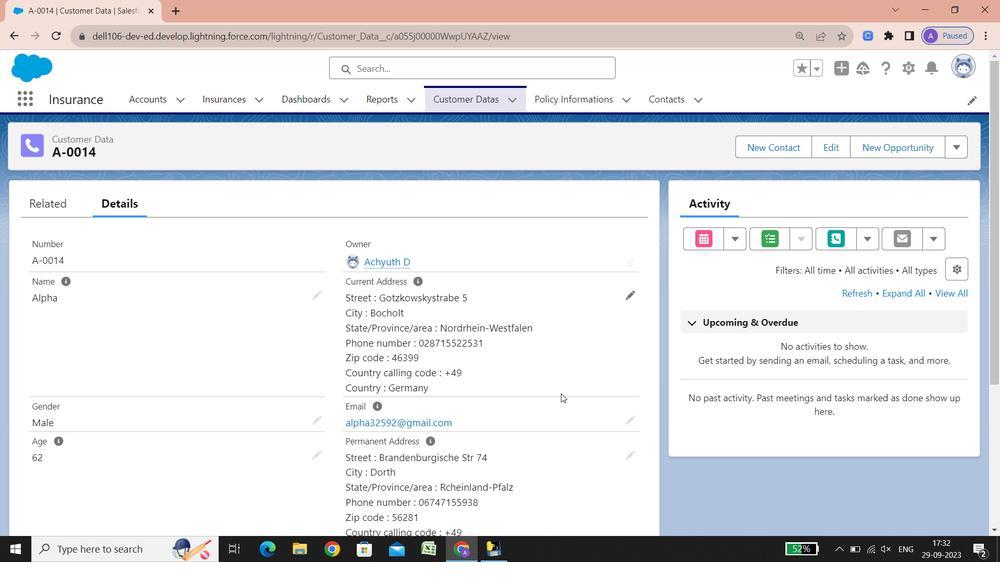 
Action: Mouse scrolled (561, 393) with delta (0, 0)
Screenshot: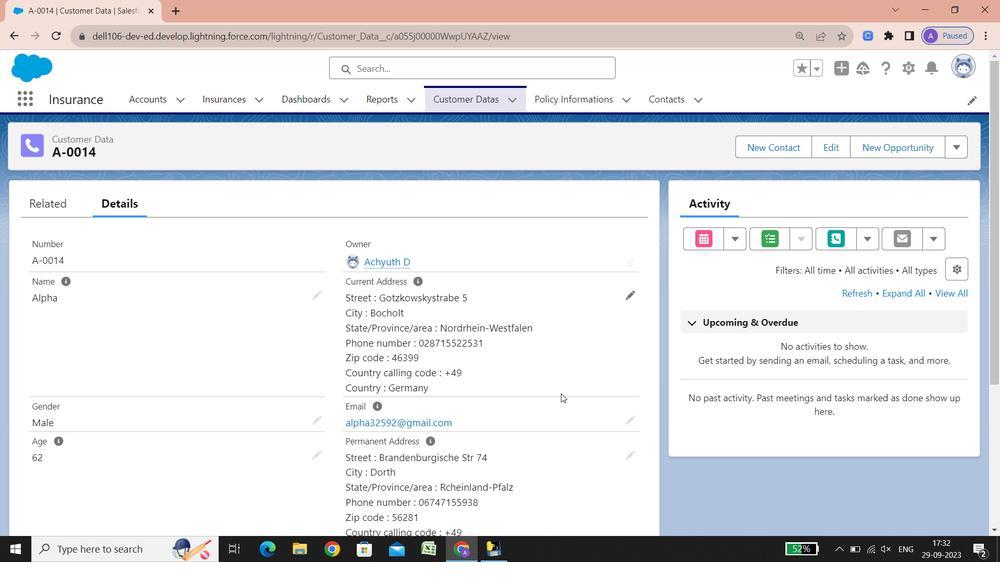 
Action: Mouse scrolled (561, 393) with delta (0, 0)
Screenshot: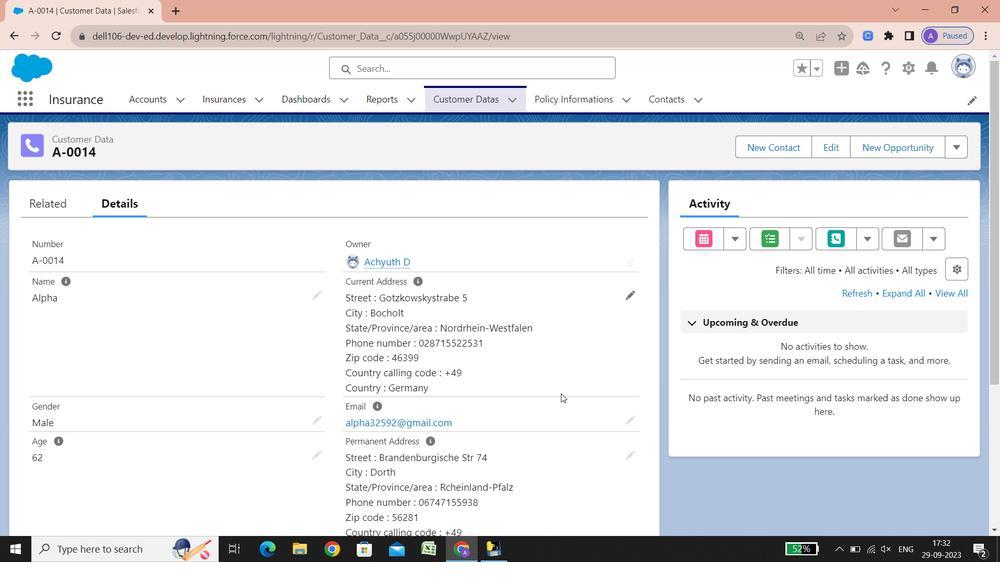 
Action: Mouse scrolled (561, 393) with delta (0, 0)
Screenshot: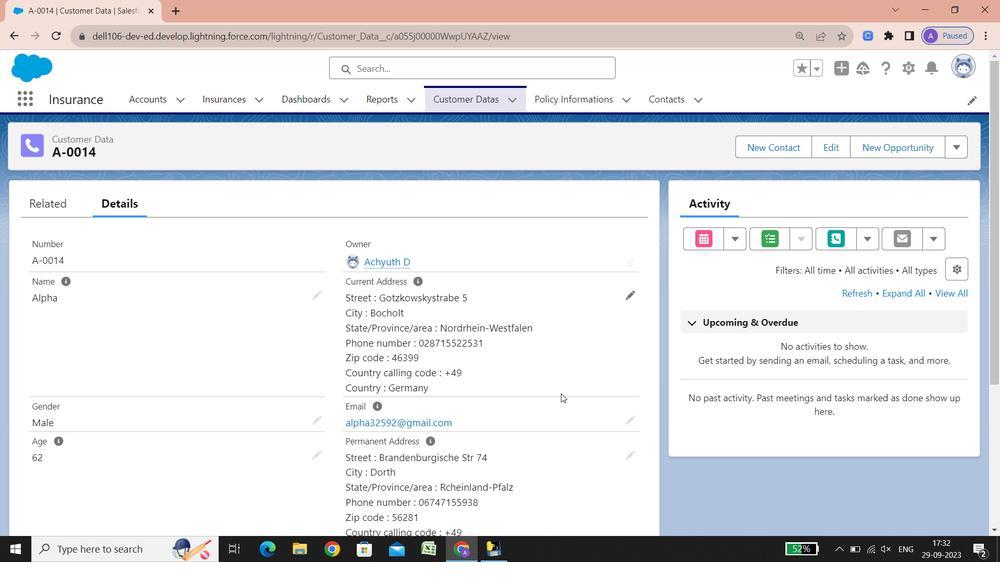 
Action: Mouse scrolled (561, 393) with delta (0, 0)
Screenshot: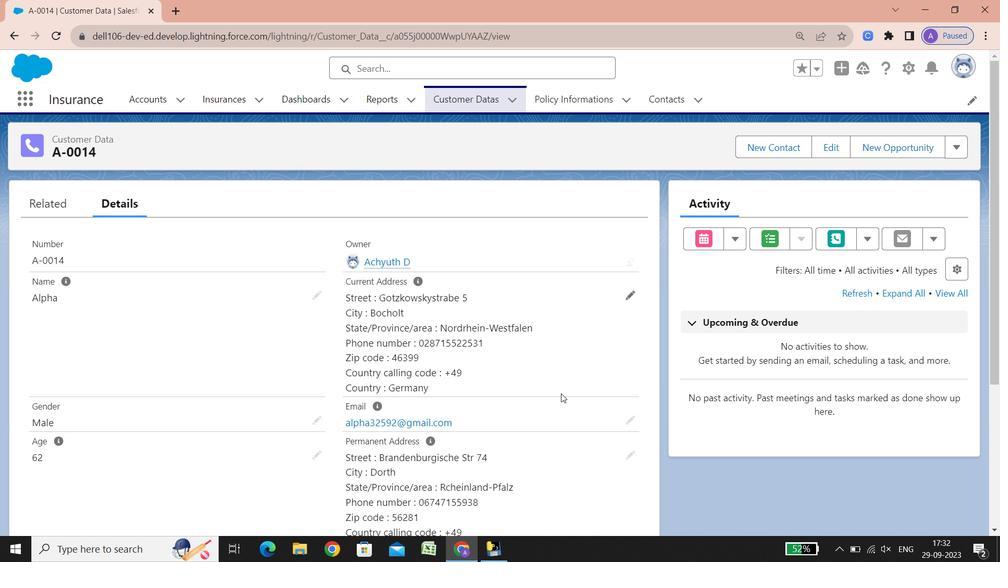 
Action: Mouse scrolled (561, 393) with delta (0, 0)
Screenshot: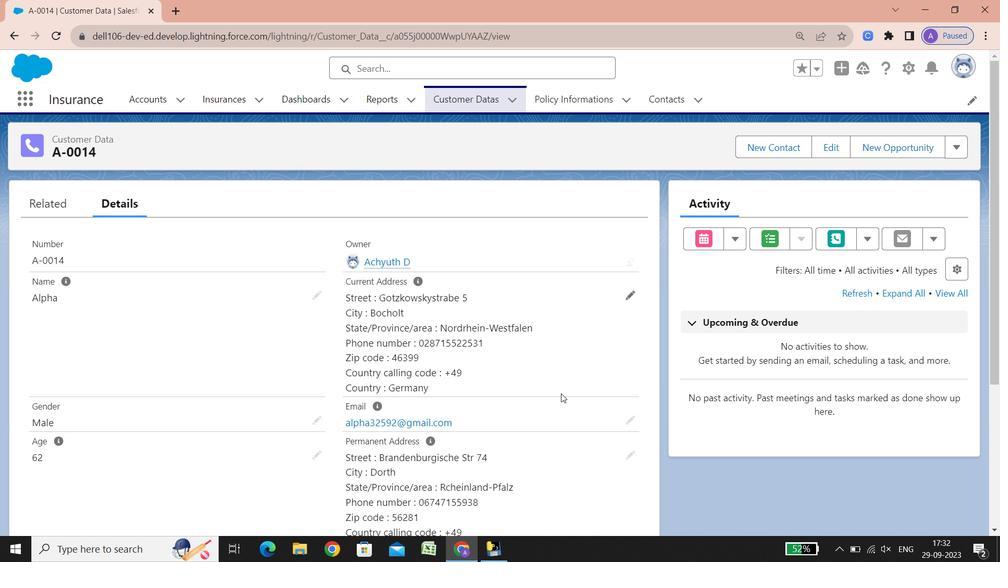 
Action: Mouse scrolled (561, 393) with delta (0, 0)
Screenshot: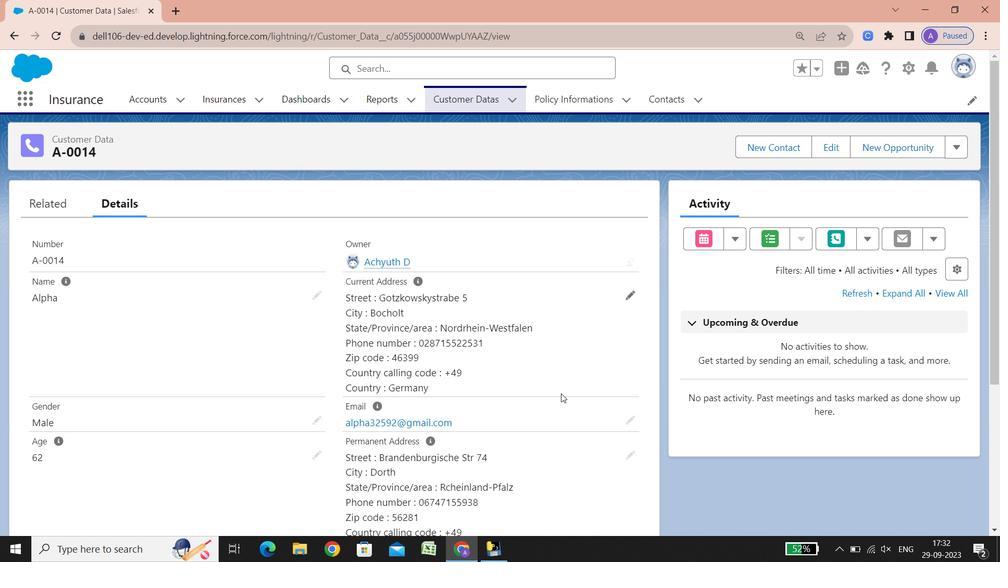 
Action: Mouse scrolled (561, 393) with delta (0, 0)
Screenshot: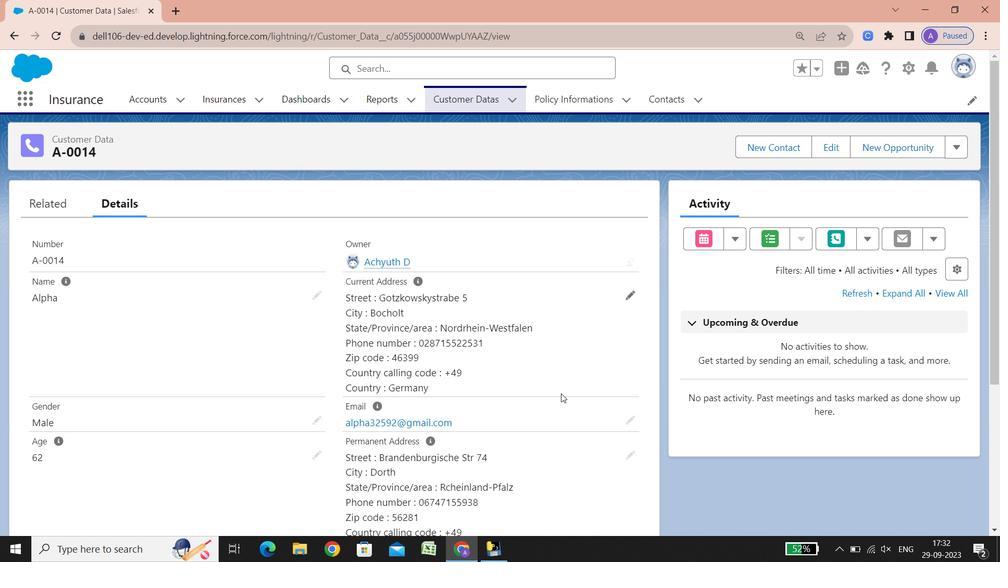 
Action: Mouse scrolled (561, 393) with delta (0, 0)
Screenshot: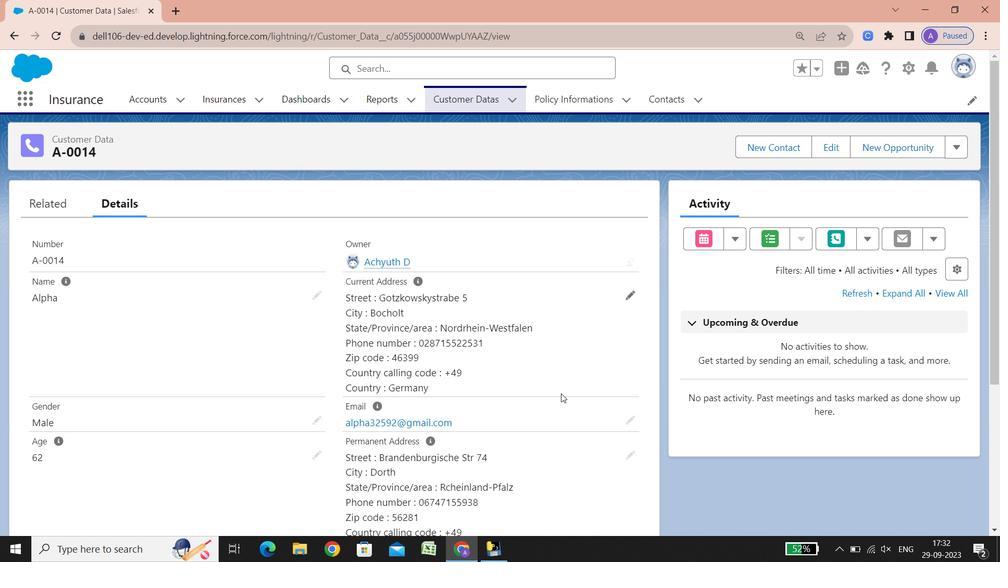 
Action: Mouse scrolled (561, 393) with delta (0, 0)
Screenshot: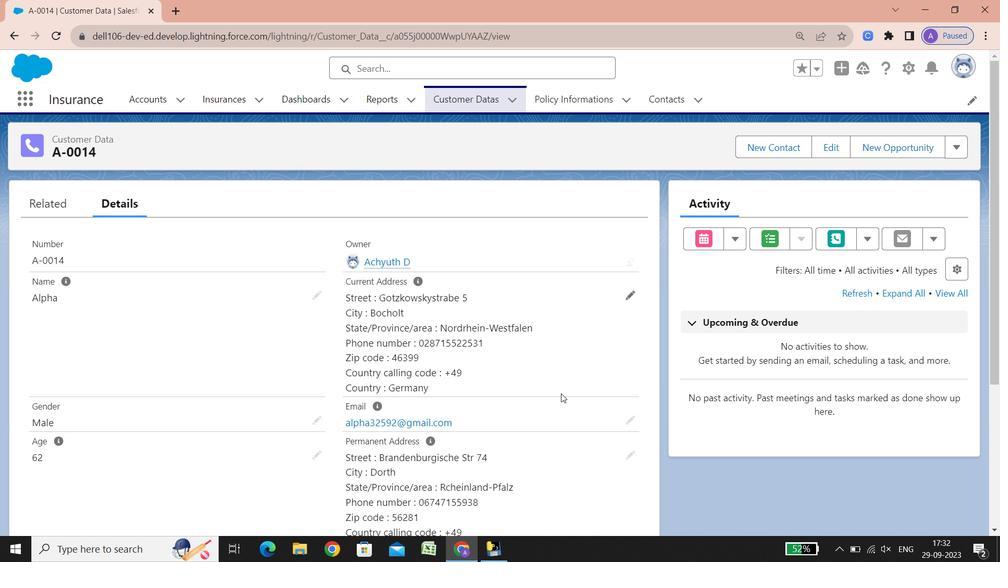 
Action: Mouse scrolled (561, 393) with delta (0, 0)
Screenshot: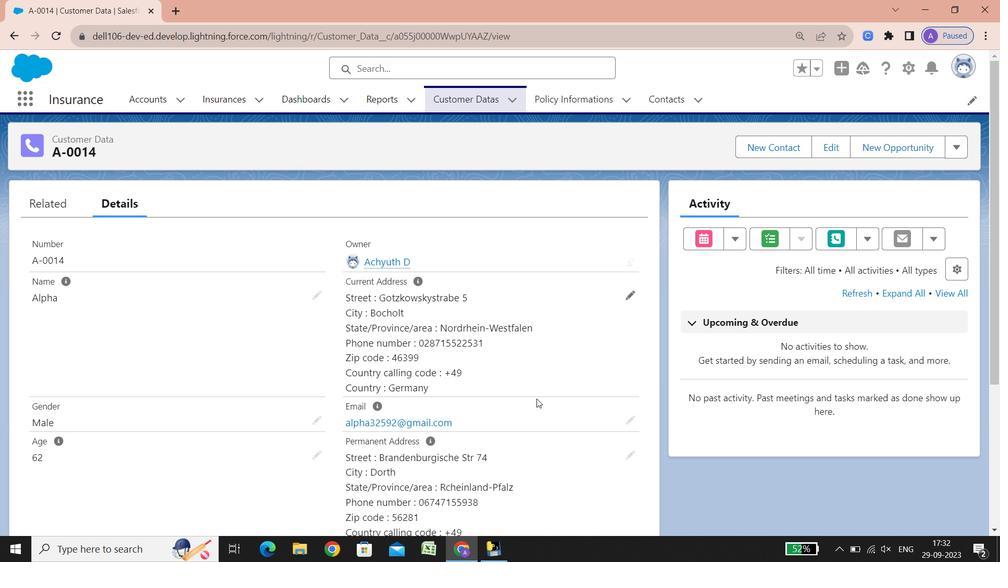 
Action: Mouse scrolled (561, 393) with delta (0, 0)
Screenshot: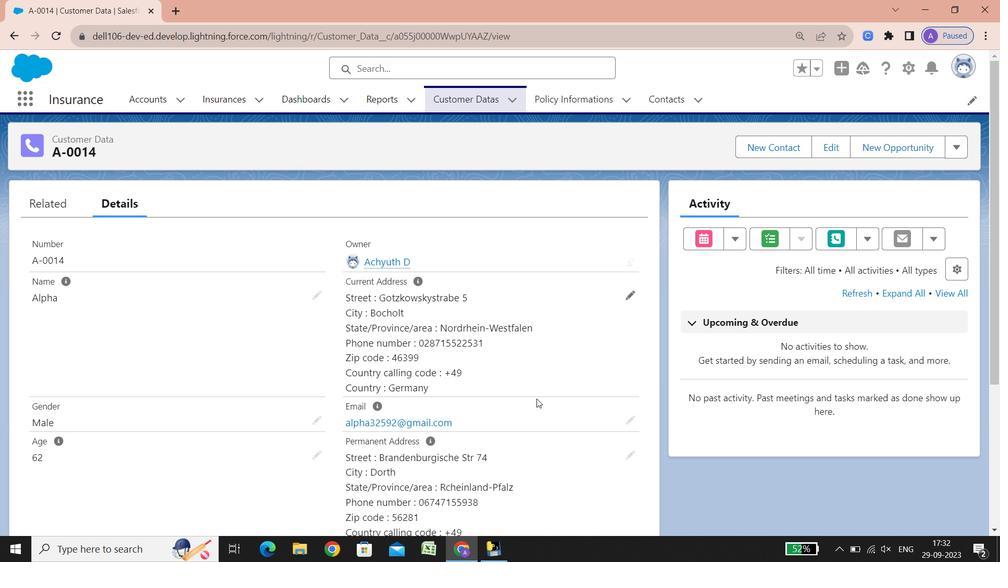 
Action: Mouse scrolled (561, 393) with delta (0, 0)
Screenshot: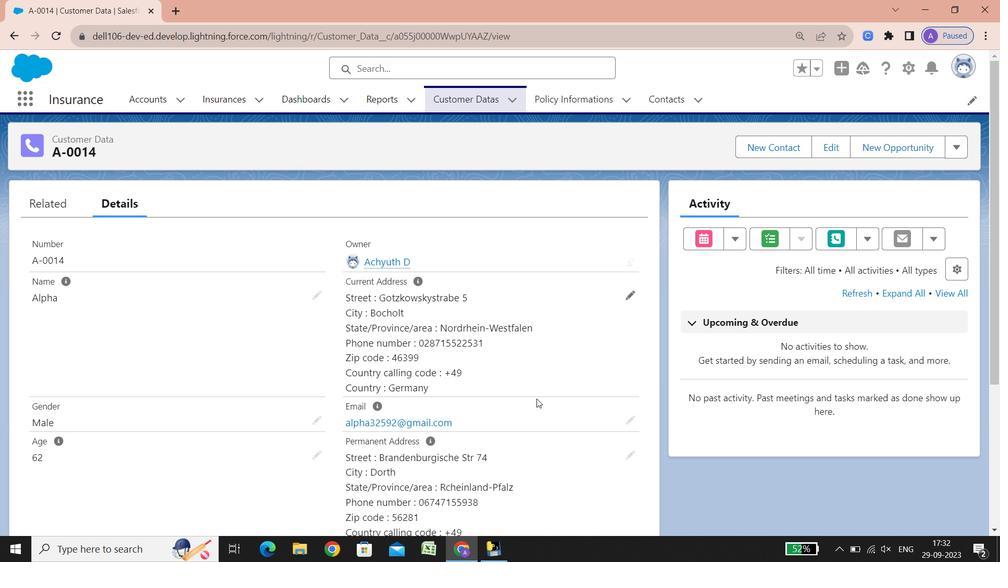 
Action: Mouse scrolled (561, 393) with delta (0, 0)
Screenshot: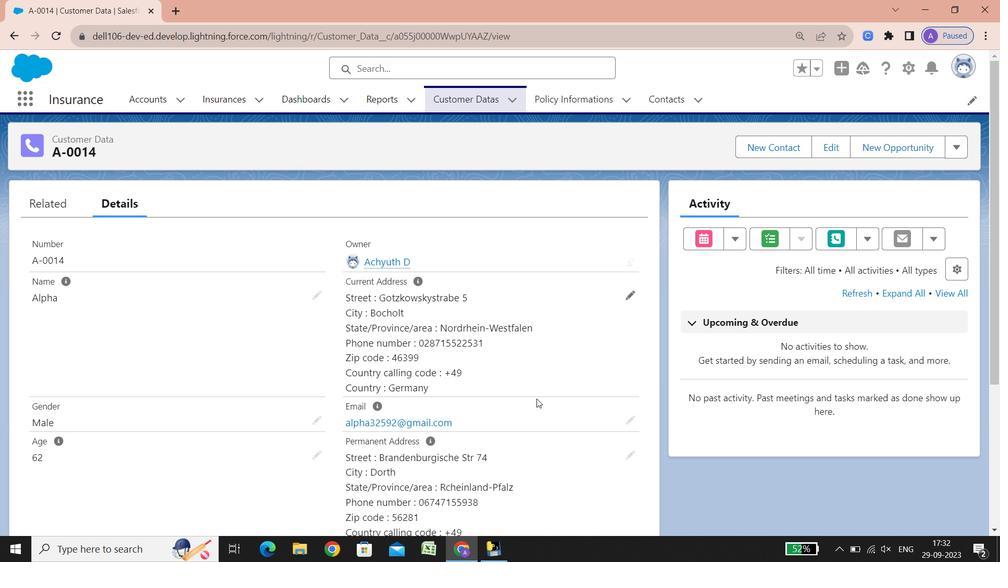 
Action: Mouse scrolled (561, 393) with delta (0, 0)
Screenshot: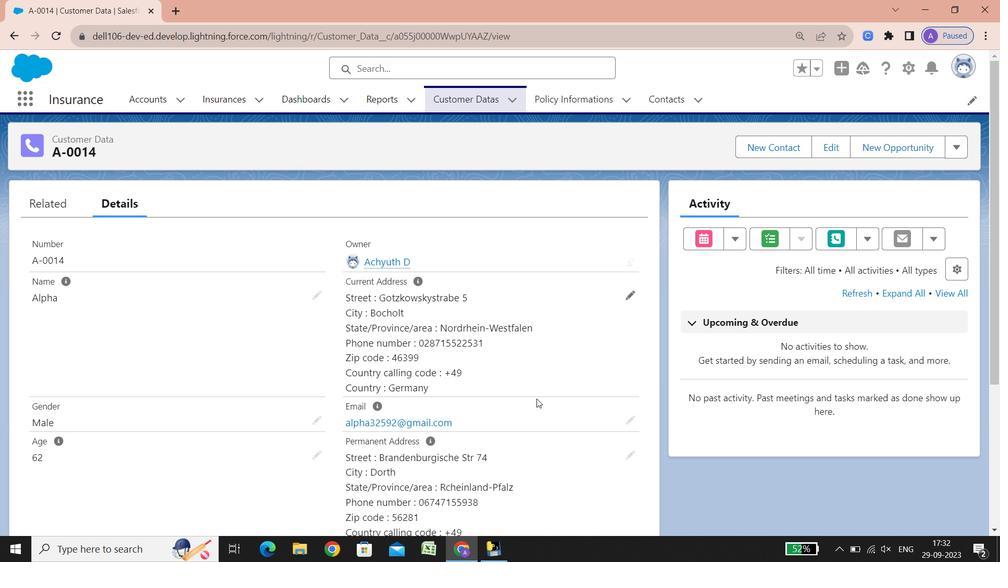 
Action: Mouse scrolled (561, 393) with delta (0, 0)
Screenshot: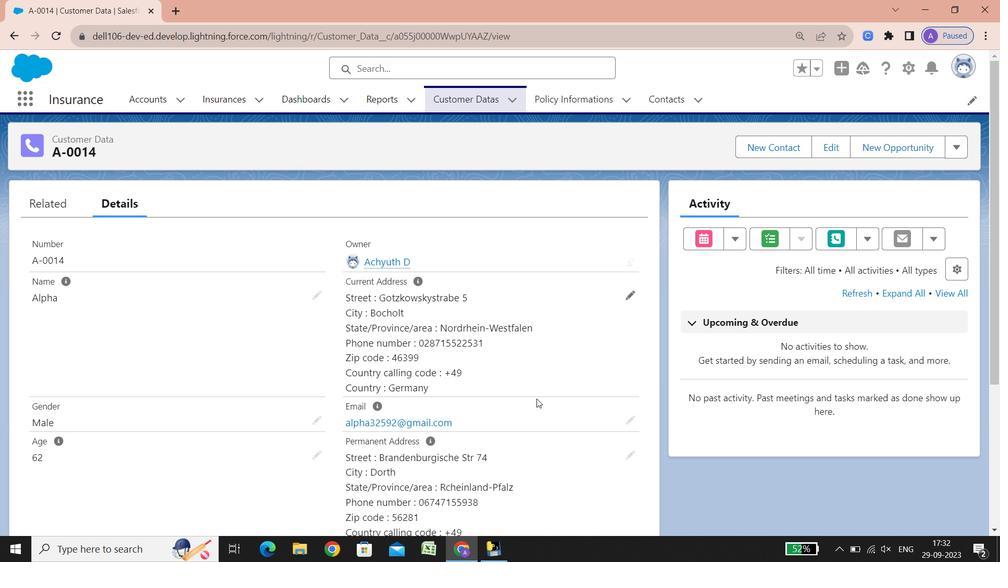 
Action: Mouse scrolled (561, 393) with delta (0, 0)
Screenshot: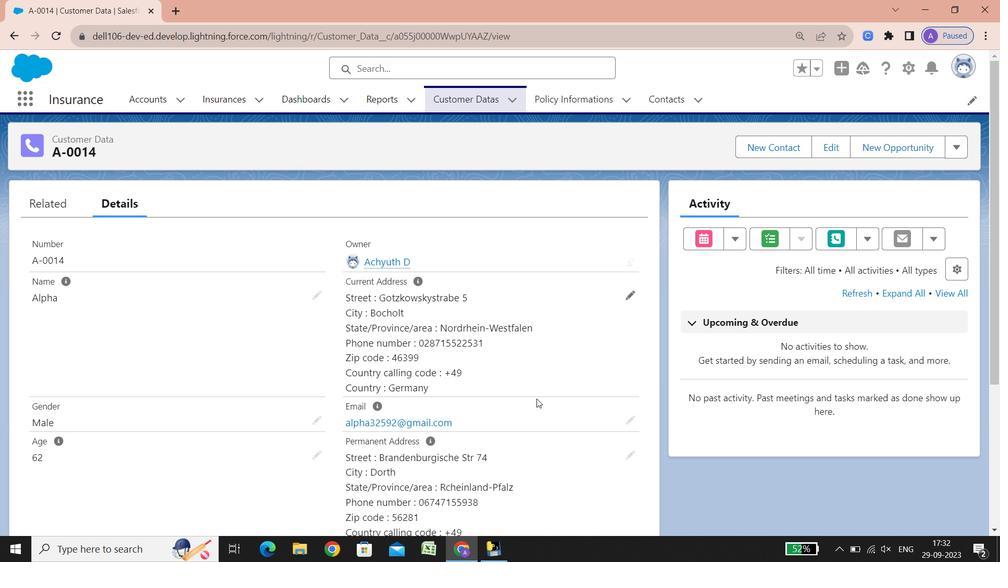 
Action: Mouse scrolled (561, 393) with delta (0, 0)
Screenshot: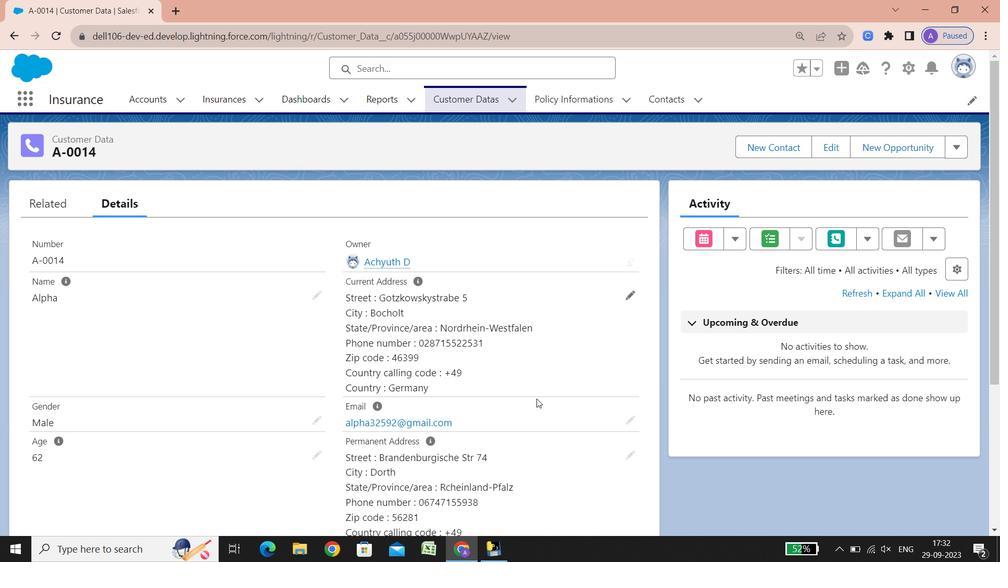 
Action: Mouse scrolled (561, 394) with delta (0, 0)
Screenshot: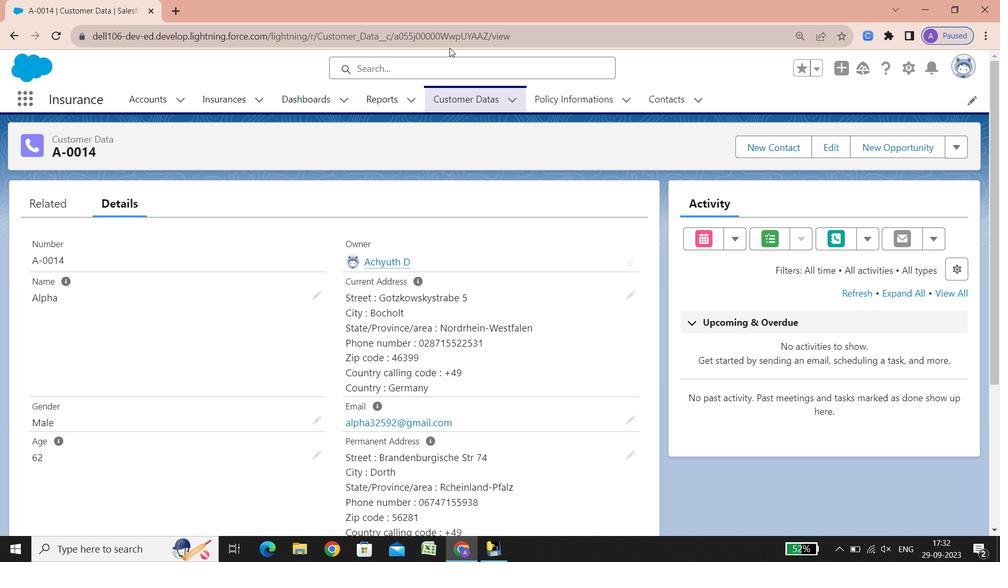 
Action: Mouse scrolled (561, 394) with delta (0, 1)
Screenshot: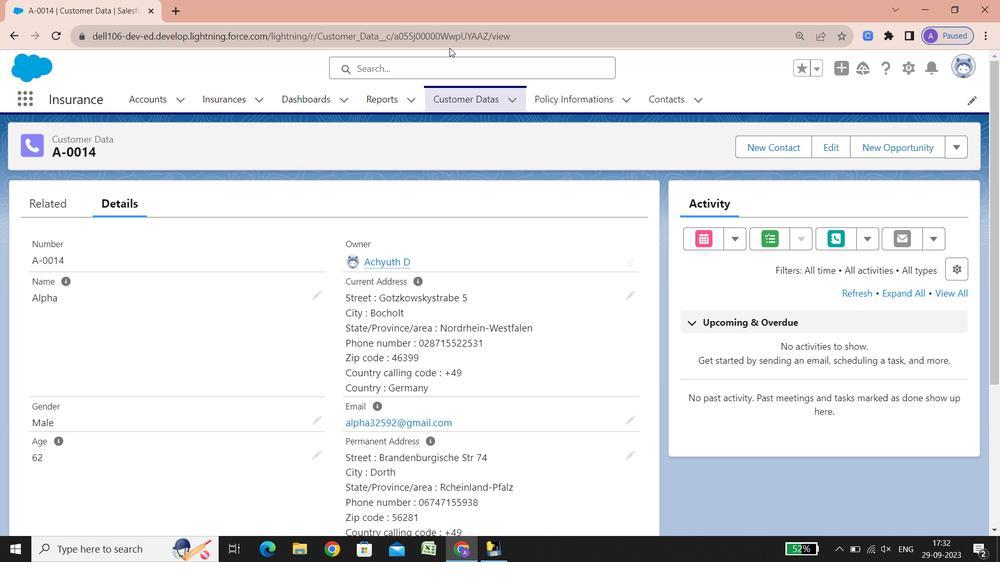 
Action: Mouse moved to (457, 95)
Screenshot: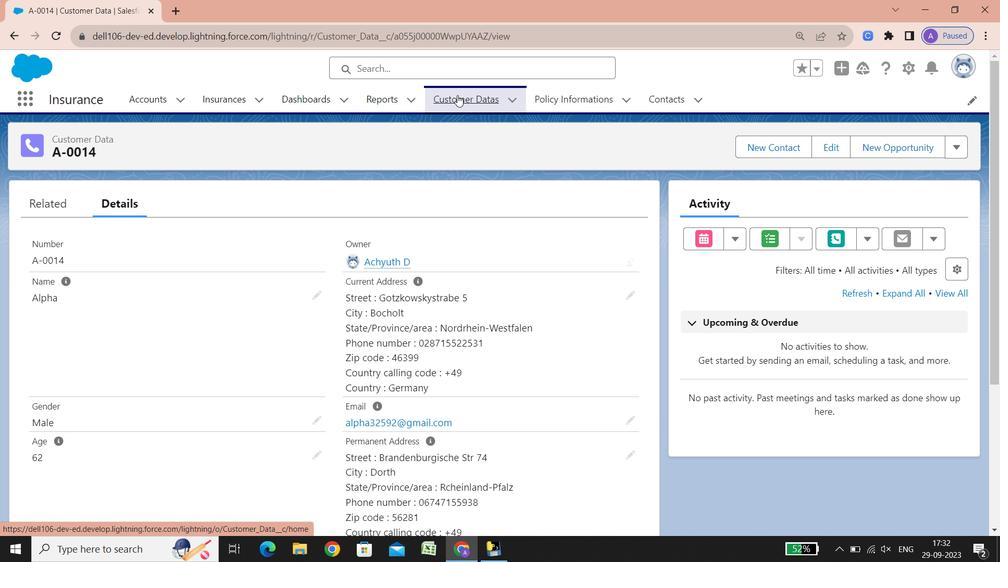 
Action: Mouse pressed left at (457, 95)
Screenshot: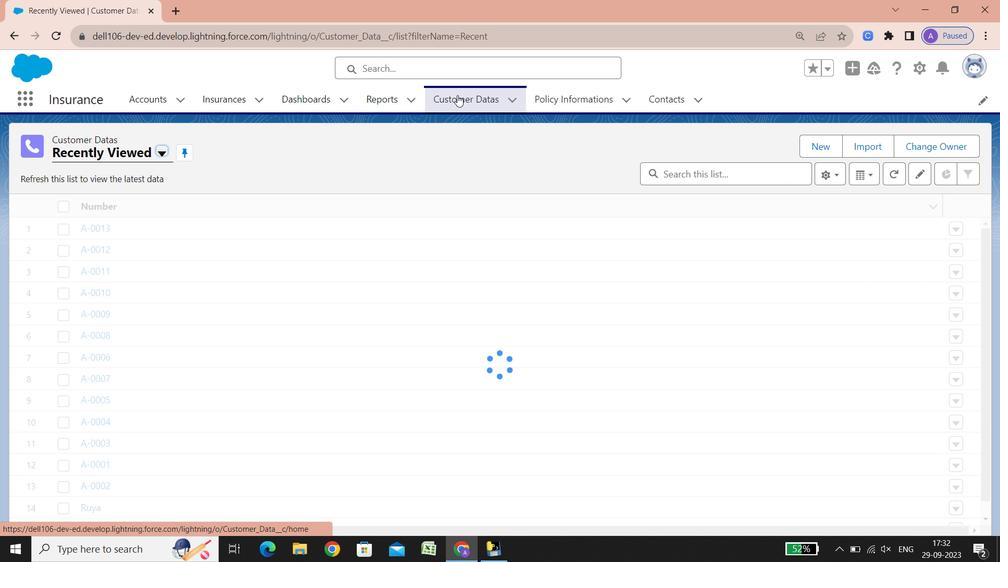 
Action: Mouse moved to (829, 142)
Screenshot: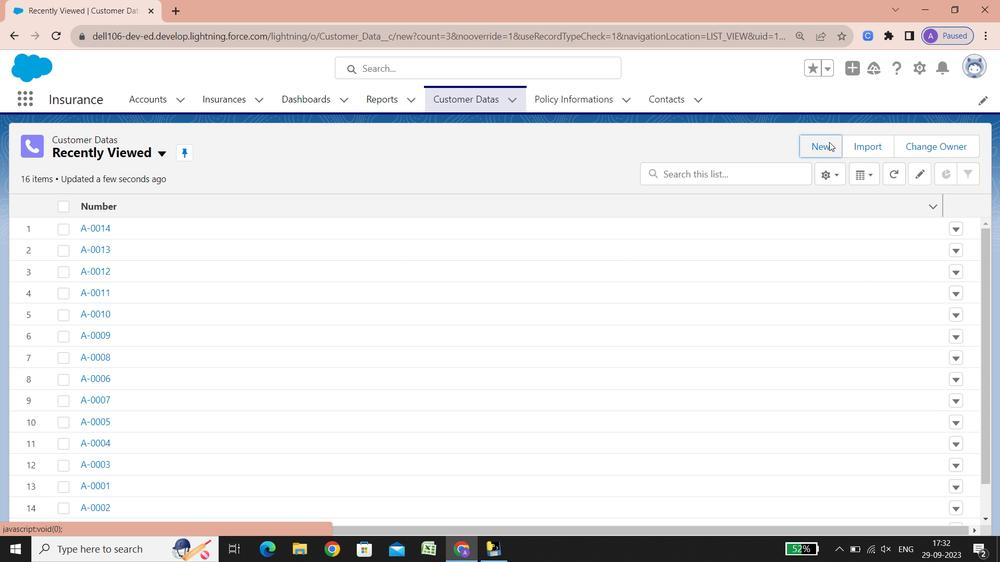 
Action: Mouse pressed left at (829, 142)
Screenshot: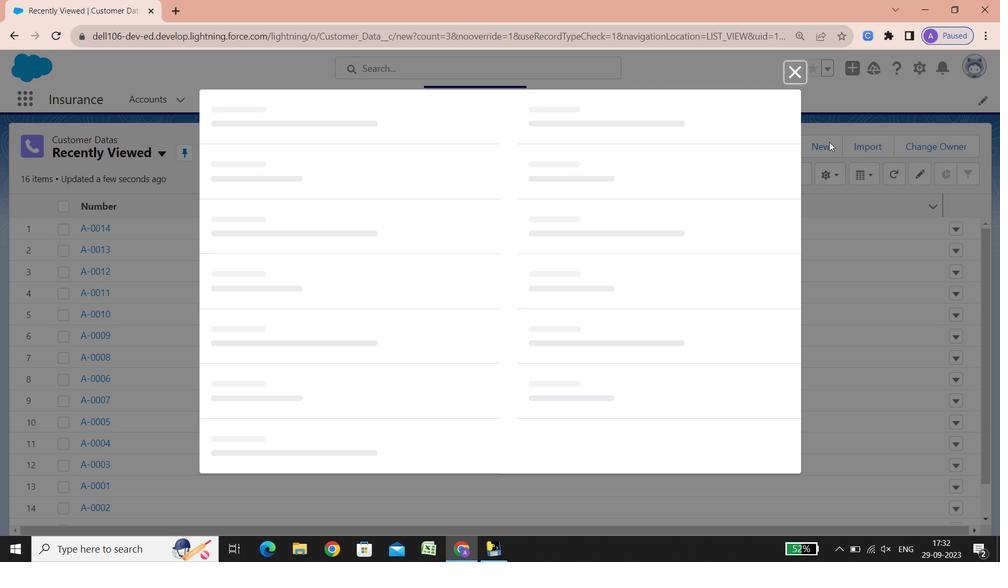 
Action: Key pressed <Key.shift><Key.shift><Key.shift><Key.shift><Key.shift><Key.shift><Key.shift><Key.shift><Key.shift><Key.shift><Key.shift><Key.shift><Key.shift><Key.shift><Key.shift><Key.shift><Key.shift><Key.shift><Key.shift><Key.shift><Key.shift><Key.shift><Key.shift><Key.shift><Key.shift><Key.shift><Key.shift><Key.shift><Key.shift><Key.shift><Key.shift><Key.shift><Key.shift><Key.shift><Key.shift><Key.shift><Key.shift><Key.shift><Key.shift><Key.shift><Key.shift><Key.shift><Key.shift><Key.shift><Key.shift><Key.shift><Key.shift><Key.shift><Key.shift><Key.shift><Key.shift><Key.shift><Key.shift><Key.shift><Key.shift><Key.shift><Key.shift><Key.shift><Key.shift><Key.shift><Key.shift><Key.shift><Key.shift><Key.shift><Key.shift><Key.shift><Key.shift><Key.shift><Key.shift><Key.shift><Key.shift><Key.shift><Key.shift><Key.shift><Key.shift><Key.shift><Key.shift><Key.shift><Key.shift><Key.shift><Key.shift><Key.shift>Anil<Key.space><Key.shift><Key.shift><Key.shift><Key.shift>Beta
Screenshot: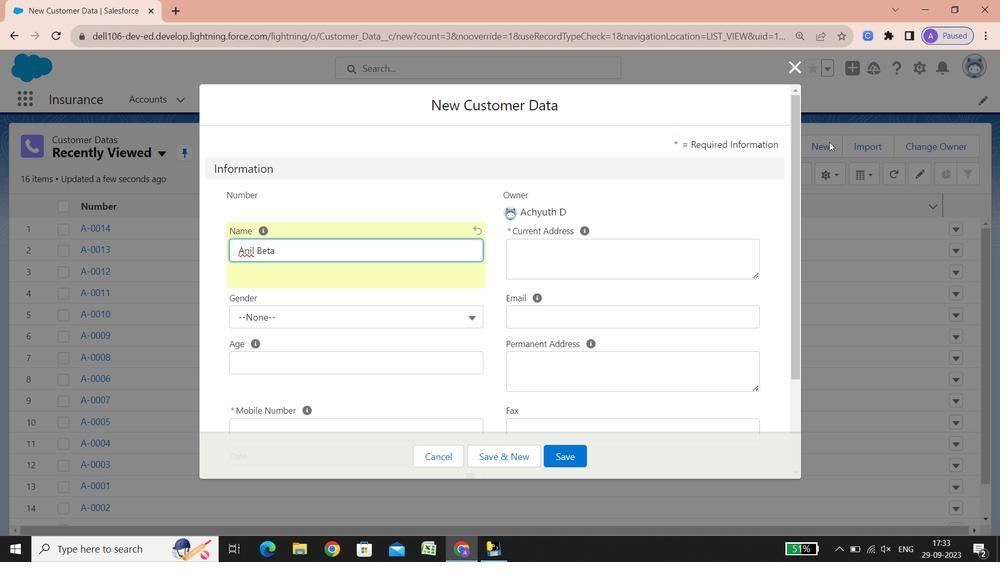 
Action: Mouse moved to (451, 318)
Screenshot: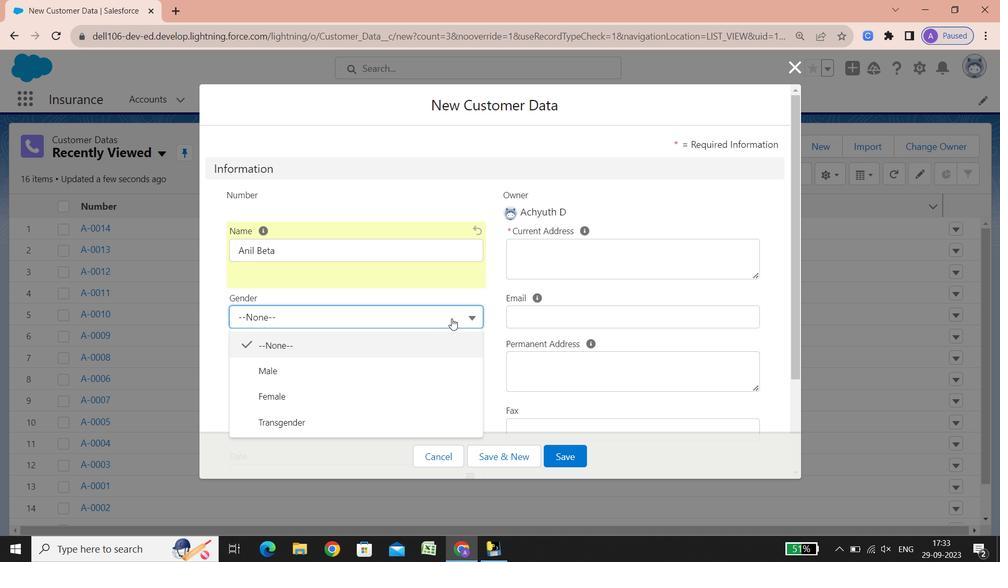 
Action: Mouse pressed left at (451, 318)
Screenshot: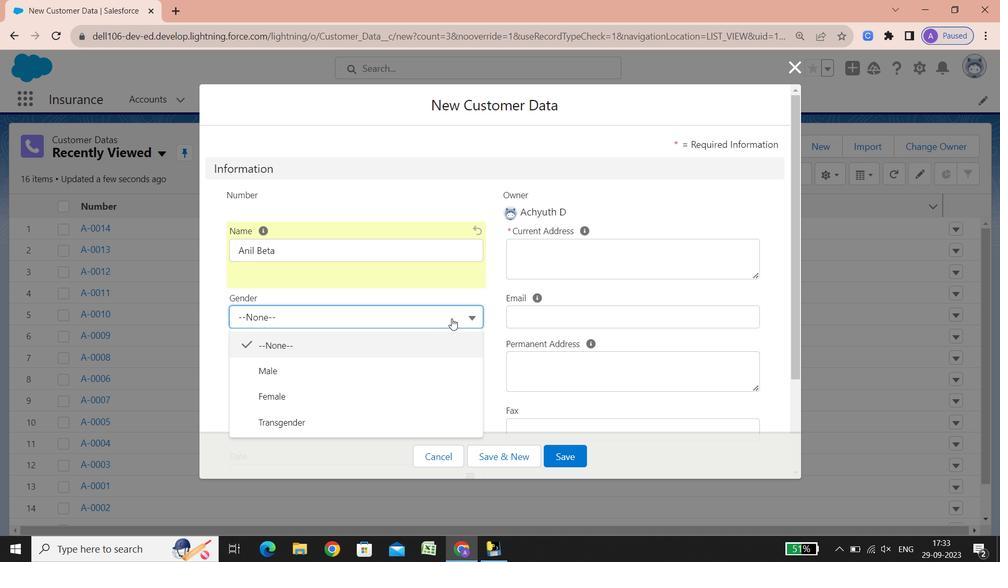 
Action: Mouse moved to (408, 367)
Screenshot: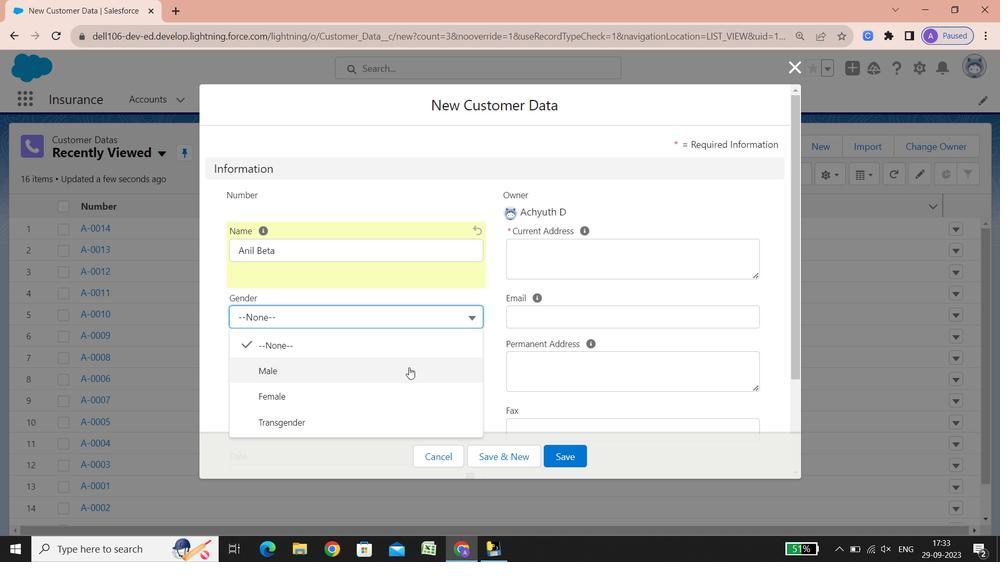 
Action: Mouse pressed left at (408, 367)
